 Task: Add an event with the title Sales Team Strategy Discussion, date '2023/11/20', time 9:15 AM to 11:15 AMand add a description: The quality assurance team will review project documentation such as project plans, requirements specifications, design documents, and test plans. They will ensure that the documentation is complete, accurate, and aligns with the project objectives and stakeholder expectations.Select event color  Tangerine . Add location for the event as: 321 Galata Tower, Istanbul, Turkey, logged in from the account softage.2@softage.netand send the event invitation to softage.6@softage.net and softage.7@softage.net. Set a reminder for the event Weekly on Sunday
Action: Key pressed <Key.caps_lock>S<Key.caps_lock>al
Screenshot: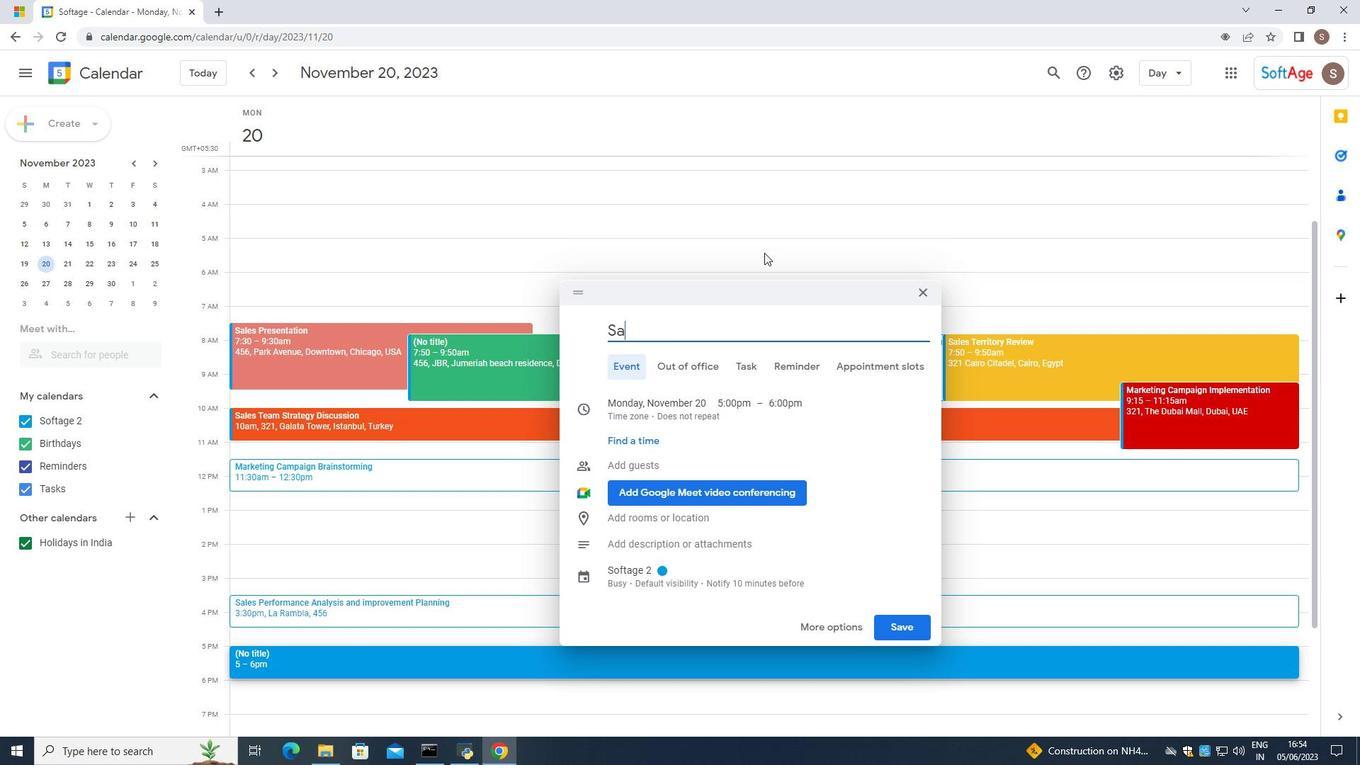 
Action: Mouse moved to (765, 252)
Screenshot: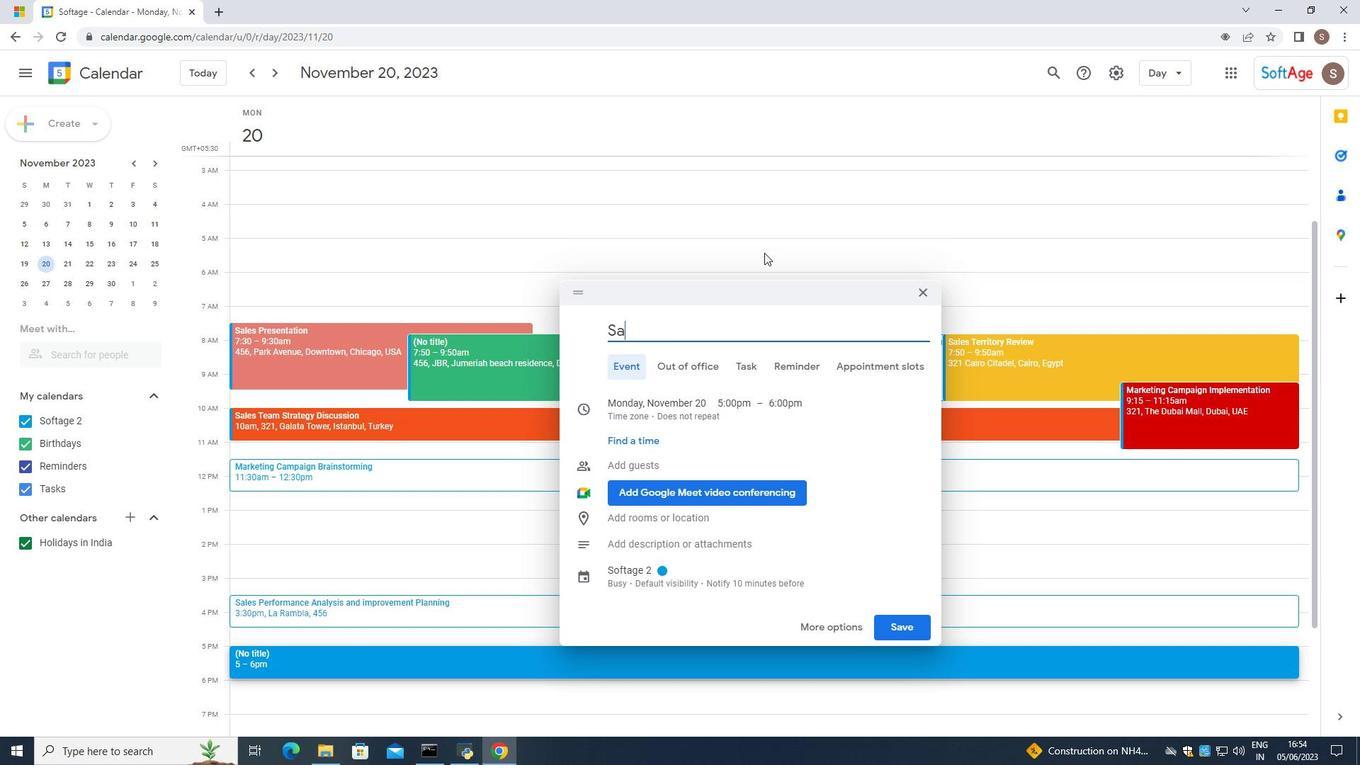 
Action: Key pressed es<Key.space><Key.caps_lock>T<Key.caps_lock>eam<Key.space><Key.caps_lock>S<Key.caps_lock>trategy<Key.space><Key.caps_lock>D<Key.caps_lock>i
Screenshot: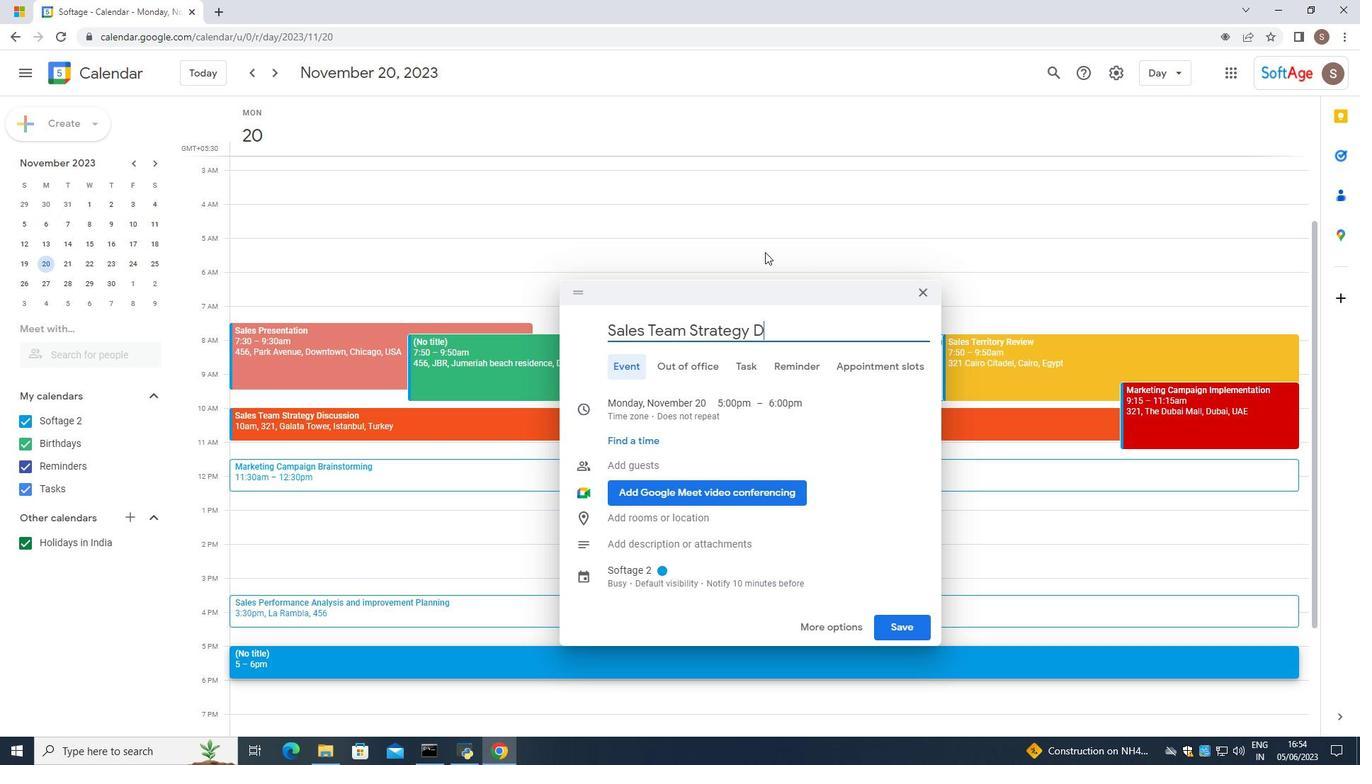 
Action: Mouse moved to (778, 248)
Screenshot: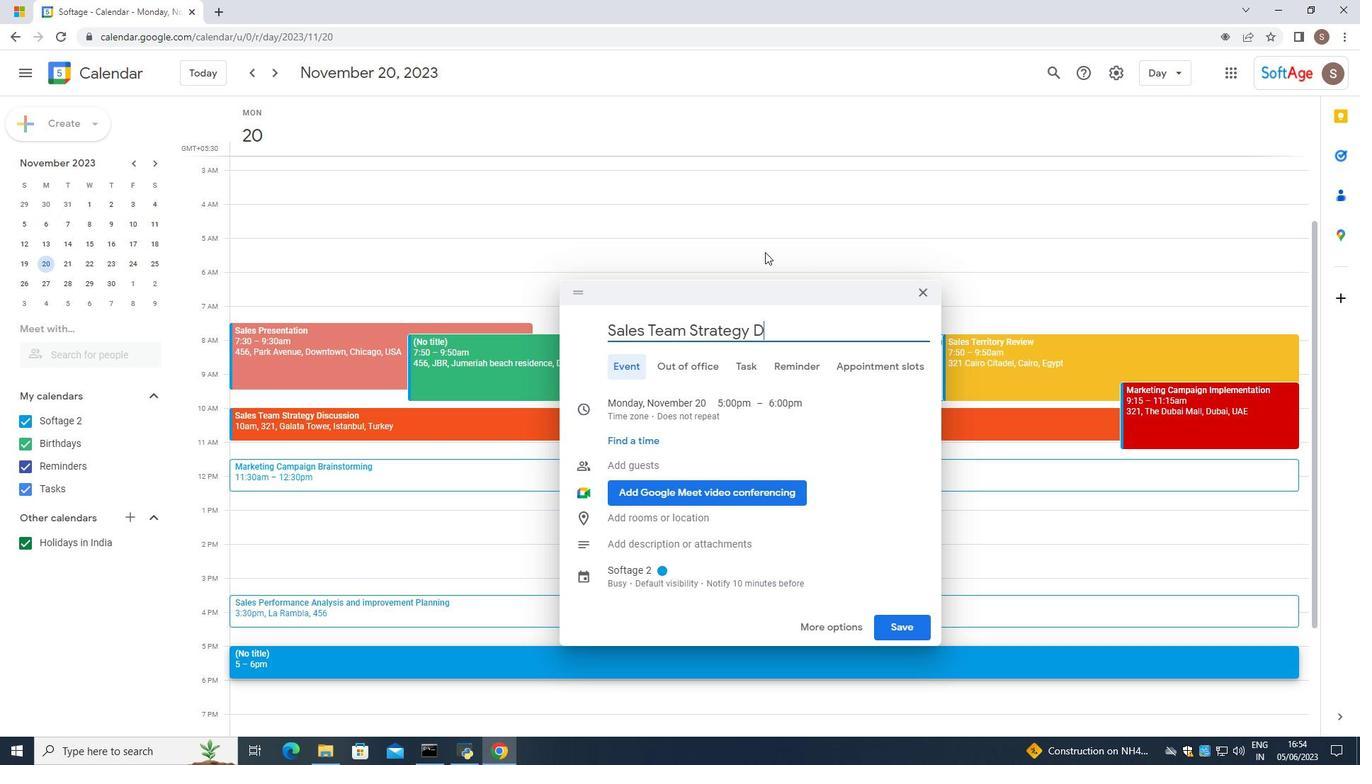 
Action: Key pressed scussion
Screenshot: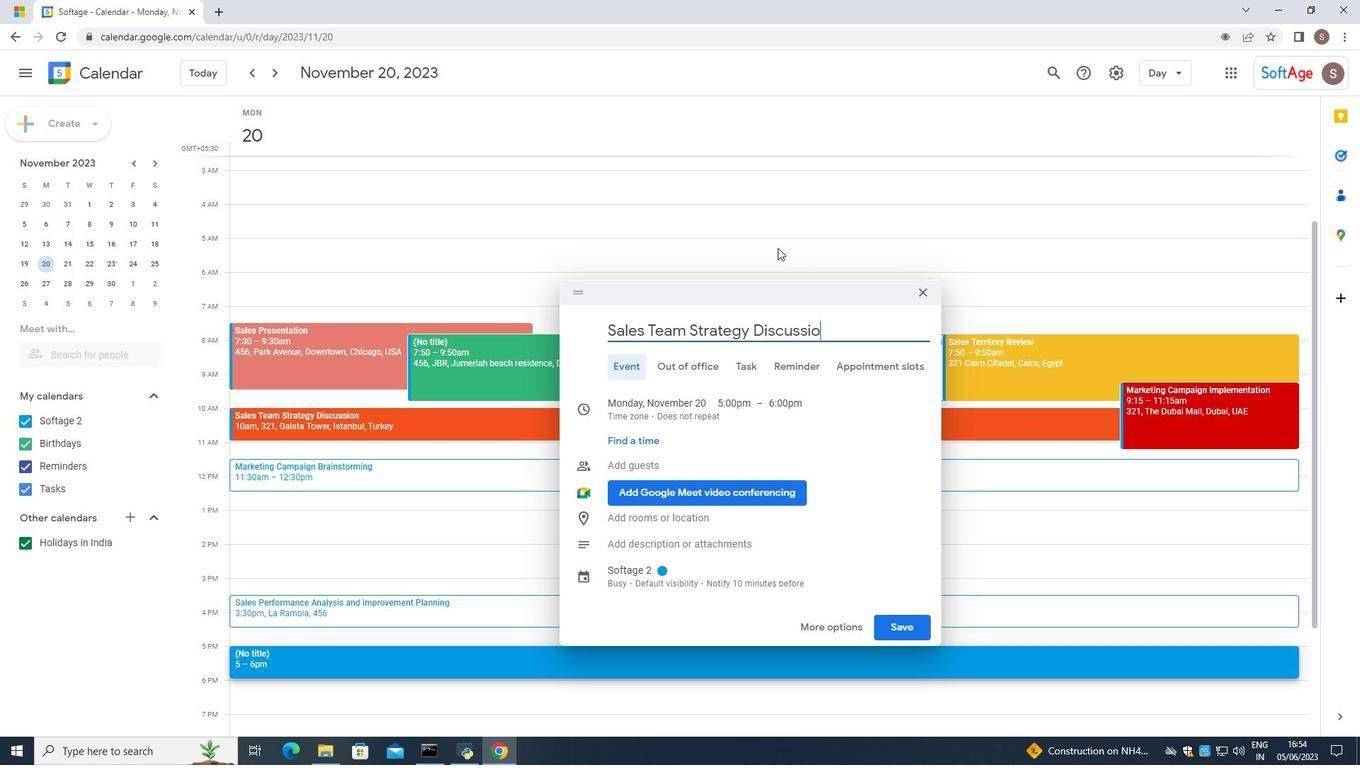 
Action: Mouse moved to (702, 401)
Screenshot: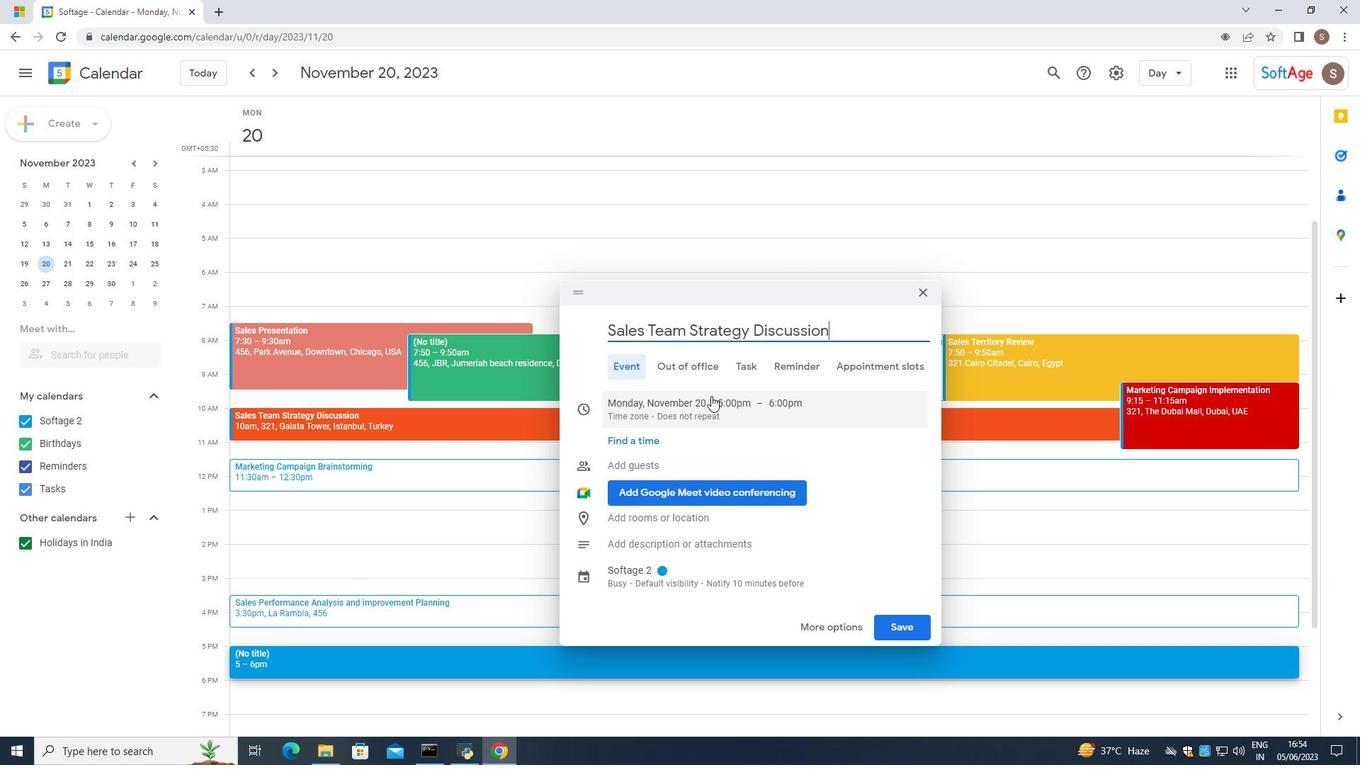 
Action: Mouse pressed left at (702, 401)
Screenshot: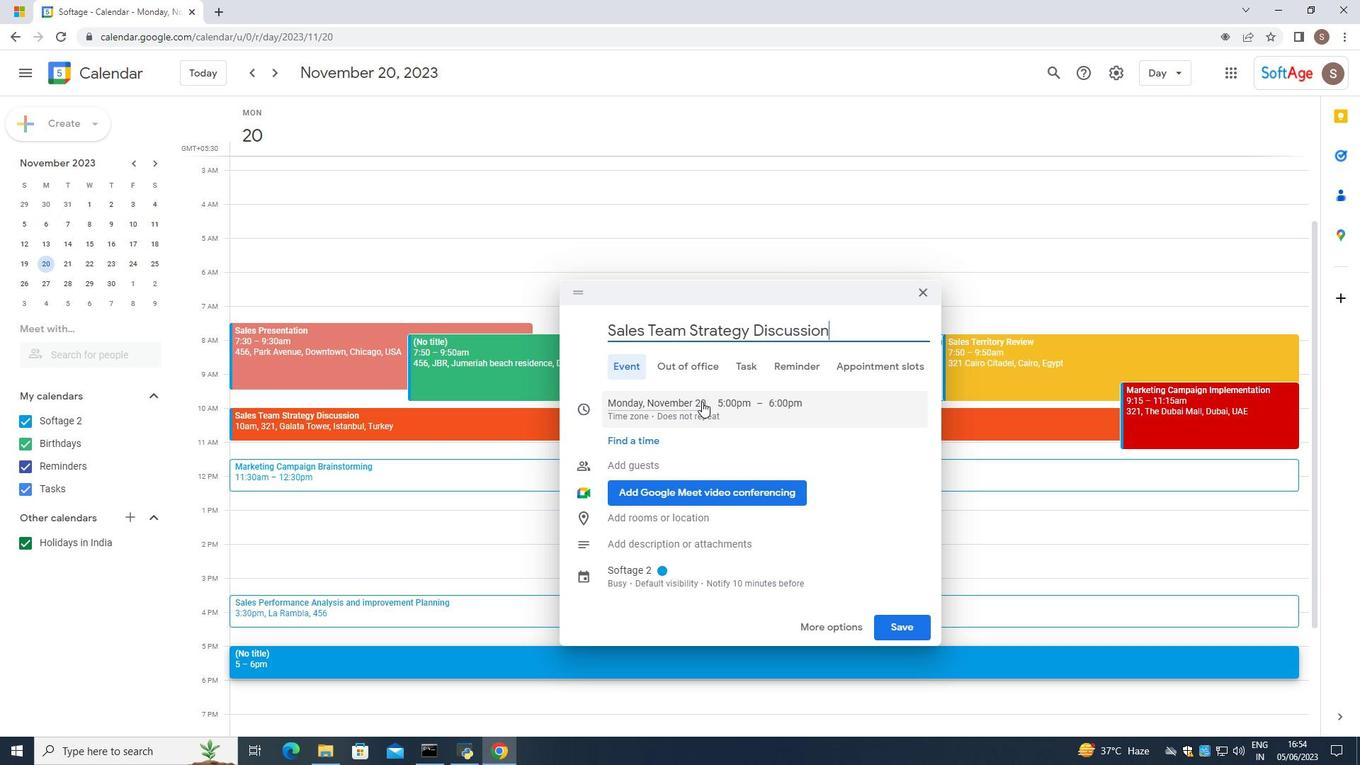 
Action: Mouse moved to (727, 400)
Screenshot: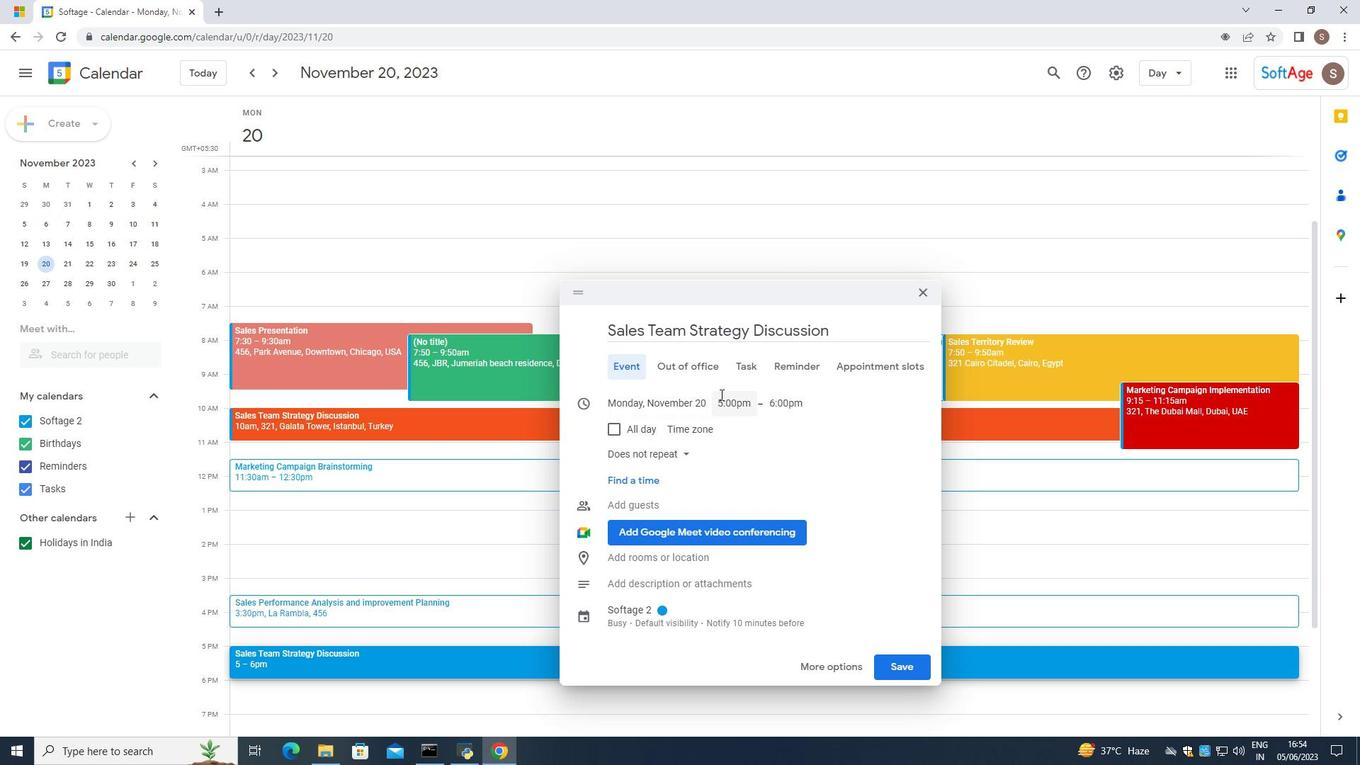 
Action: Mouse pressed left at (727, 400)
Screenshot: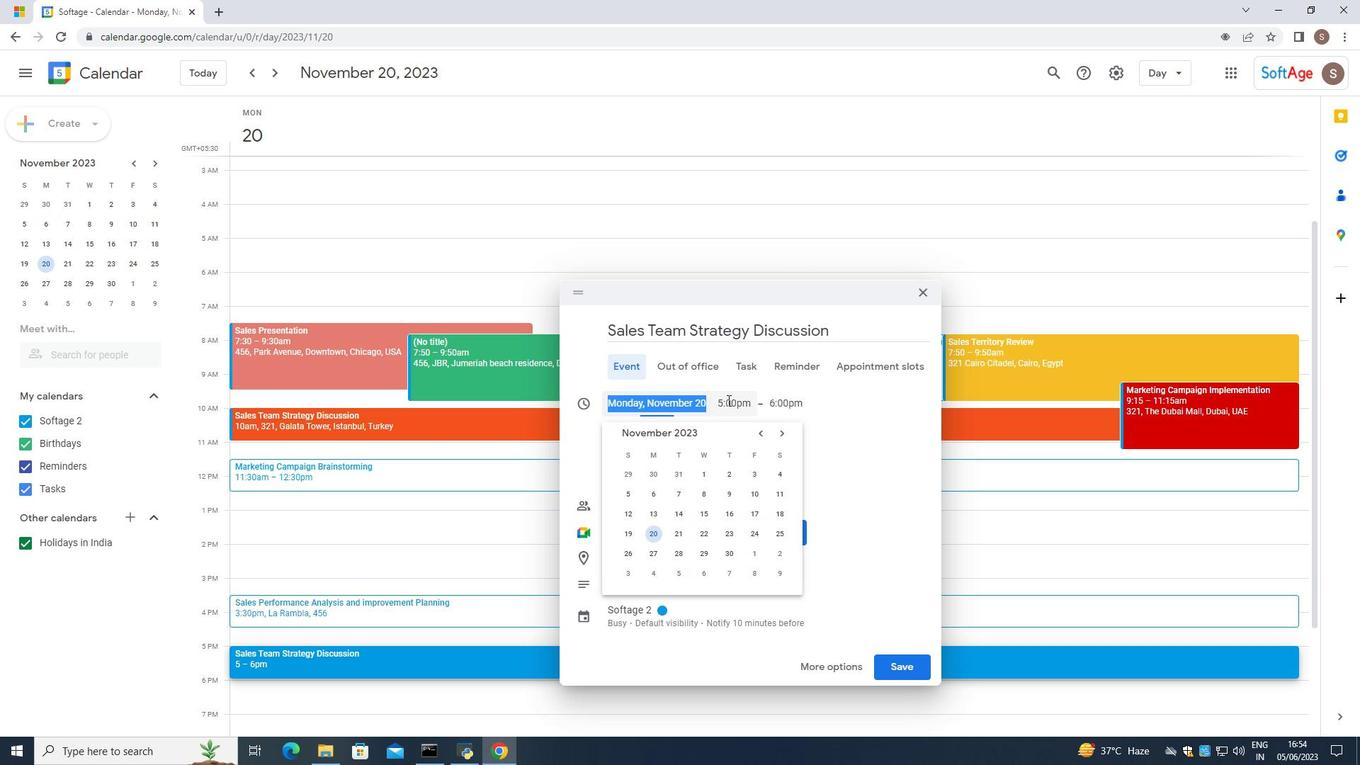 
Action: Mouse moved to (730, 476)
Screenshot: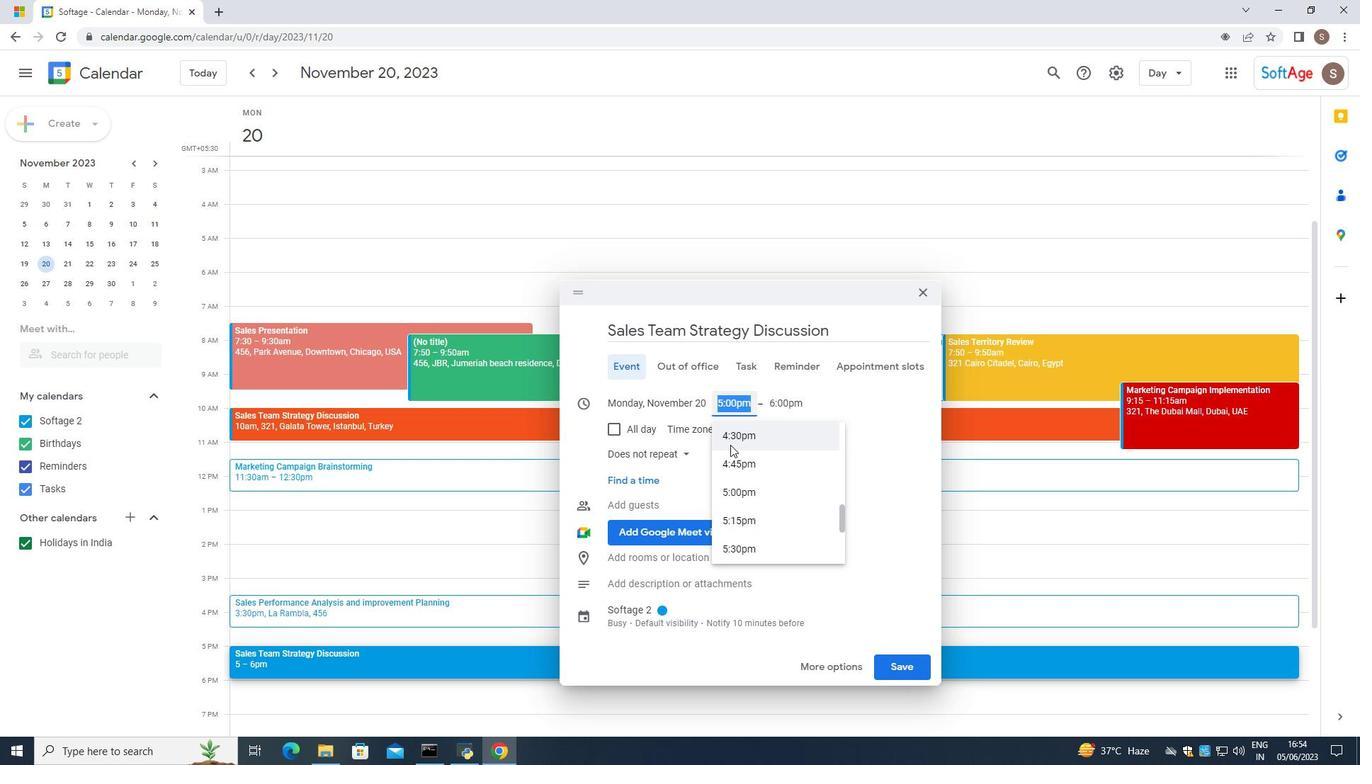 
Action: Mouse scrolled (730, 475) with delta (0, 0)
Screenshot: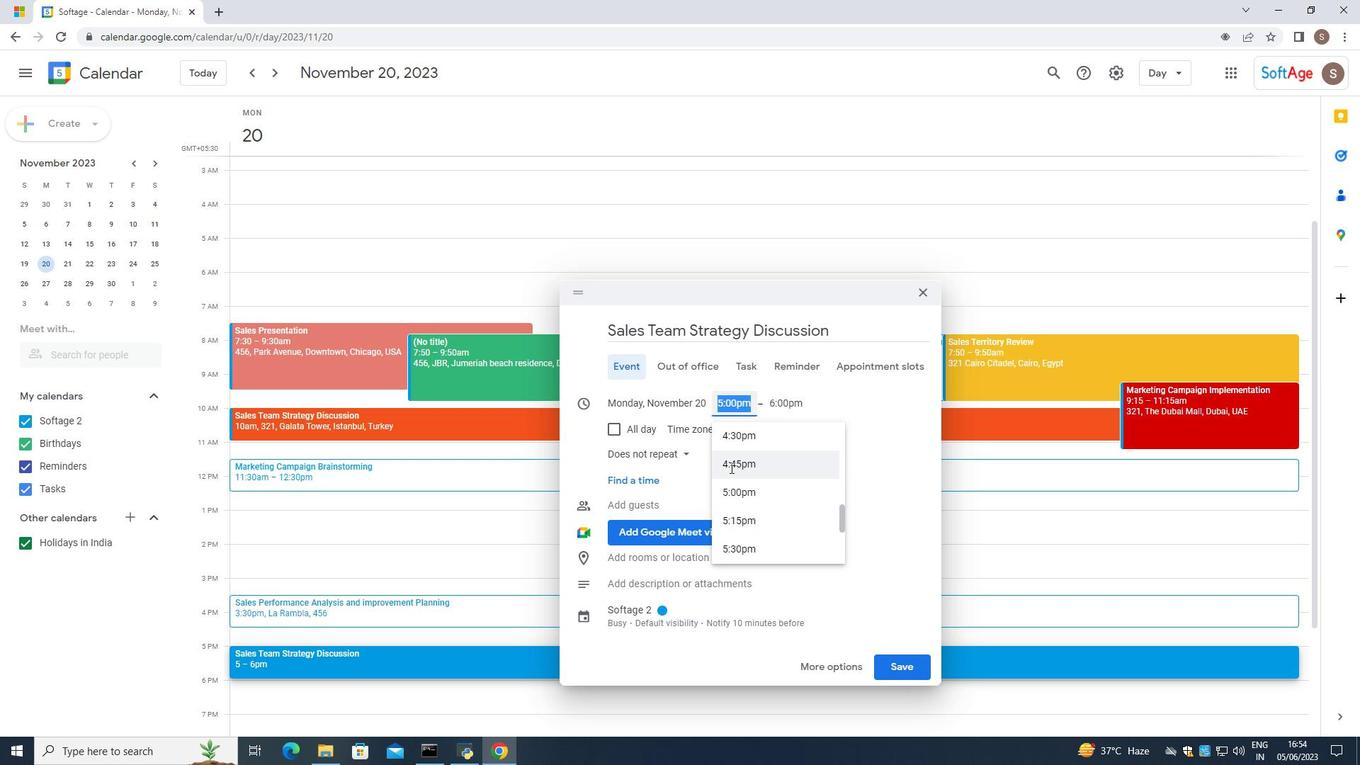 
Action: Mouse moved to (730, 476)
Screenshot: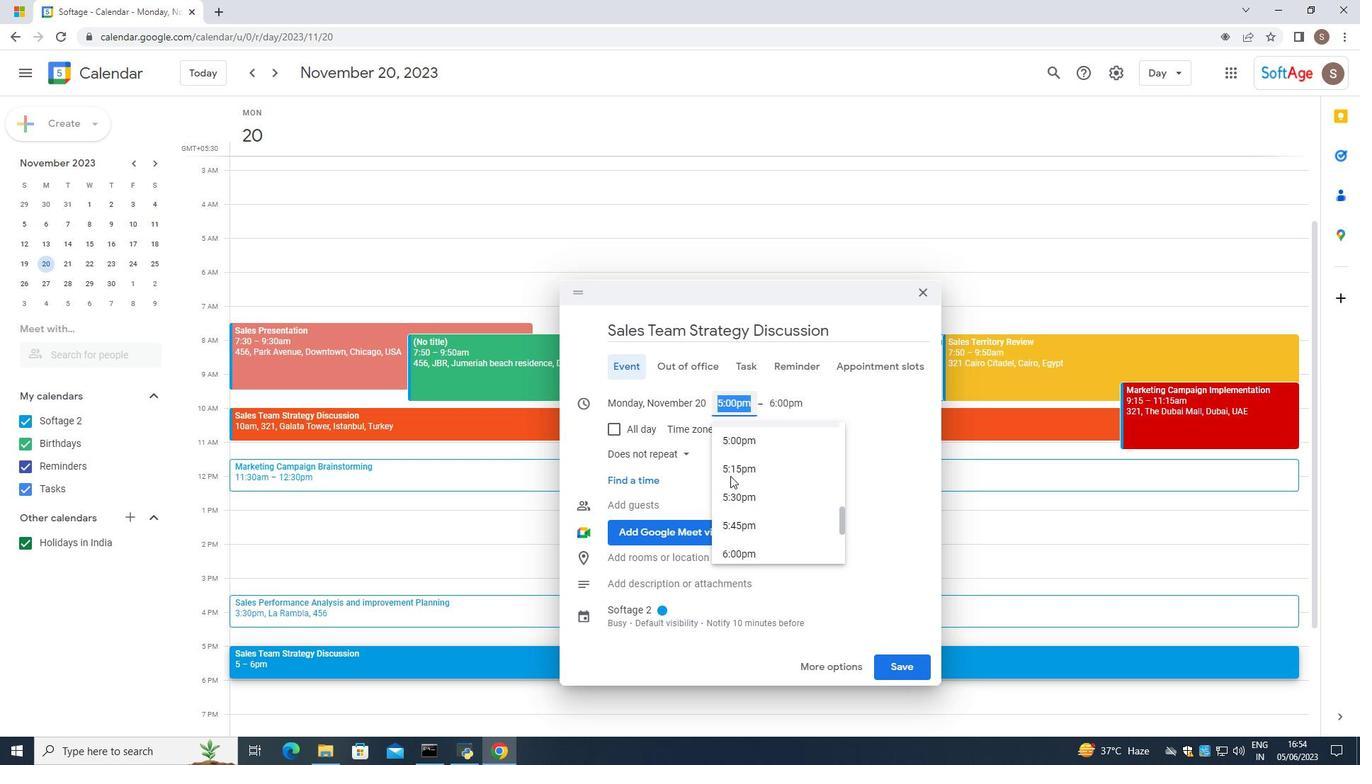 
Action: Mouse scrolled (730, 477) with delta (0, 0)
Screenshot: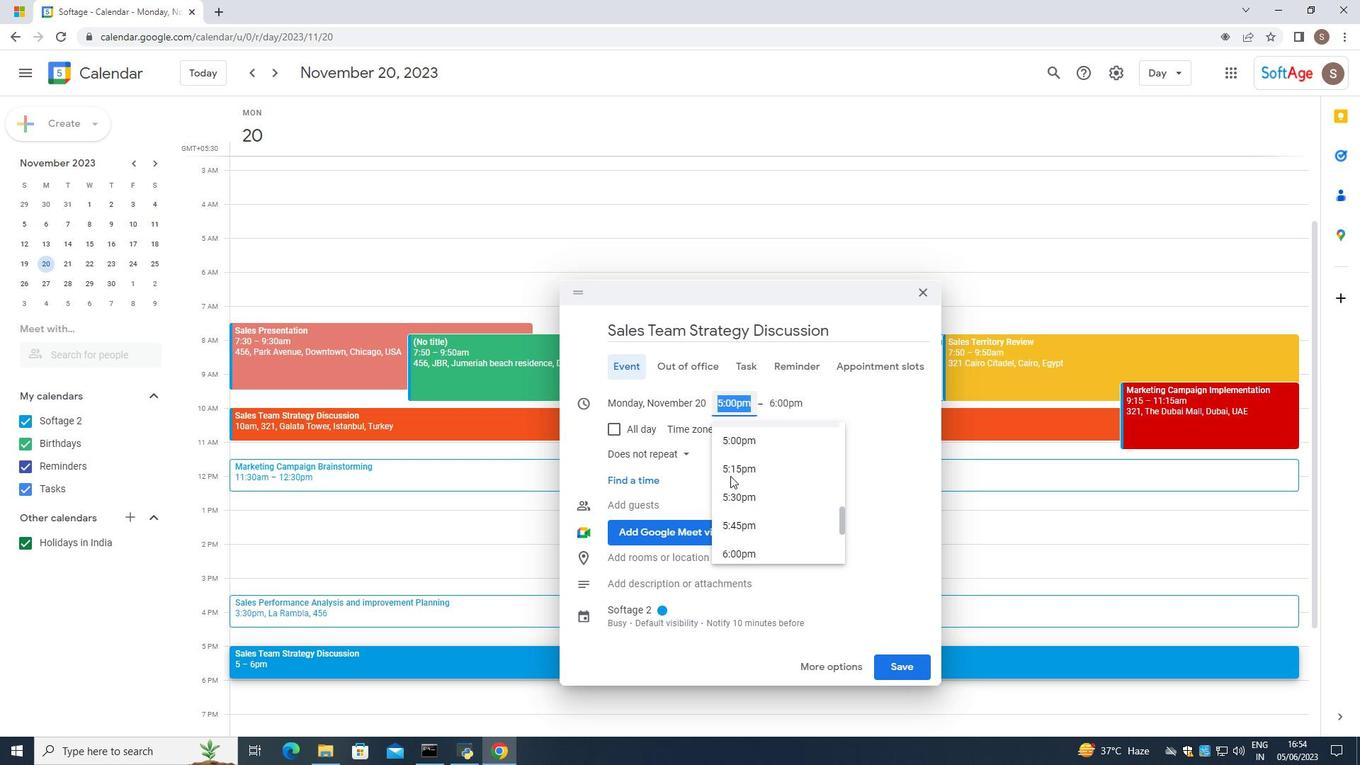 
Action: Mouse moved to (730, 476)
Screenshot: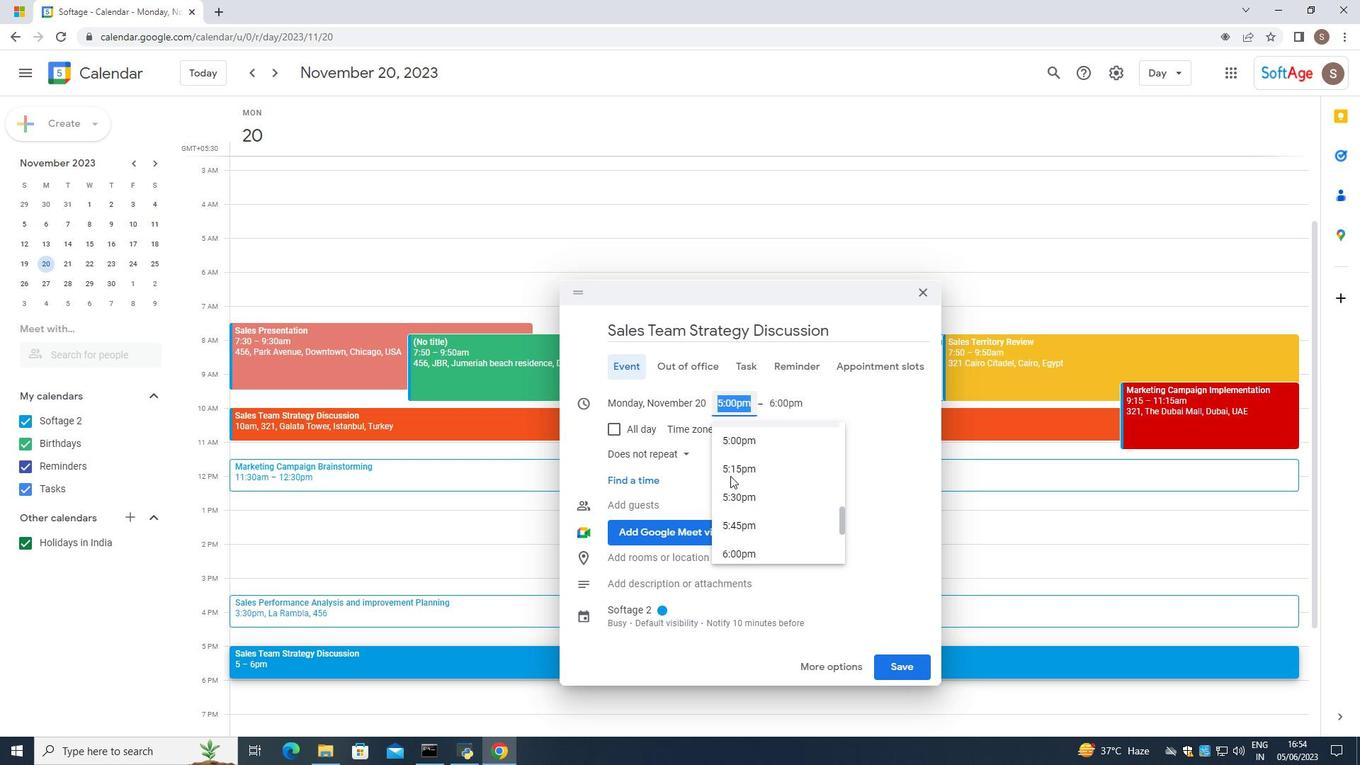 
Action: Mouse scrolled (730, 477) with delta (0, 0)
Screenshot: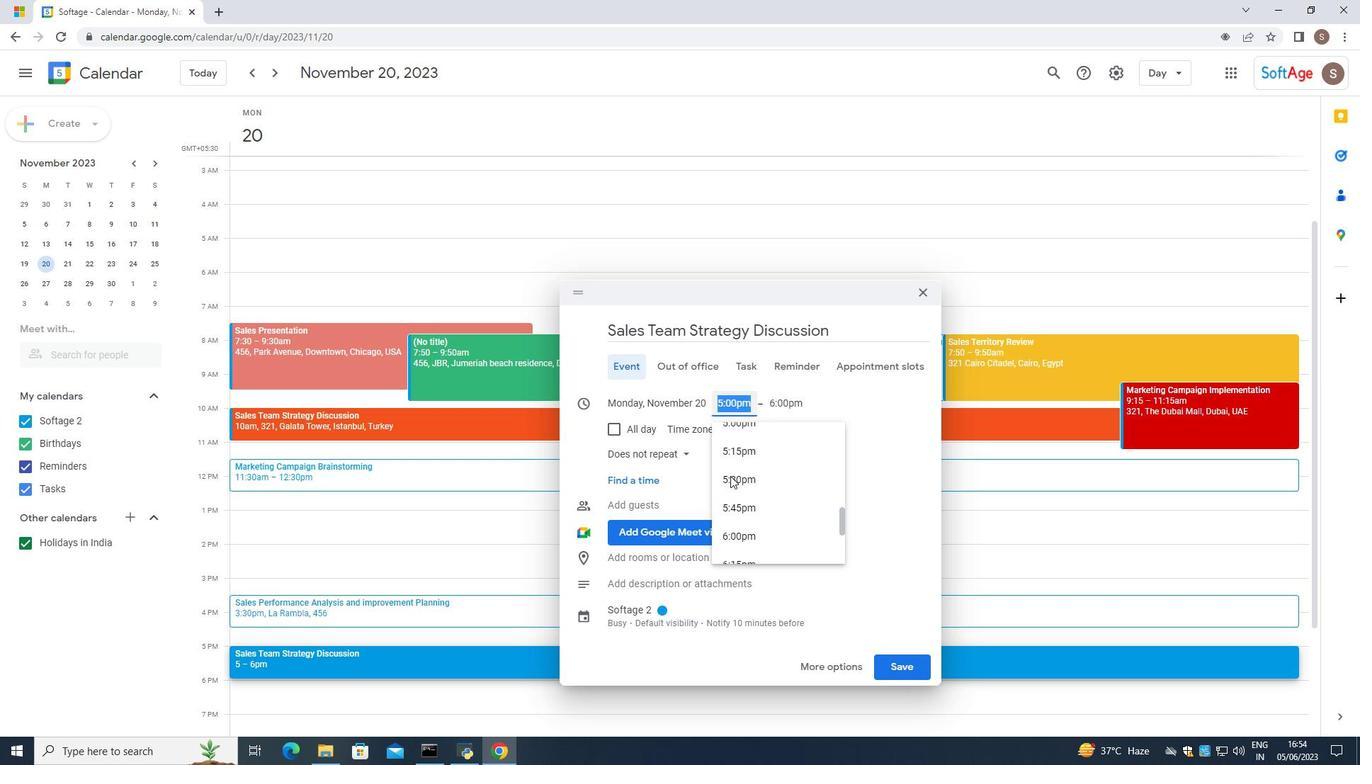 
Action: Mouse scrolled (730, 477) with delta (0, 0)
Screenshot: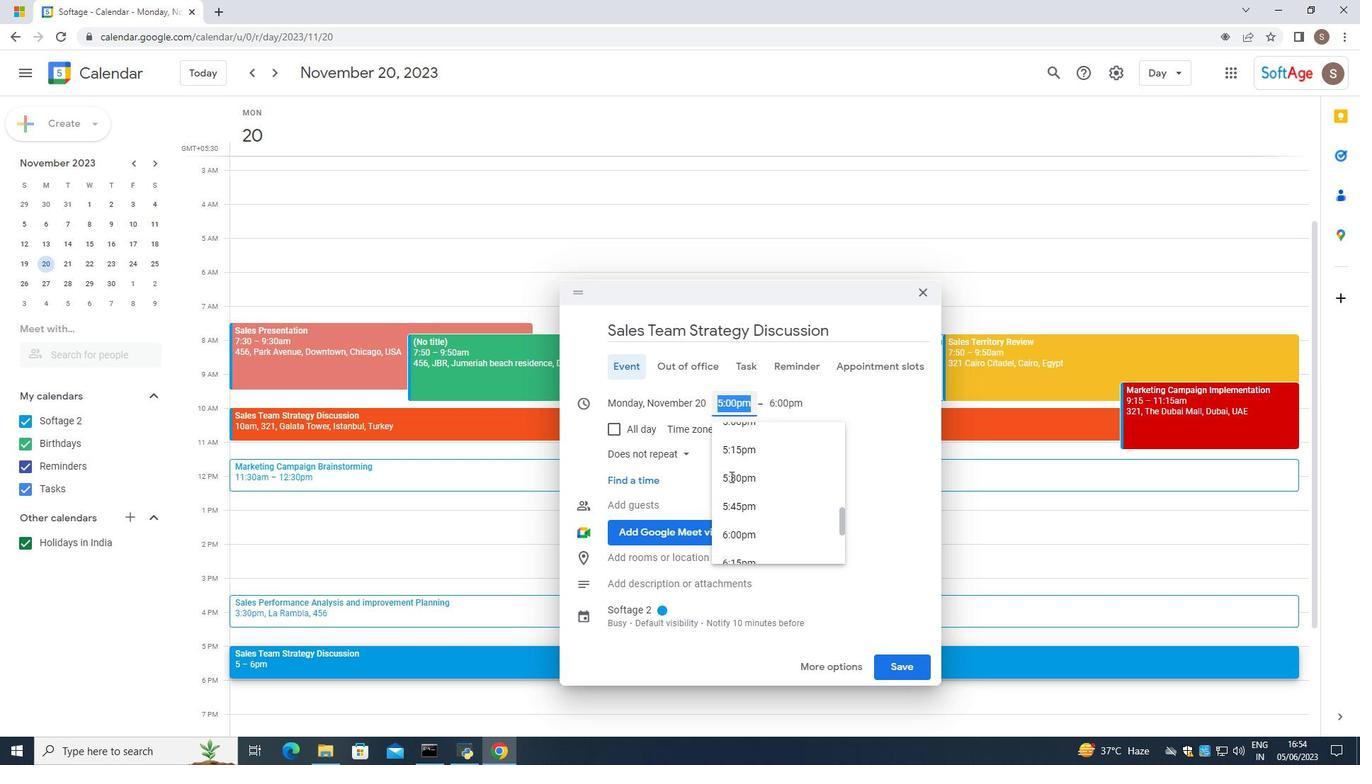 
Action: Mouse scrolled (730, 477) with delta (0, 0)
Screenshot: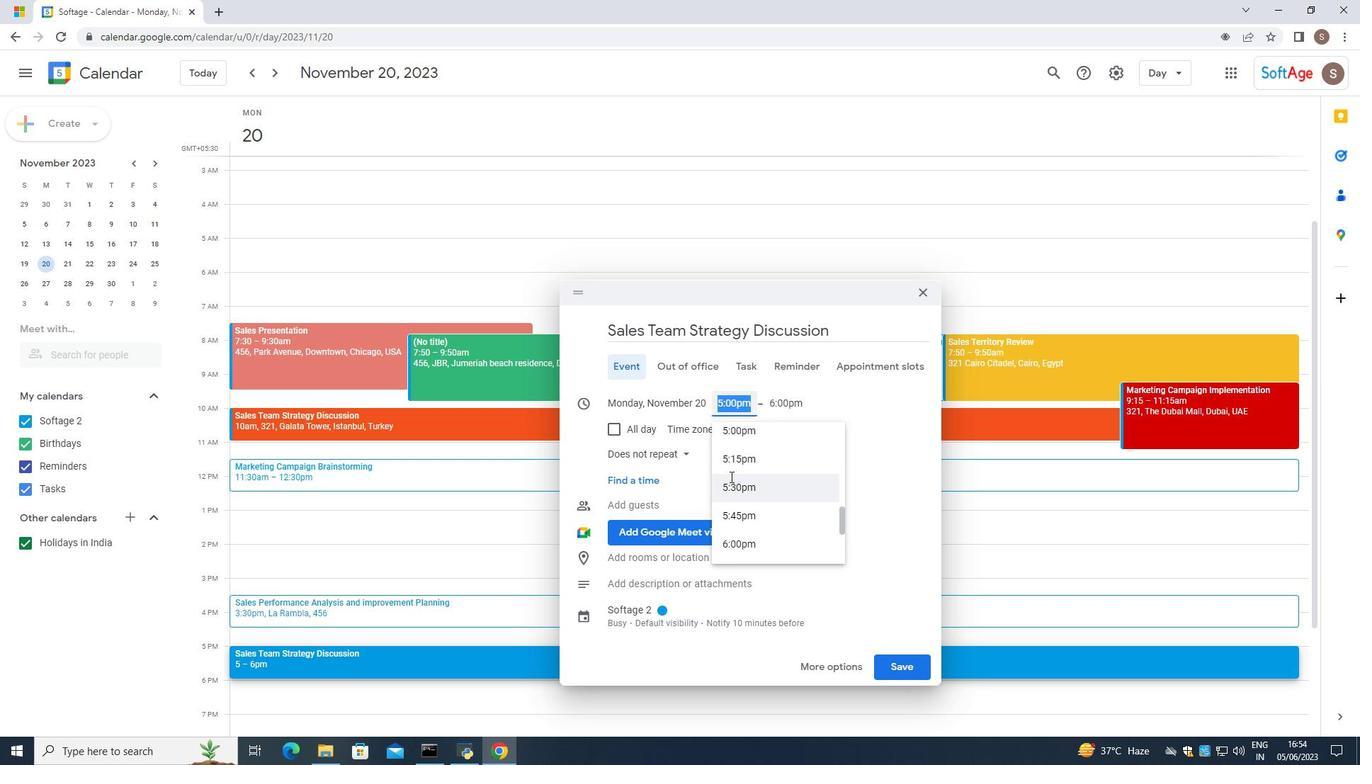 
Action: Mouse moved to (729, 476)
Screenshot: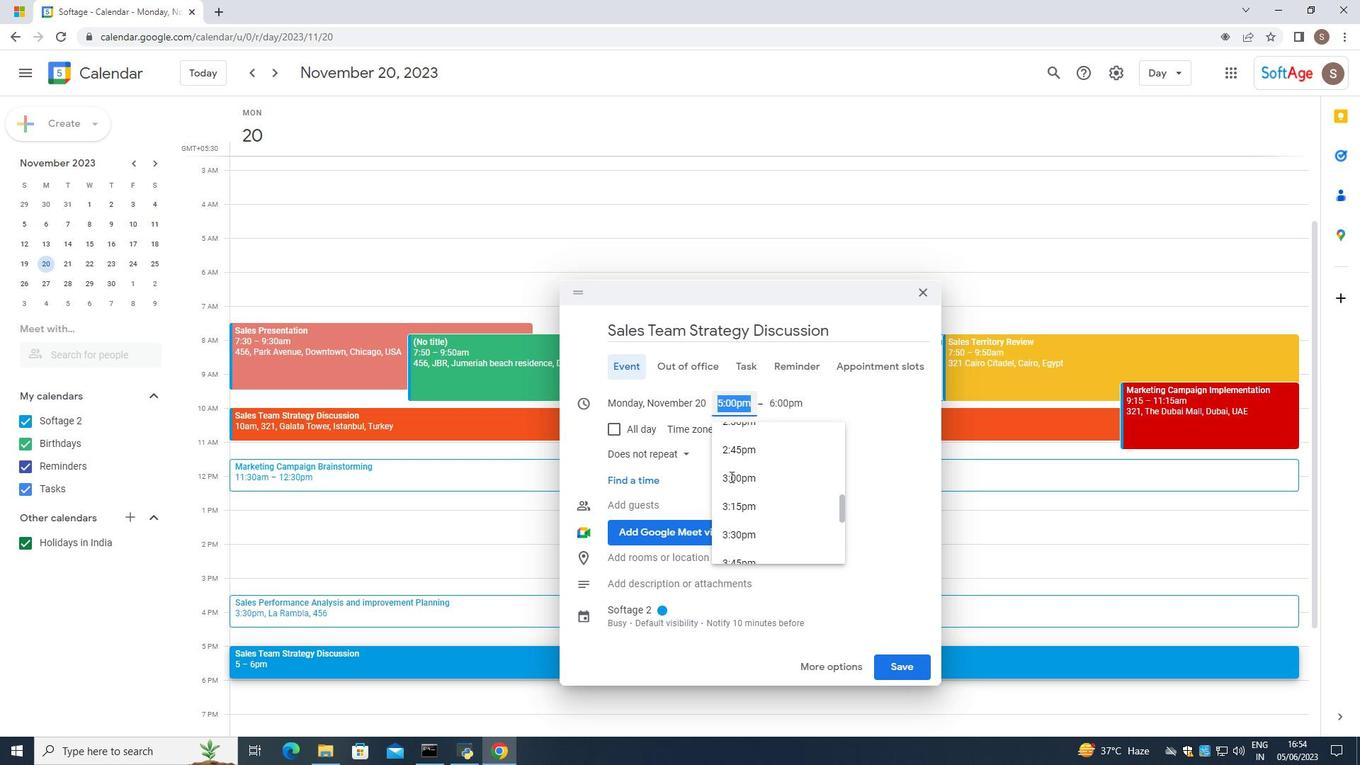 
Action: Mouse scrolled (729, 477) with delta (0, 0)
Screenshot: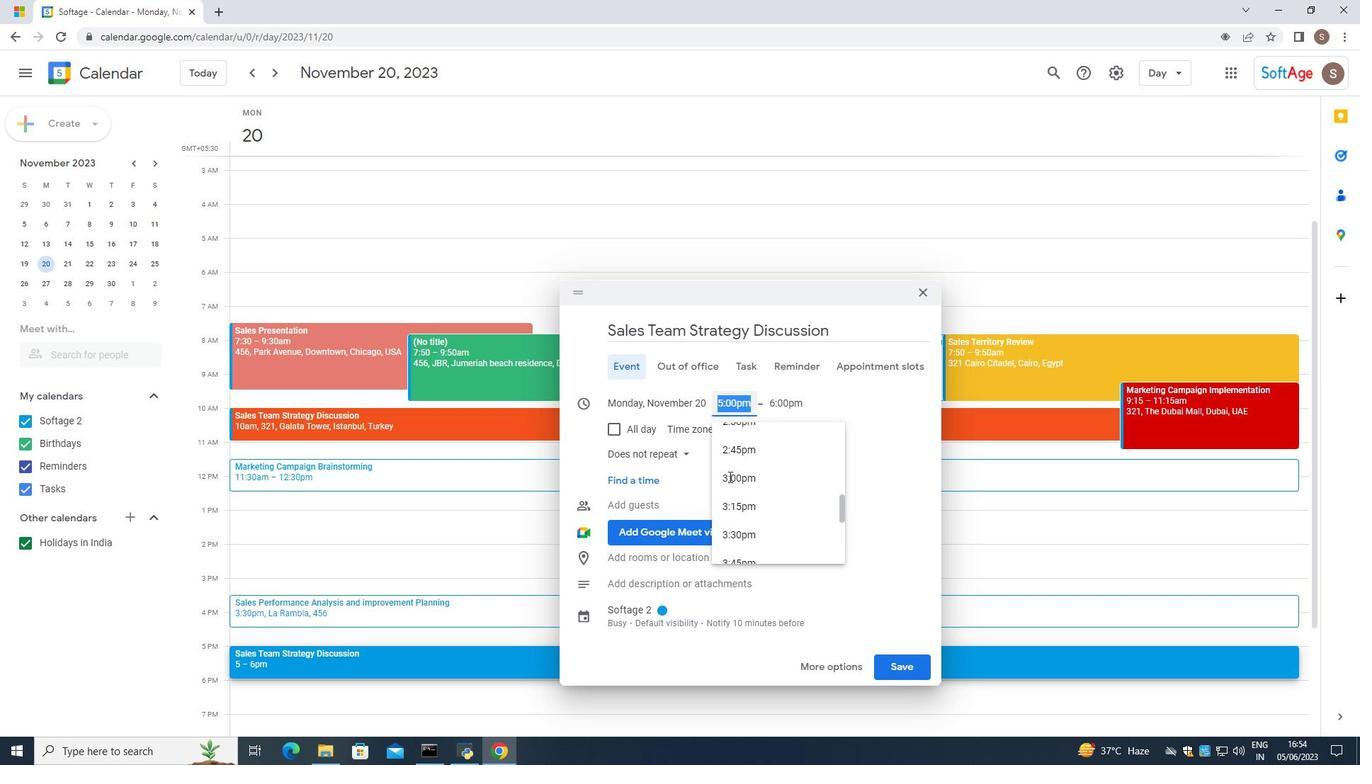 
Action: Mouse moved to (730, 474)
Screenshot: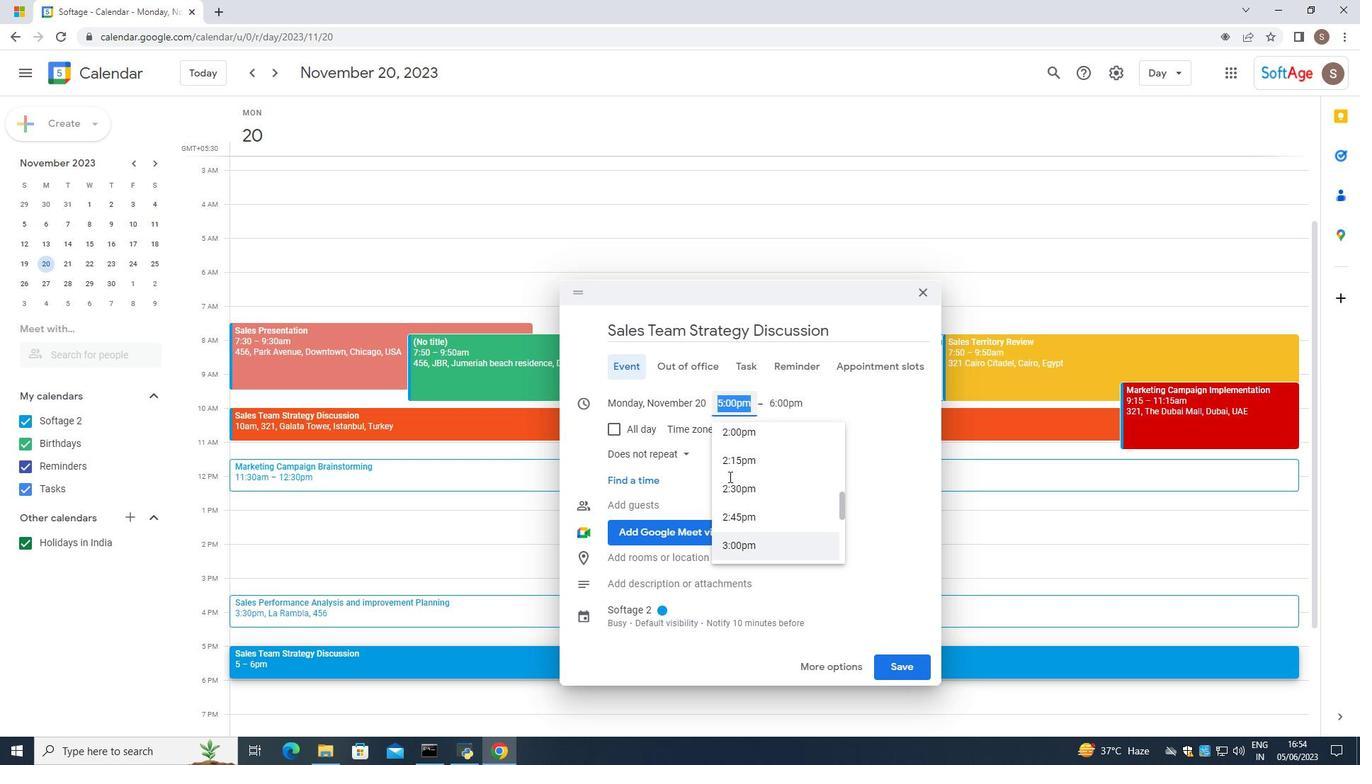 
Action: Mouse scrolled (730, 474) with delta (0, 0)
Screenshot: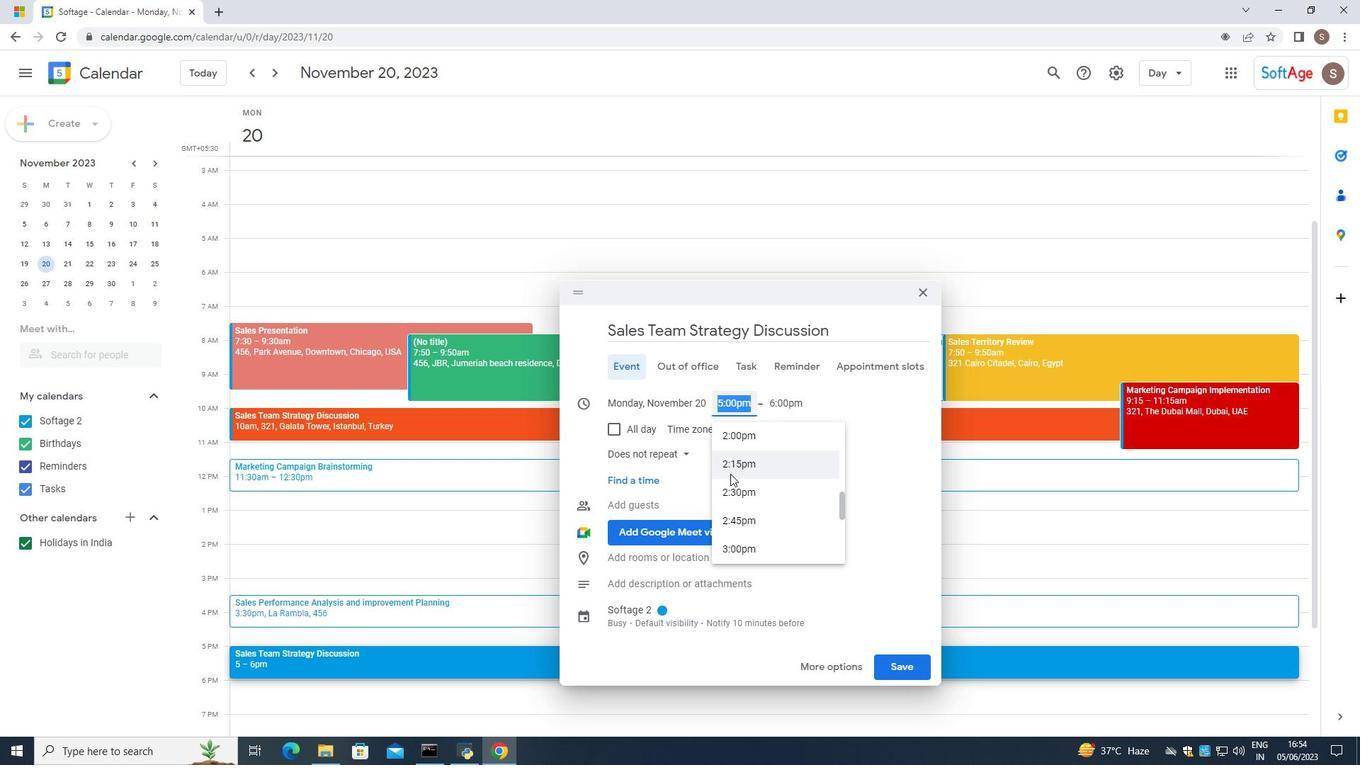 
Action: Mouse scrolled (730, 474) with delta (0, 0)
Screenshot: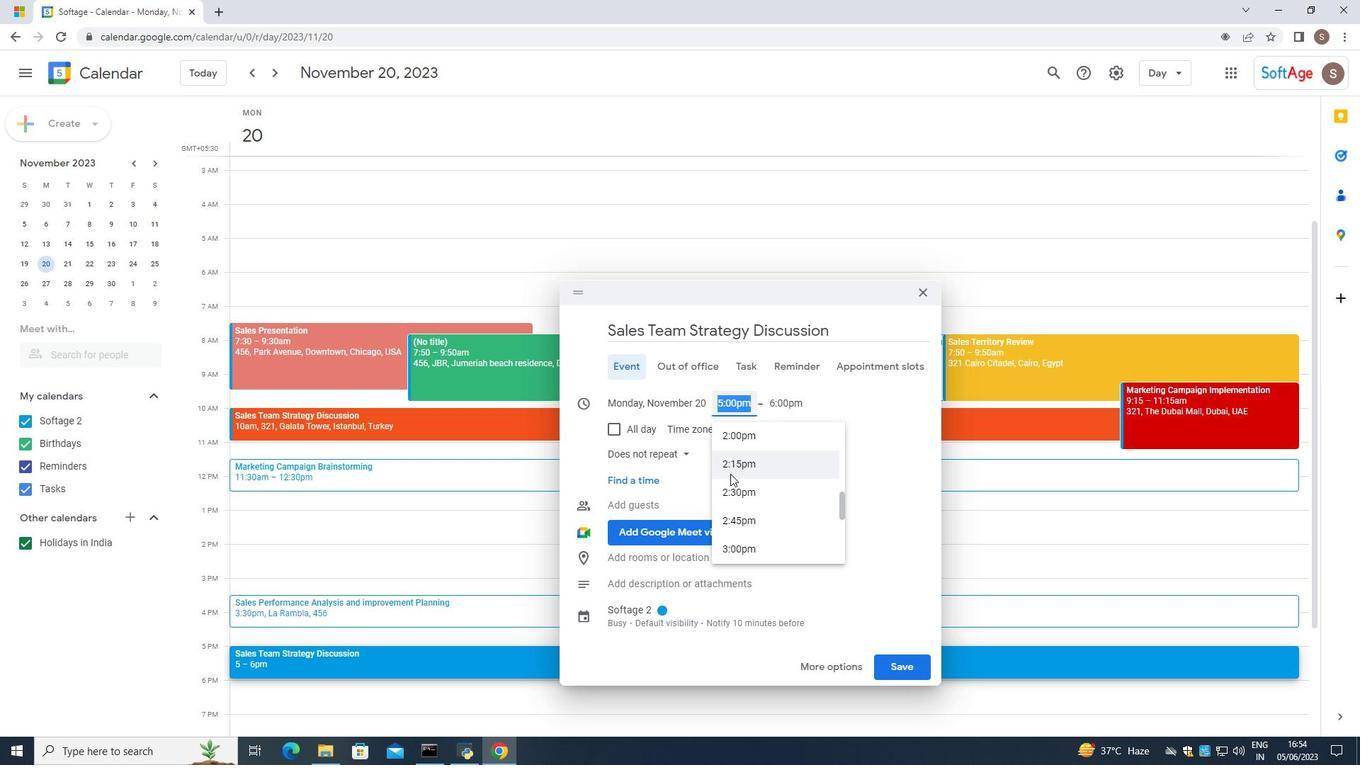 
Action: Mouse scrolled (730, 474) with delta (0, 0)
Screenshot: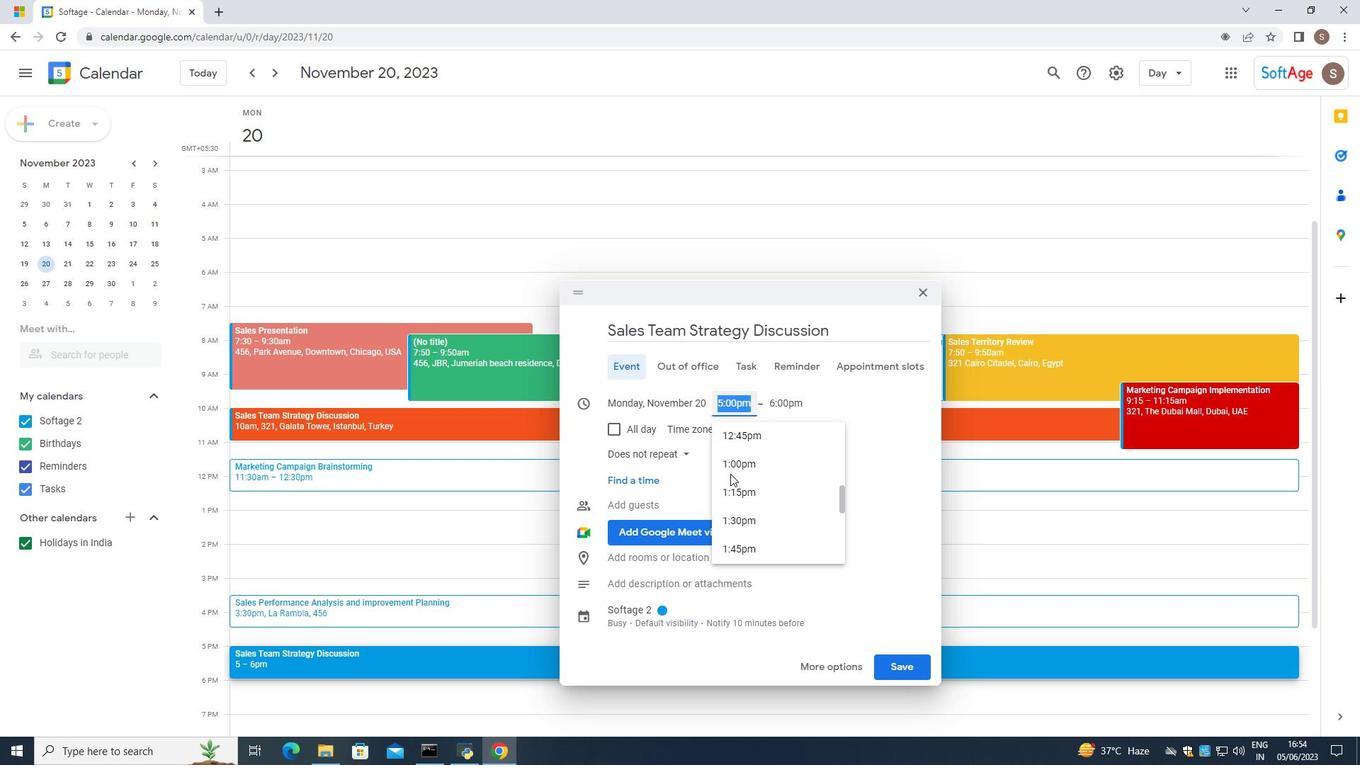 
Action: Mouse scrolled (730, 474) with delta (0, 0)
Screenshot: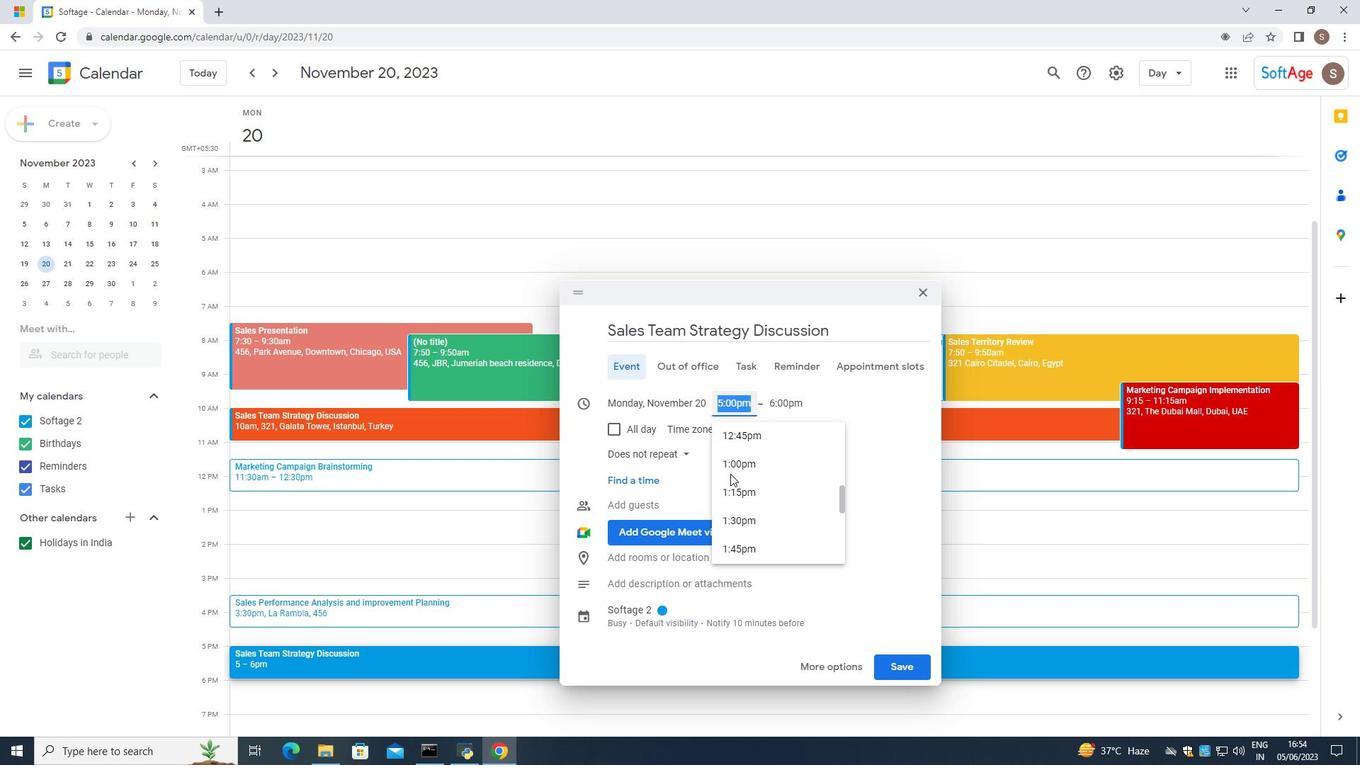 
Action: Mouse scrolled (730, 474) with delta (0, 0)
Screenshot: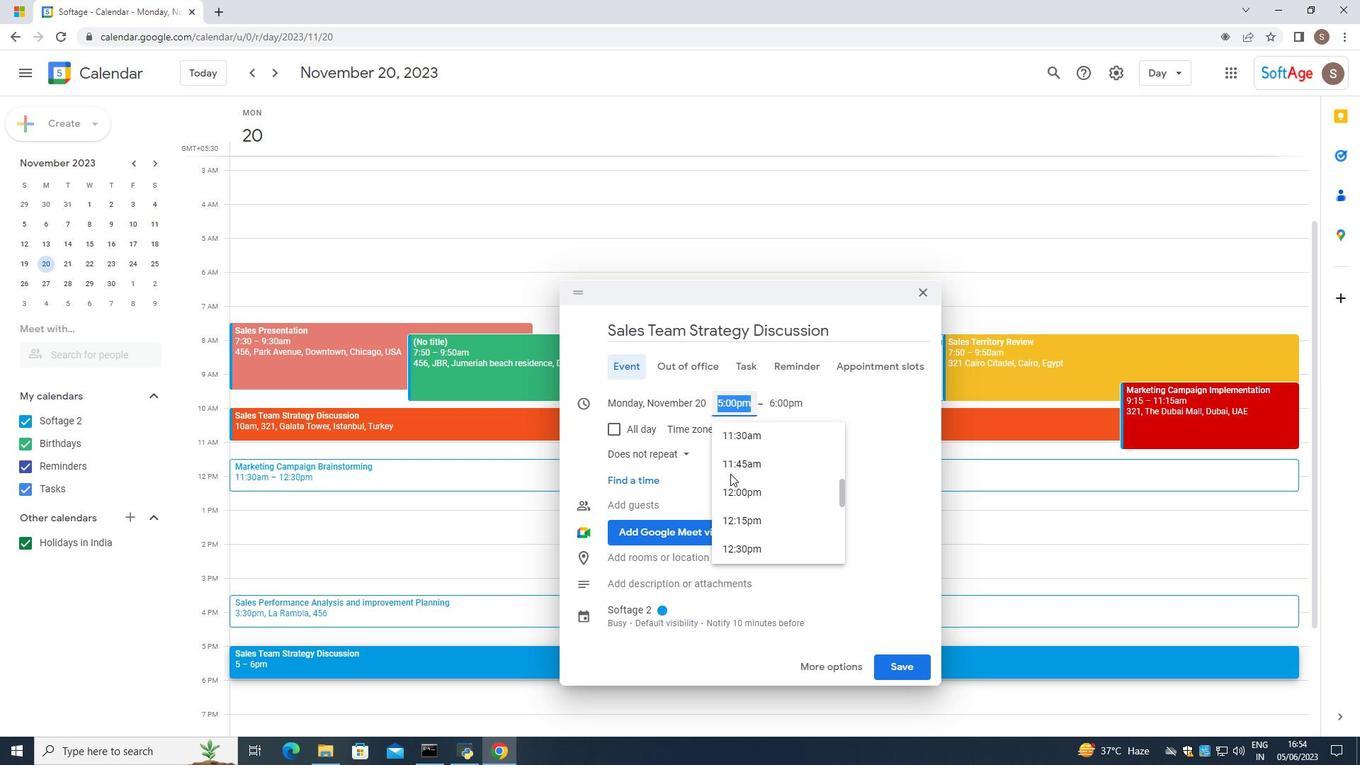 
Action: Mouse scrolled (730, 474) with delta (0, 0)
Screenshot: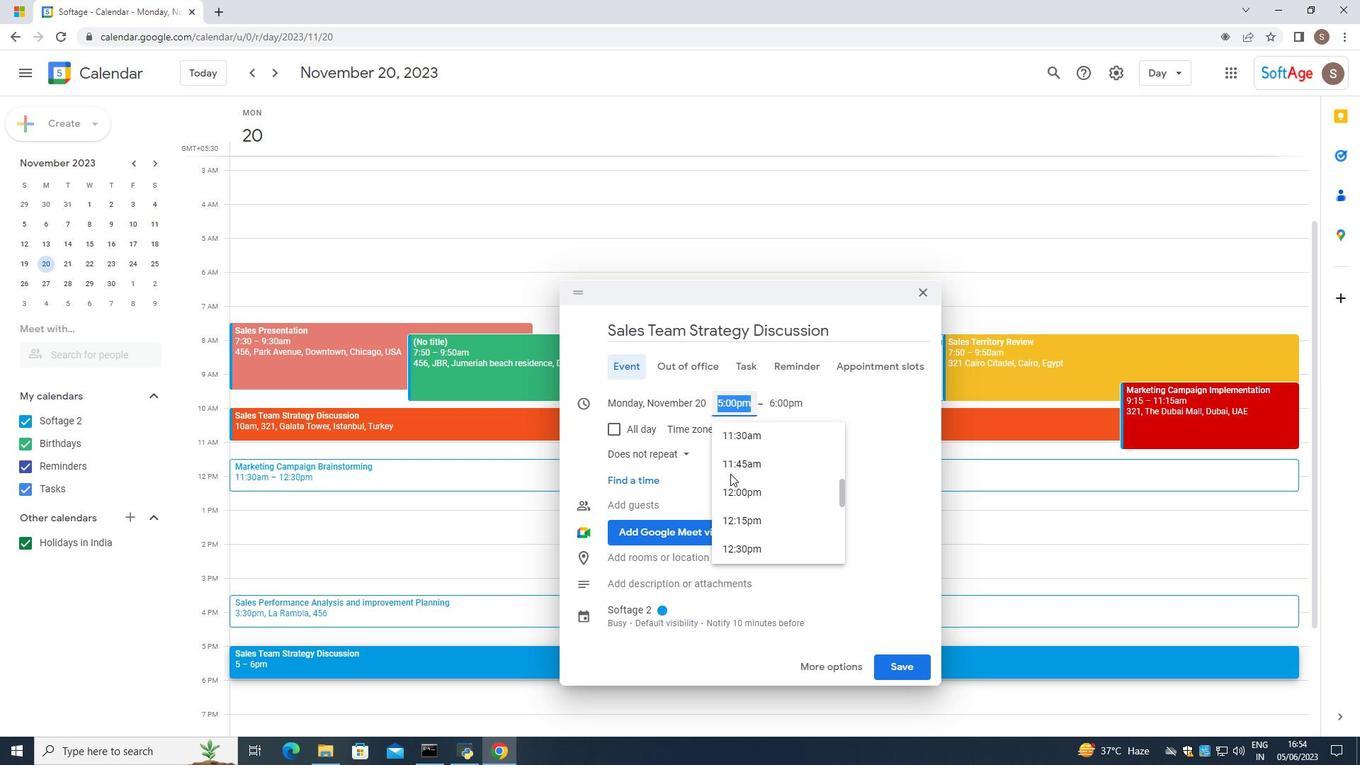 
Action: Mouse scrolled (730, 474) with delta (0, 0)
Screenshot: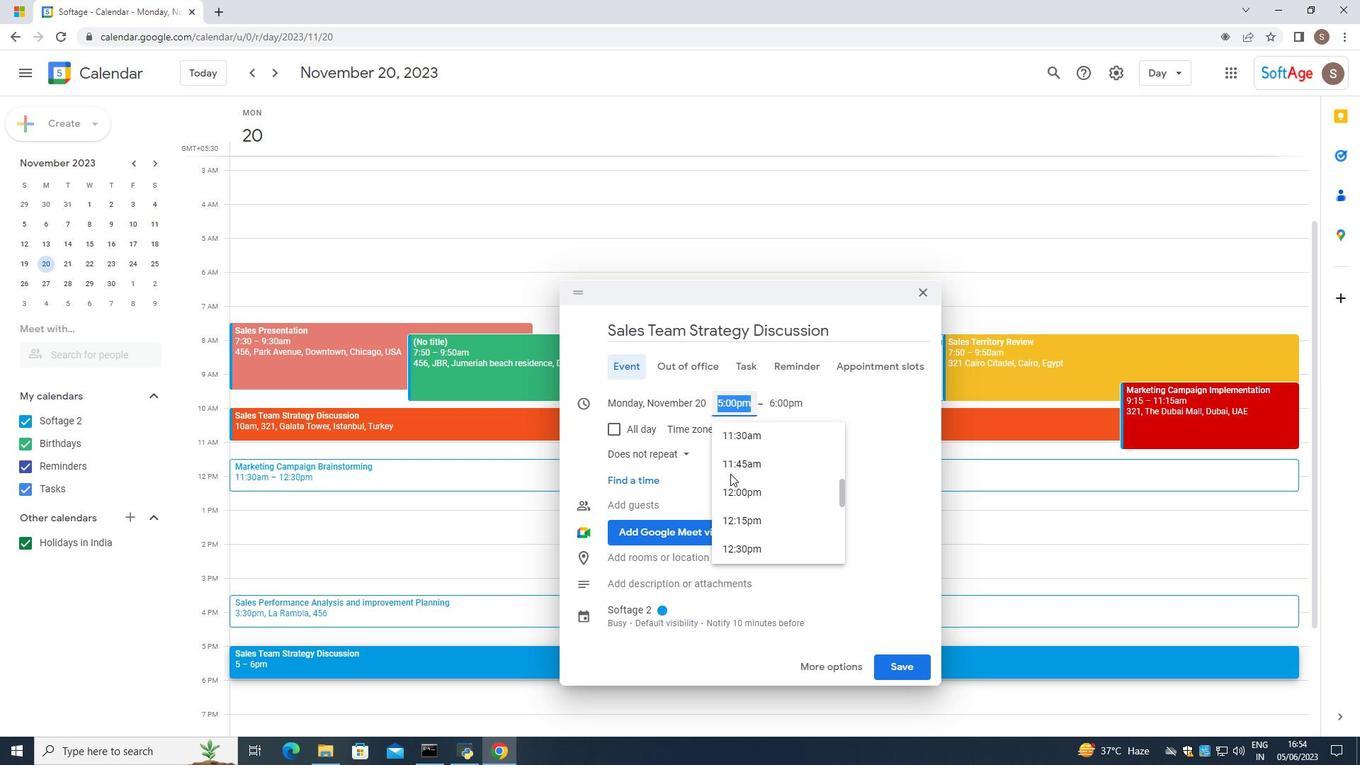 
Action: Mouse scrolled (730, 474) with delta (0, 0)
Screenshot: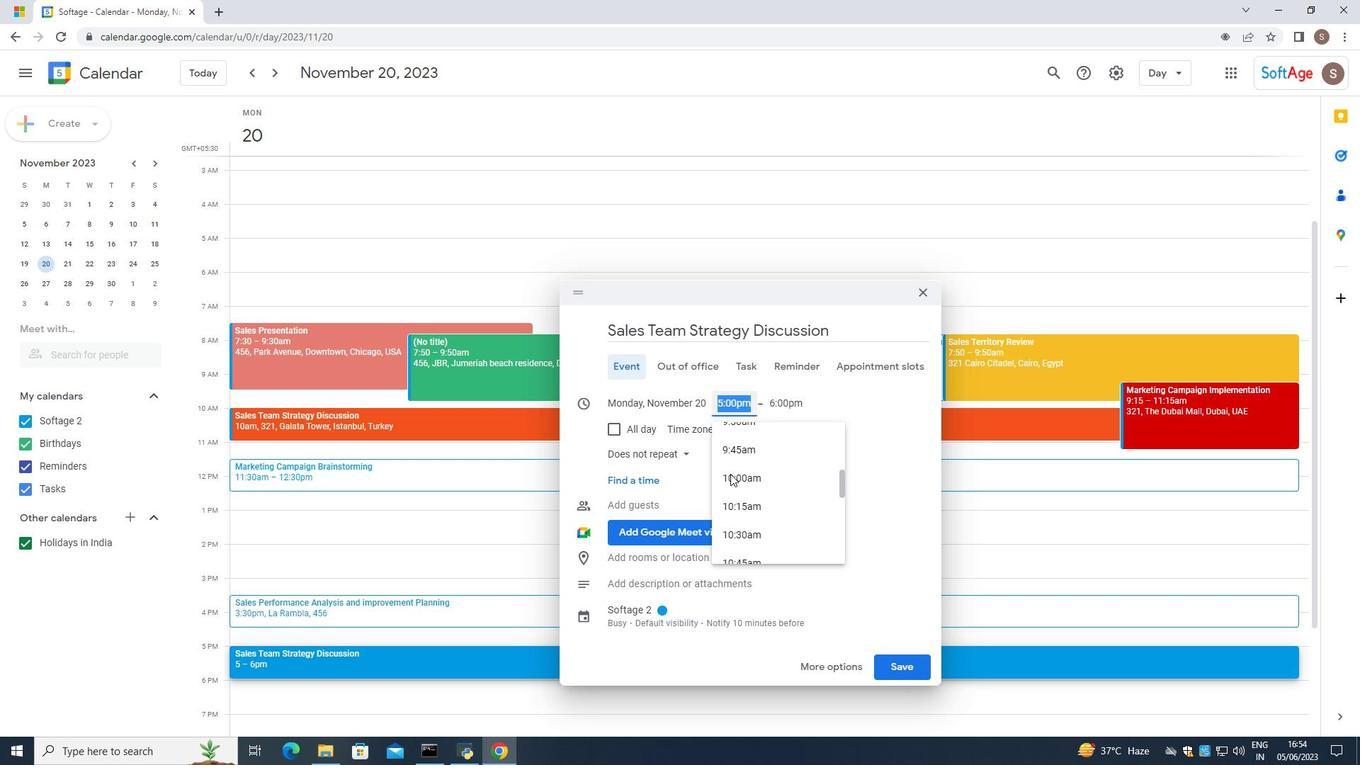 
Action: Mouse scrolled (730, 474) with delta (0, 0)
Screenshot: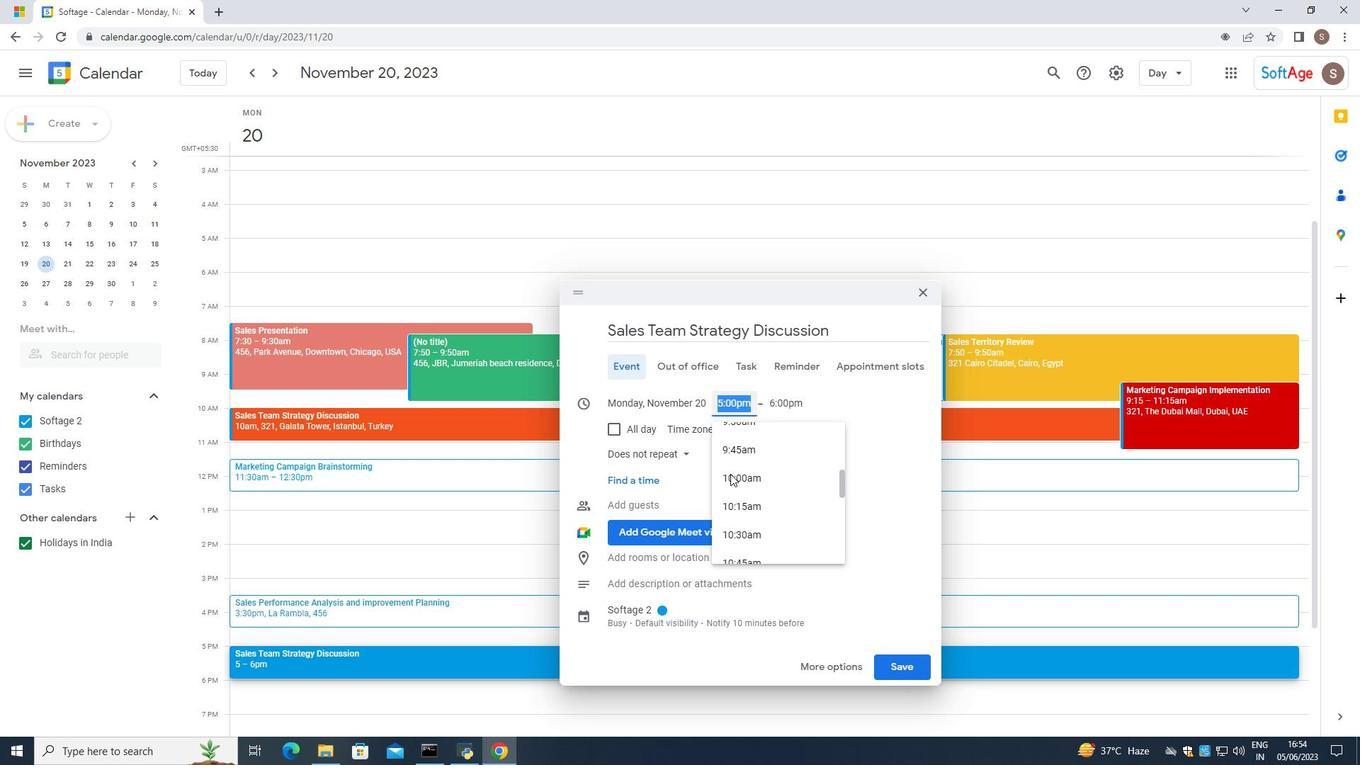 
Action: Mouse moved to (749, 540)
Screenshot: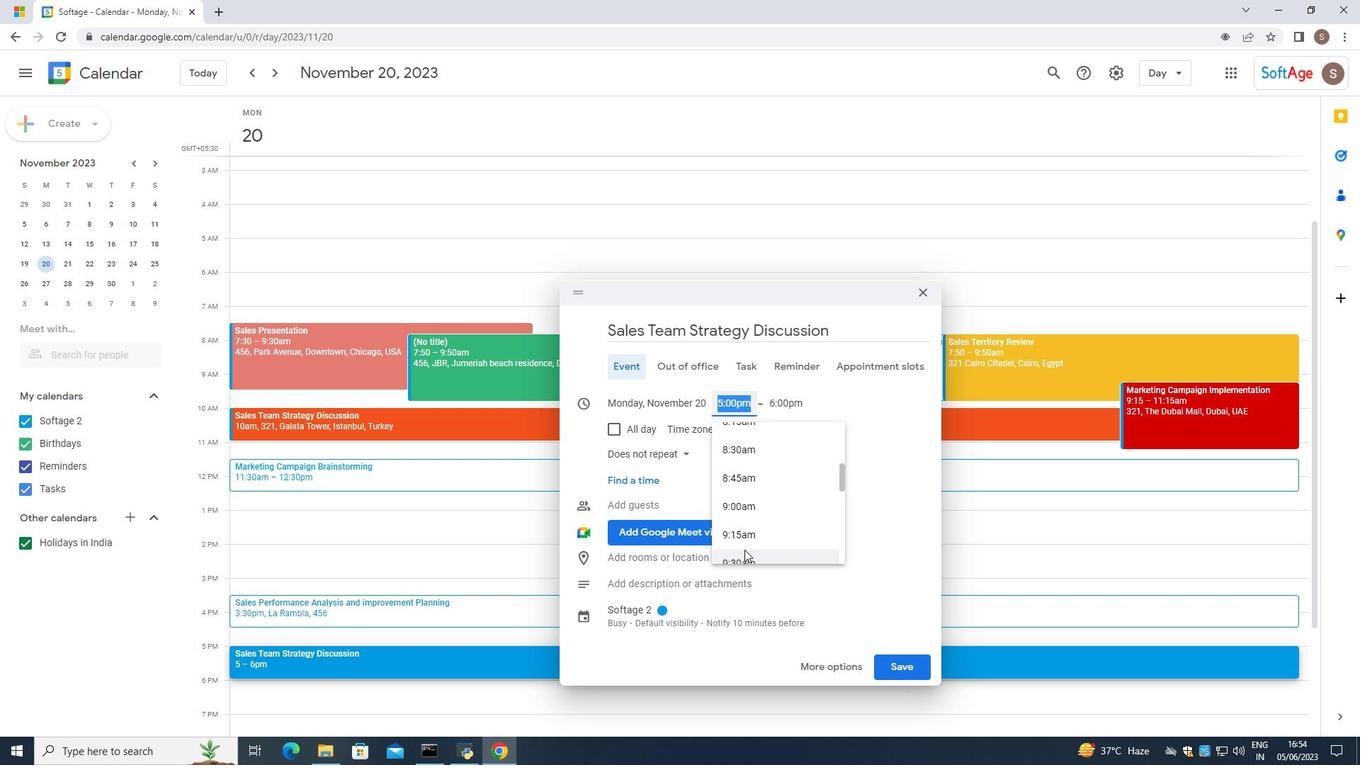 
Action: Mouse pressed left at (749, 540)
Screenshot: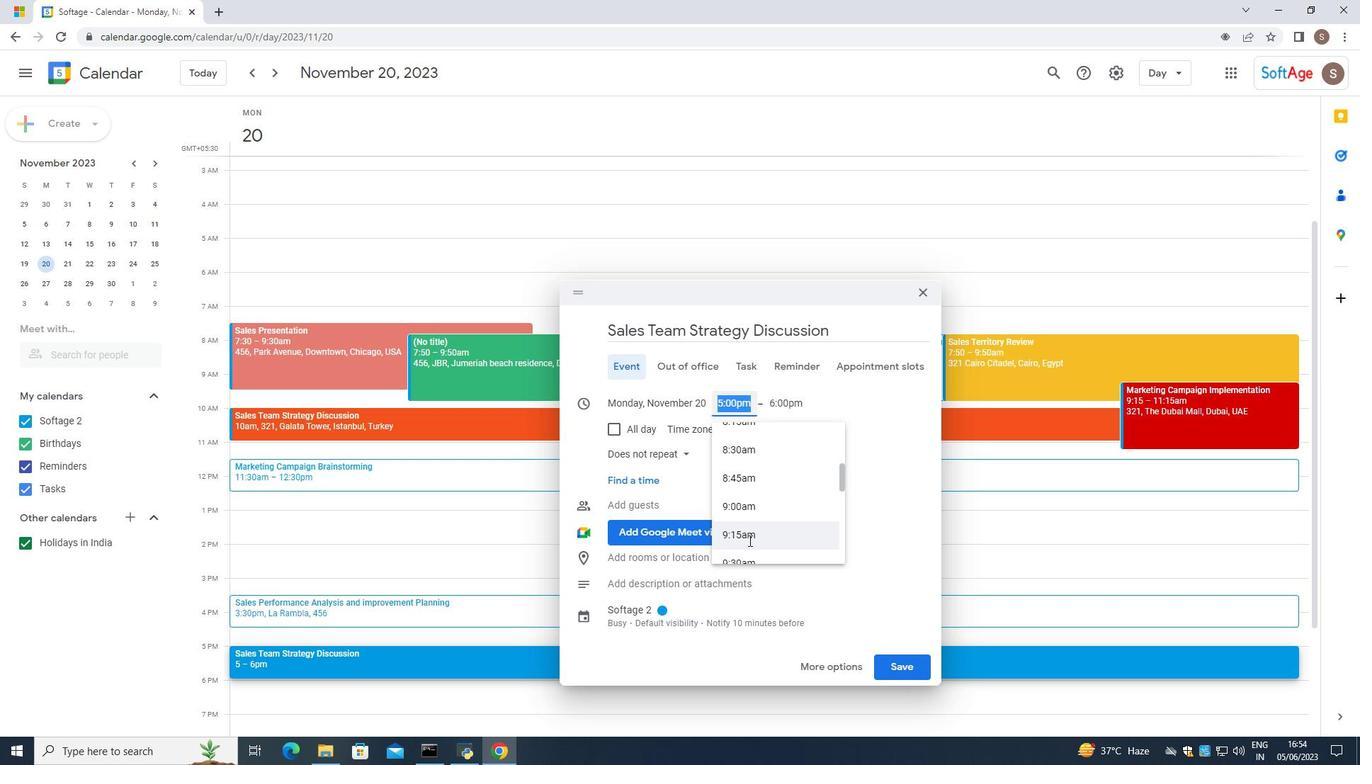 
Action: Mouse moved to (788, 332)
Screenshot: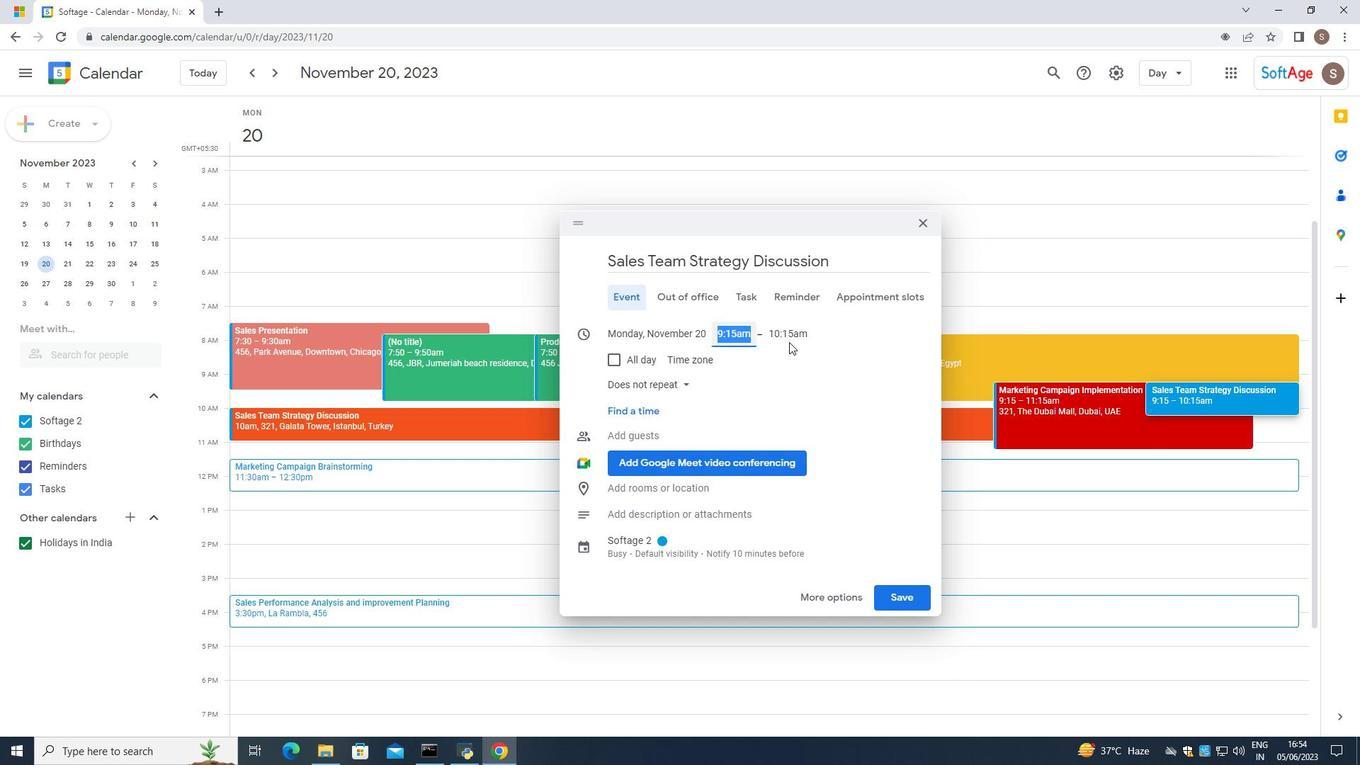 
Action: Mouse pressed left at (788, 332)
Screenshot: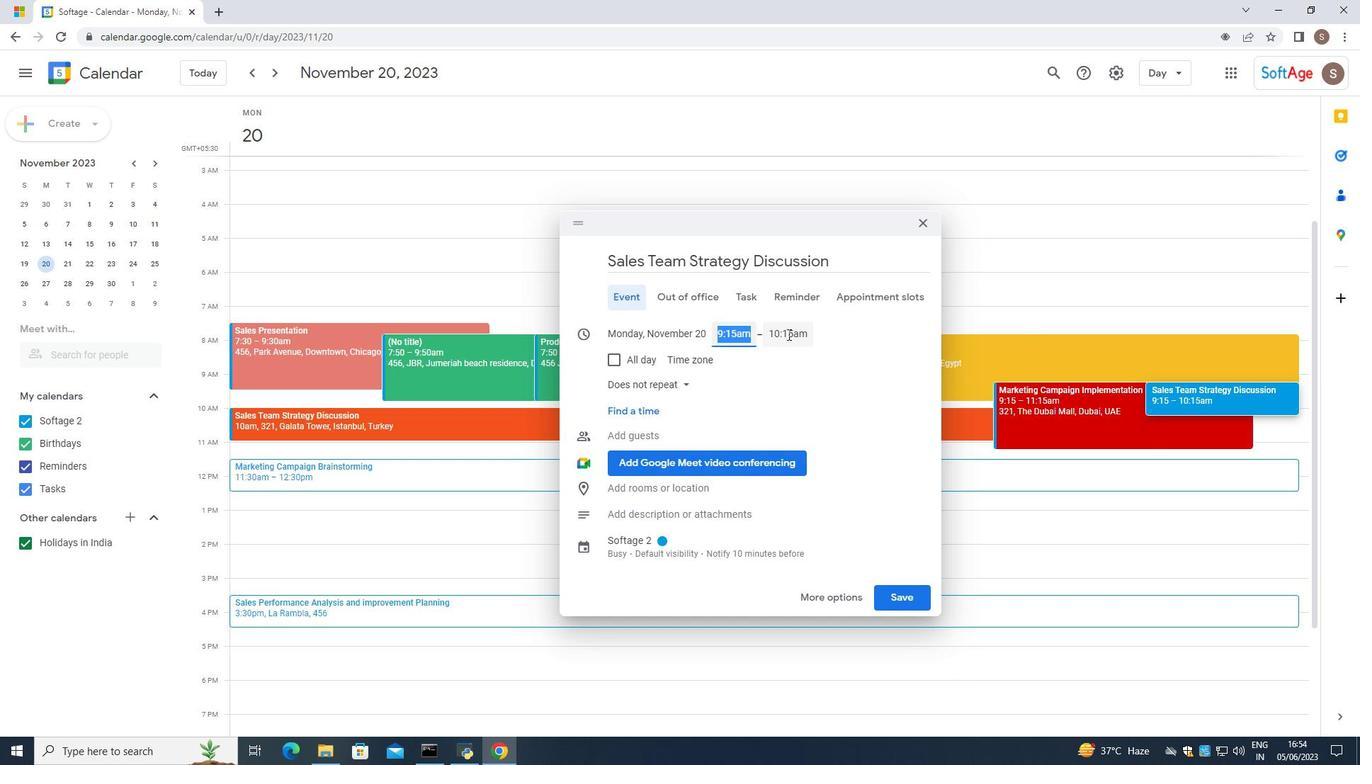 
Action: Mouse moved to (788, 476)
Screenshot: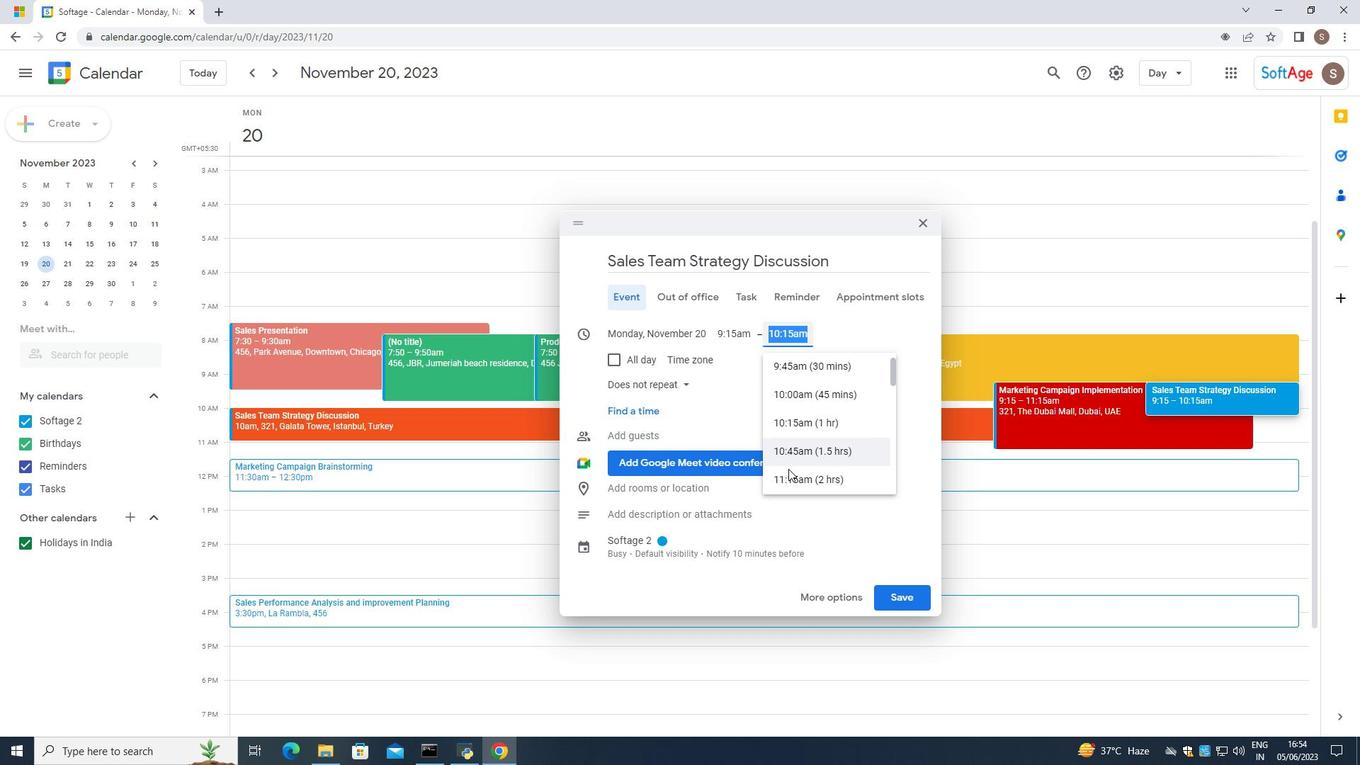 
Action: Mouse pressed left at (788, 476)
Screenshot: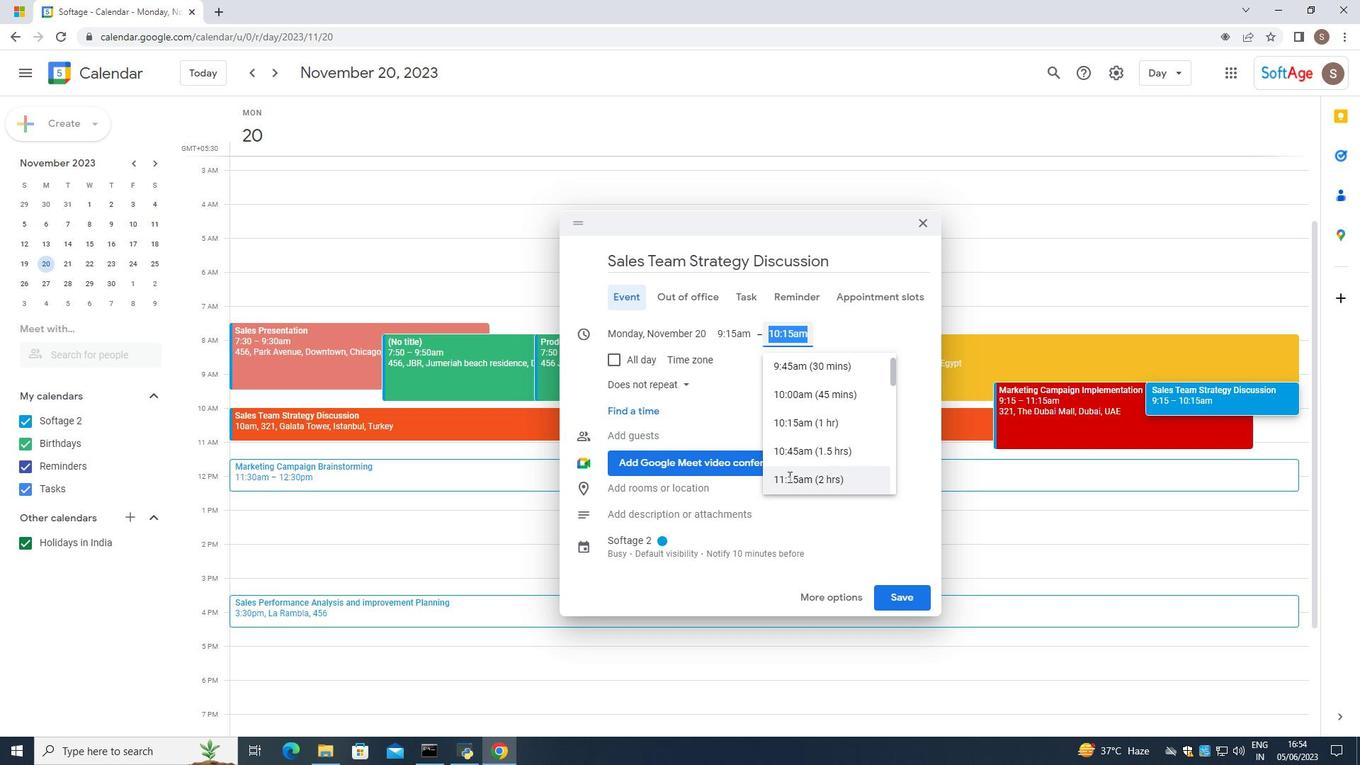 
Action: Mouse moved to (649, 542)
Screenshot: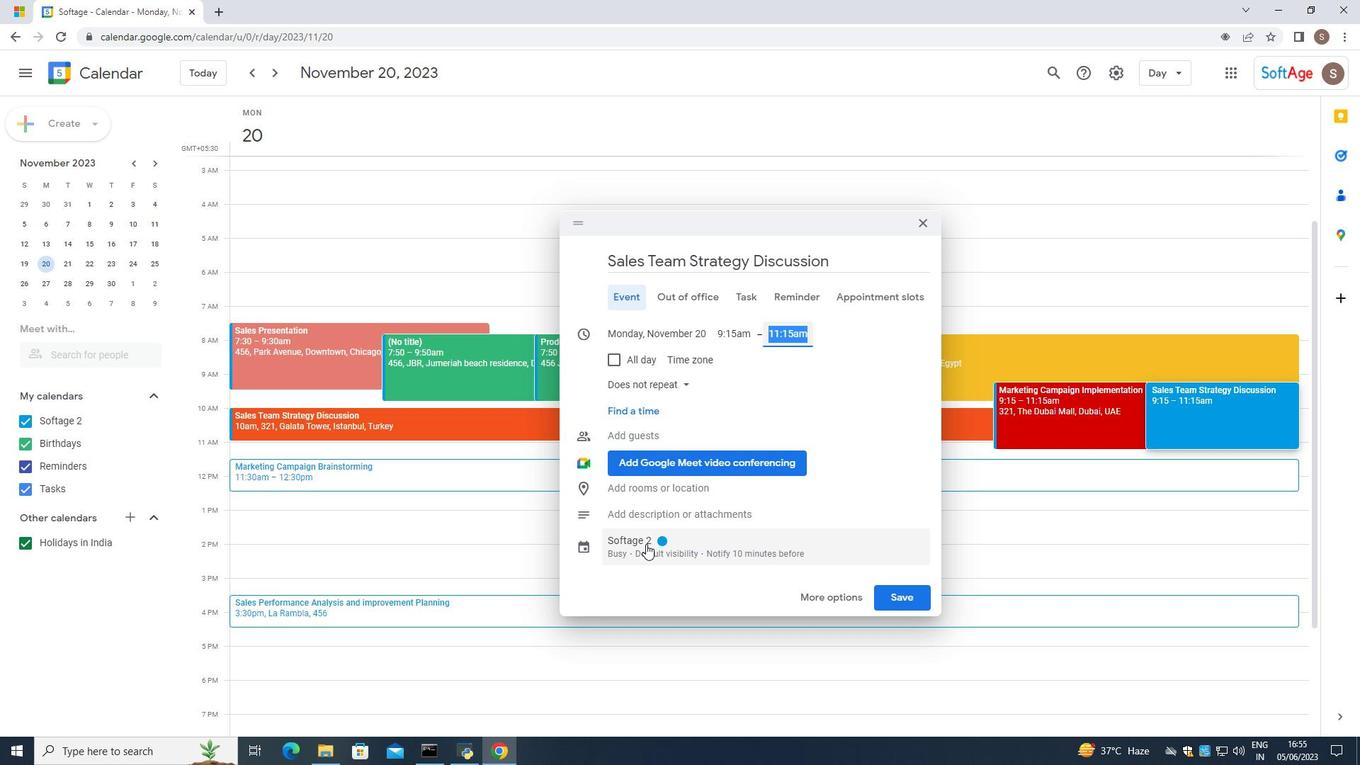 
Action: Mouse pressed left at (649, 542)
Screenshot: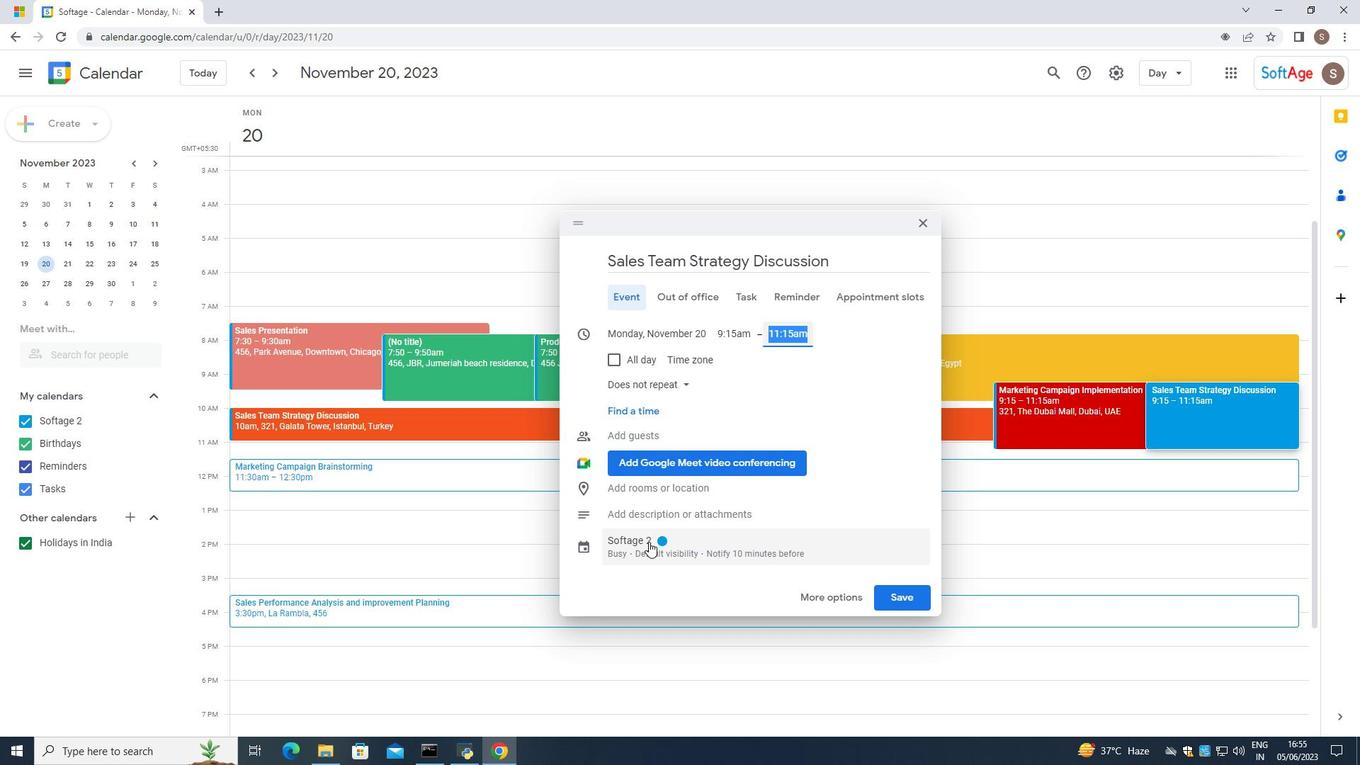 
Action: Mouse moved to (676, 523)
Screenshot: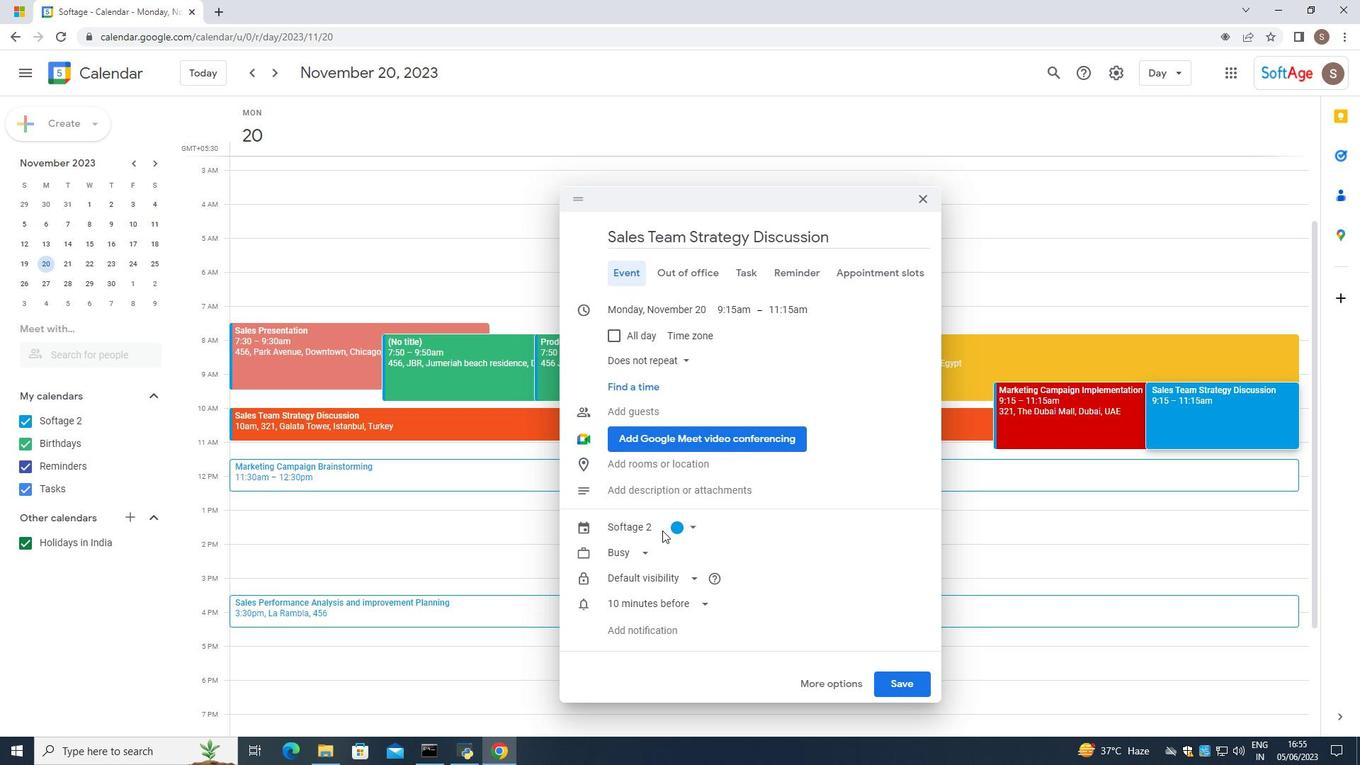 
Action: Mouse pressed left at (676, 523)
Screenshot: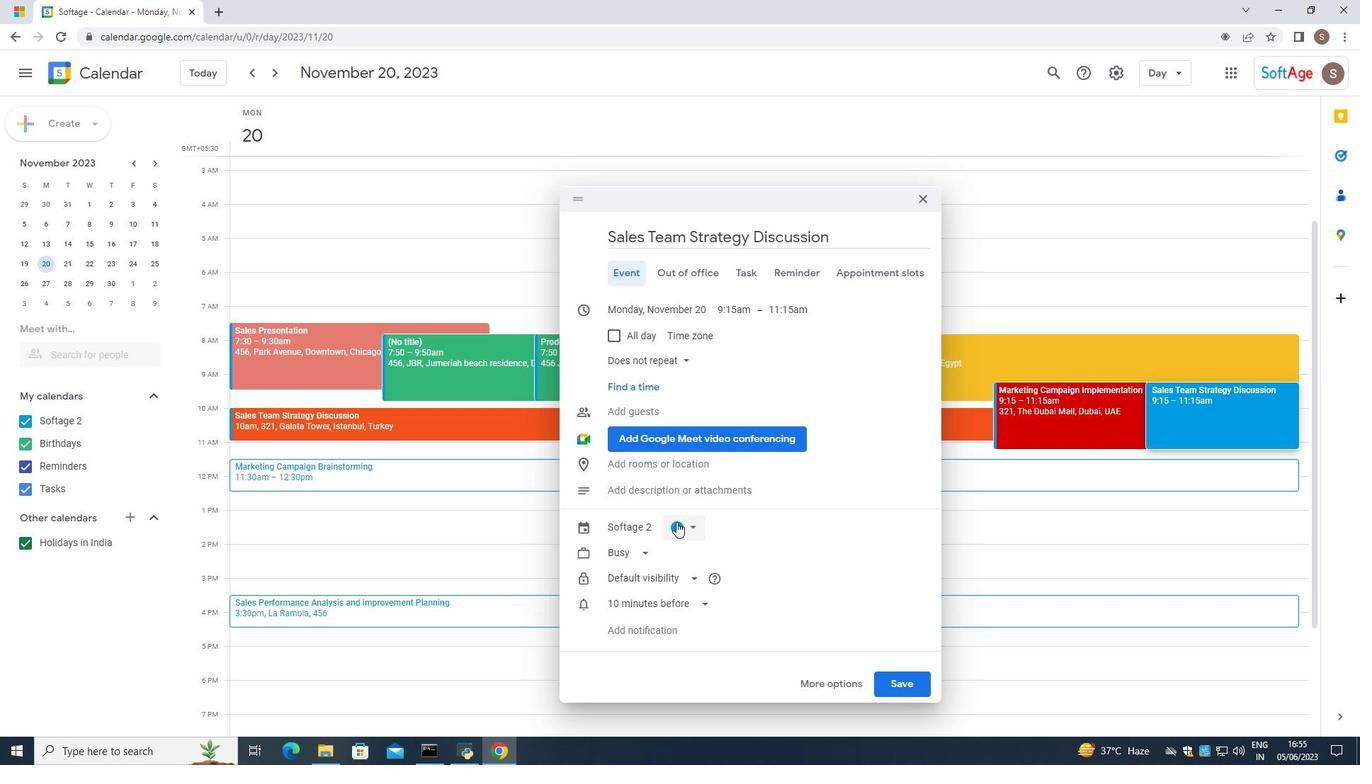 
Action: Mouse moved to (674, 544)
Screenshot: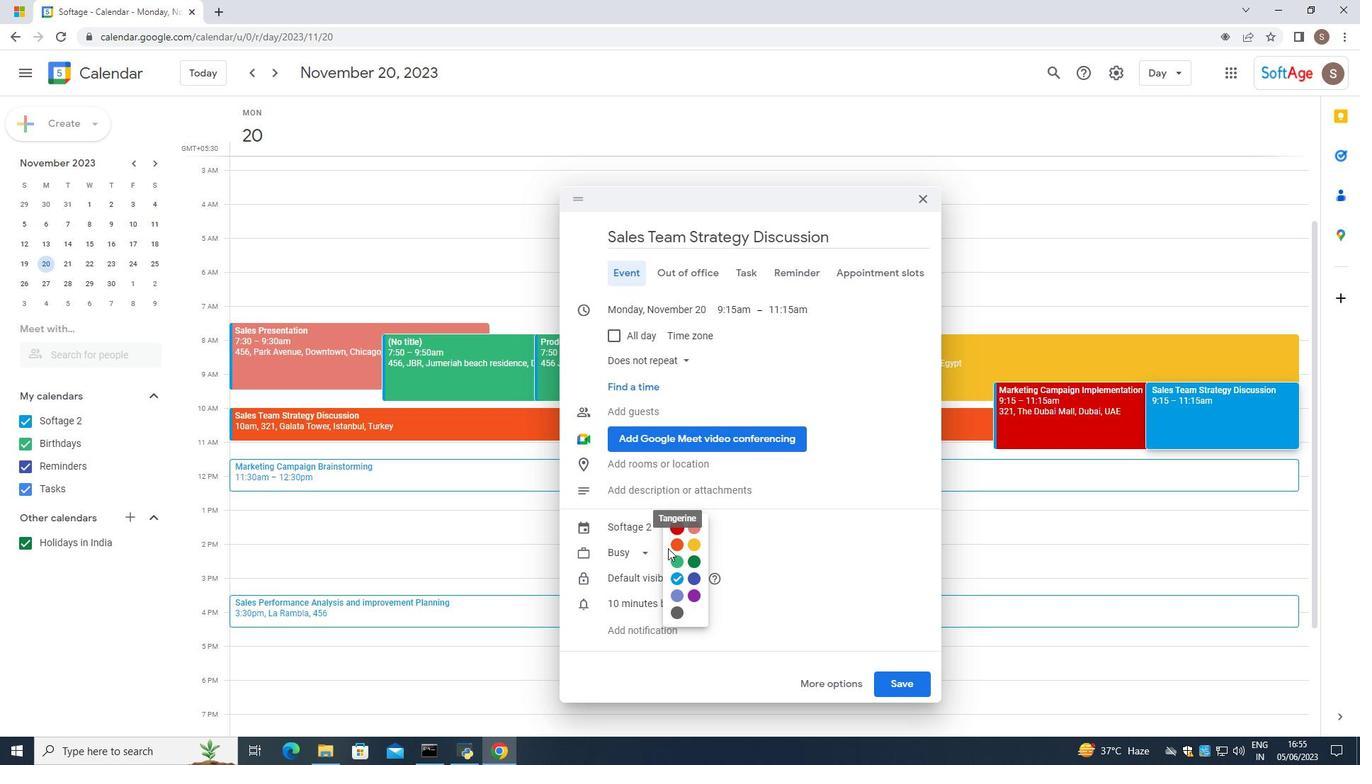 
Action: Mouse pressed left at (674, 544)
Screenshot: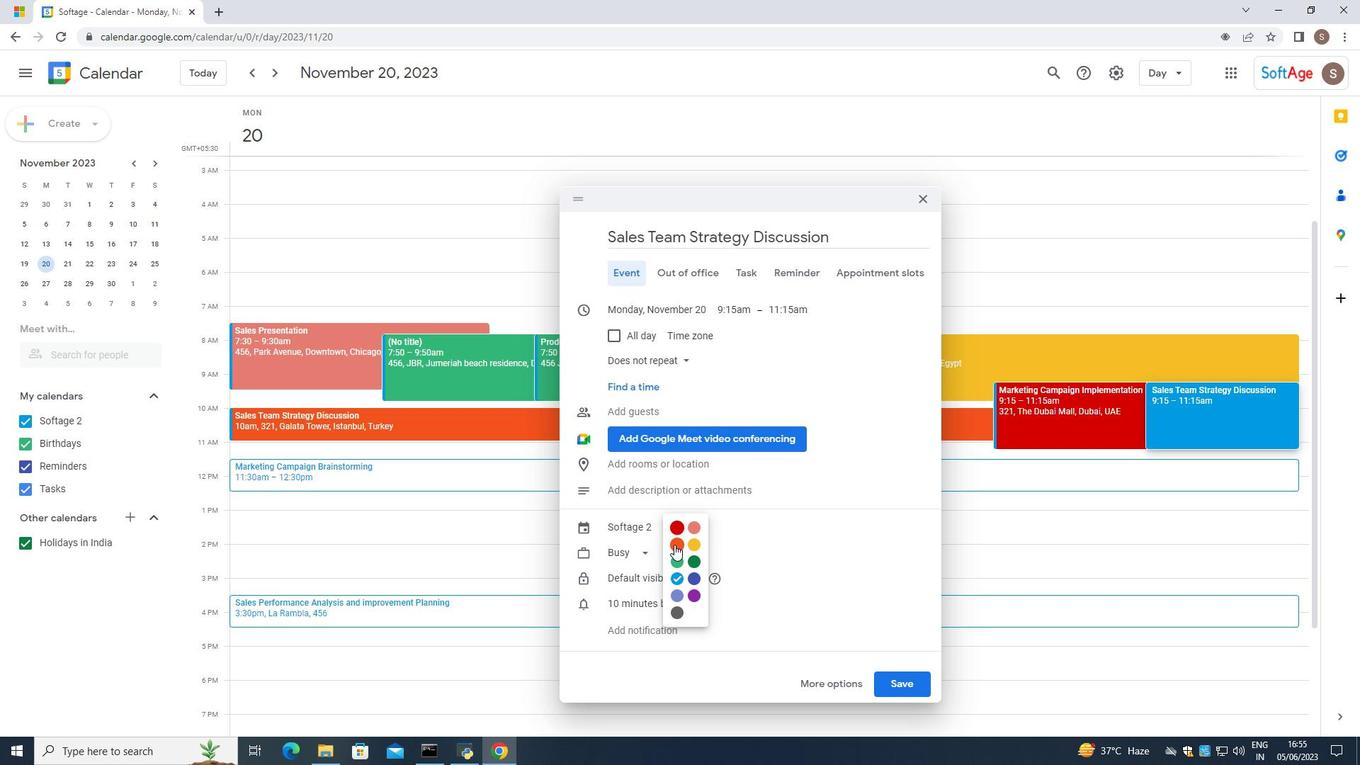 
Action: Mouse moved to (683, 521)
Screenshot: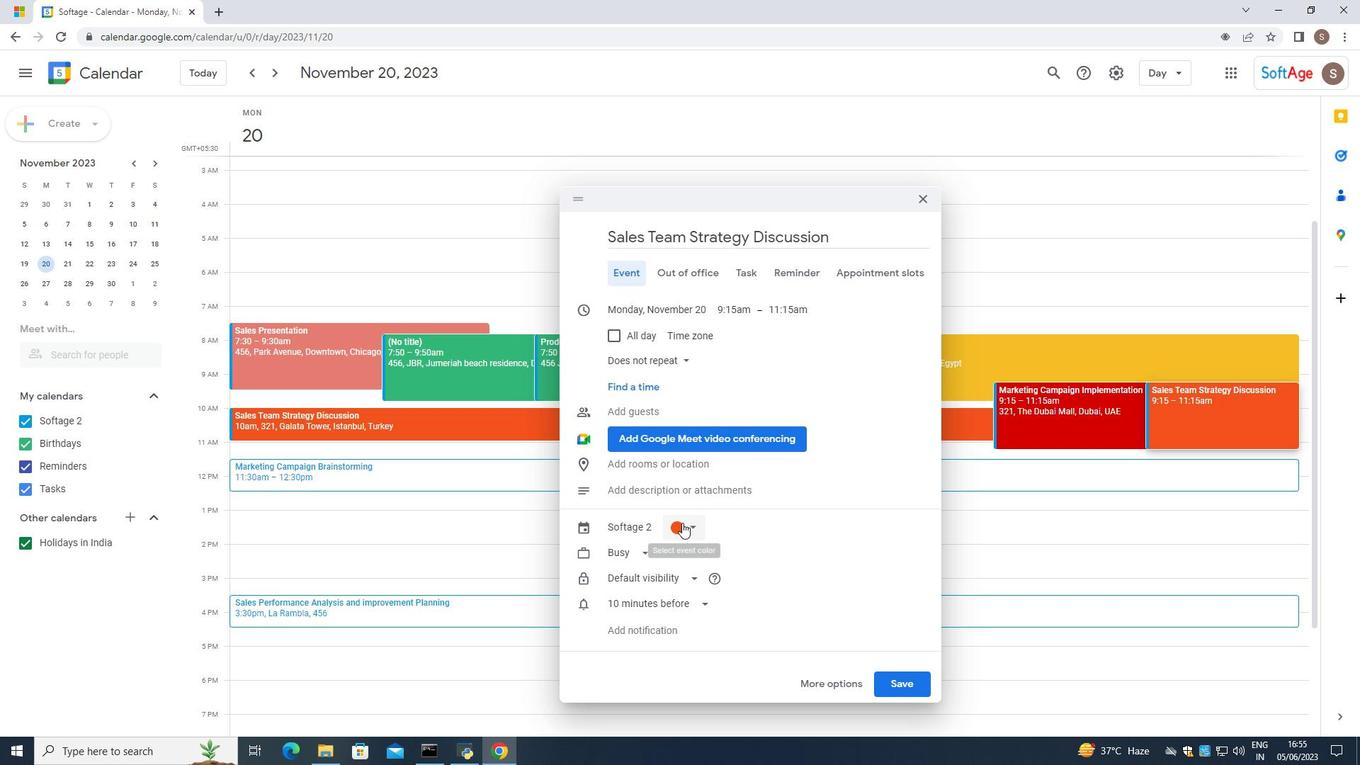 
Action: Mouse pressed left at (683, 521)
Screenshot: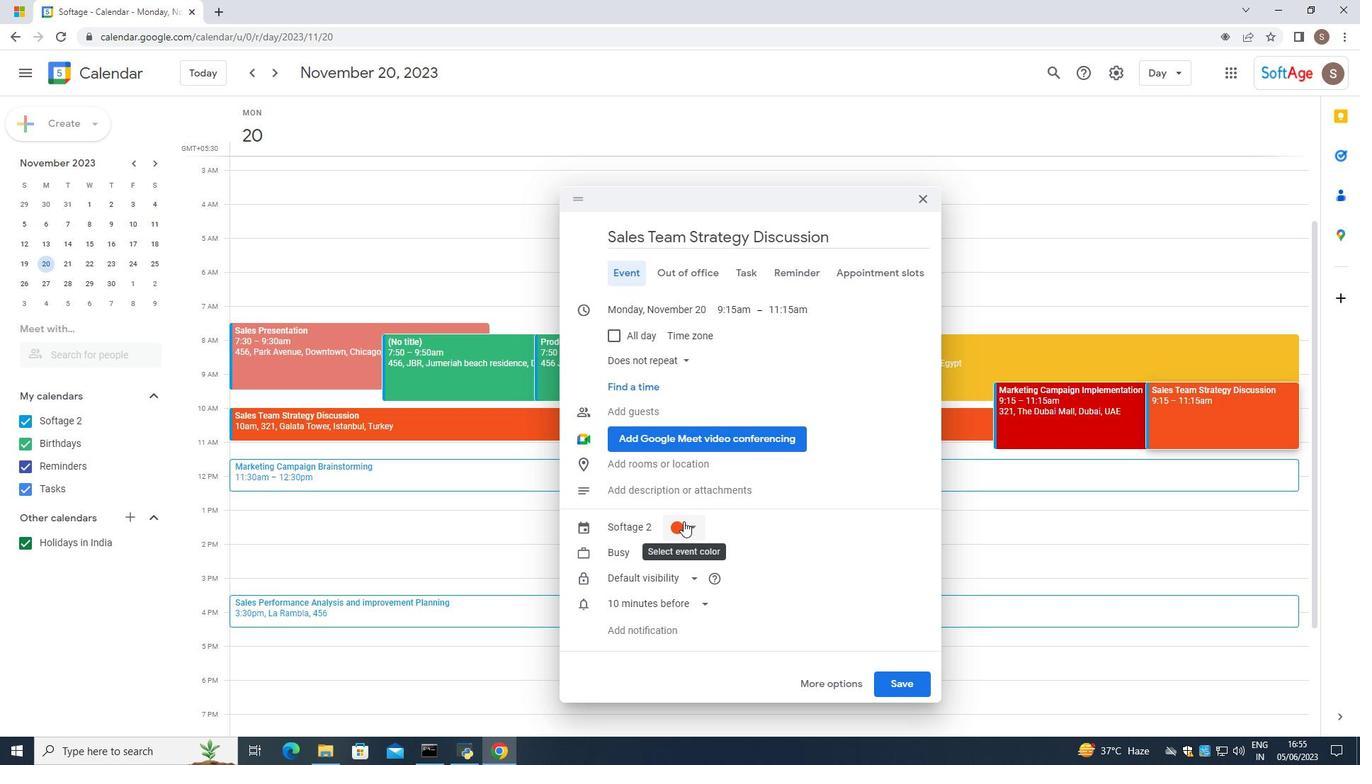 
Action: Mouse moved to (678, 547)
Screenshot: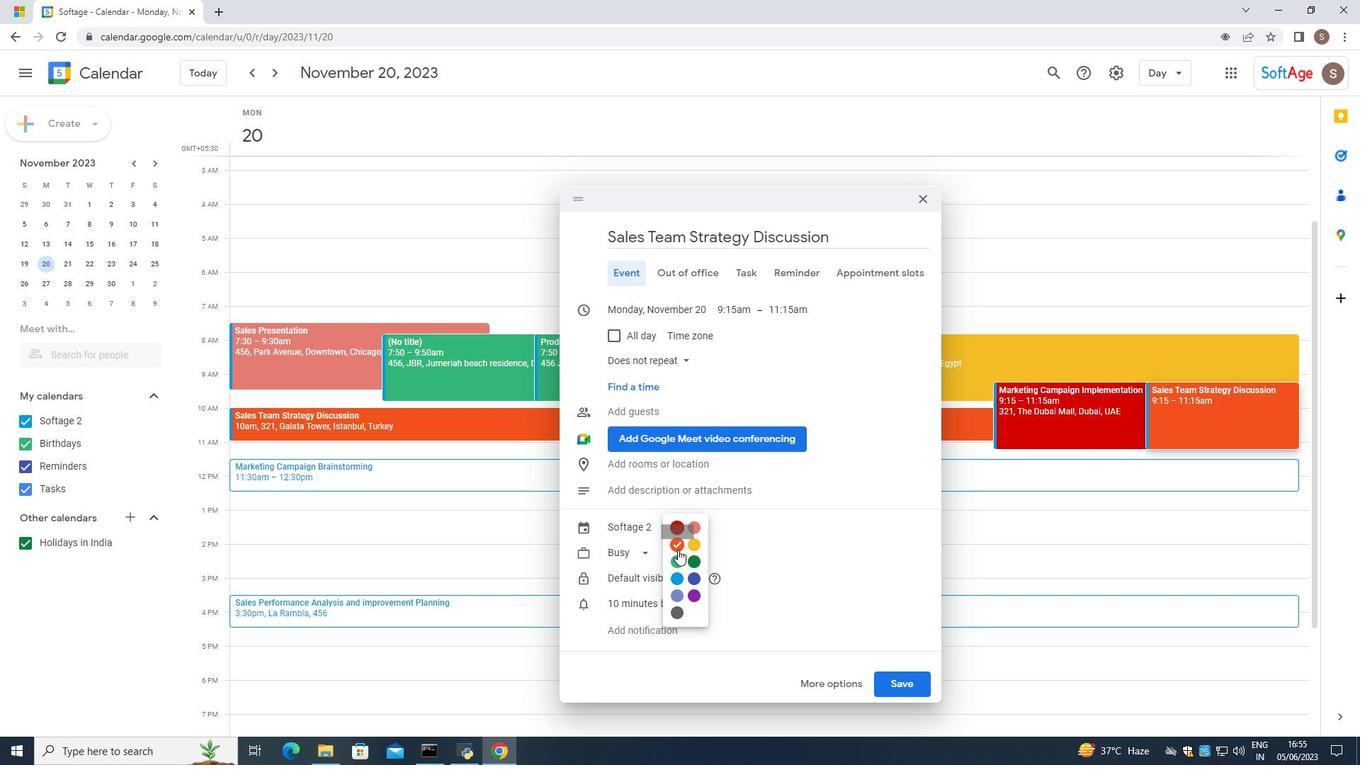 
Action: Mouse pressed left at (678, 547)
Screenshot: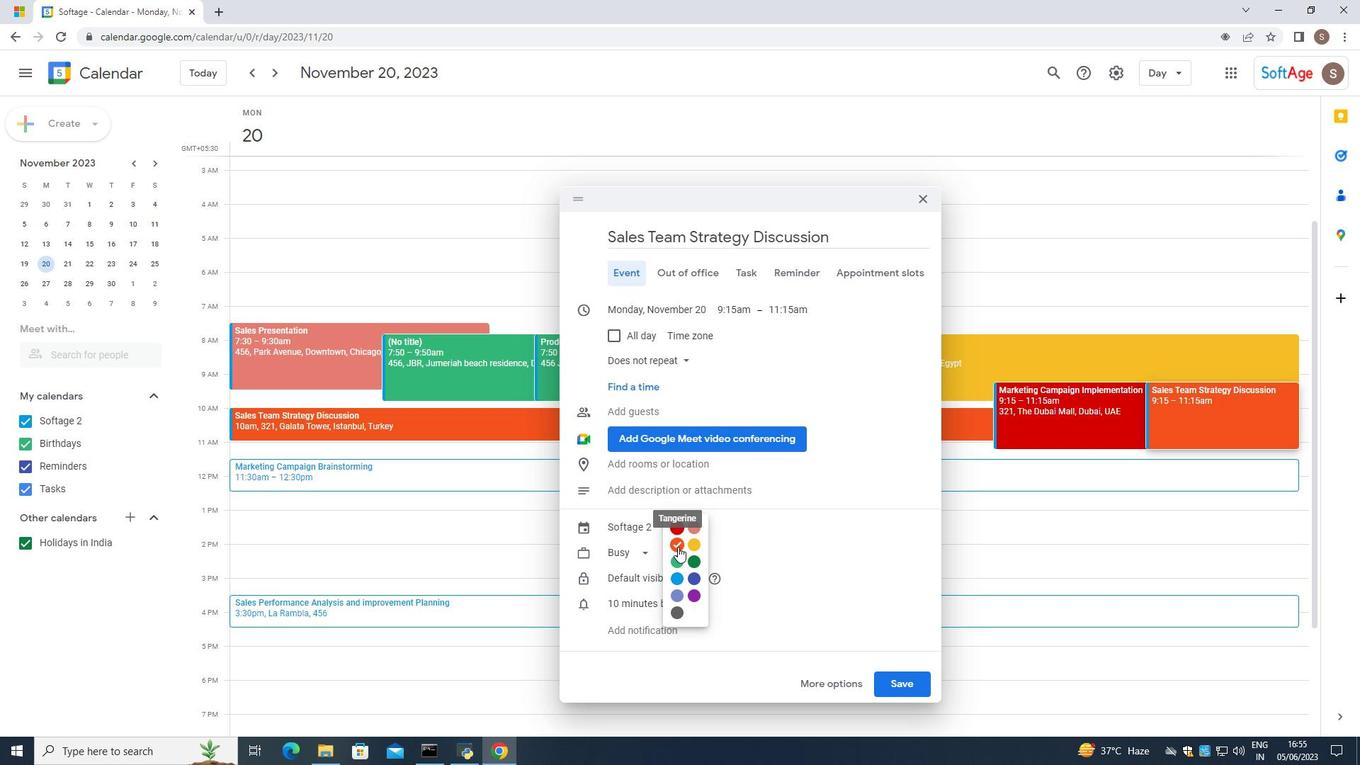 
Action: Mouse moved to (662, 486)
Screenshot: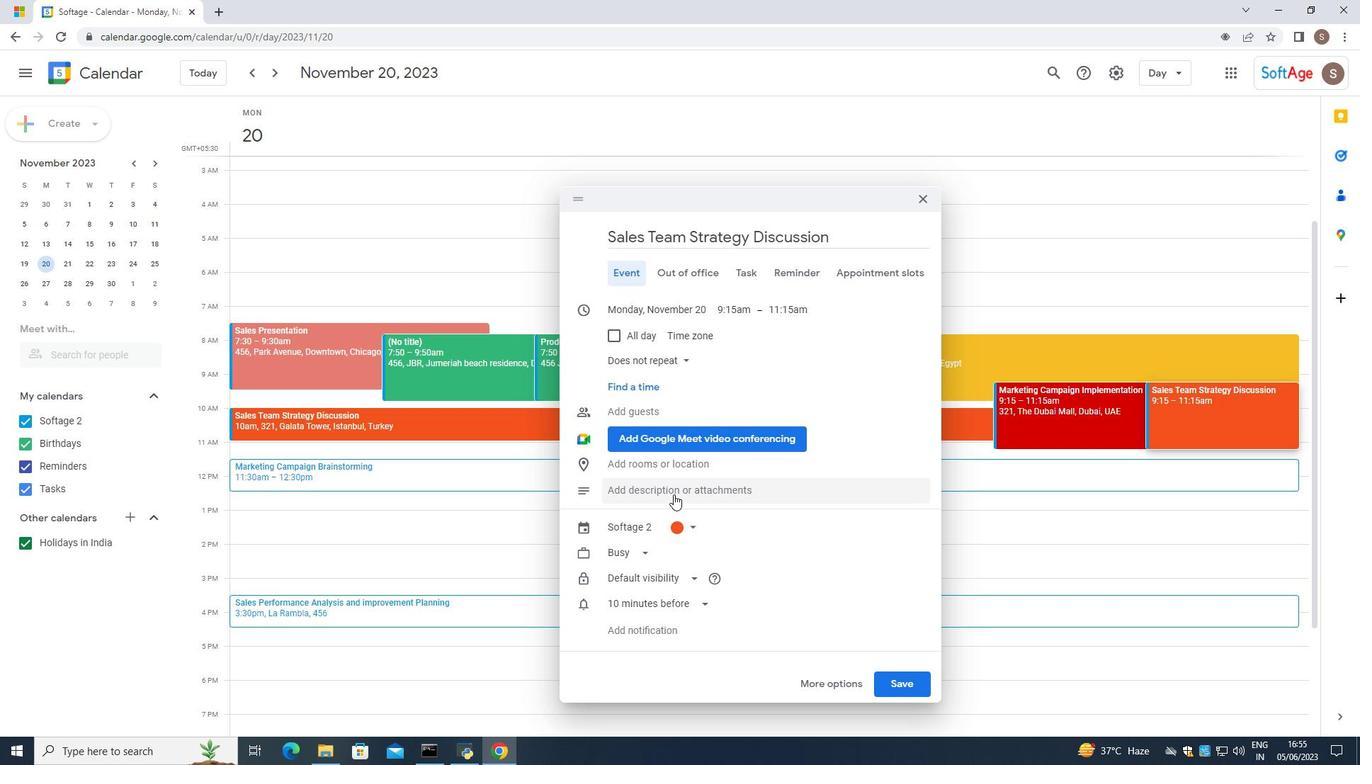 
Action: Mouse pressed left at (662, 486)
Screenshot: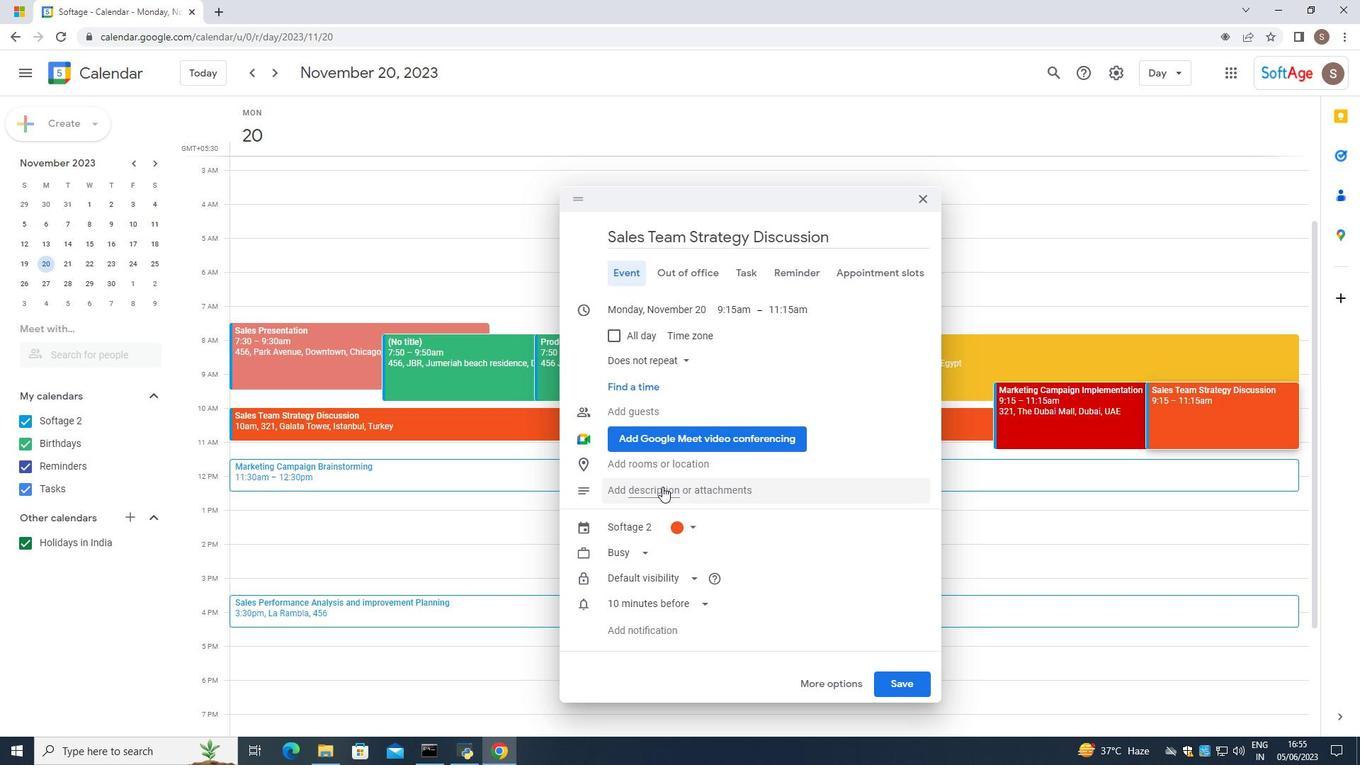 
Action: Mouse moved to (672, 384)
Screenshot: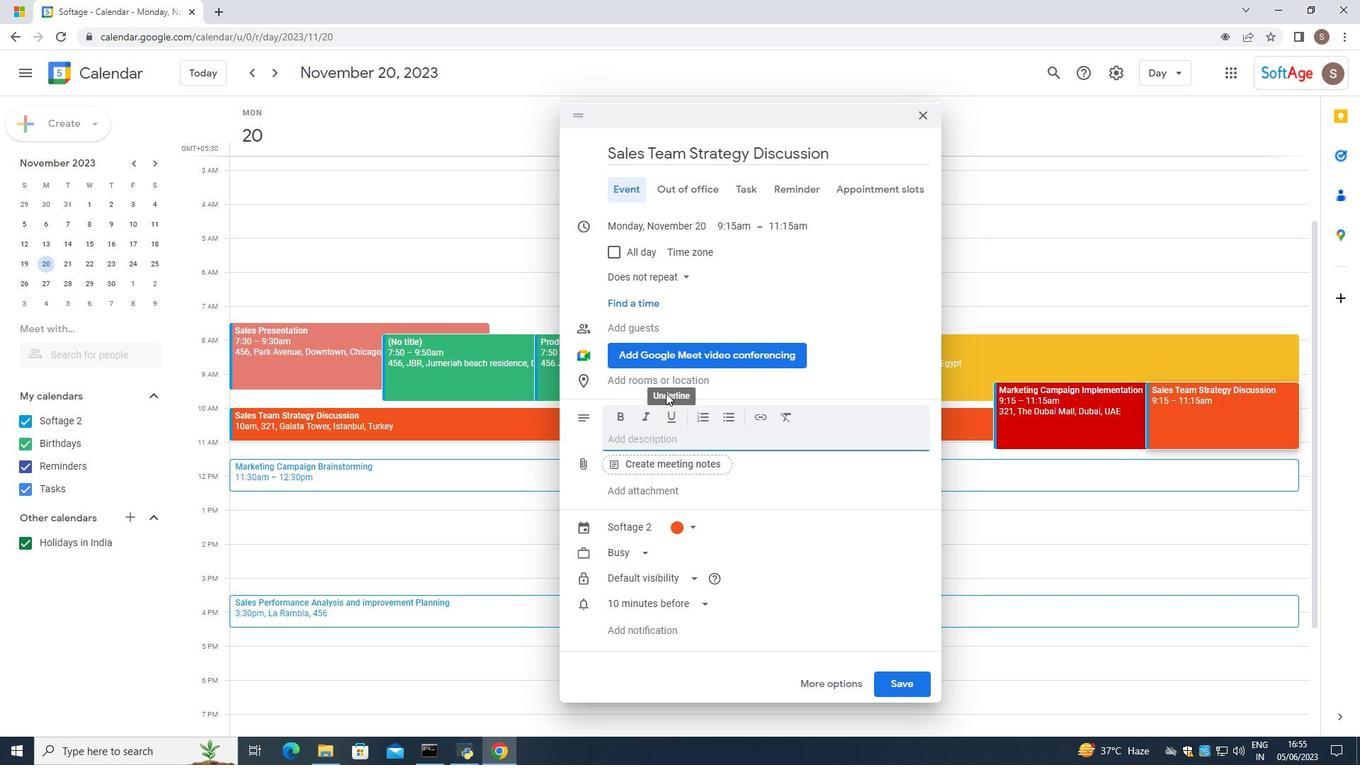 
Action: Mouse pressed left at (672, 384)
Screenshot: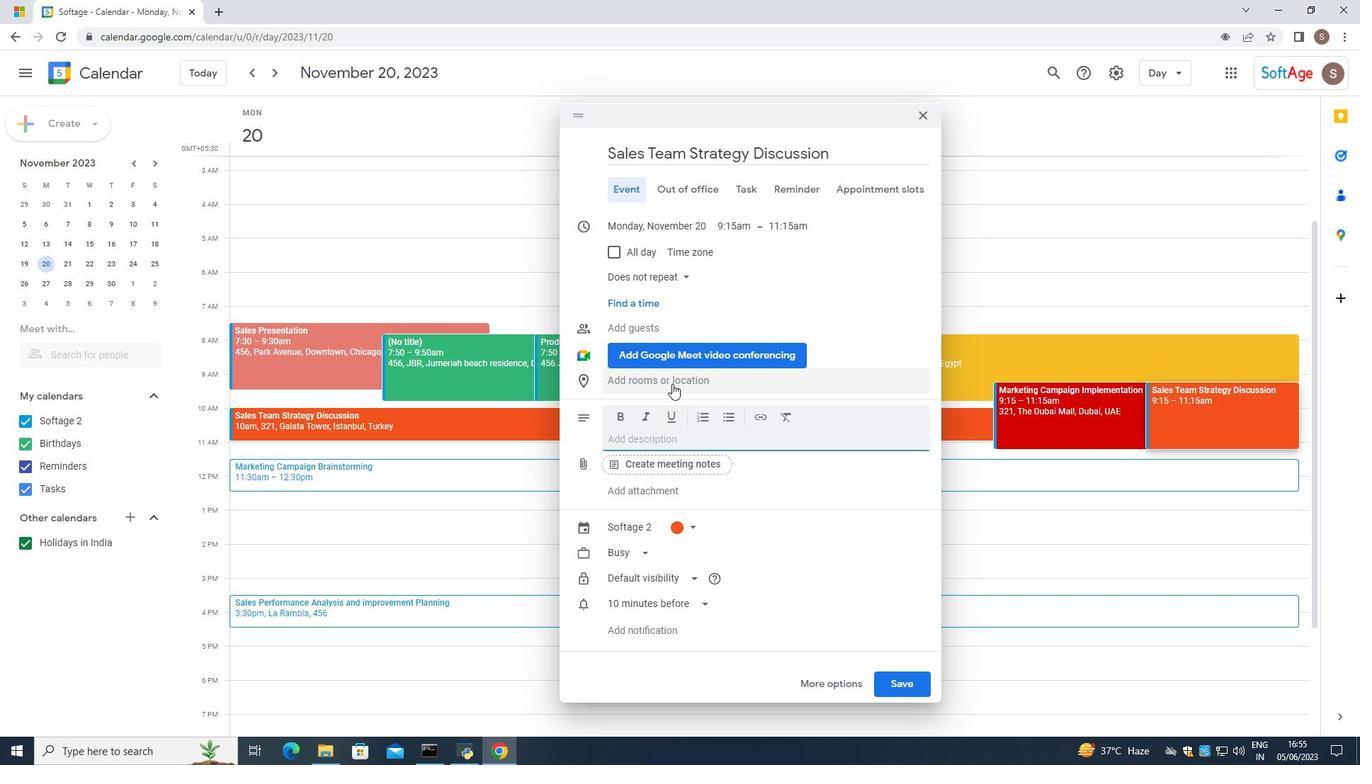 
Action: Mouse moved to (706, 358)
Screenshot: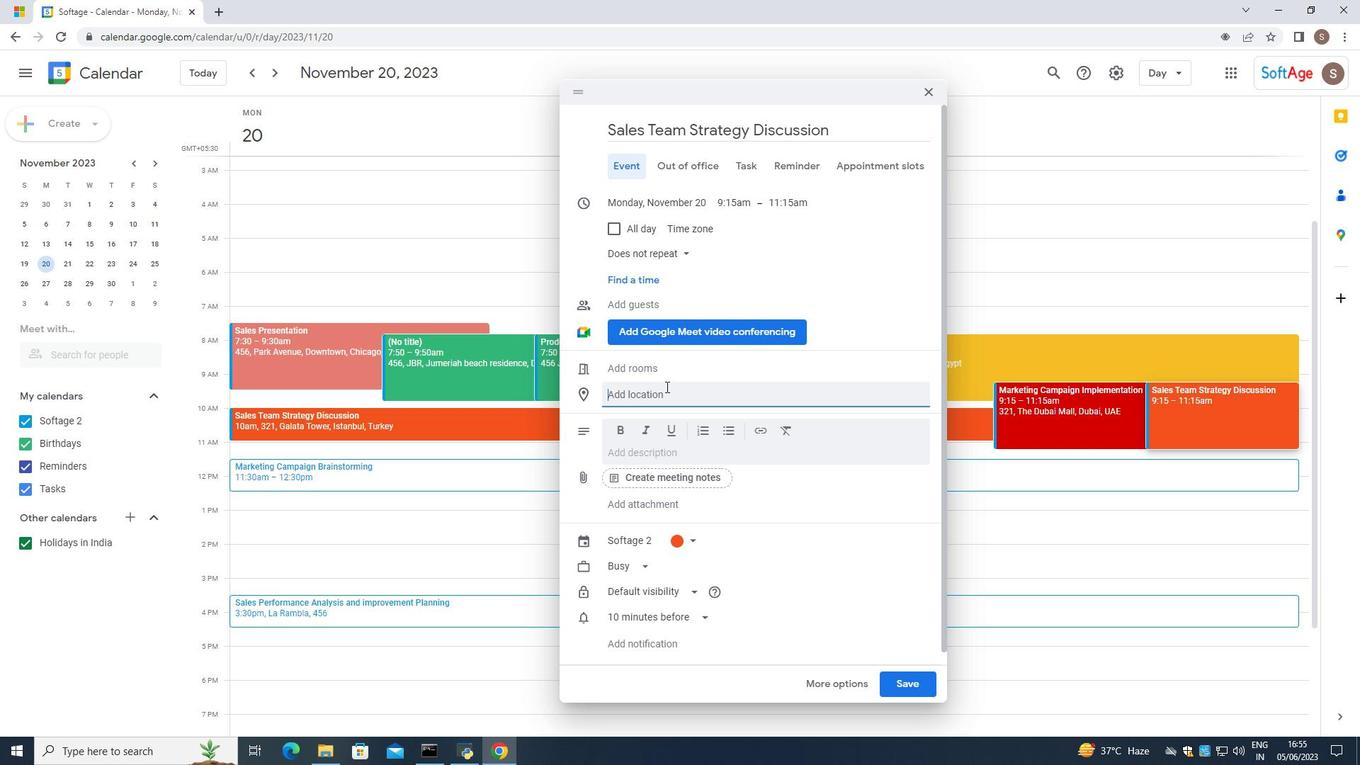 
Action: Key pressed 321,<Key.space><Key.caps_lock>G<Key.caps_lock>lata<Key.space><Key.caps_lock>T<Key.caps_lock>owers
Screenshot: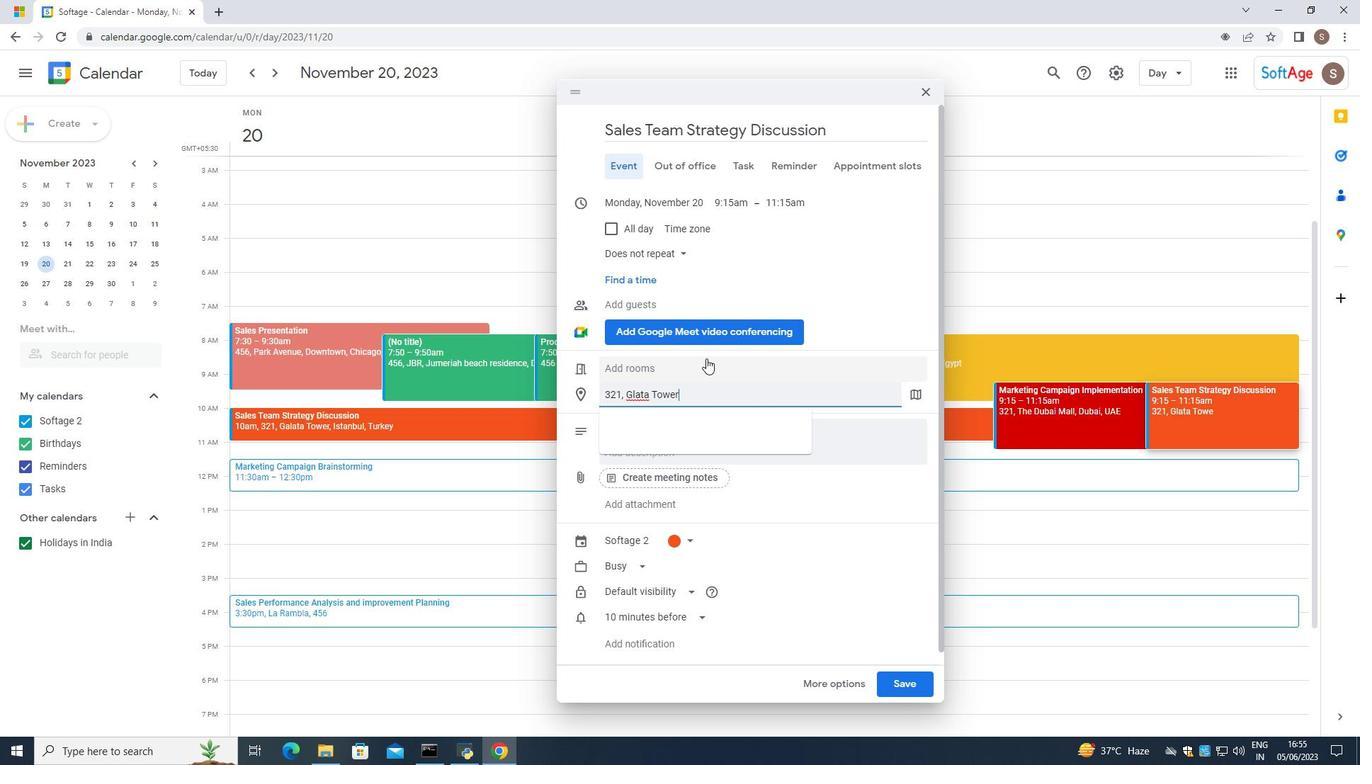 
Action: Mouse moved to (630, 397)
Screenshot: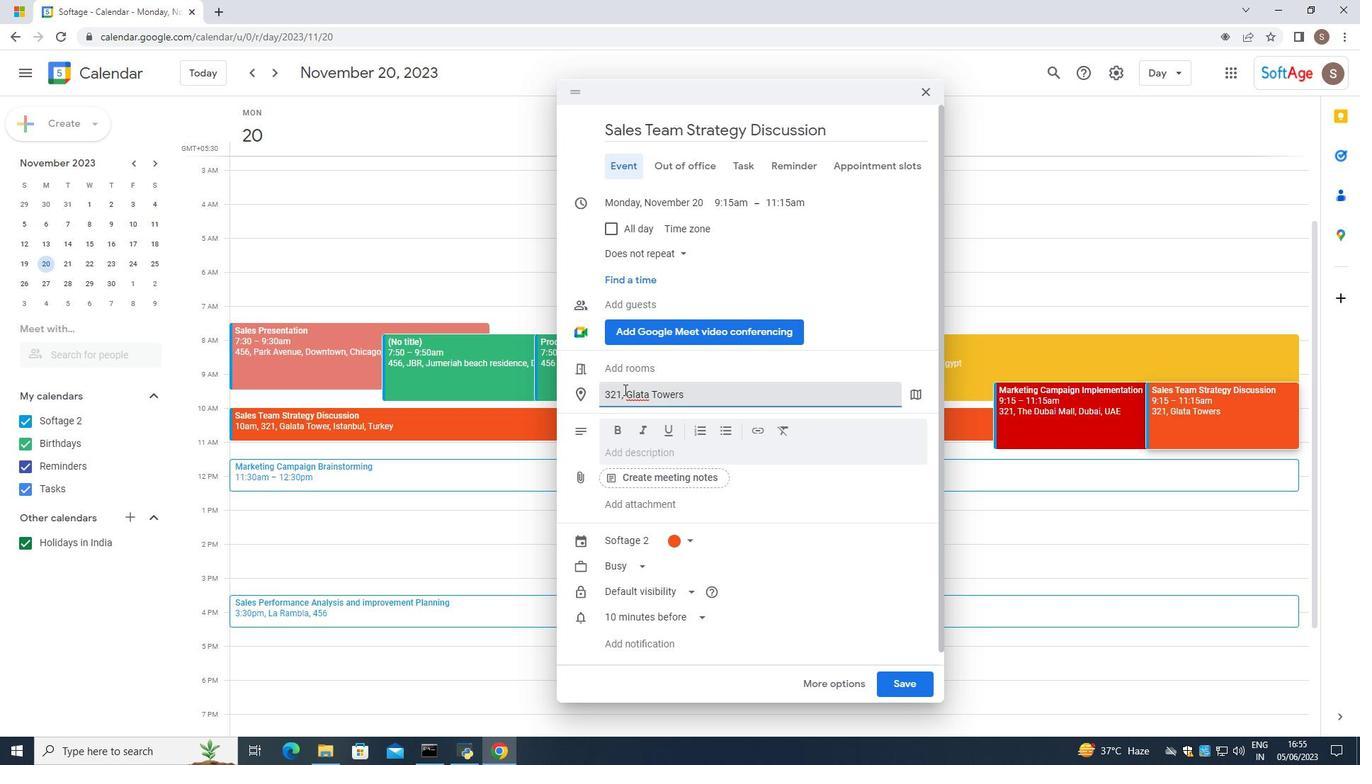 
Action: Mouse pressed left at (630, 397)
Screenshot: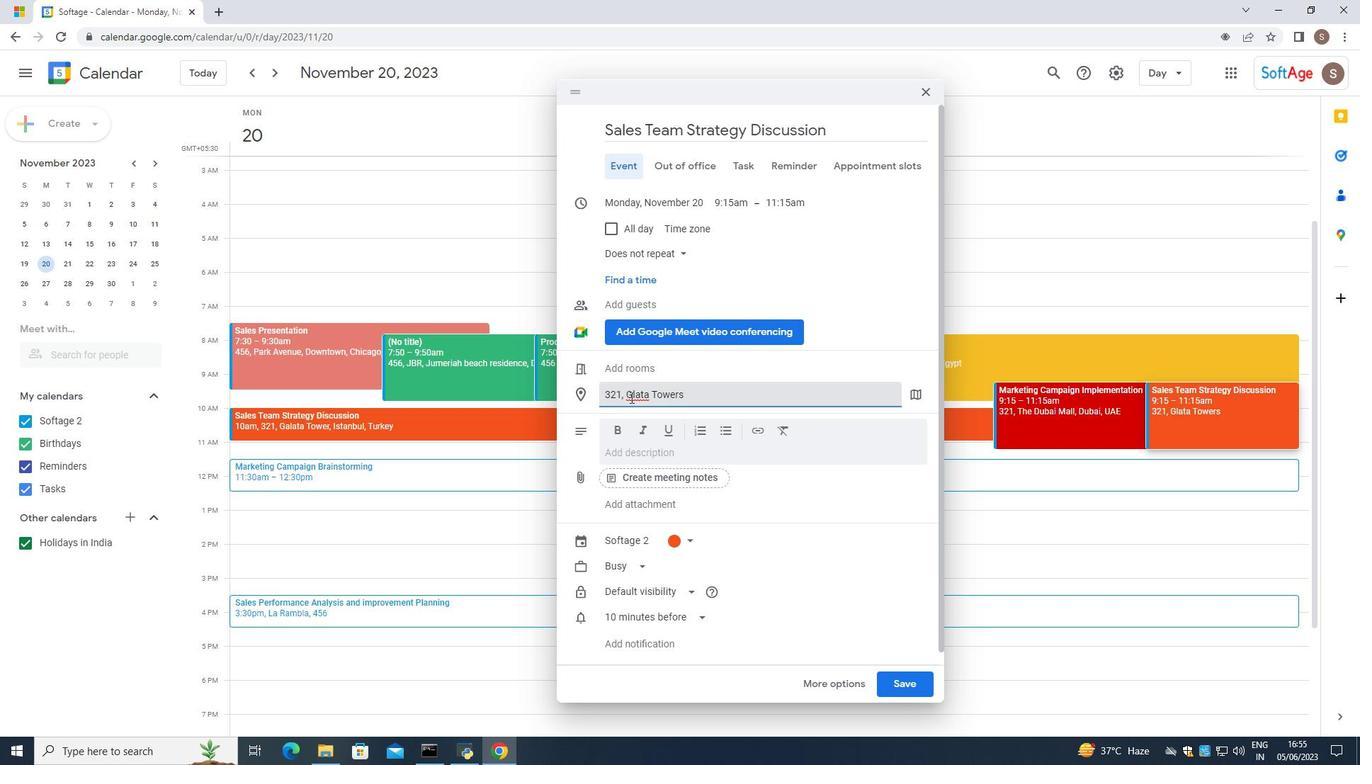 
Action: Key pressed s
Screenshot: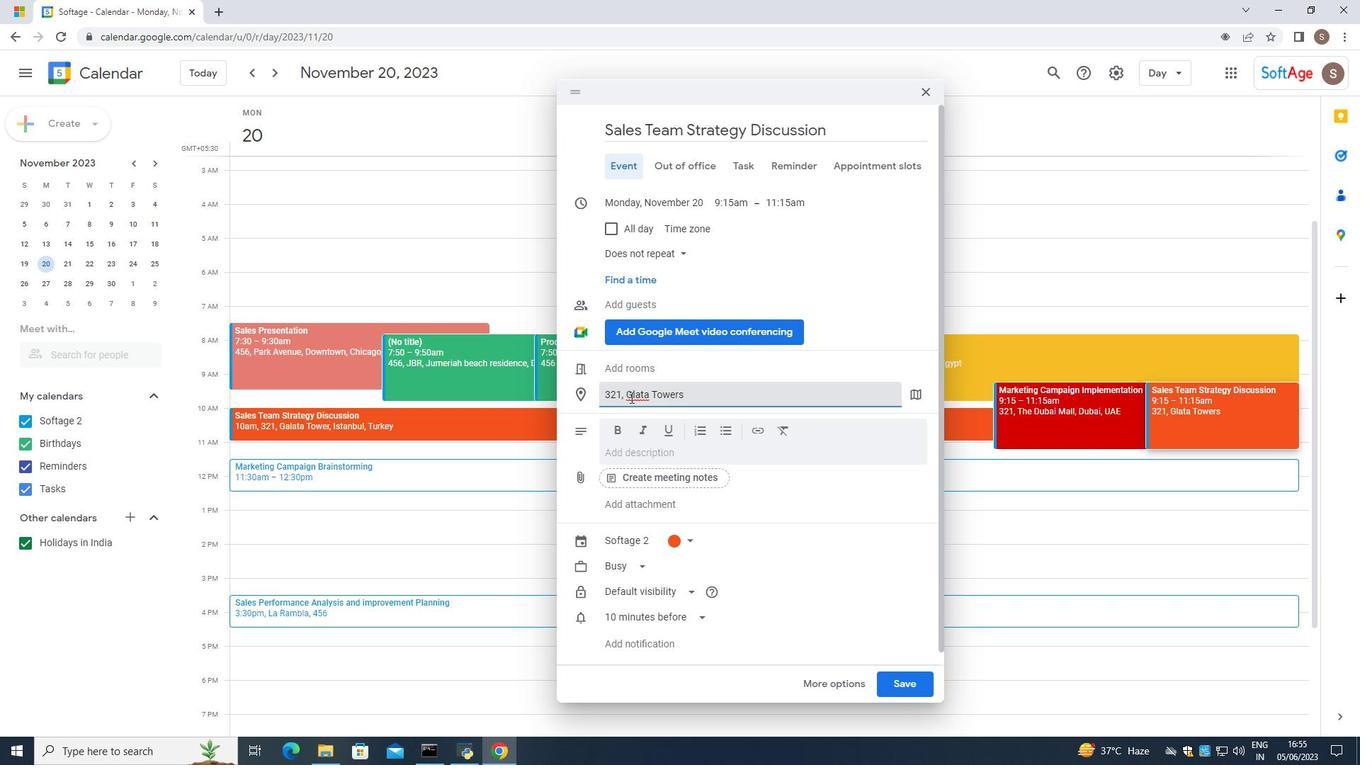 
Action: Mouse moved to (685, 384)
Screenshot: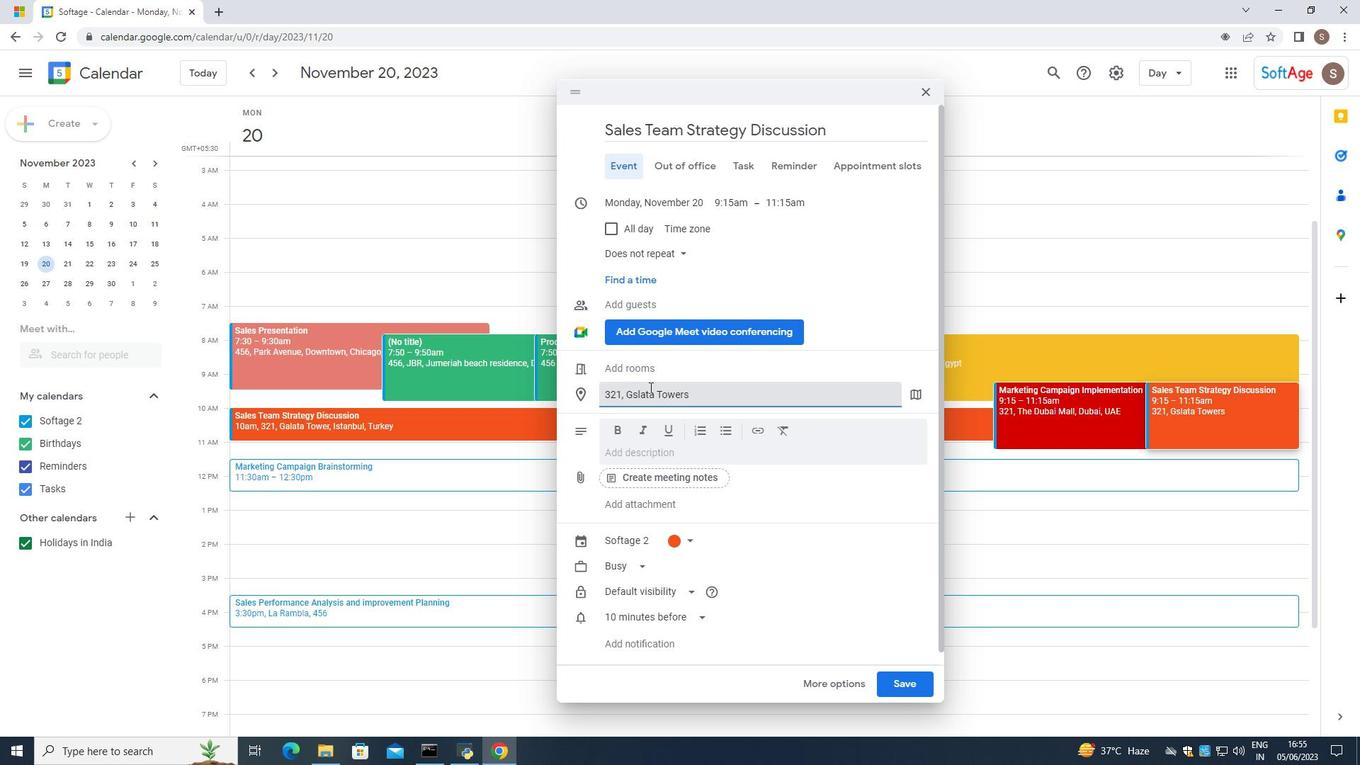 
Action: Key pressed <Key.backspace>a
Screenshot: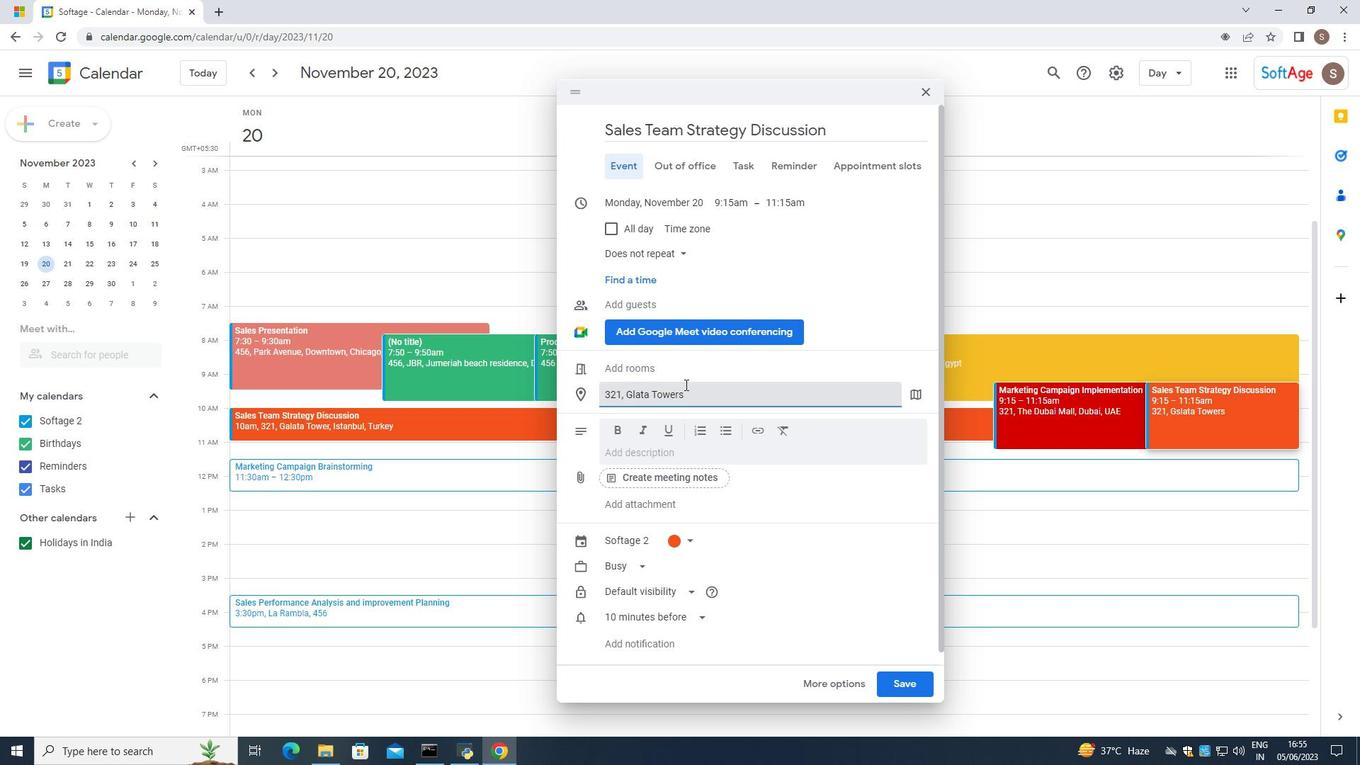 
Action: Mouse moved to (696, 392)
Screenshot: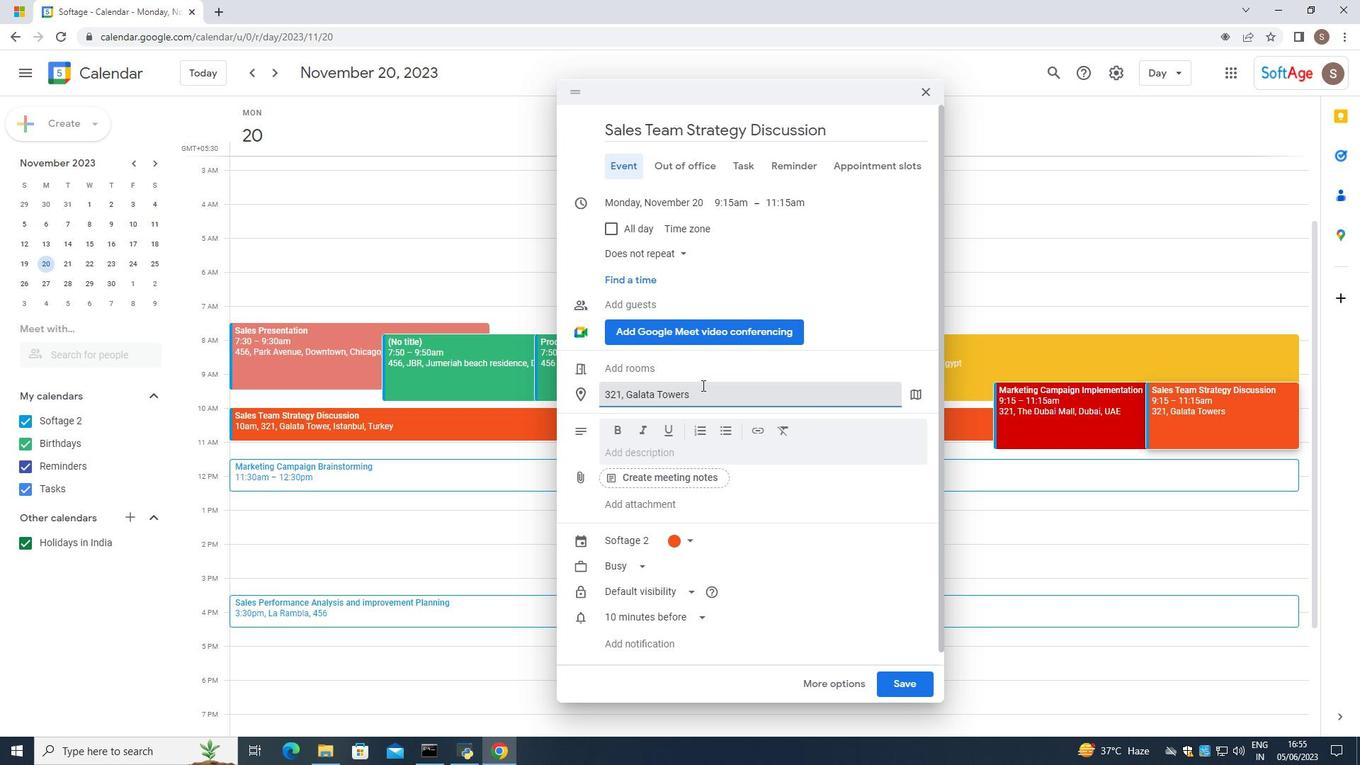 
Action: Mouse pressed left at (696, 392)
Screenshot: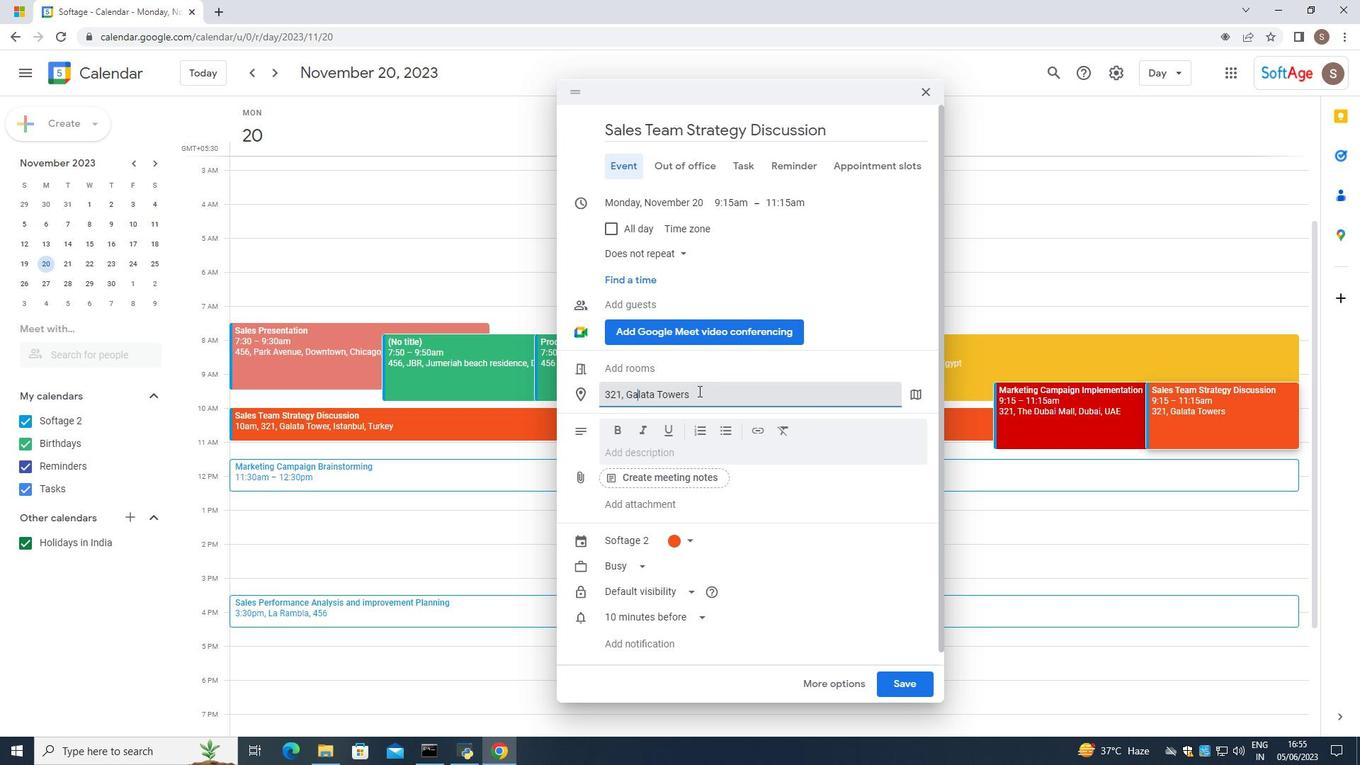 
Action: Key pressed ,<Key.space><Key.caps_lock>I<Key.caps_lock>stanv<Key.backspace>bul.<Key.backspace>,<Key.space><Key.caps_lock>T<Key.caps_lock>urkjey<Key.backspace><Key.backspace><Key.backspace>ey<Key.enter>
Screenshot: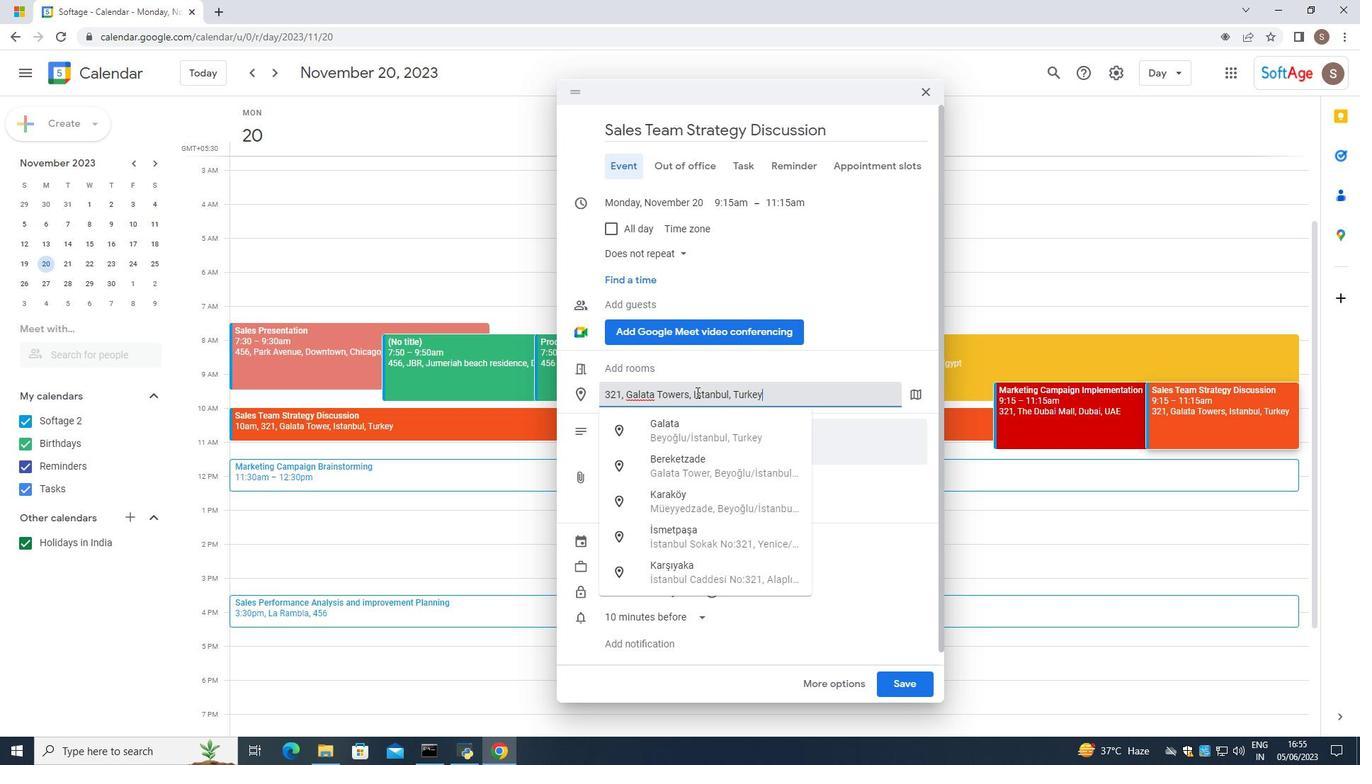 
Action: Mouse moved to (630, 444)
Screenshot: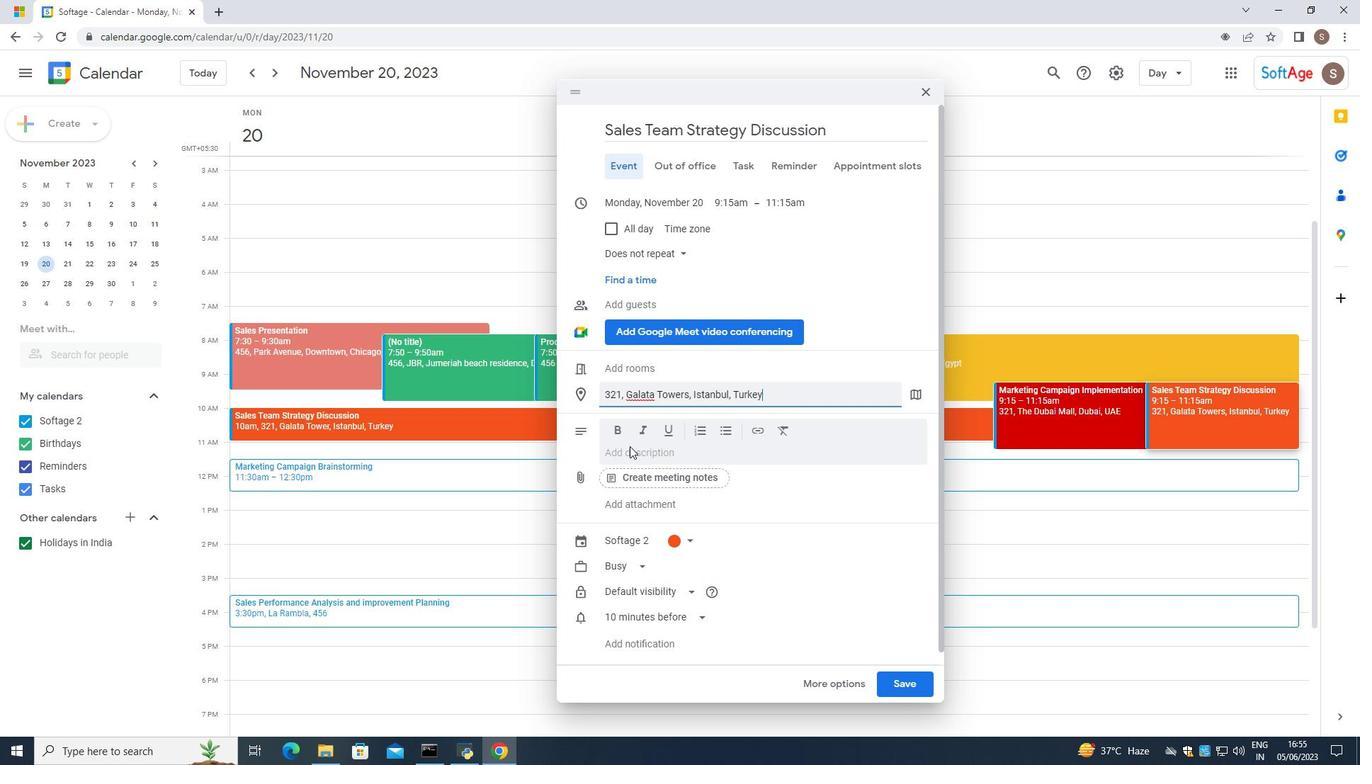 
Action: Mouse pressed left at (630, 444)
Screenshot: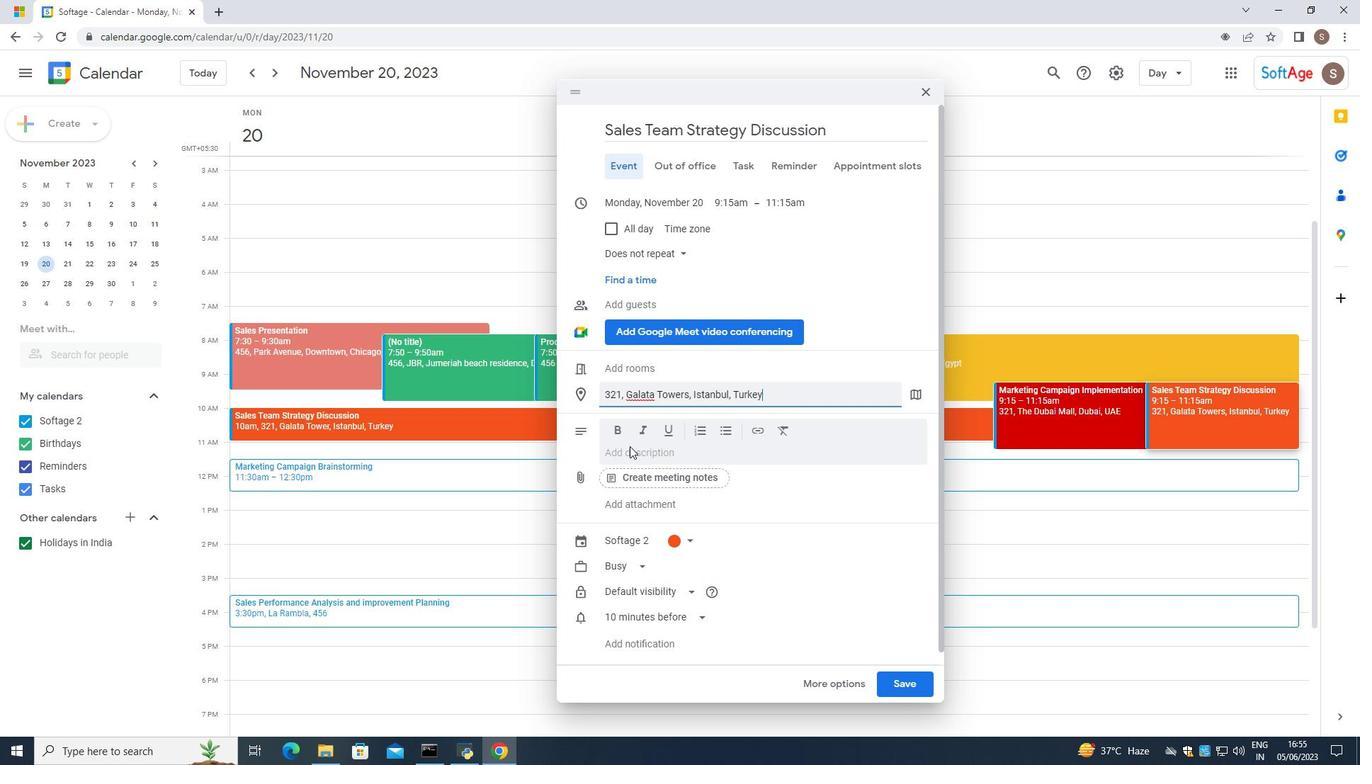 
Action: Mouse moved to (639, 428)
Screenshot: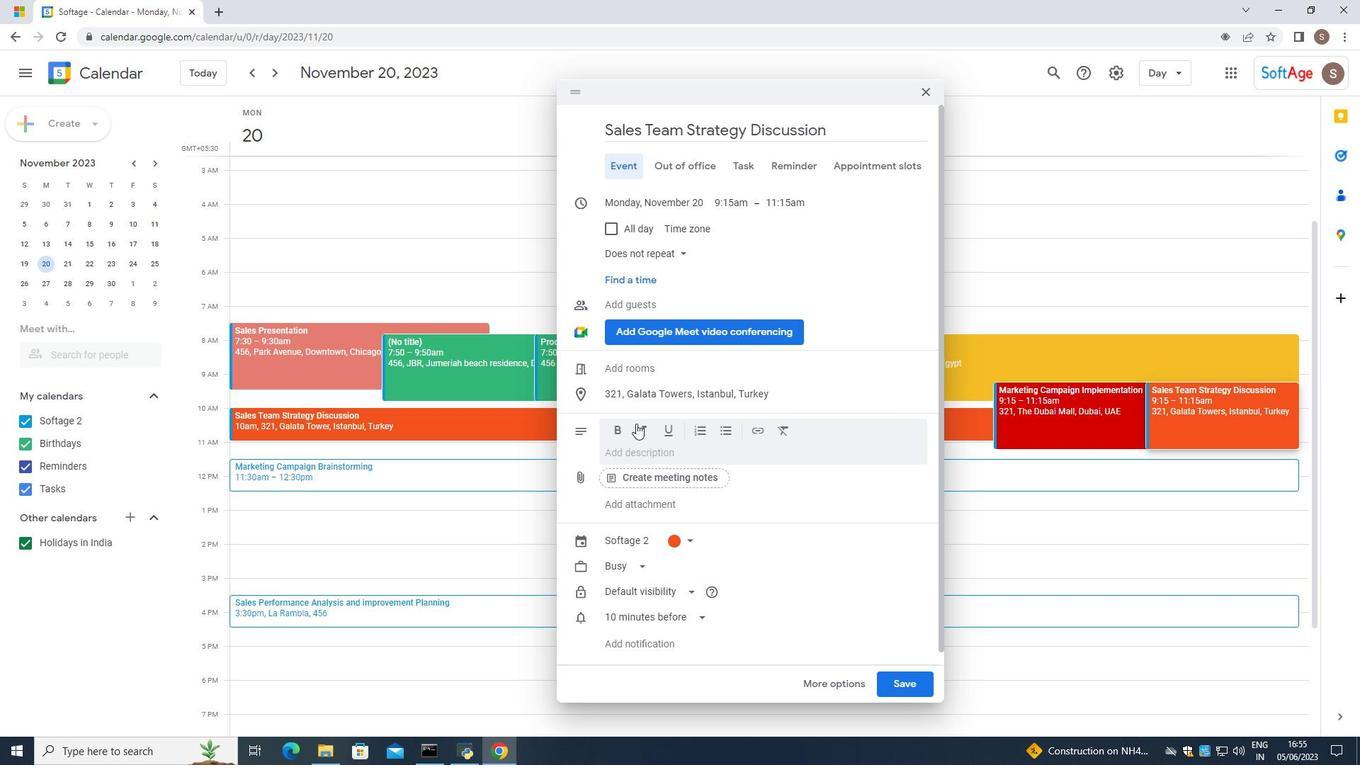 
Action: Mouse pressed left at (639, 428)
Screenshot: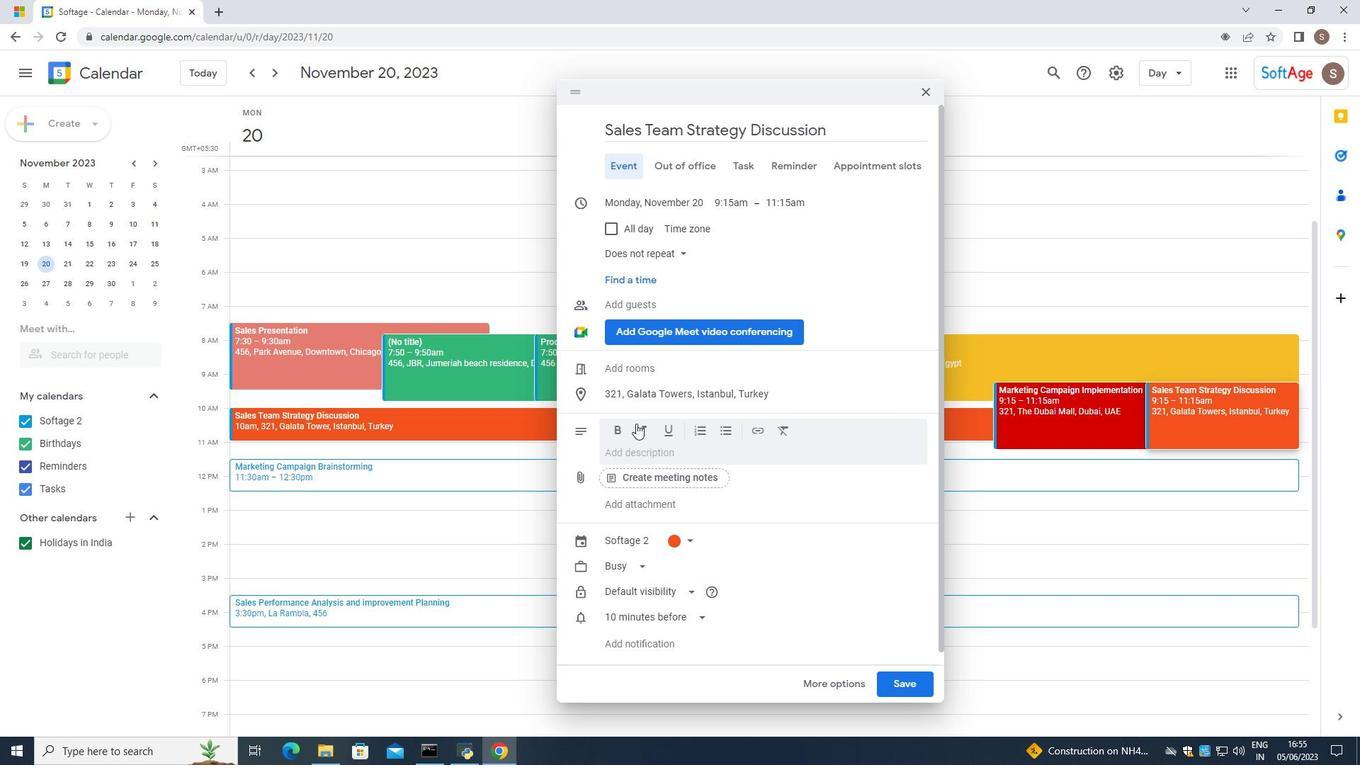
Action: Mouse moved to (631, 450)
Screenshot: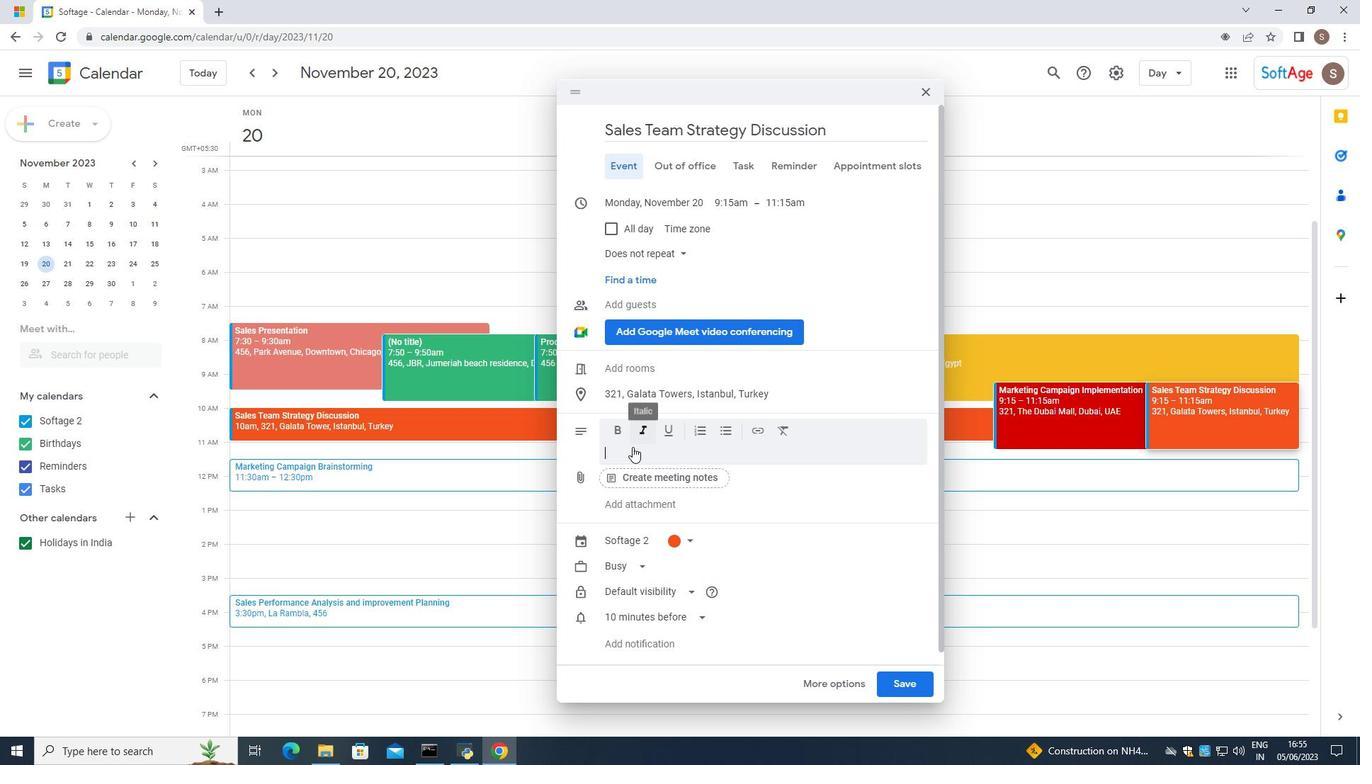 
Action: Mouse pressed left at (631, 450)
Screenshot: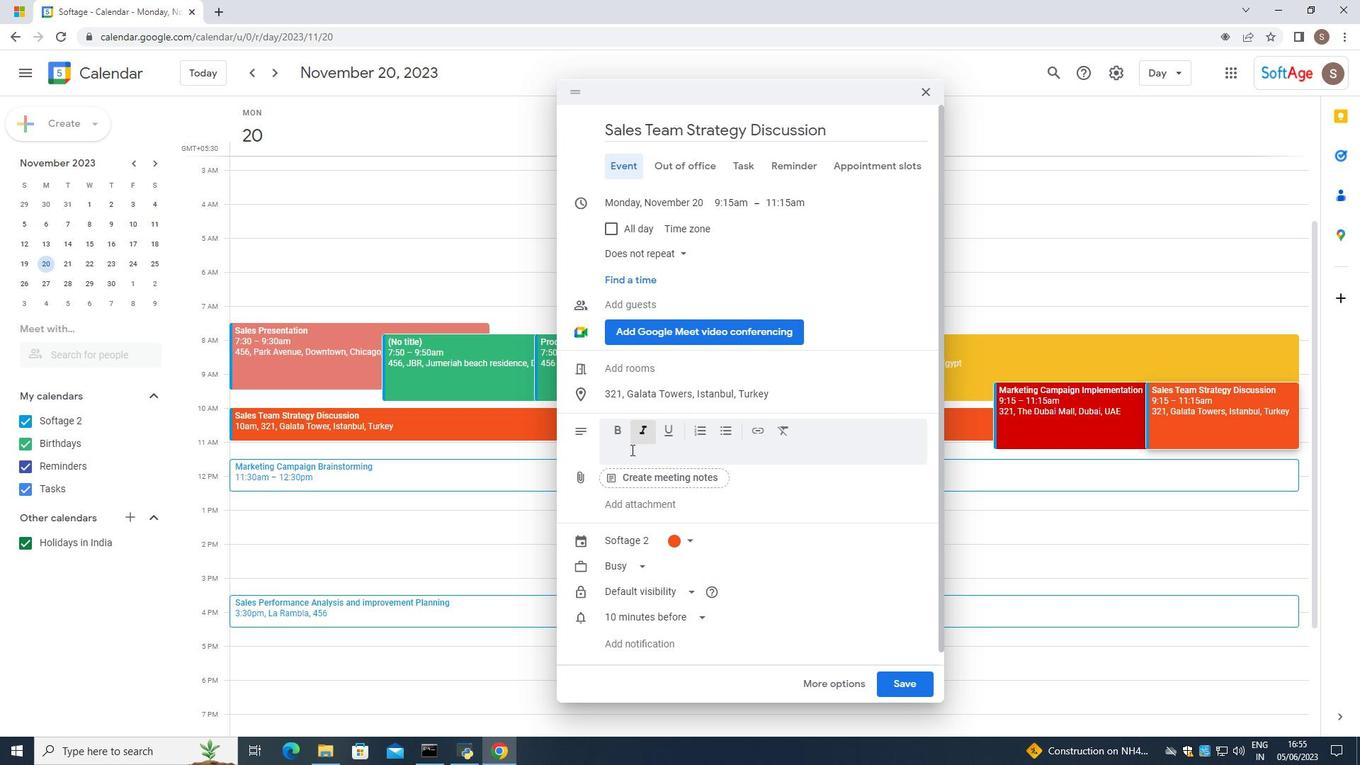 
Action: Mouse moved to (643, 440)
Screenshot: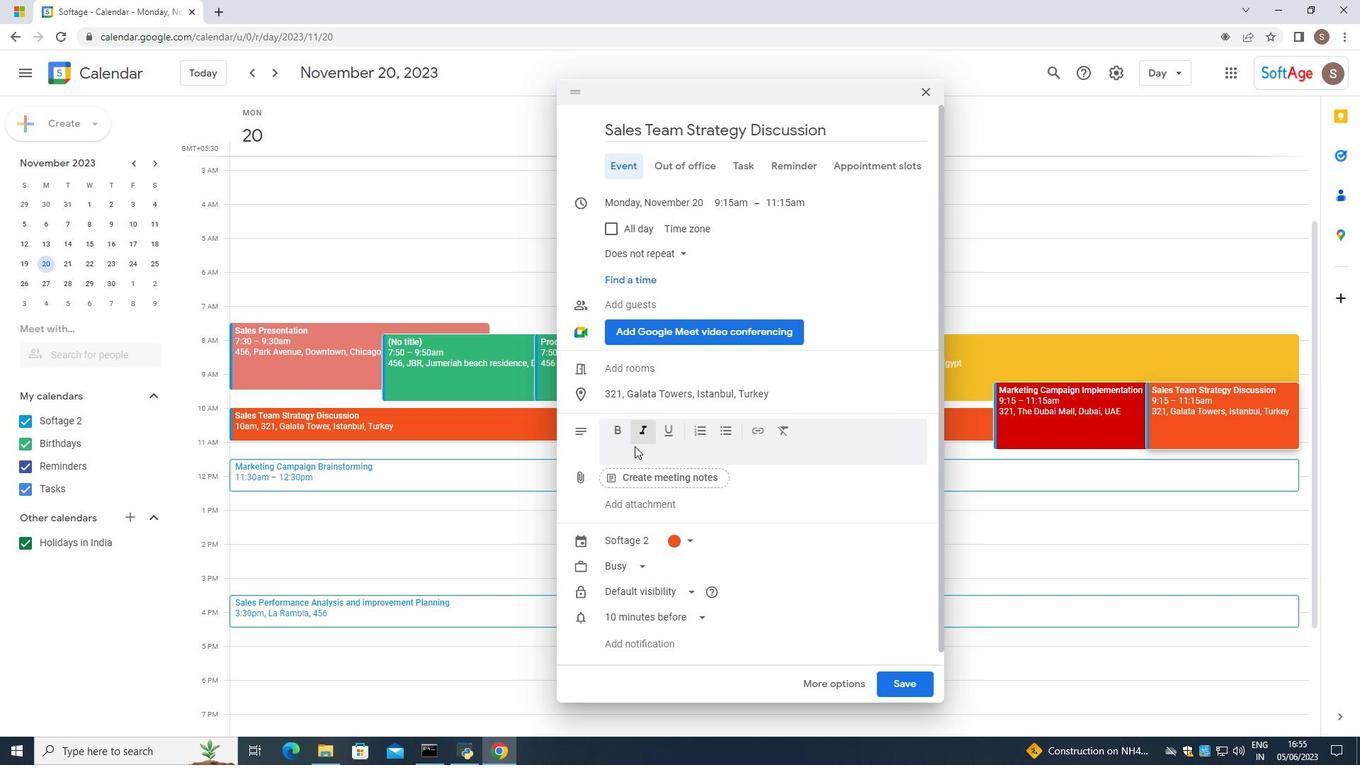 
Action: Key pressed <Key.caps_lock>T<Key.caps_lock>her<Key.space>quality<Key.space>assurance<Key.space>team<Key.space>will<Key.space>review<Key.space>project<Key.space>dovcumentation<Key.space>such<Key.space>as<Key.space>proh<Key.backspace>ject<Key.space>plasns<Key.space>
Screenshot: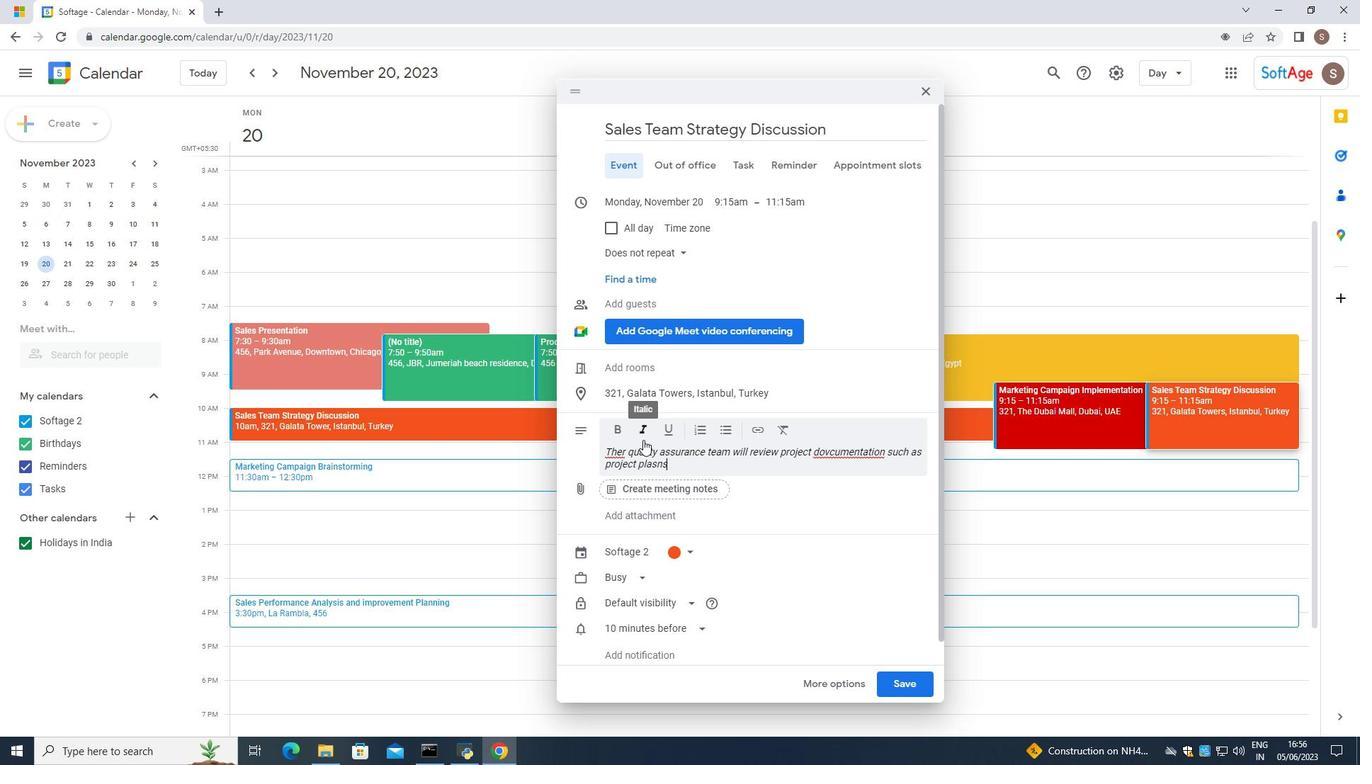 
Action: Mouse moved to (620, 445)
Screenshot: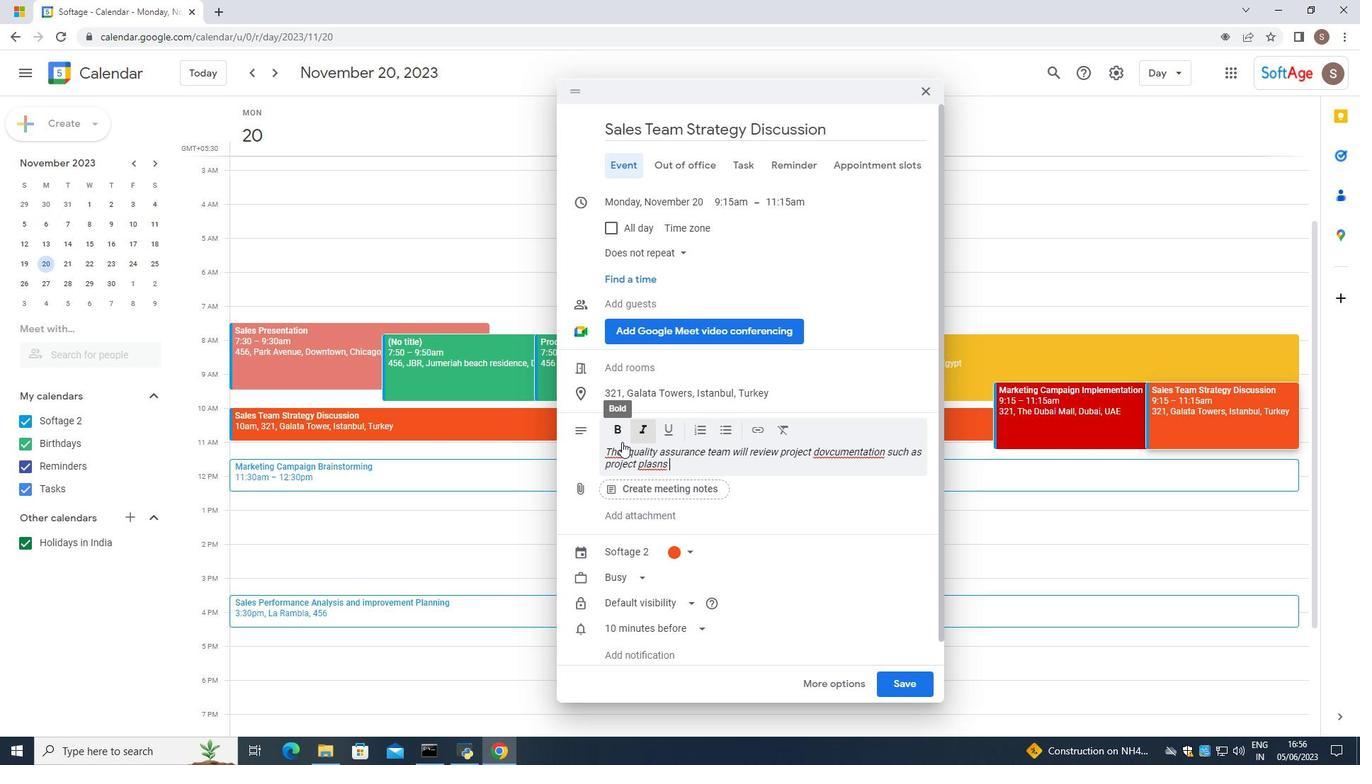 
Action: Mouse pressed left at (620, 445)
Screenshot: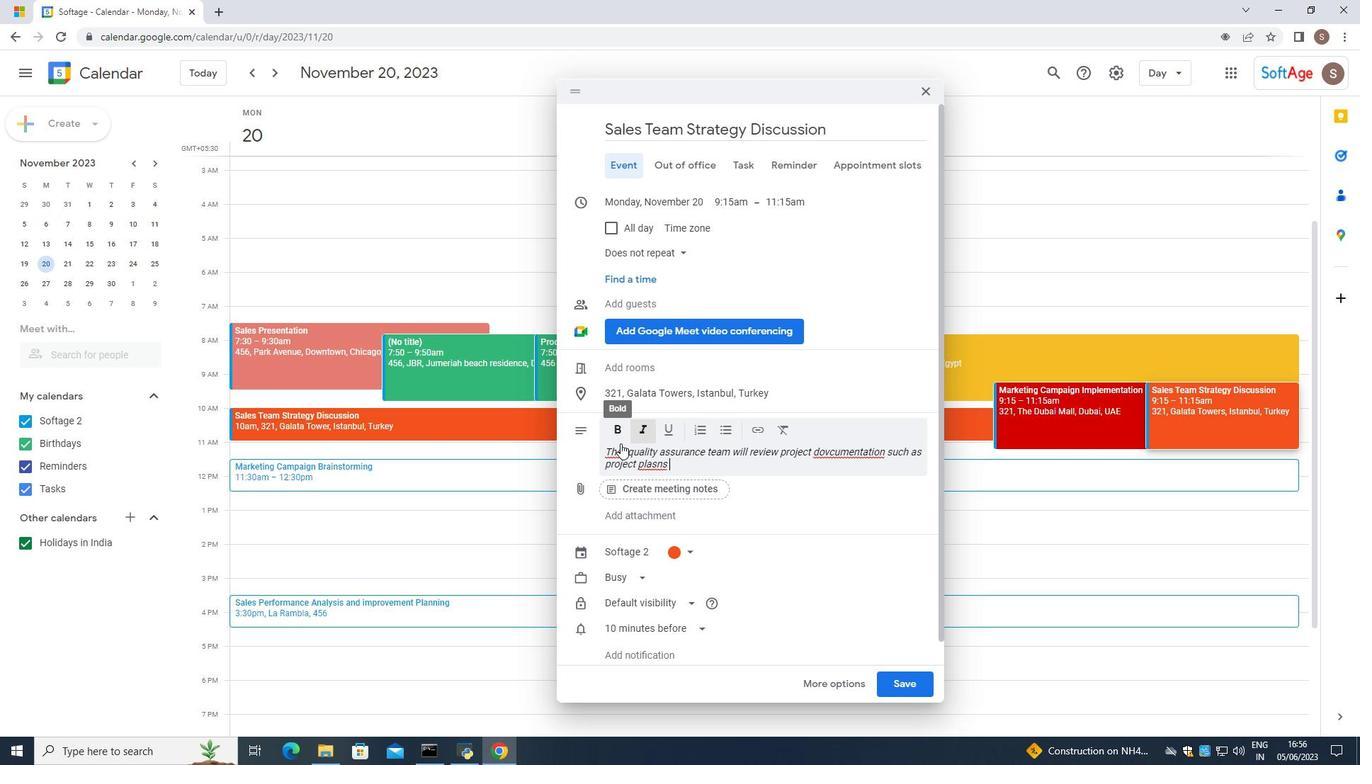 
Action: Mouse moved to (617, 449)
Screenshot: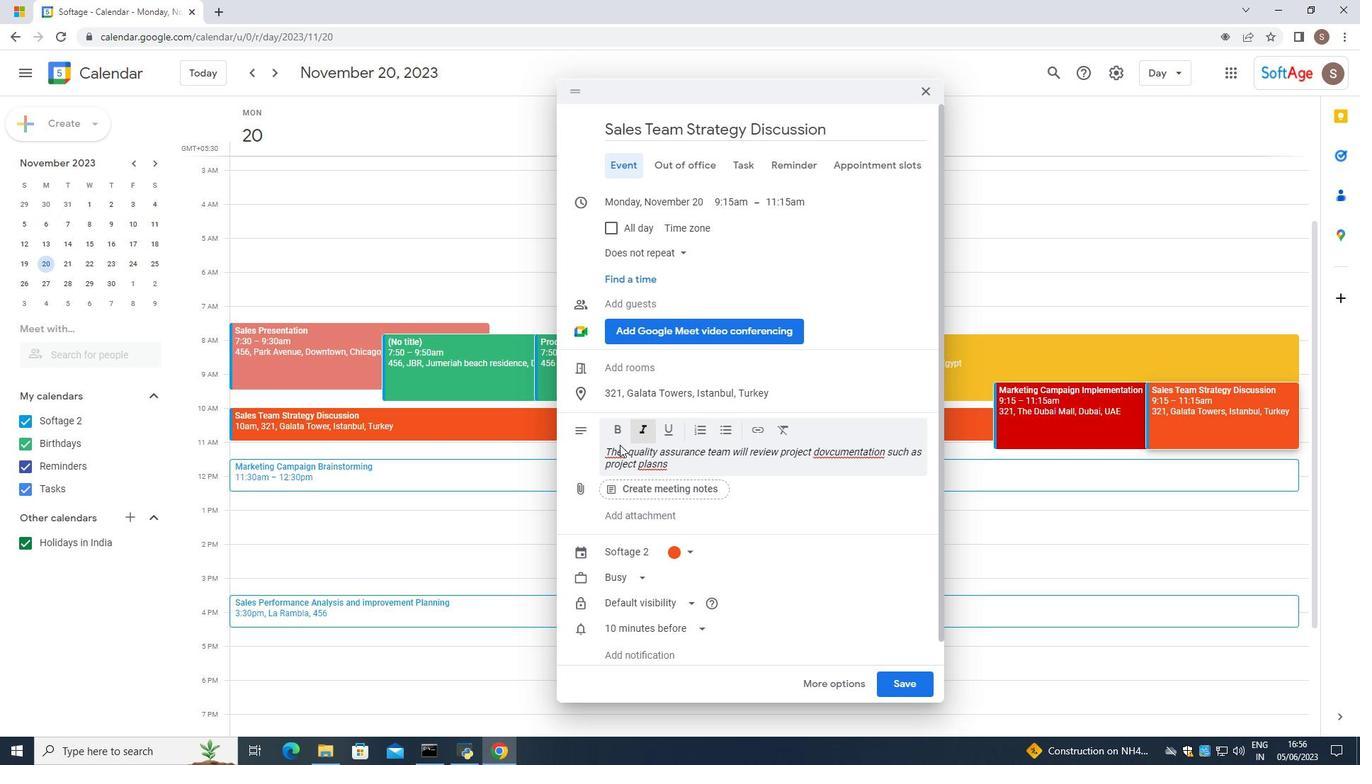 
Action: Mouse pressed left at (617, 449)
Screenshot: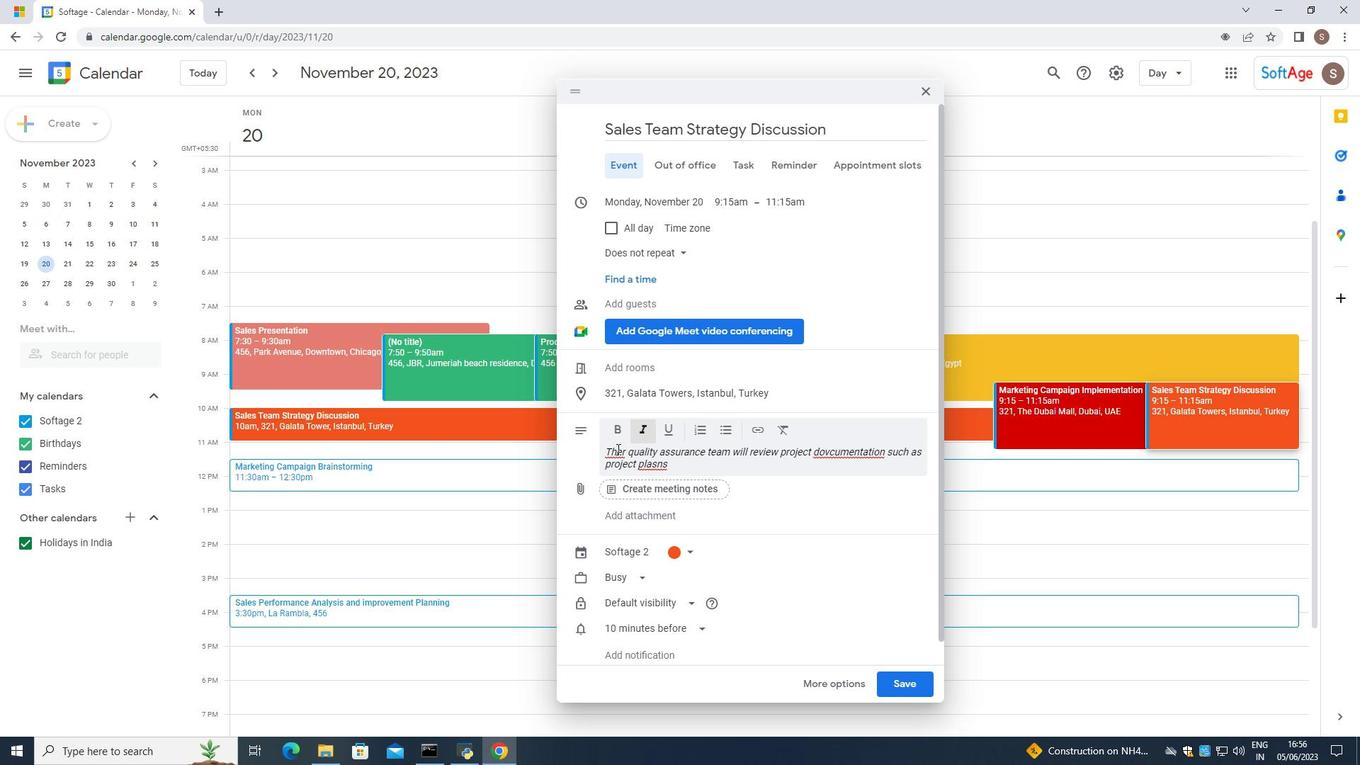 
Action: Mouse pressed right at (617, 449)
Screenshot: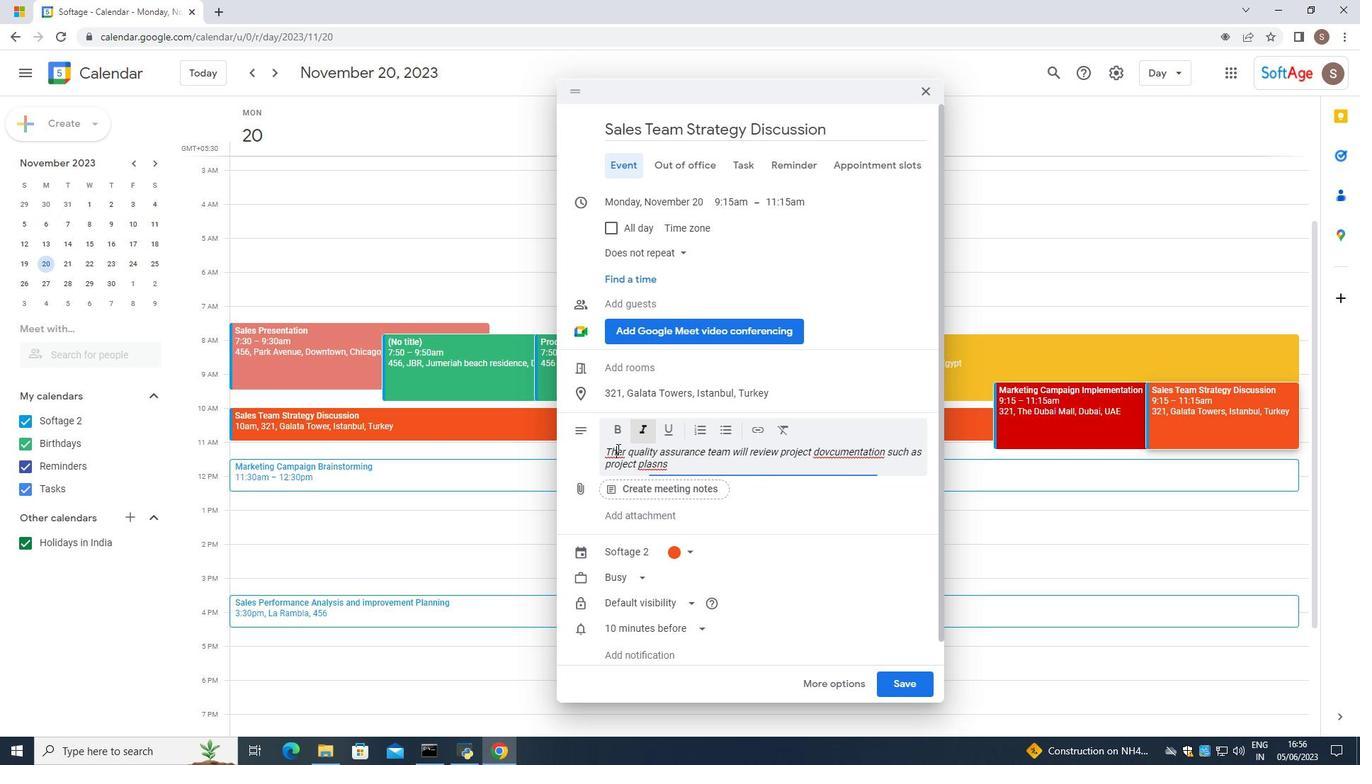 
Action: Mouse moved to (616, 457)
Screenshot: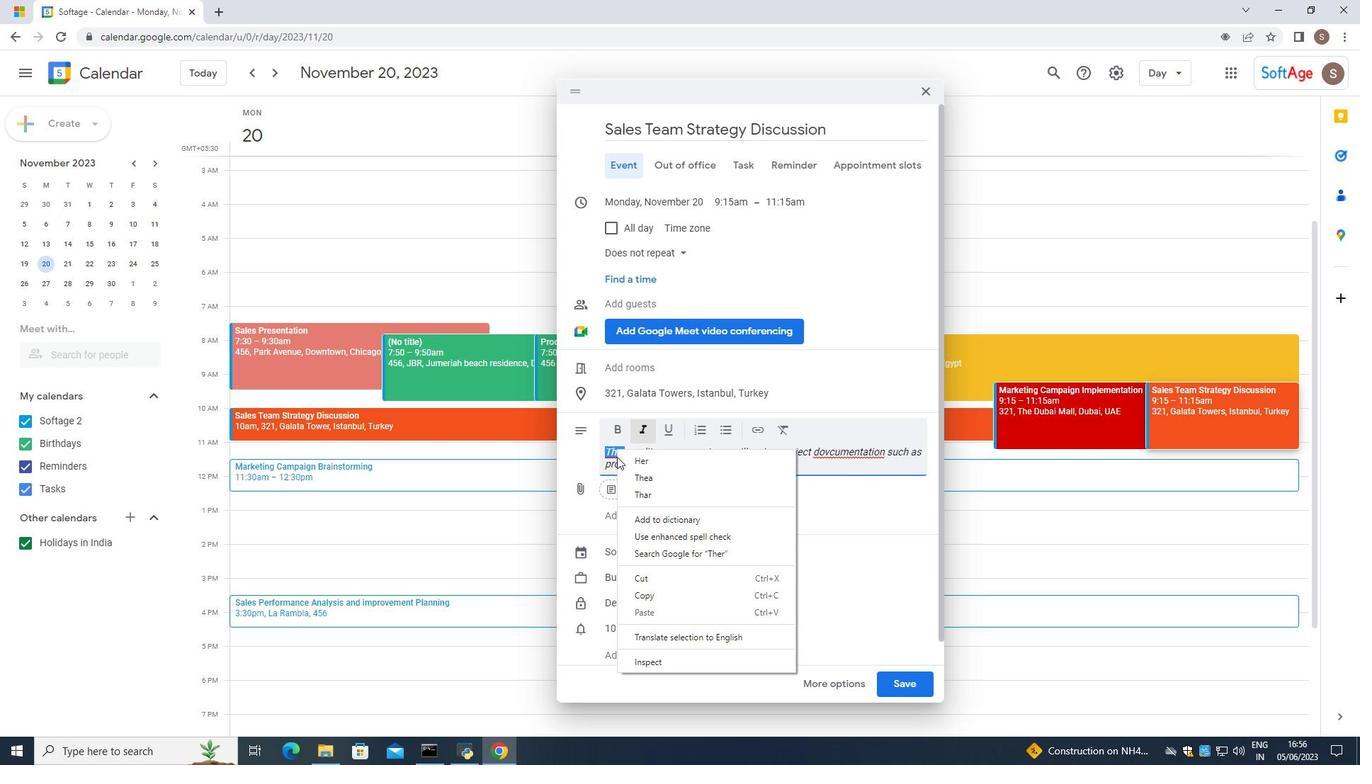 
Action: Mouse pressed left at (616, 457)
Screenshot: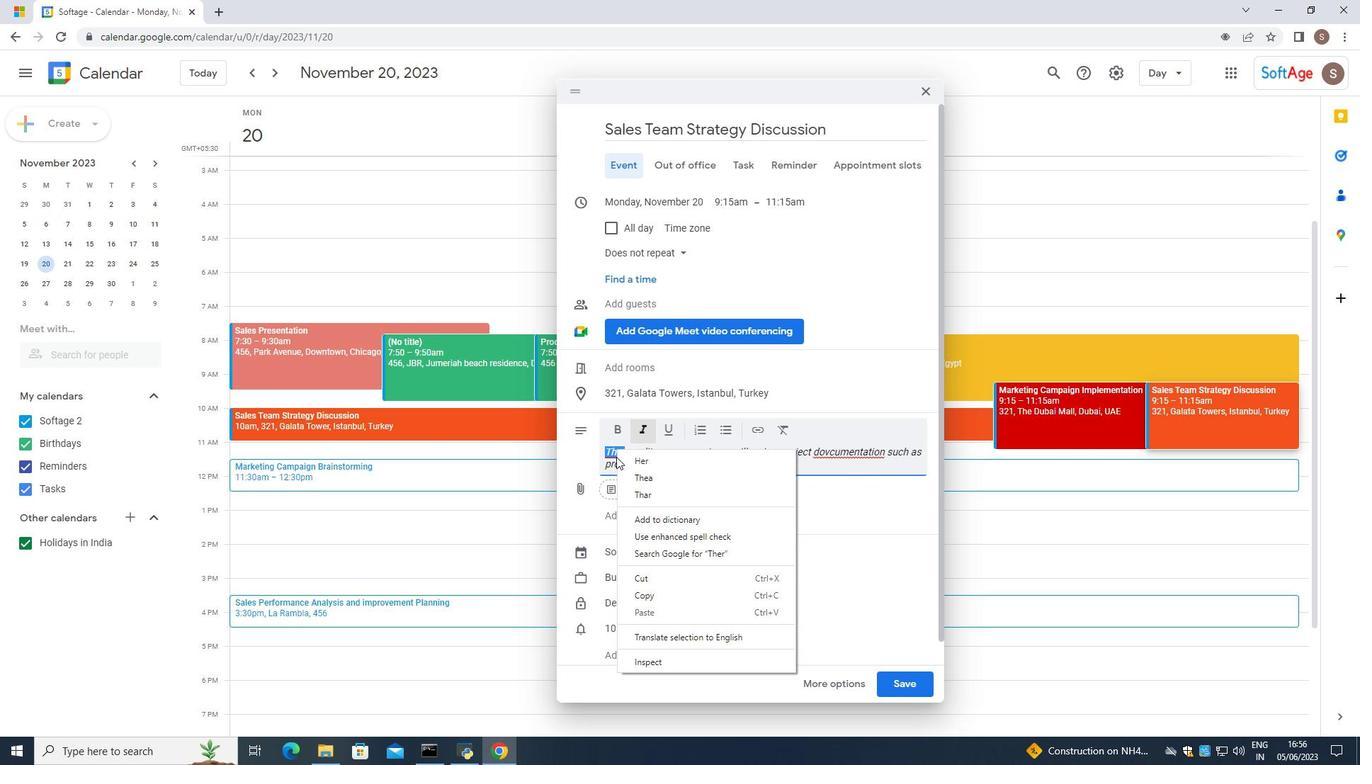 
Action: Mouse moved to (626, 450)
Screenshot: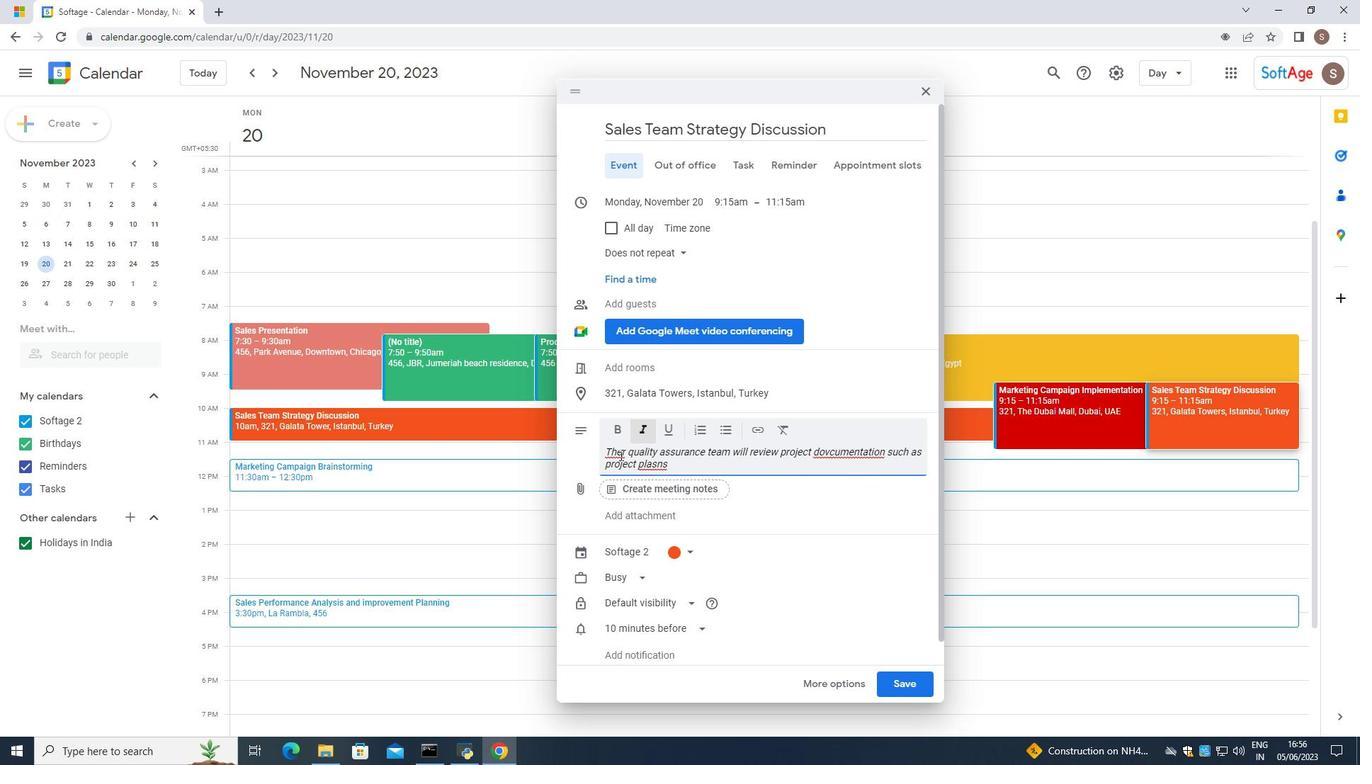
Action: Mouse pressed left at (626, 450)
Screenshot: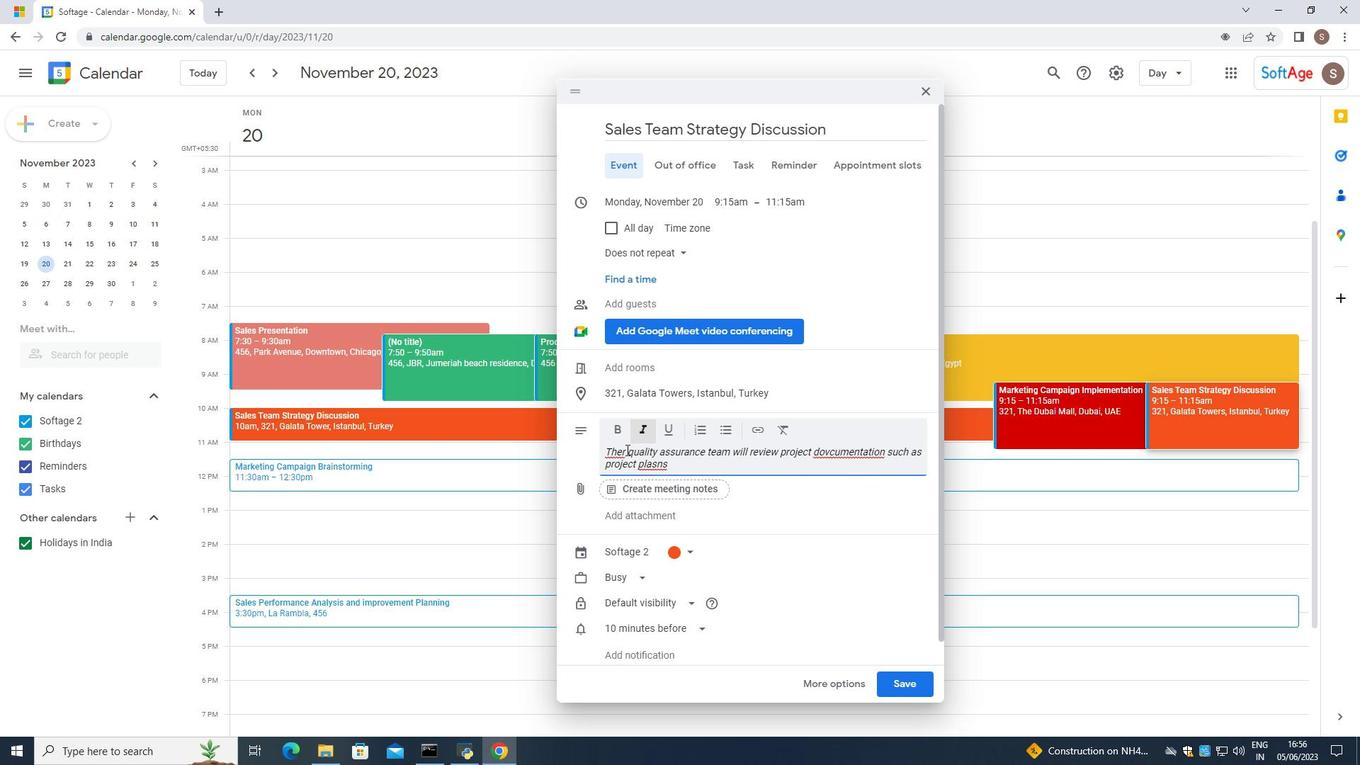 
Action: Mouse moved to (703, 393)
Screenshot: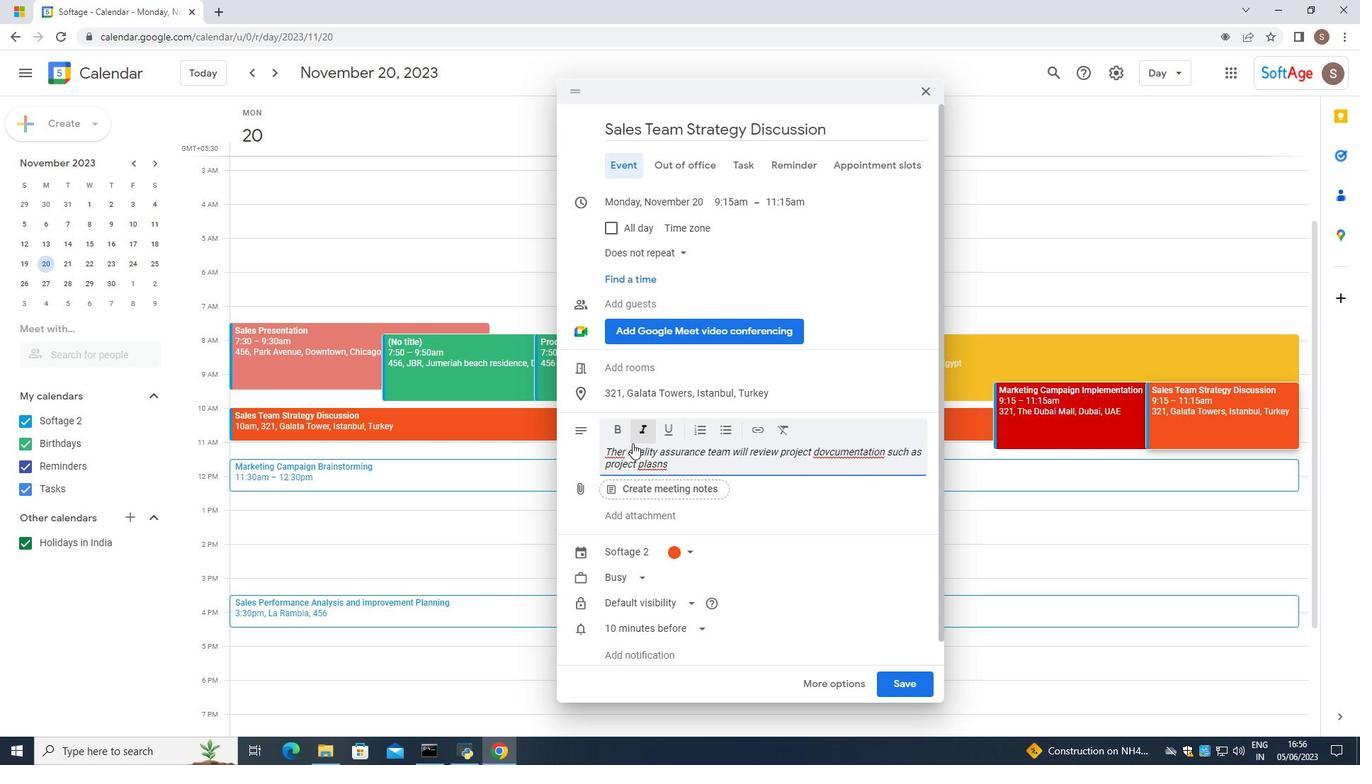 
Action: Key pressed <Key.backspace>
Screenshot: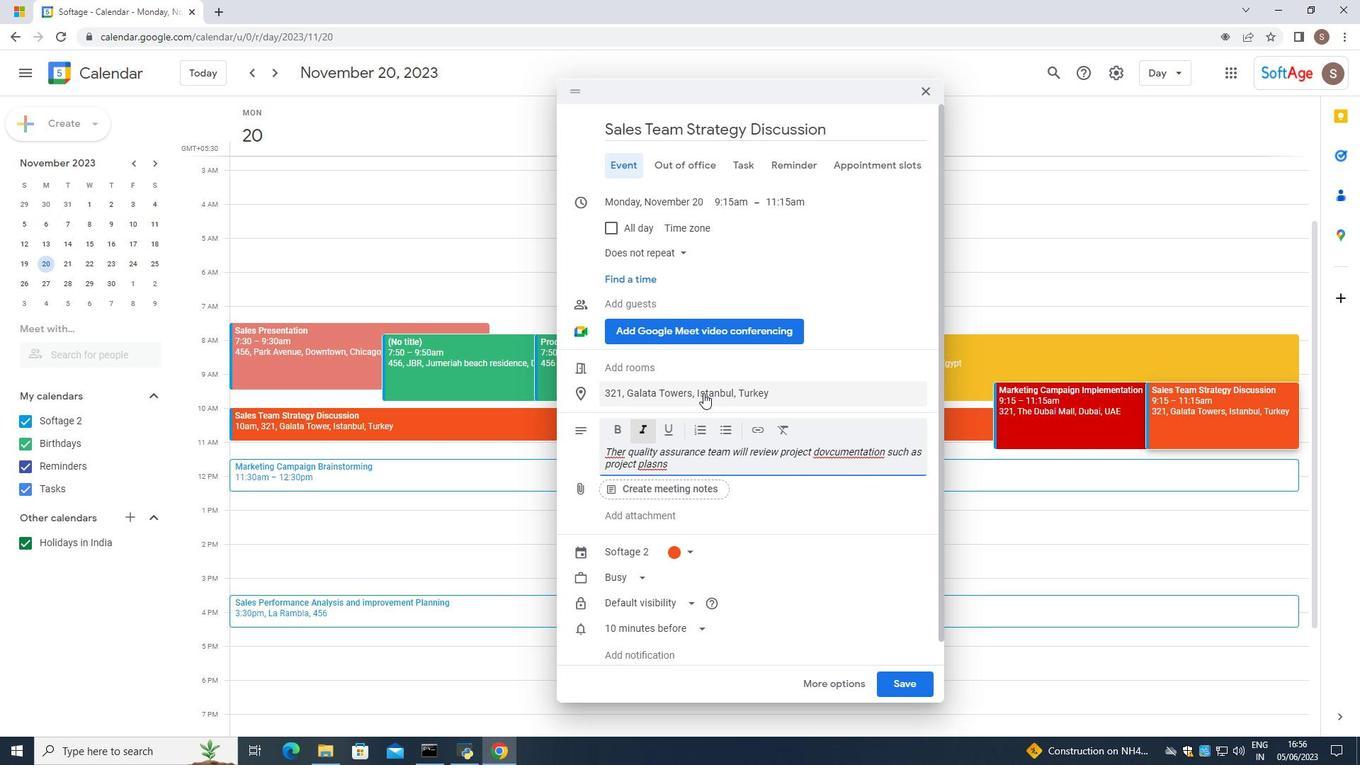 
Action: Mouse moved to (705, 391)
Screenshot: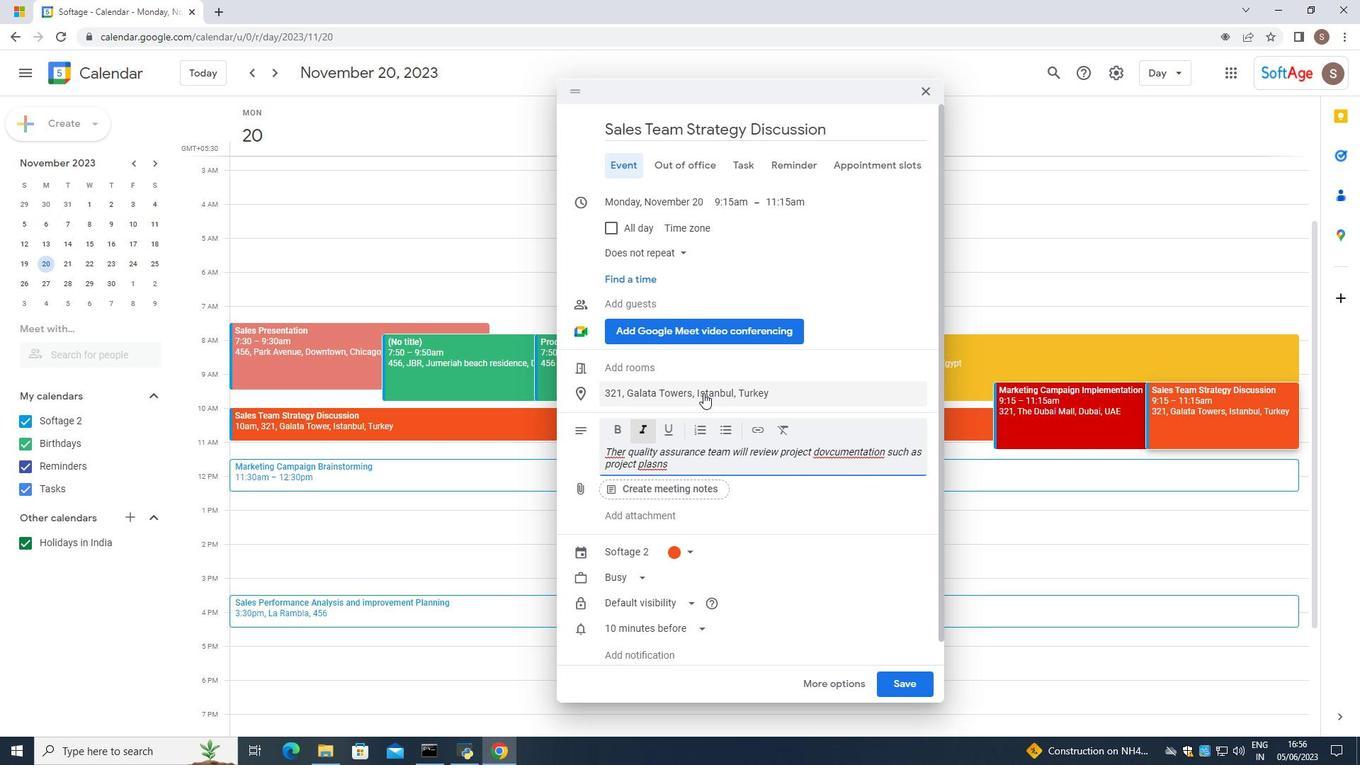 
Action: Key pressed <Key.space>
Screenshot: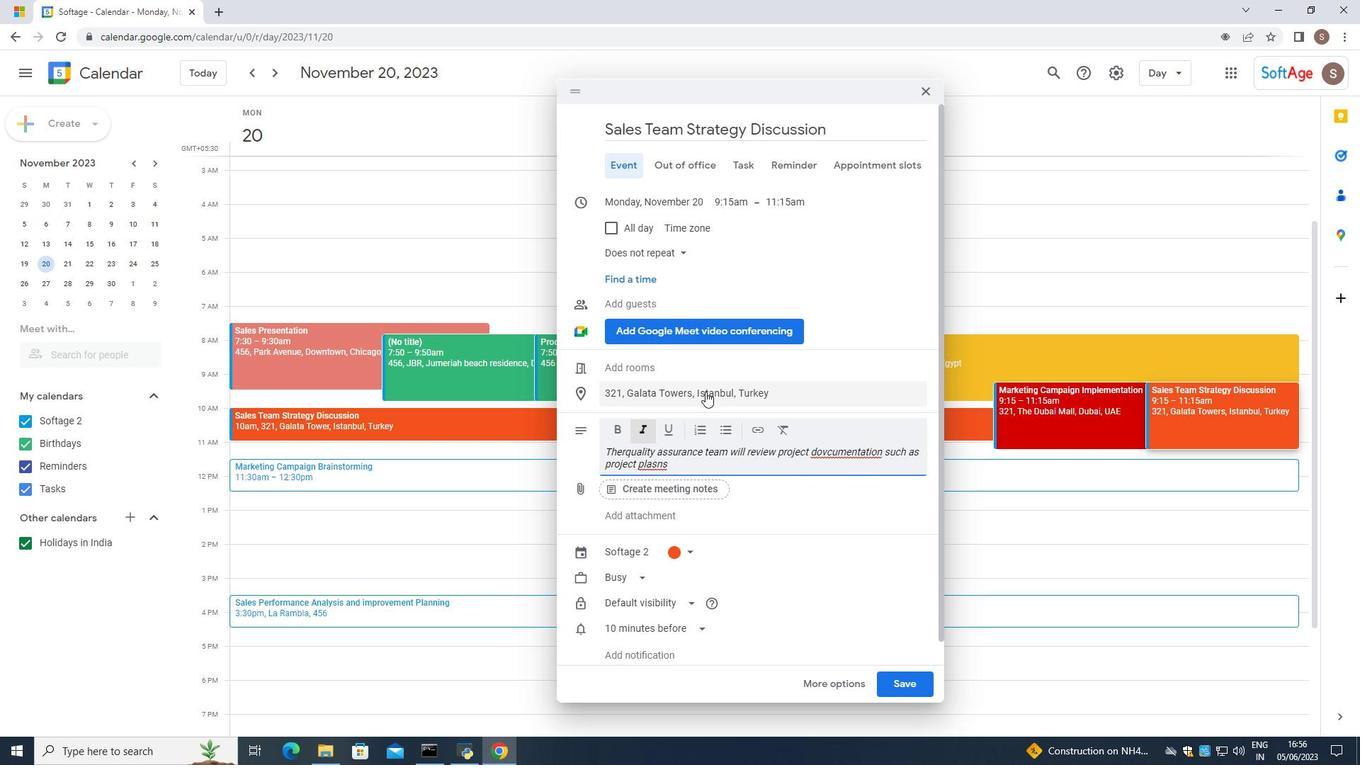 
Action: Mouse moved to (679, 372)
Screenshot: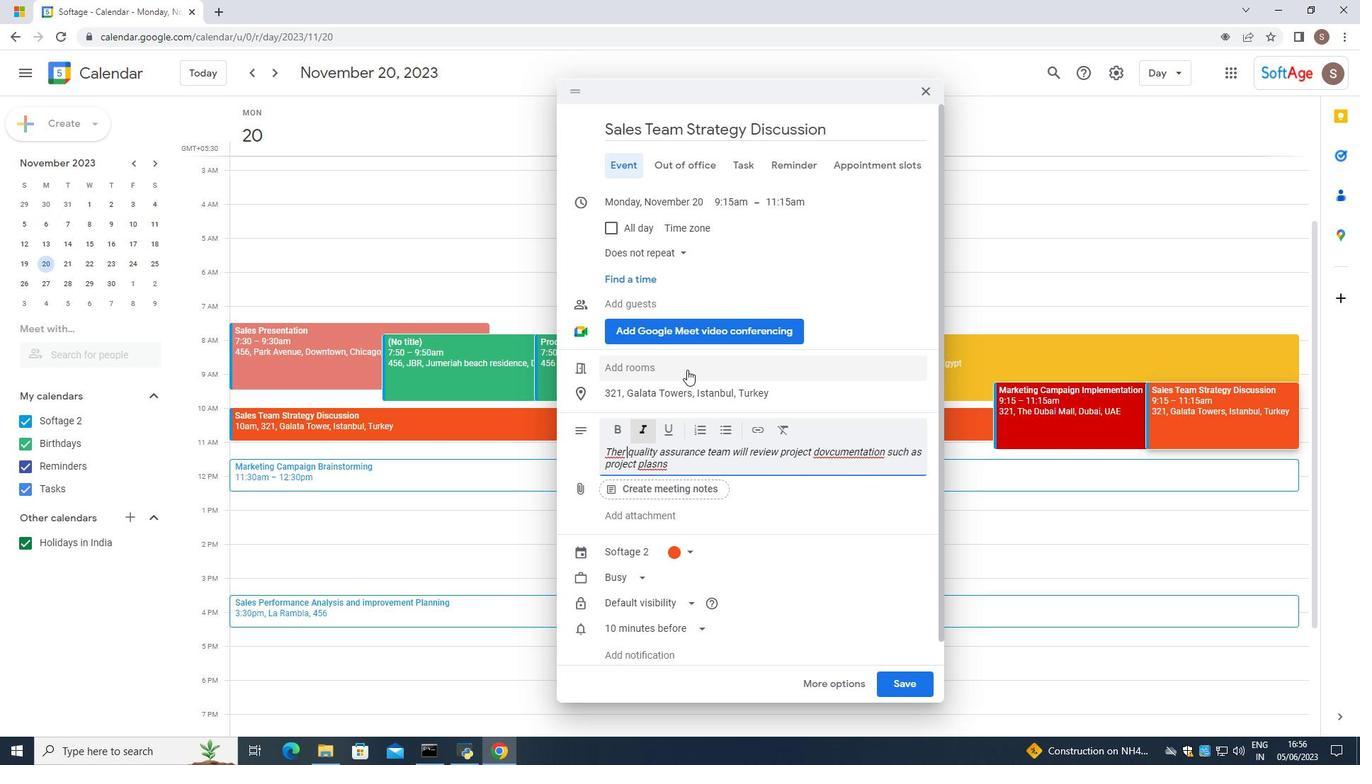 
Action: Key pressed \<Key.backspace>
Screenshot: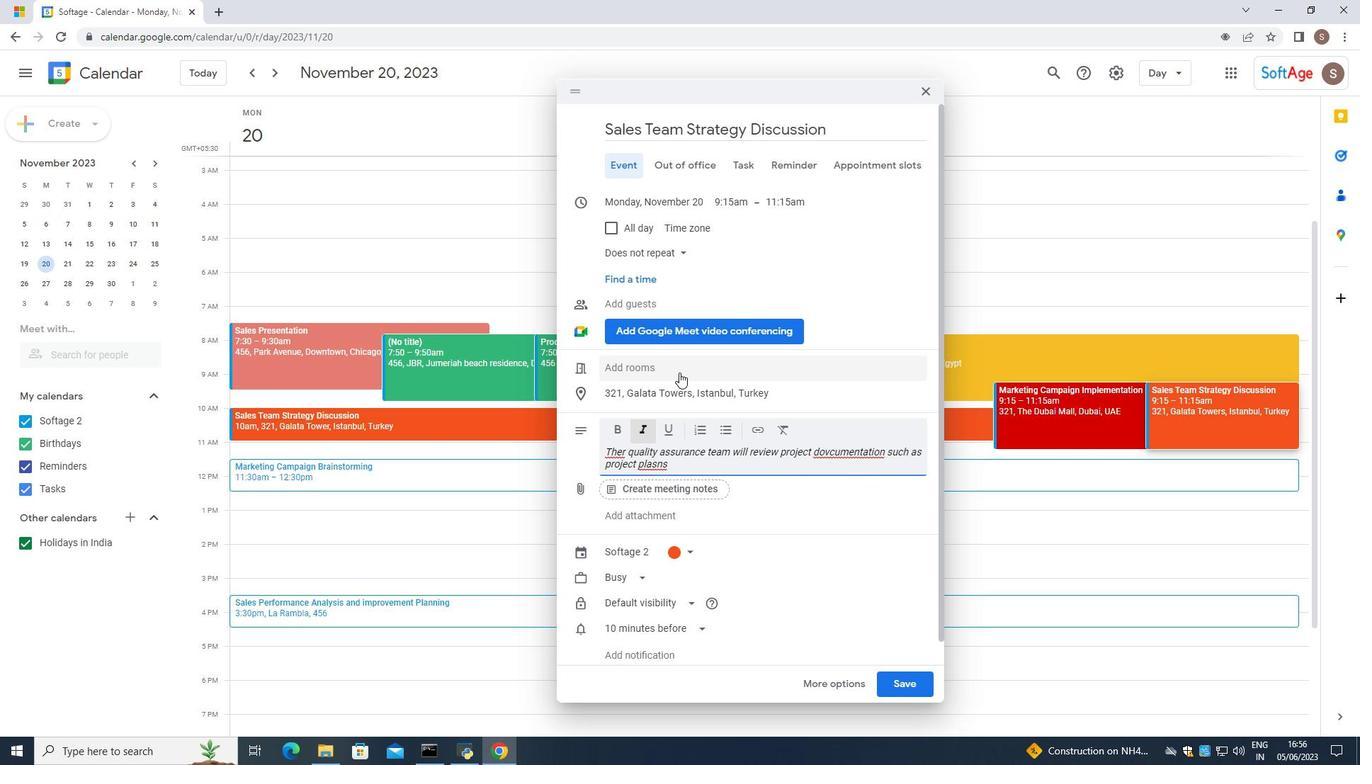 
Action: Mouse moved to (678, 371)
Screenshot: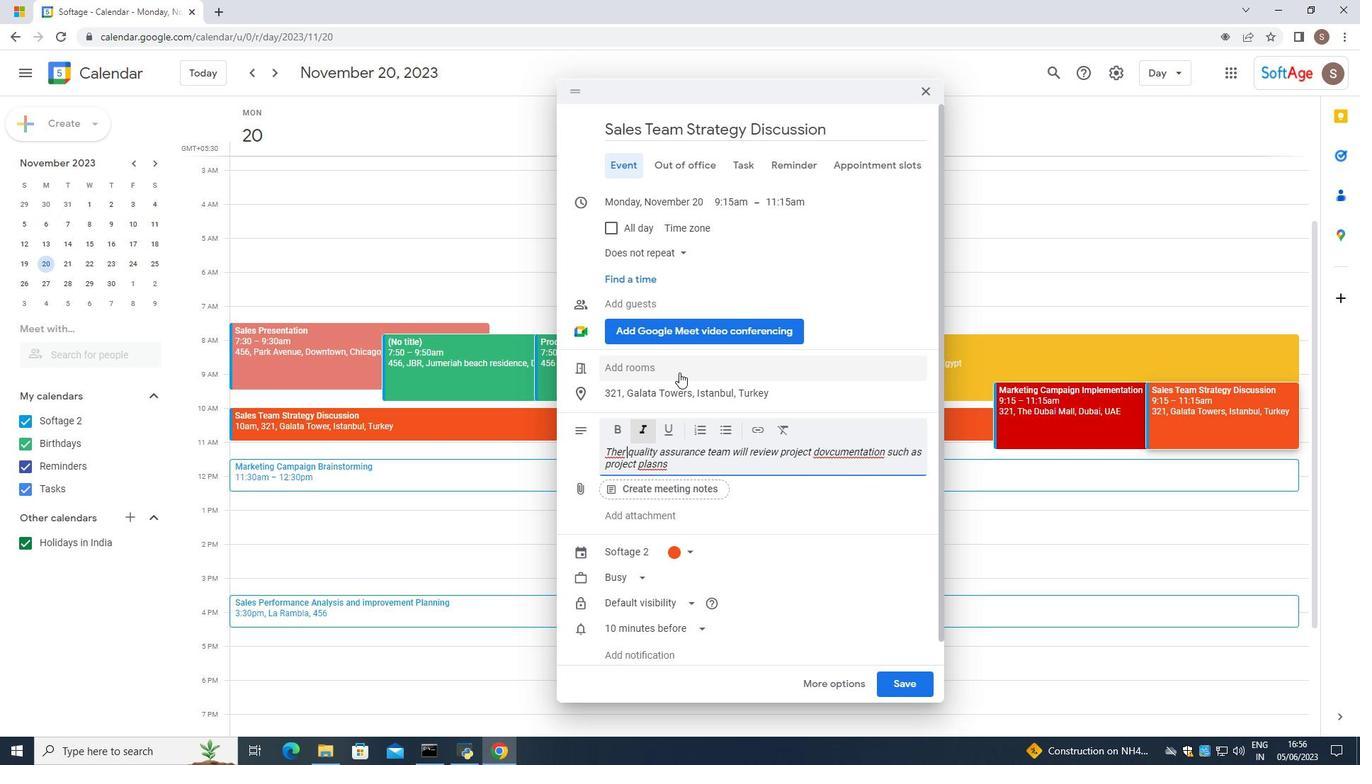 
Action: Key pressed <Key.backspace>
Screenshot: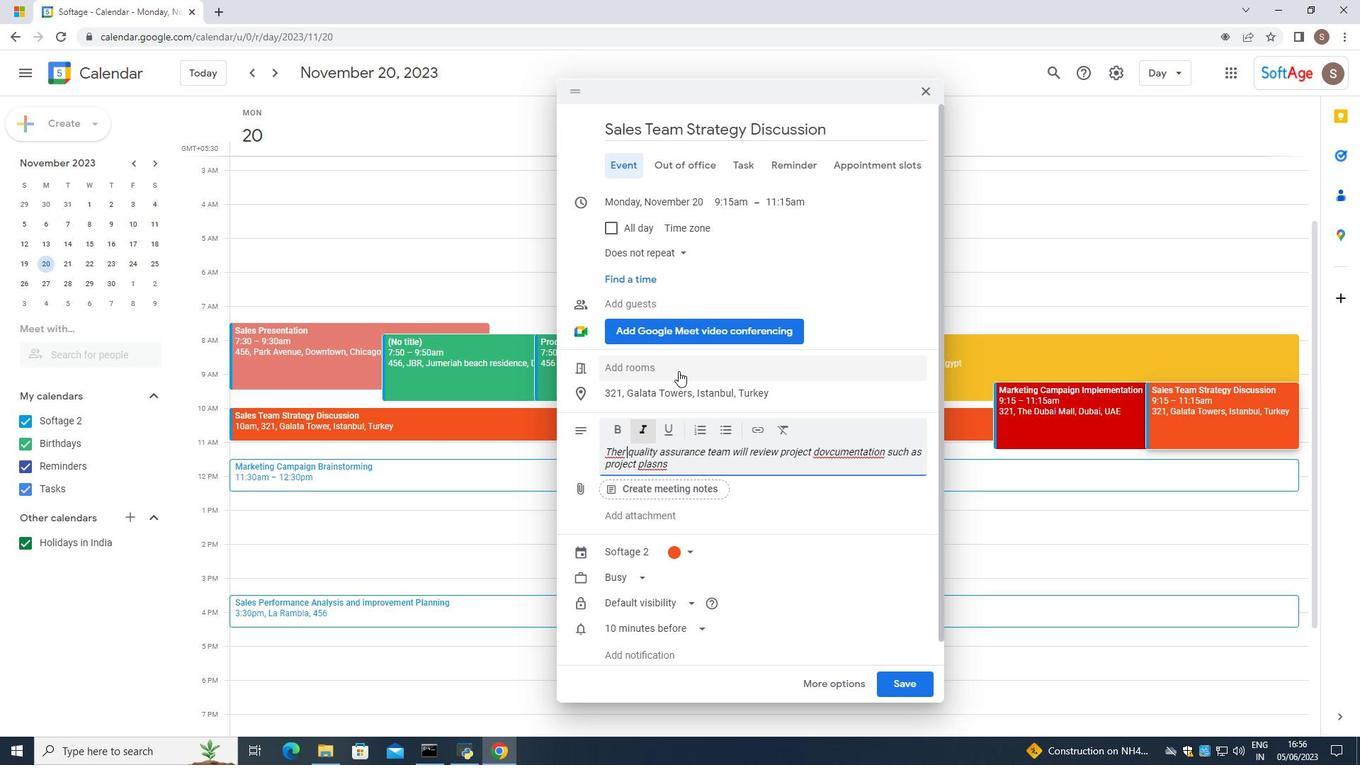 
Action: Mouse moved to (688, 366)
Screenshot: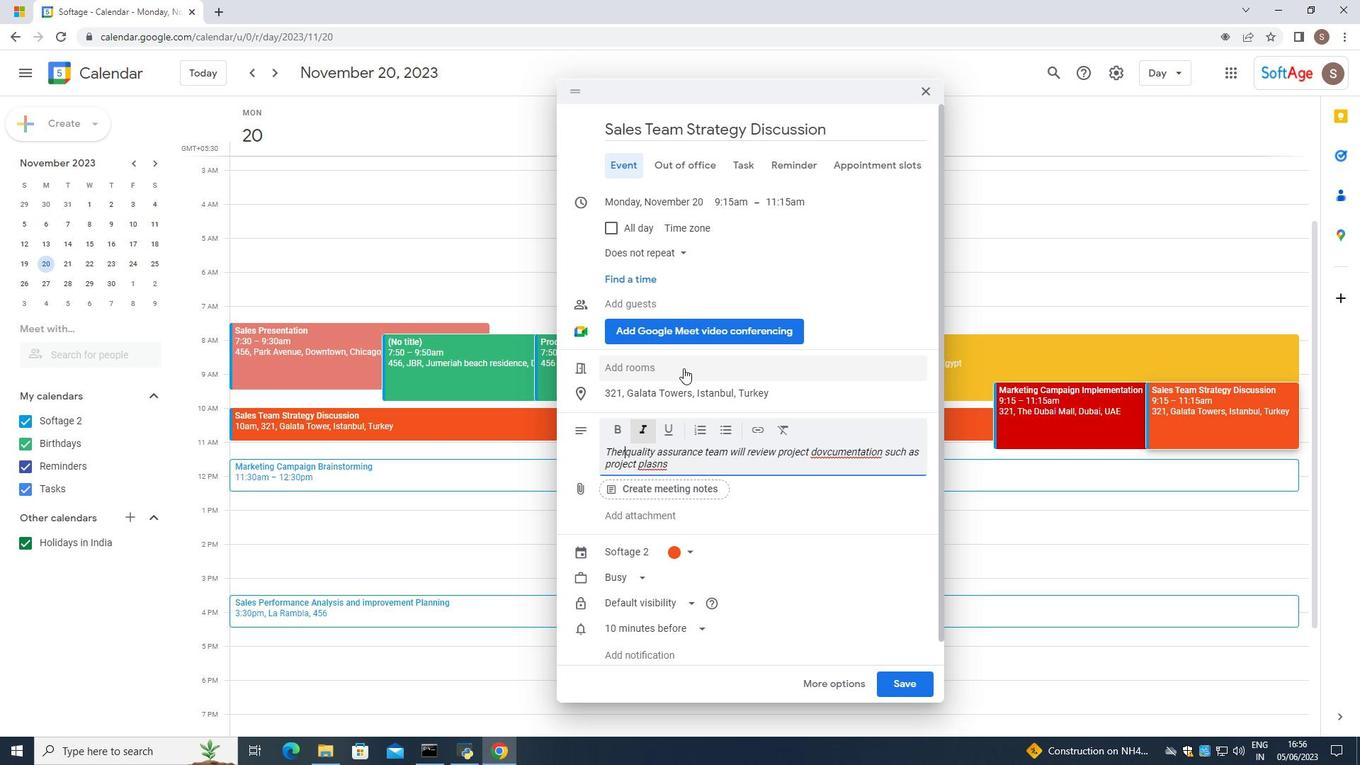 
Action: Key pressed <Key.backspace>
Screenshot: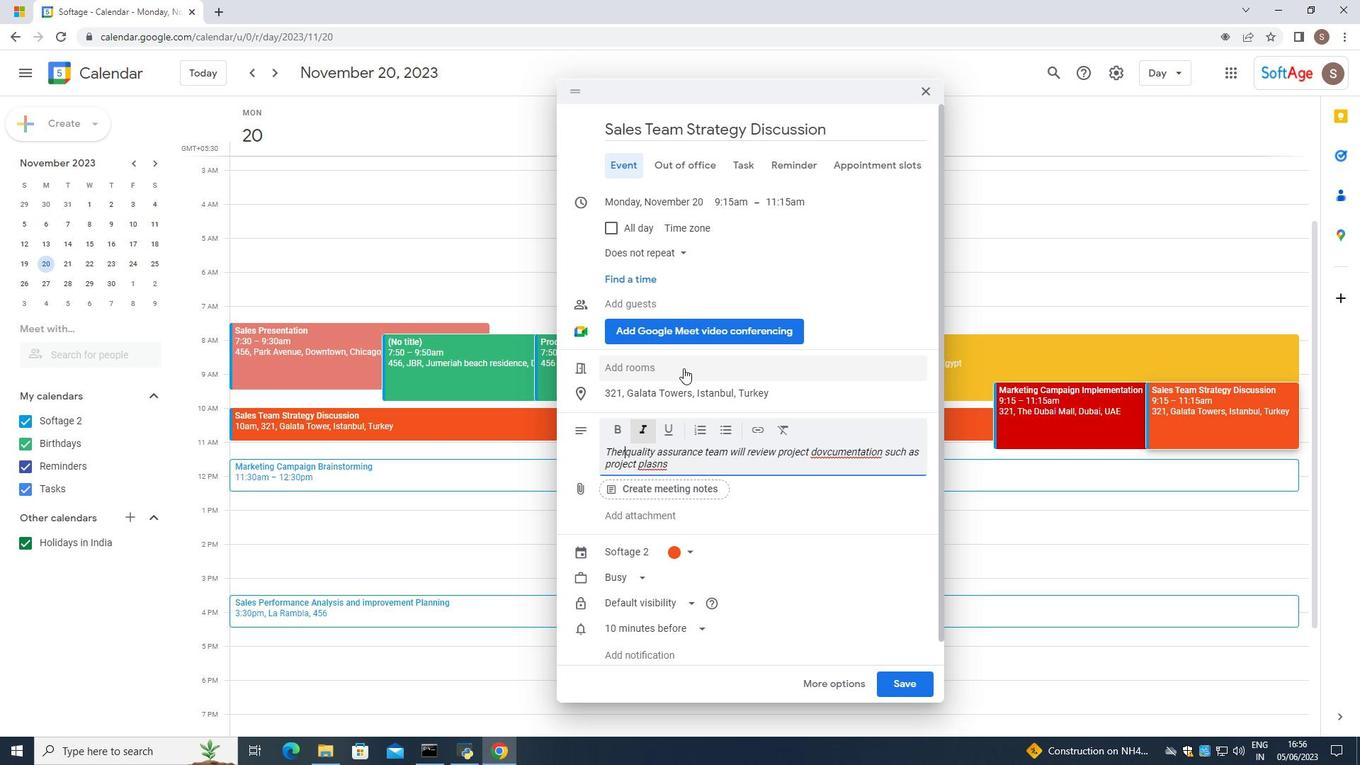 
Action: Mouse moved to (659, 387)
Screenshot: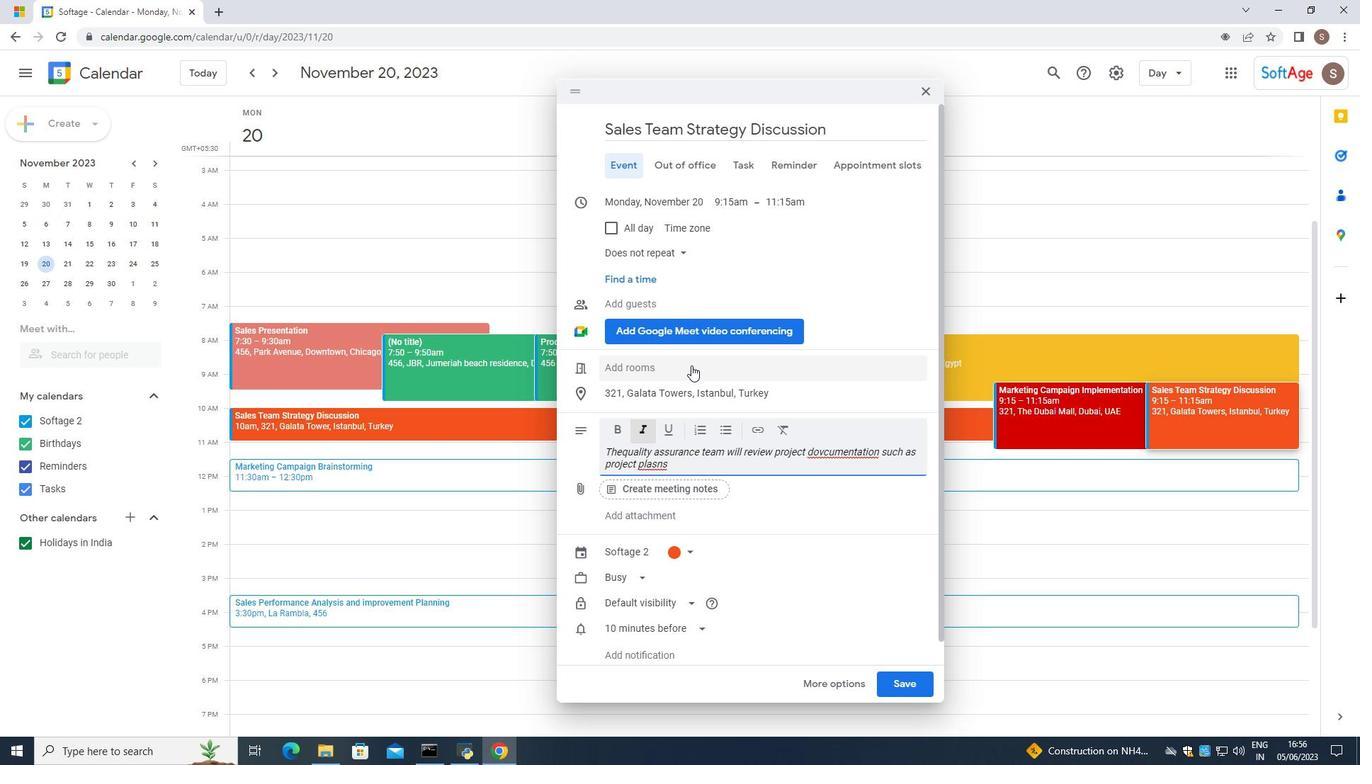 
Action: Key pressed <Key.space>
Screenshot: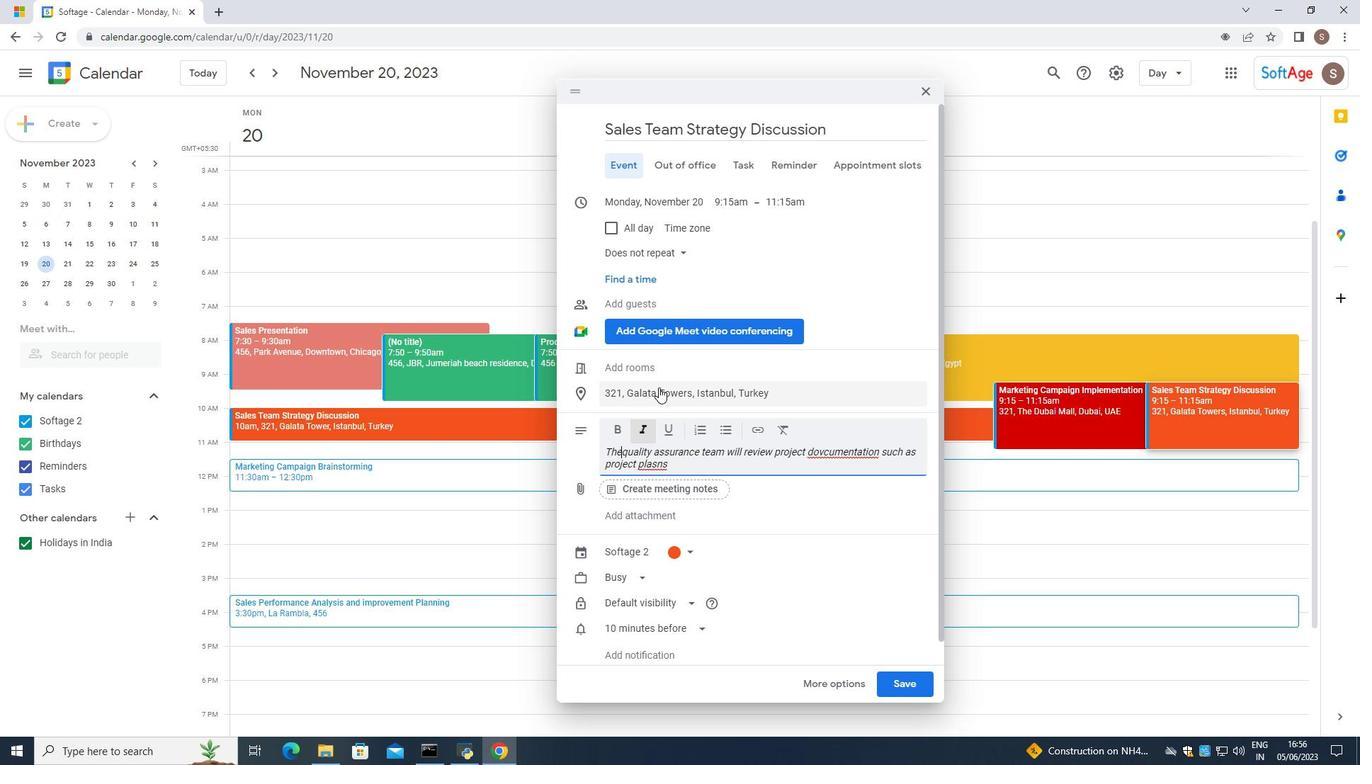 
Action: Mouse moved to (844, 448)
Screenshot: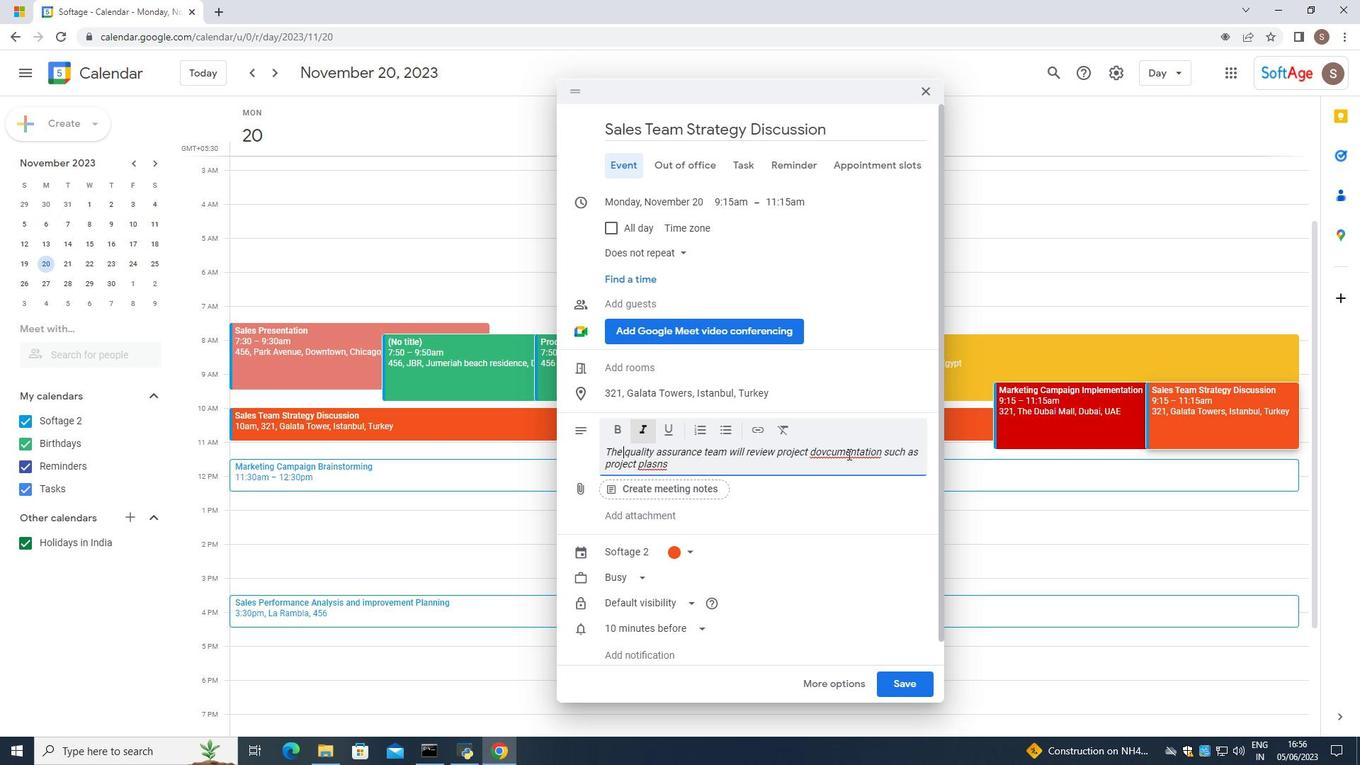 
Action: Mouse pressed left at (844, 448)
Screenshot: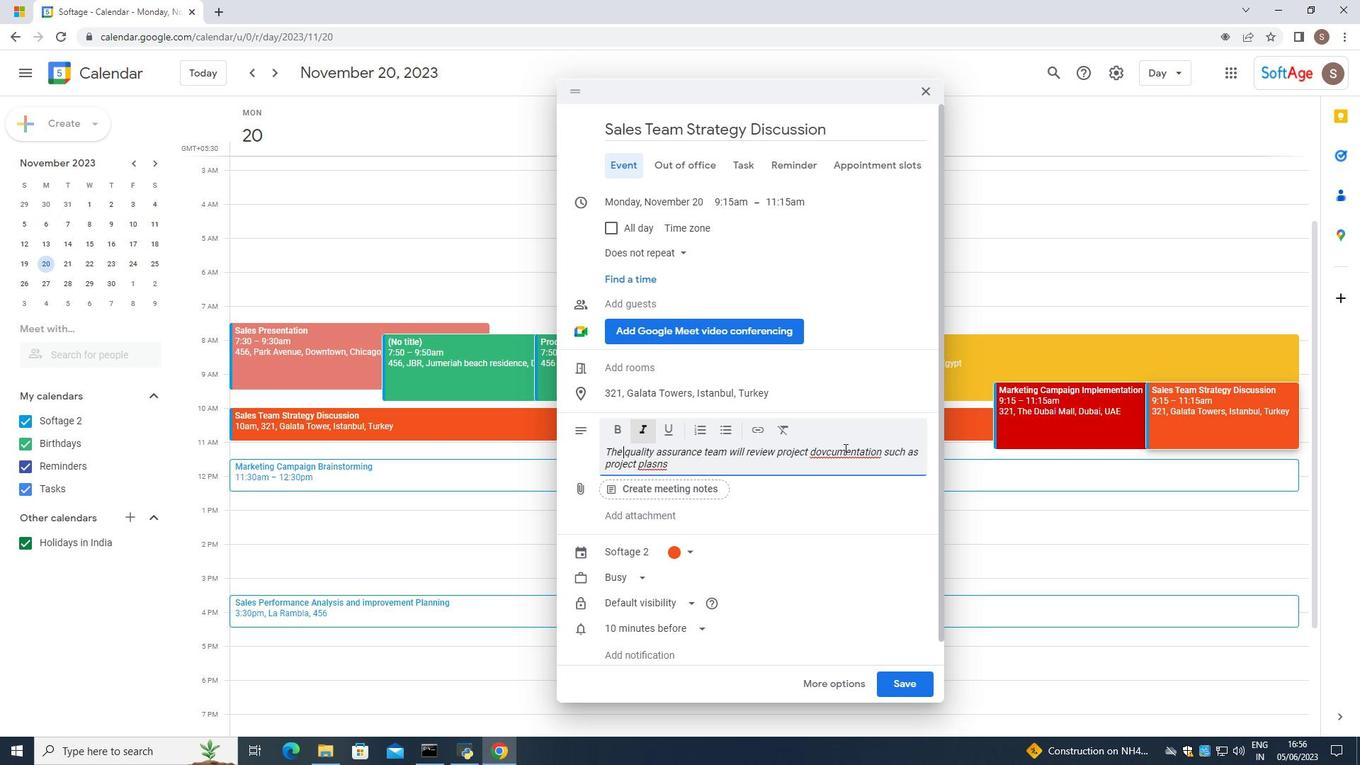
Action: Mouse moved to (840, 452)
Screenshot: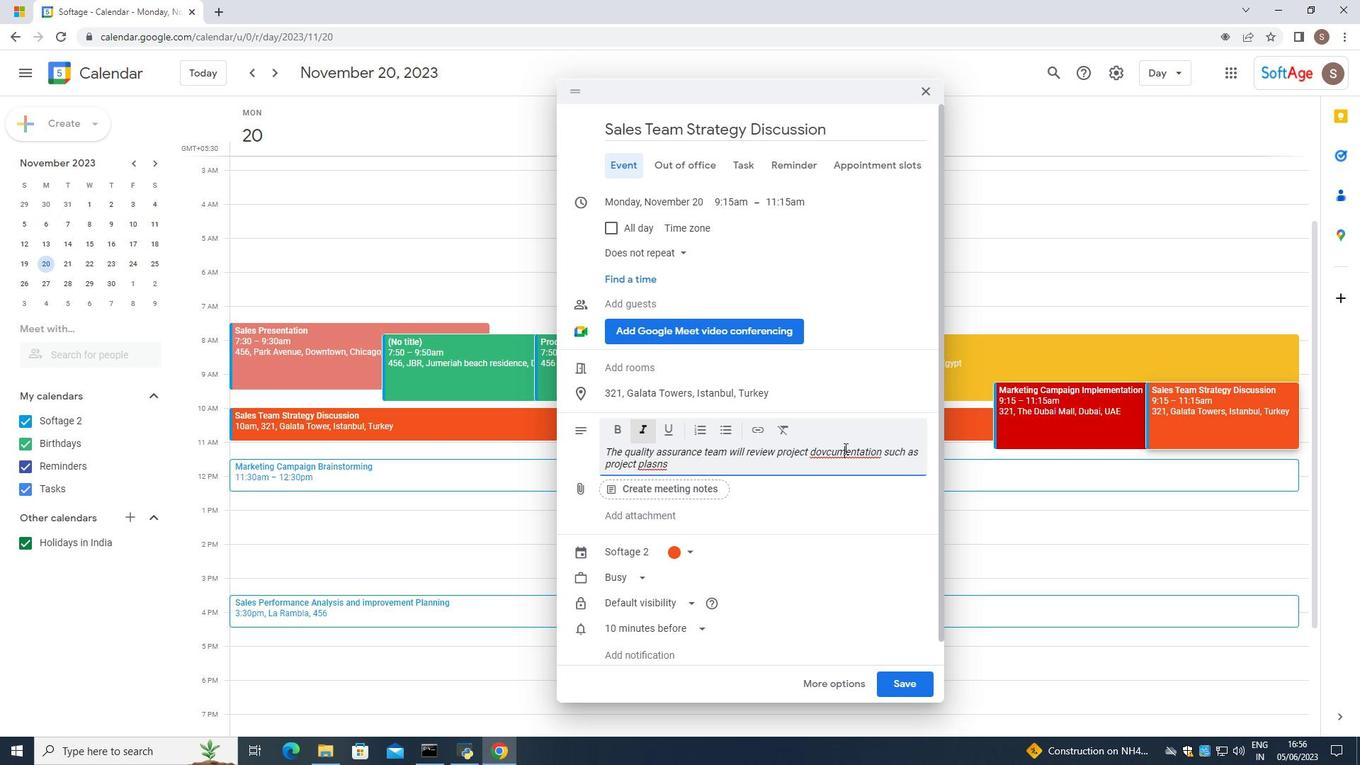
Action: Mouse pressed left at (840, 452)
Screenshot: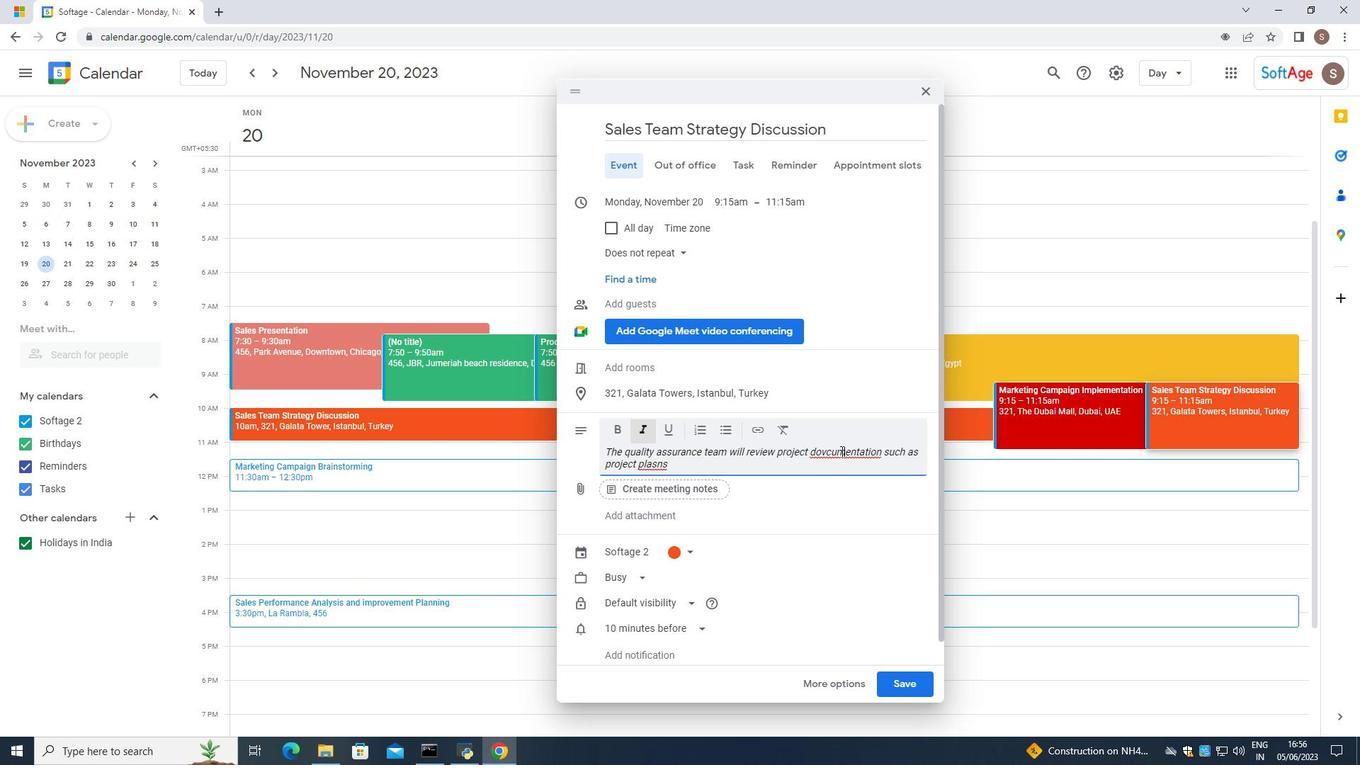 
Action: Mouse moved to (845, 450)
Screenshot: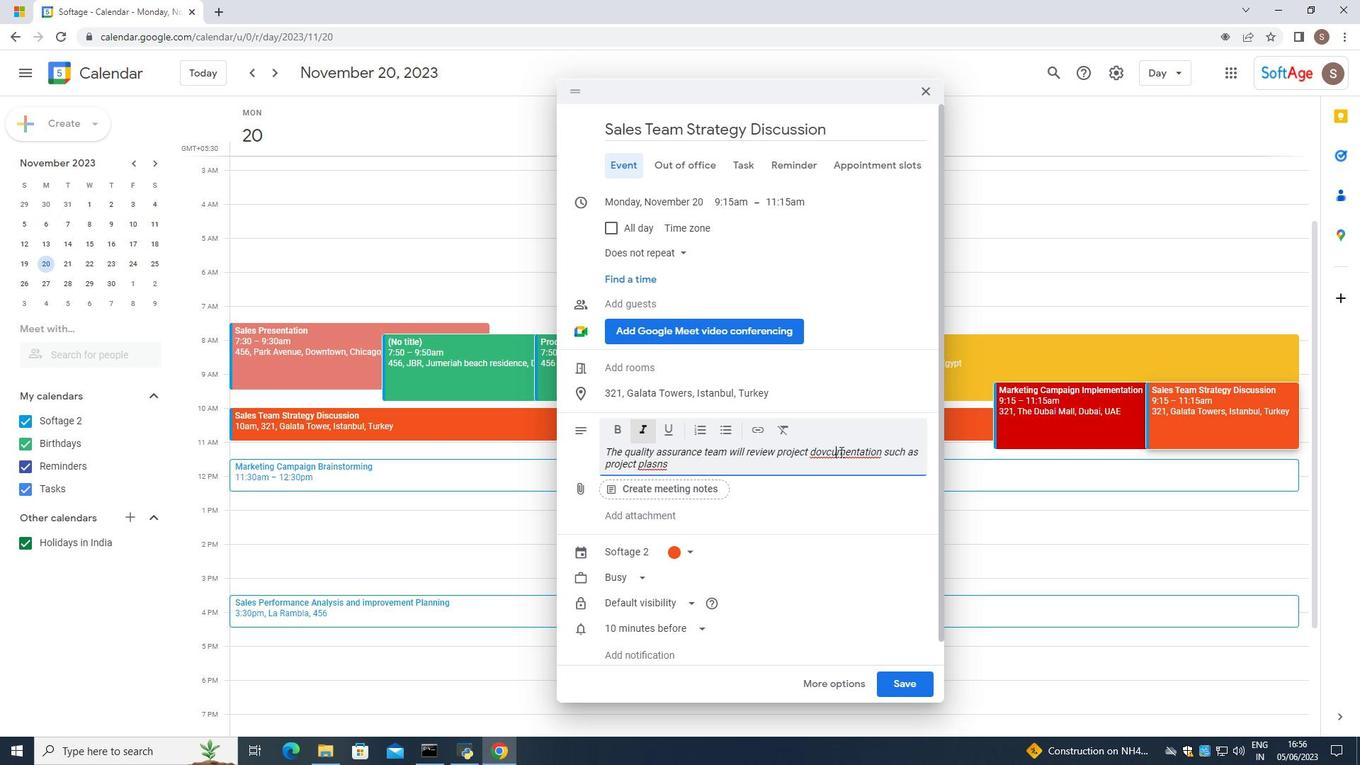 
Action: Mouse pressed right at (845, 450)
Screenshot: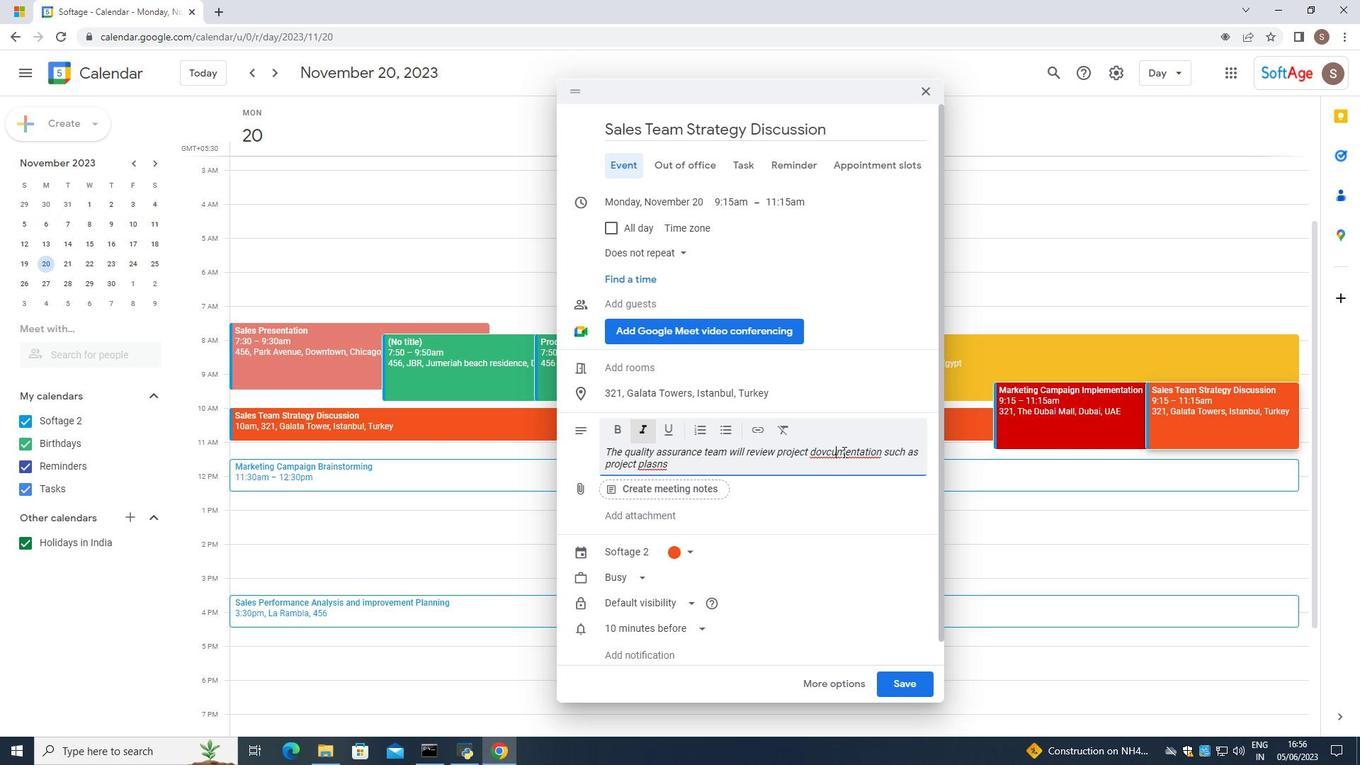 
Action: Mouse moved to (856, 459)
Screenshot: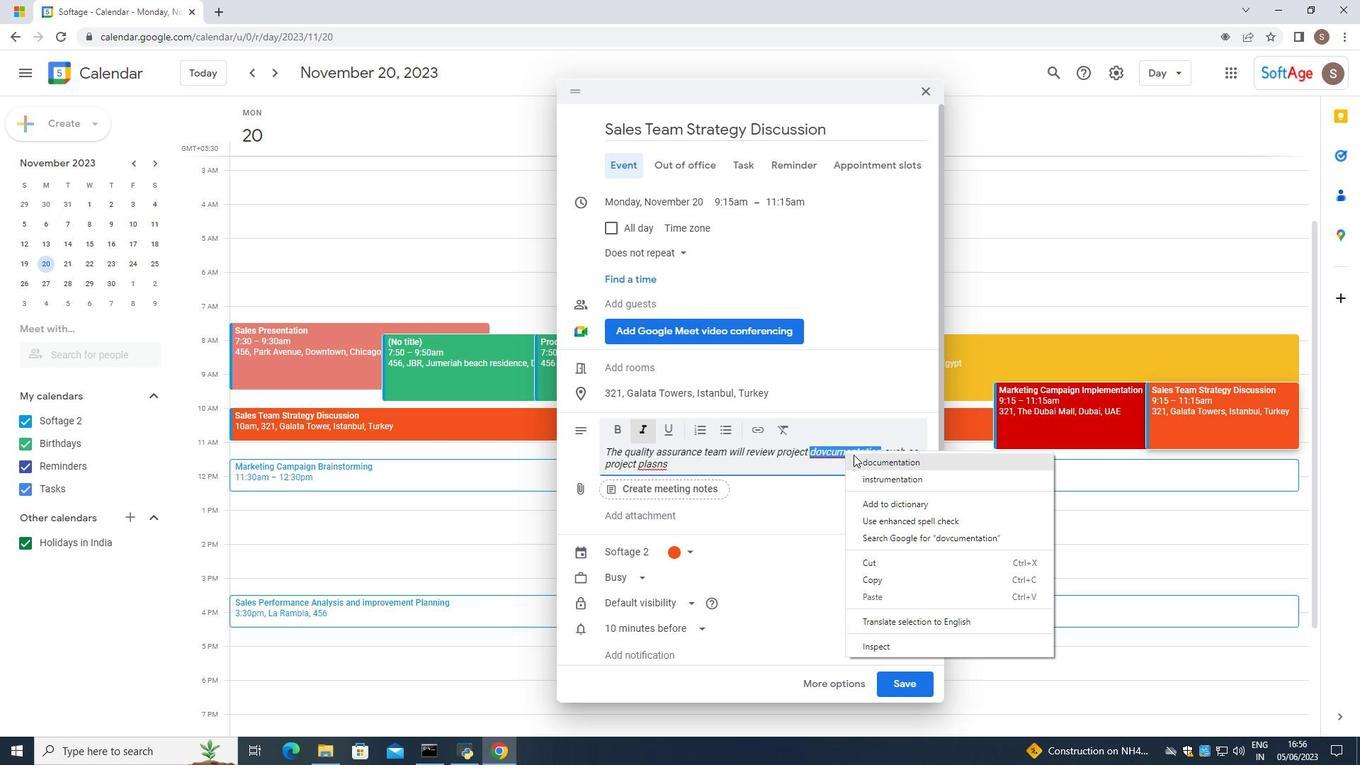 
Action: Mouse pressed left at (856, 459)
Screenshot: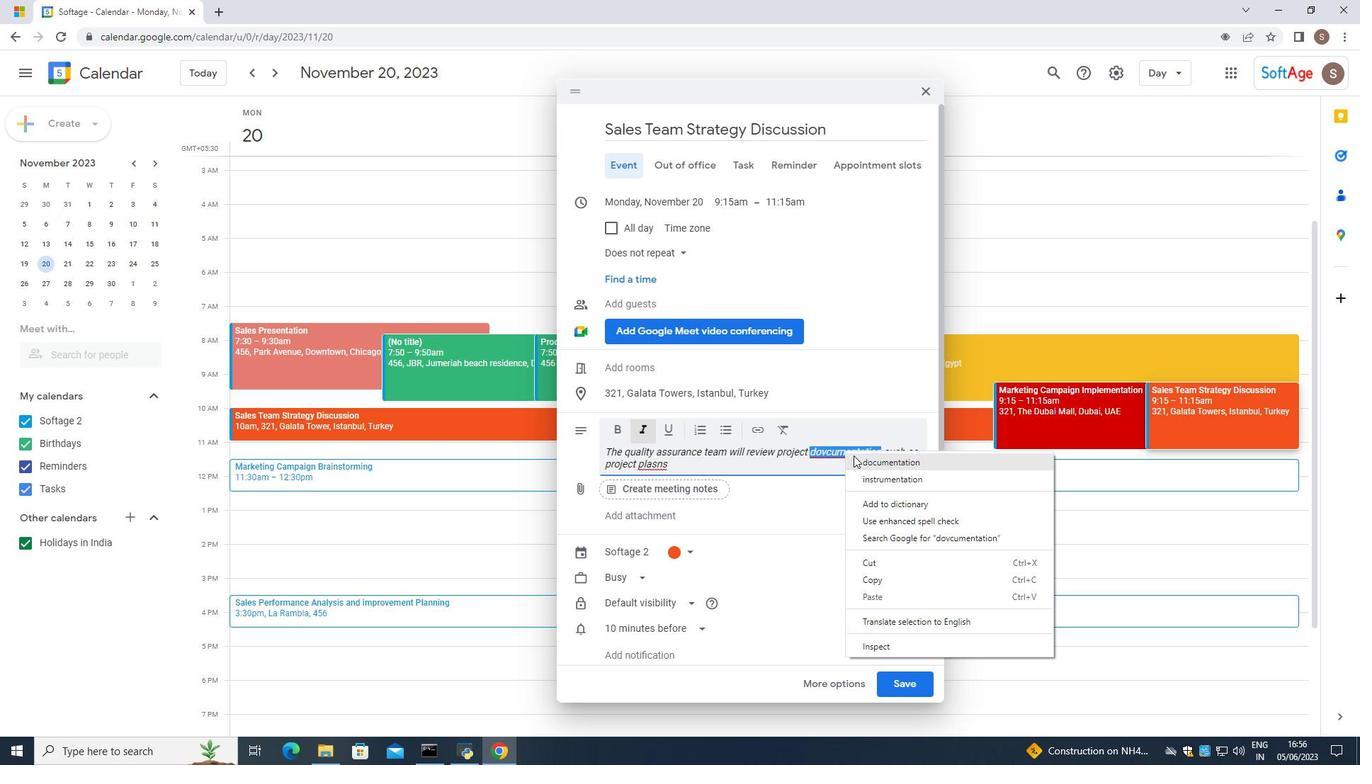 
Action: Mouse moved to (649, 462)
Screenshot: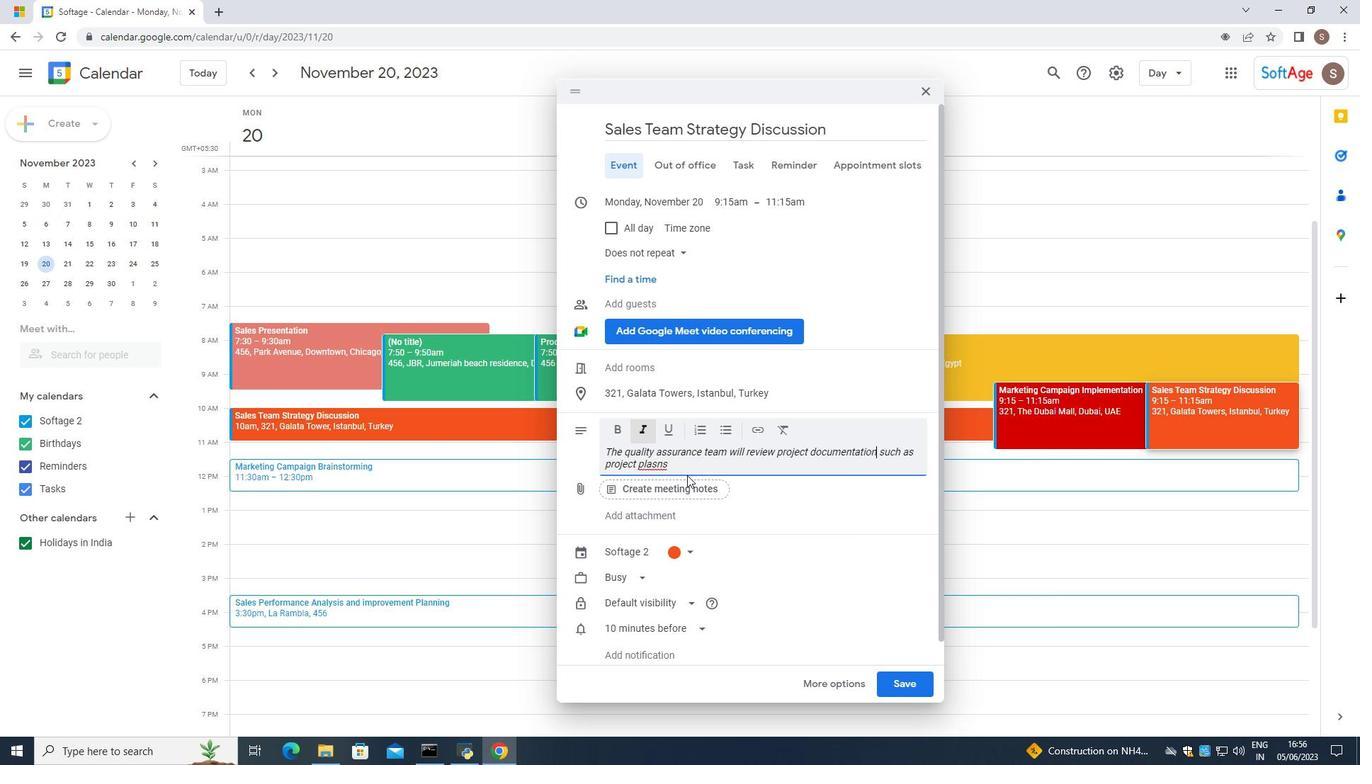 
Action: Mouse pressed left at (649, 462)
Screenshot: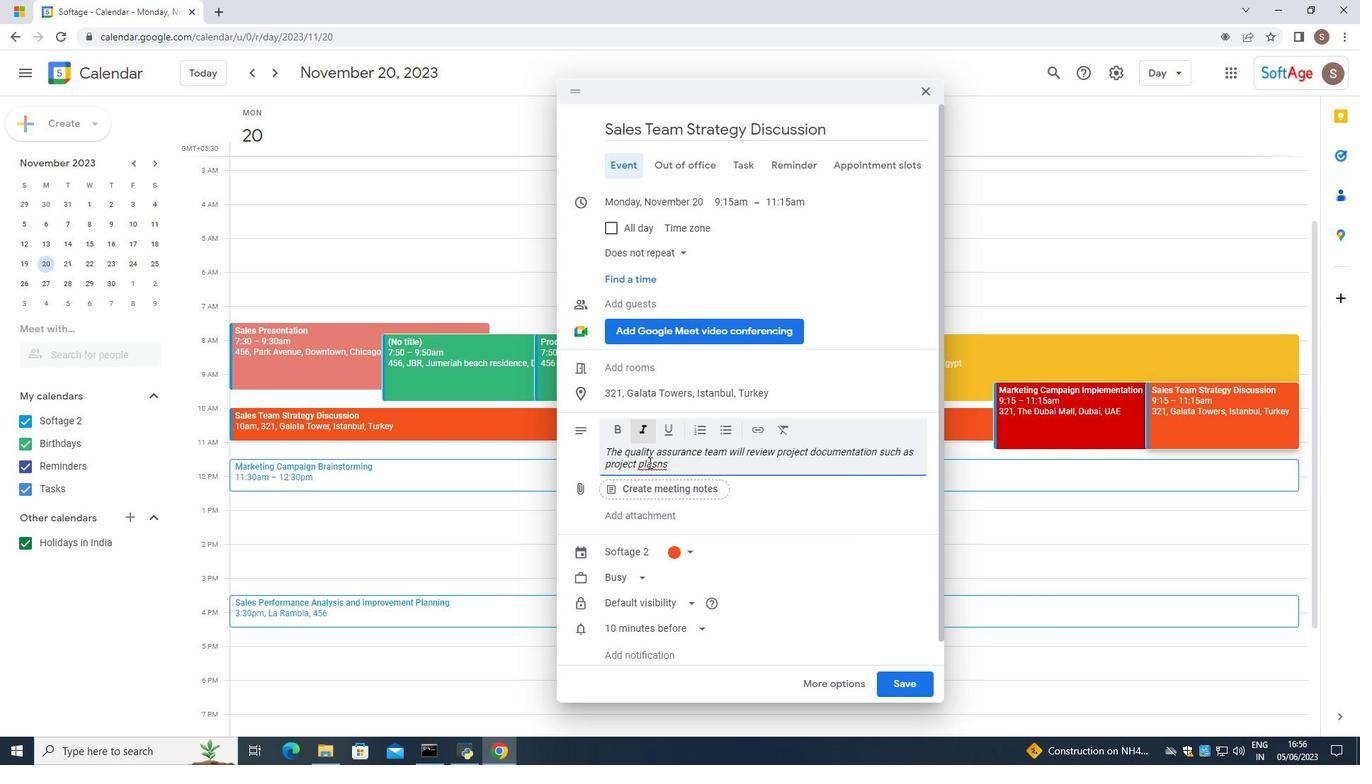 
Action: Mouse pressed right at (649, 462)
Screenshot: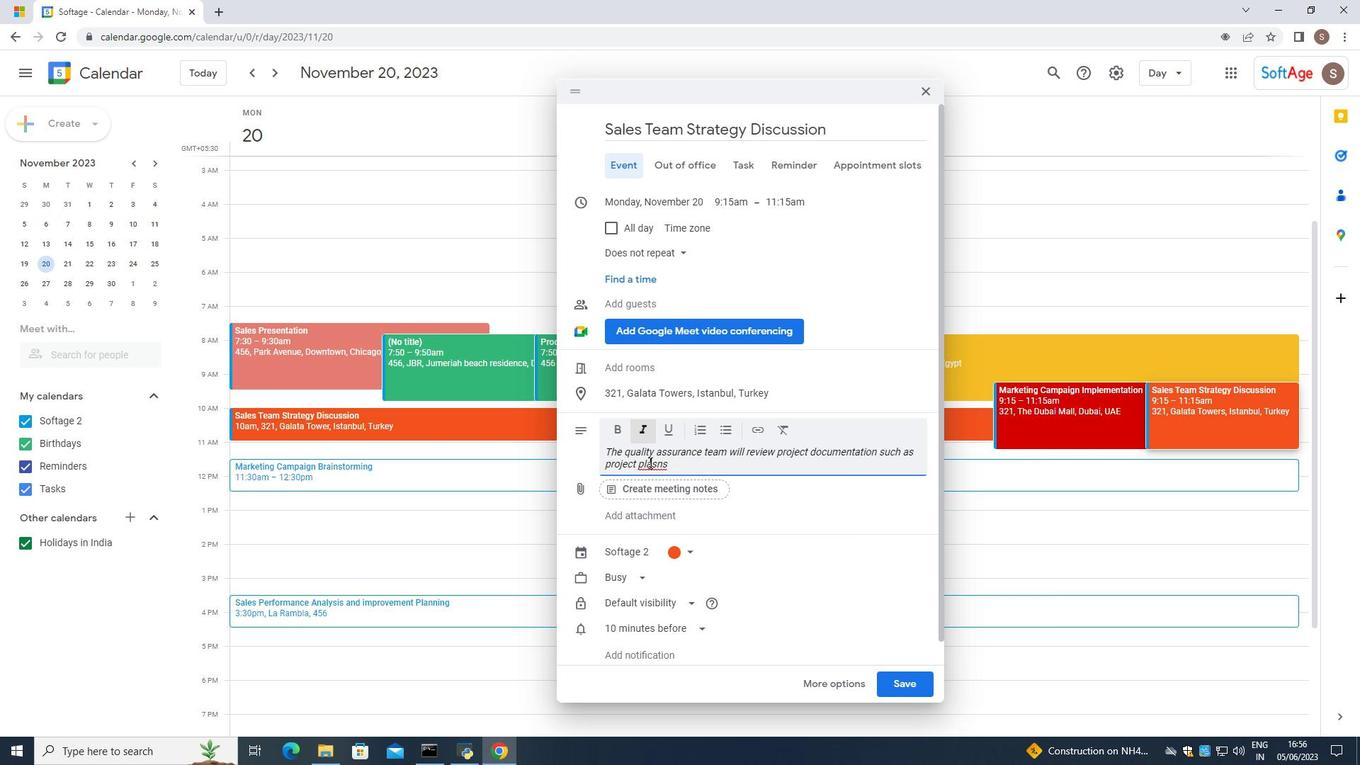 
Action: Mouse moved to (662, 470)
Screenshot: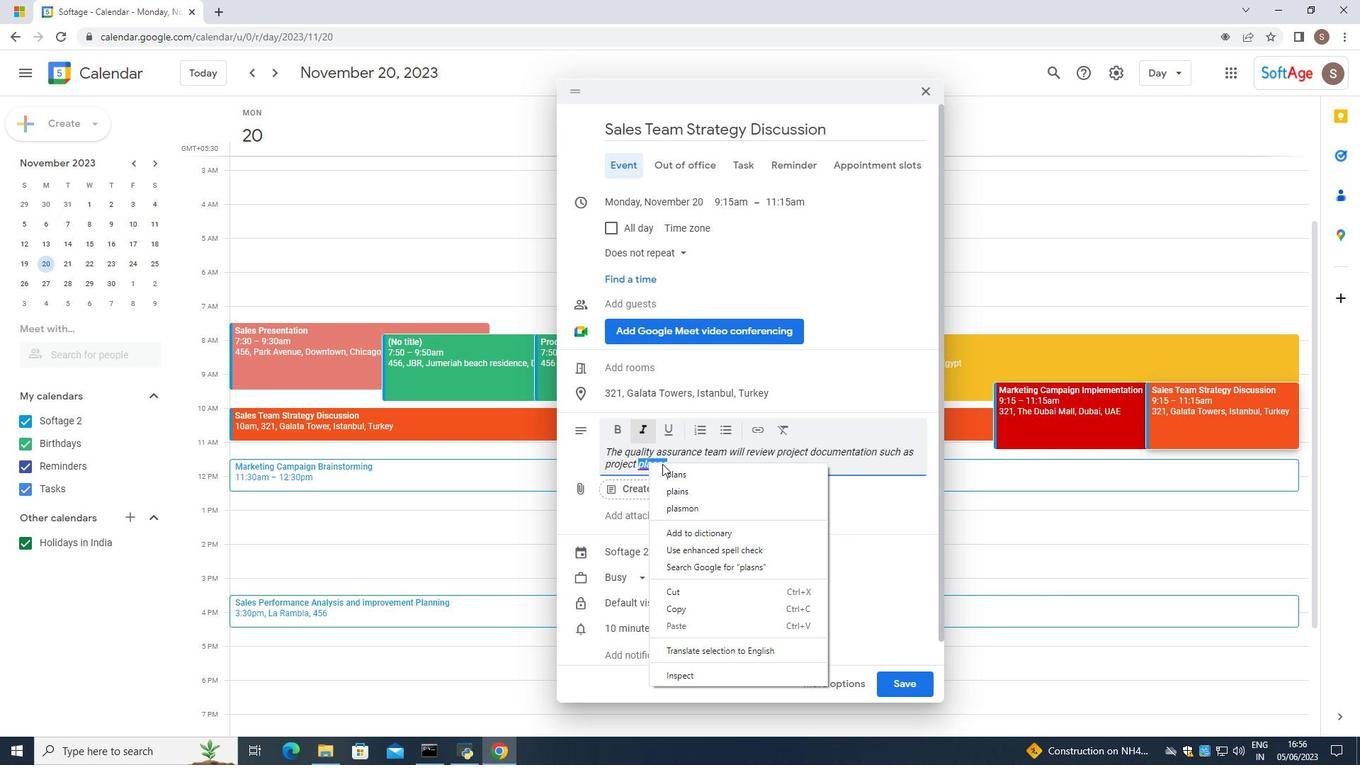 
Action: Mouse pressed left at (662, 470)
Screenshot: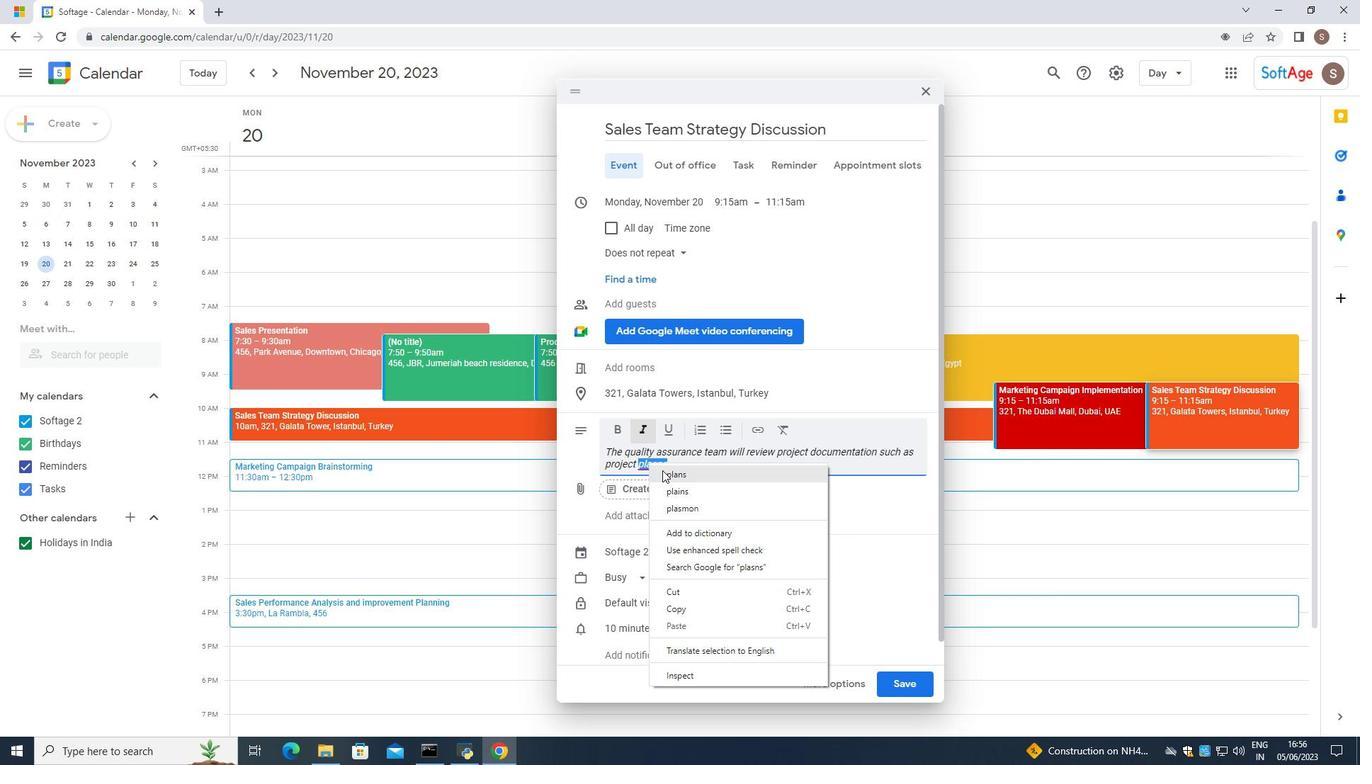 
Action: Mouse moved to (673, 461)
Screenshot: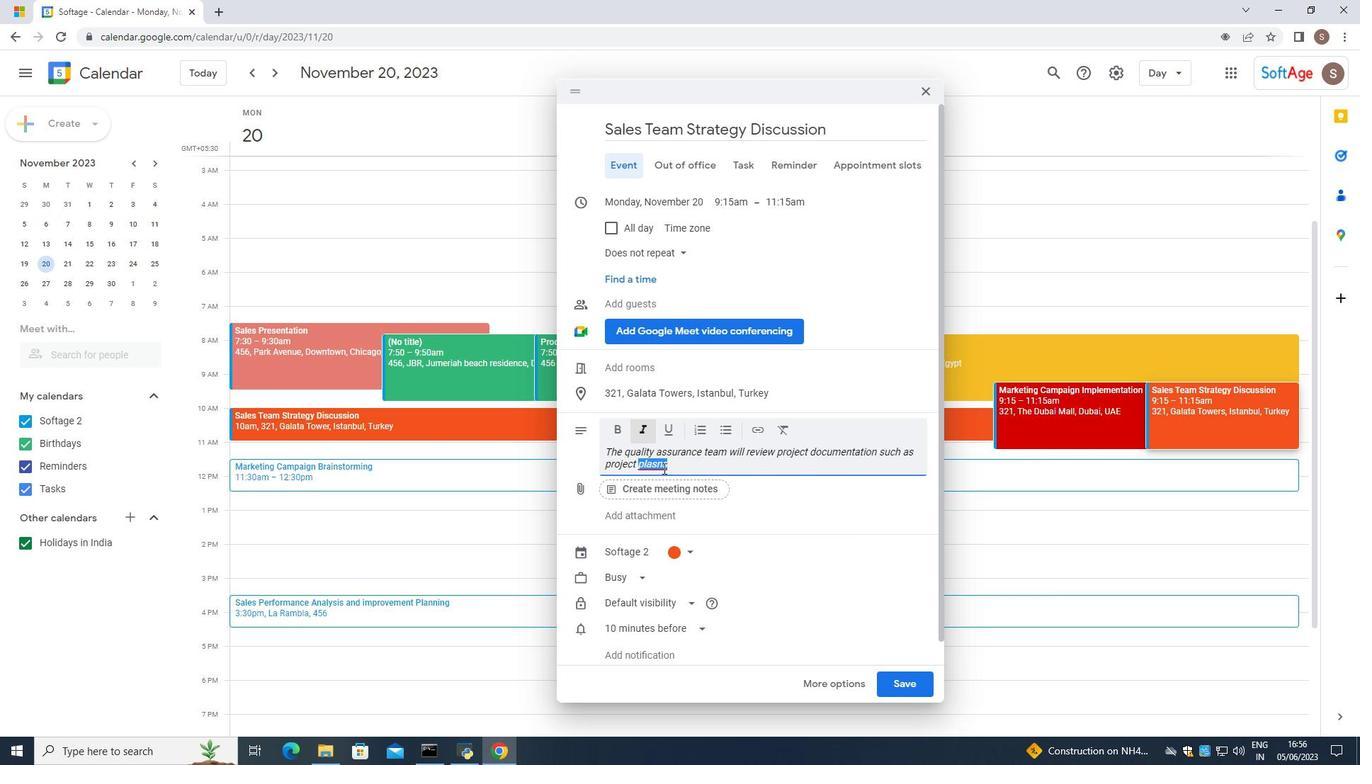 
Action: Mouse pressed left at (673, 461)
Screenshot: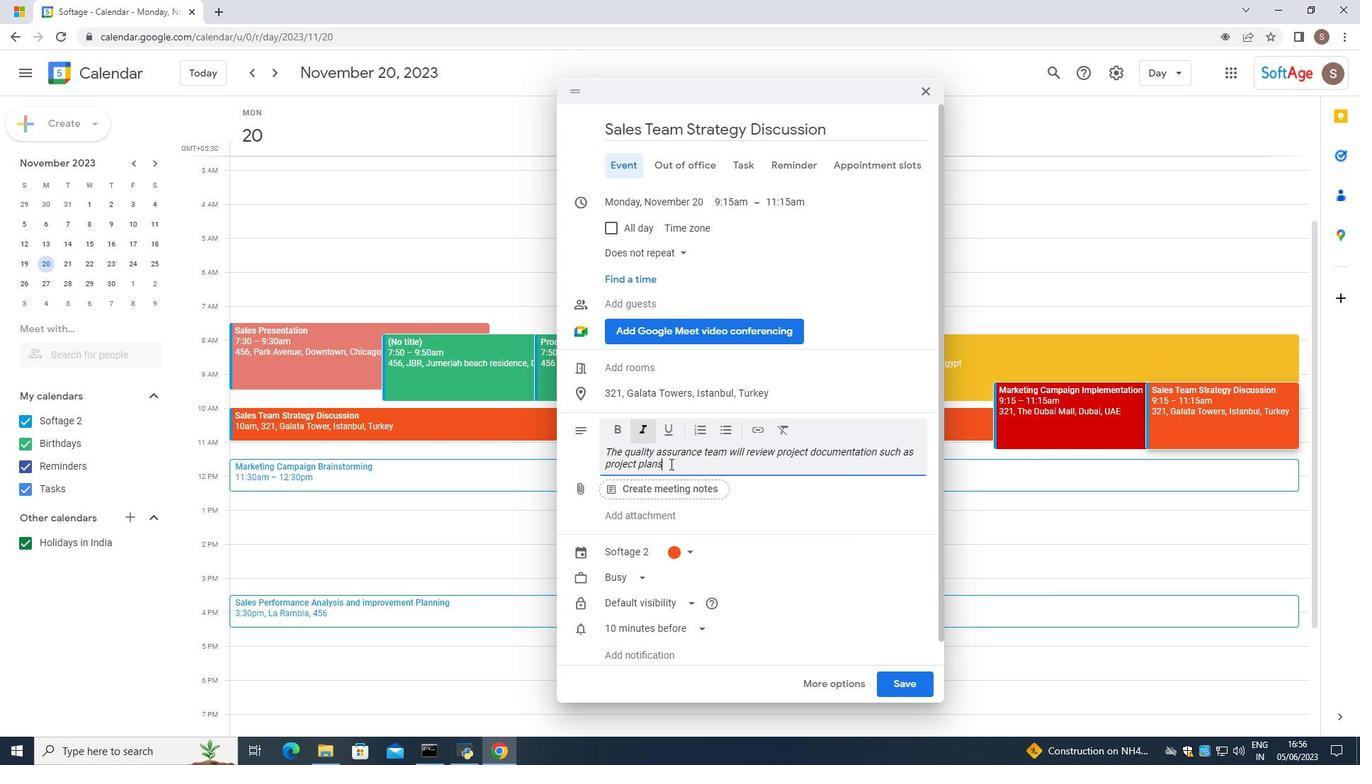 
Action: Mouse moved to (693, 439)
Screenshot: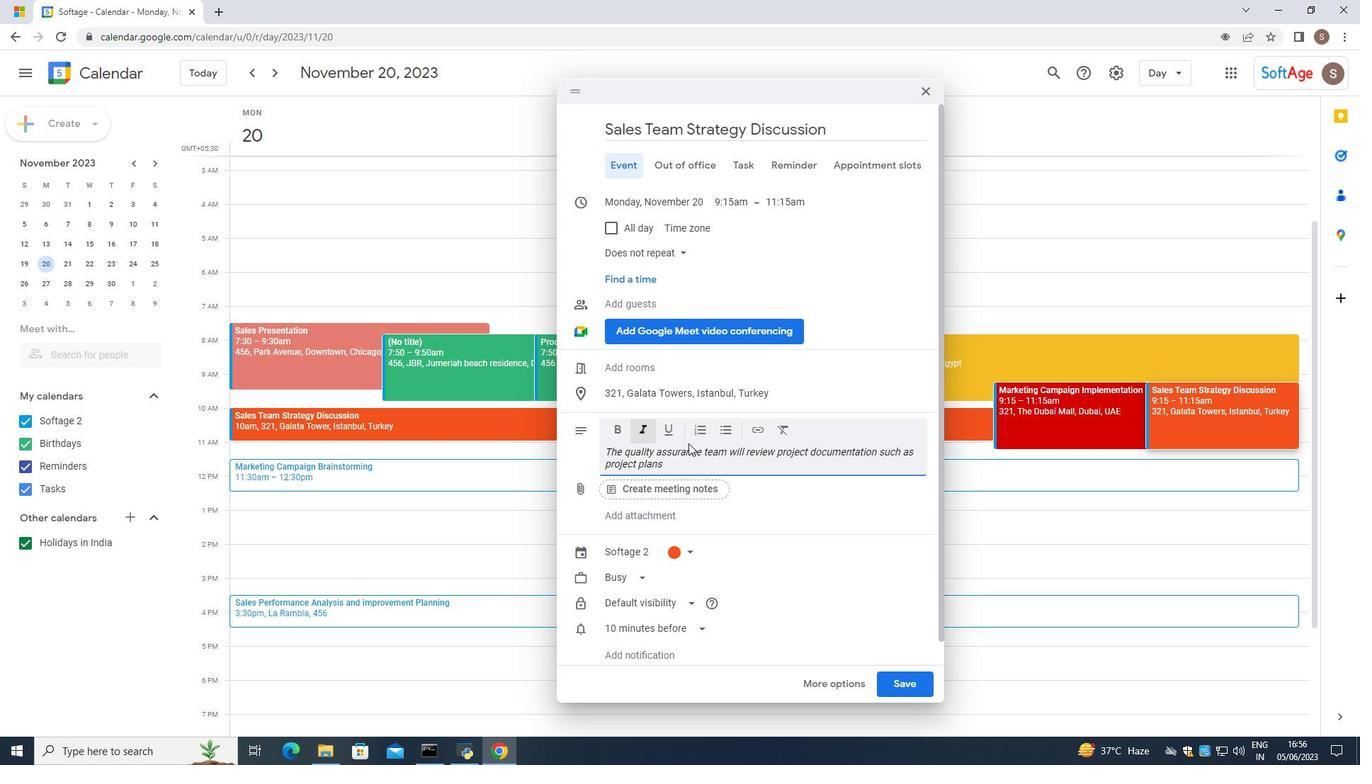 
Action: Key pressed ,<Key.space>
Screenshot: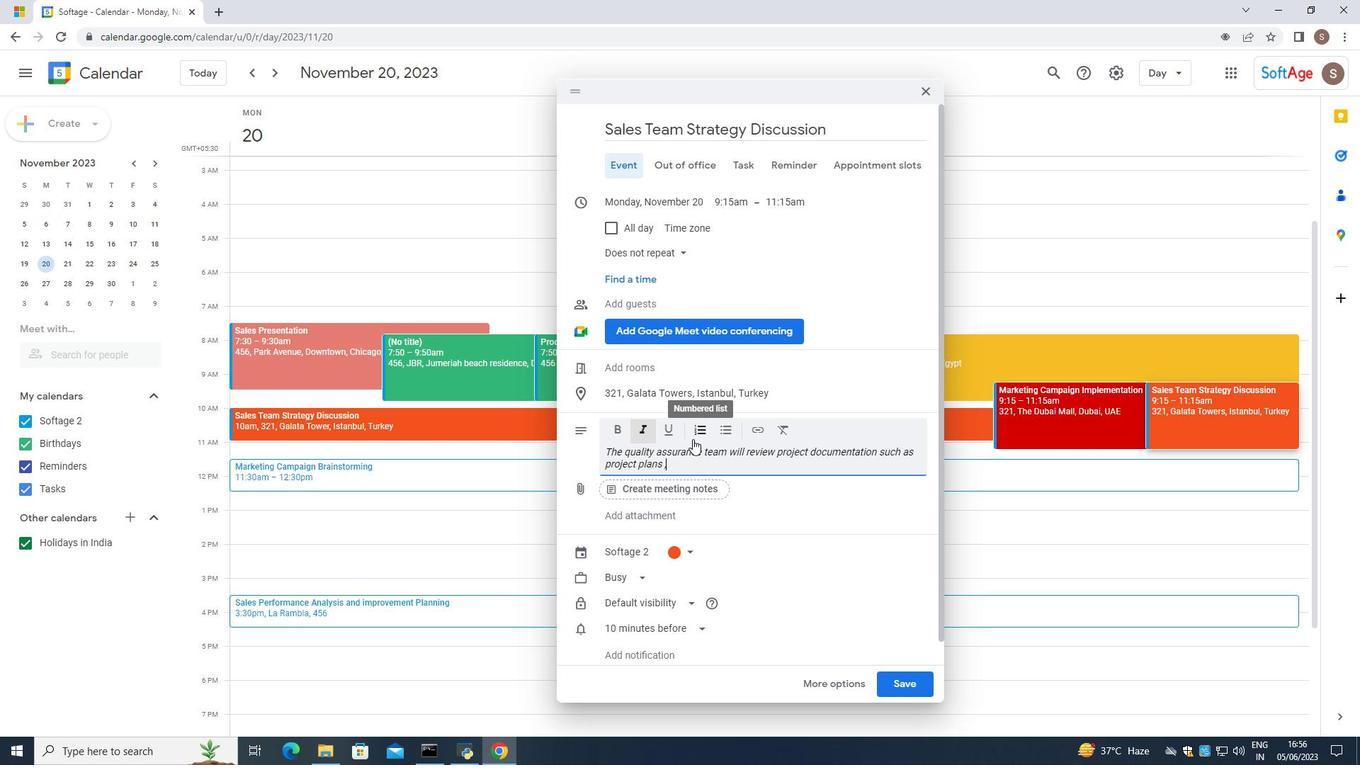 
Action: Mouse moved to (693, 437)
Screenshot: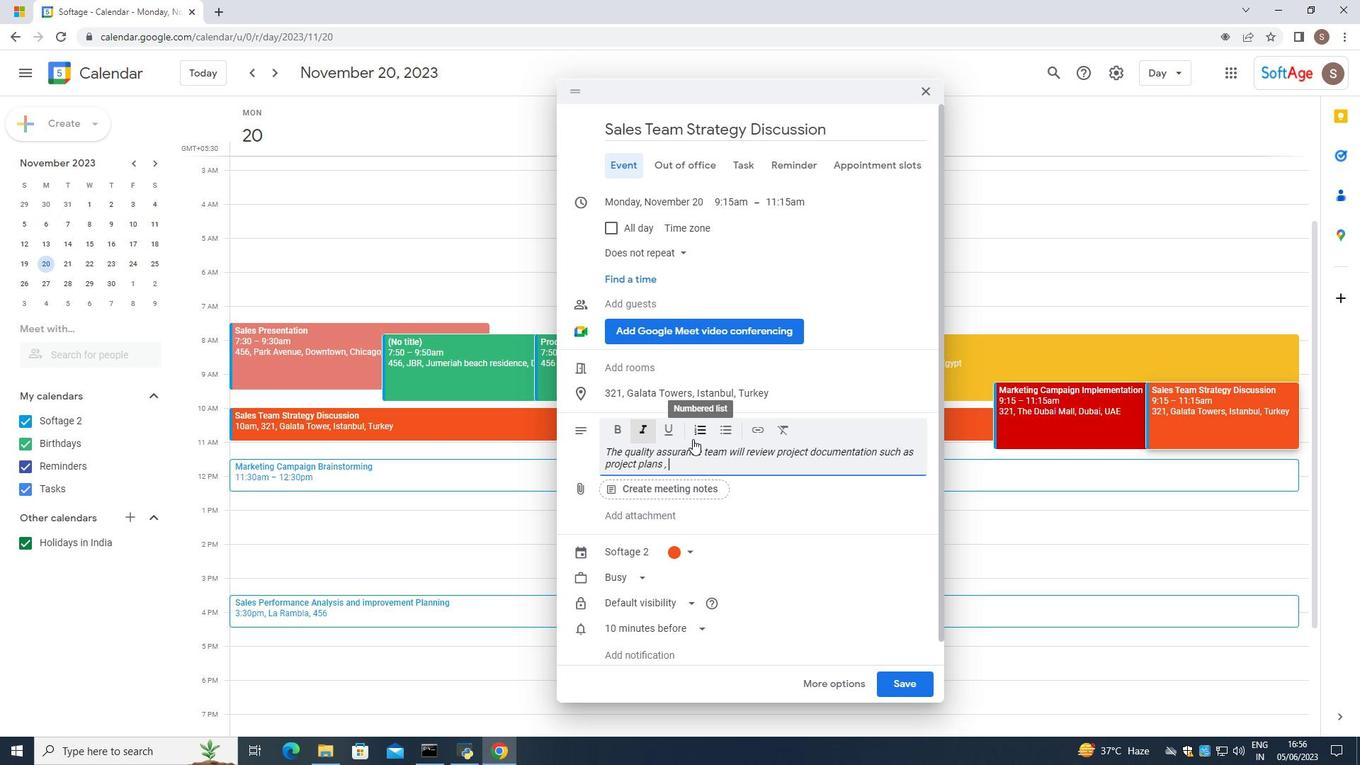 
Action: Key pressed requirements<Key.space>sp<Key.backspace><Key.backspace><Key.backspace>,<Key.space>specifoicsatoions
Screenshot: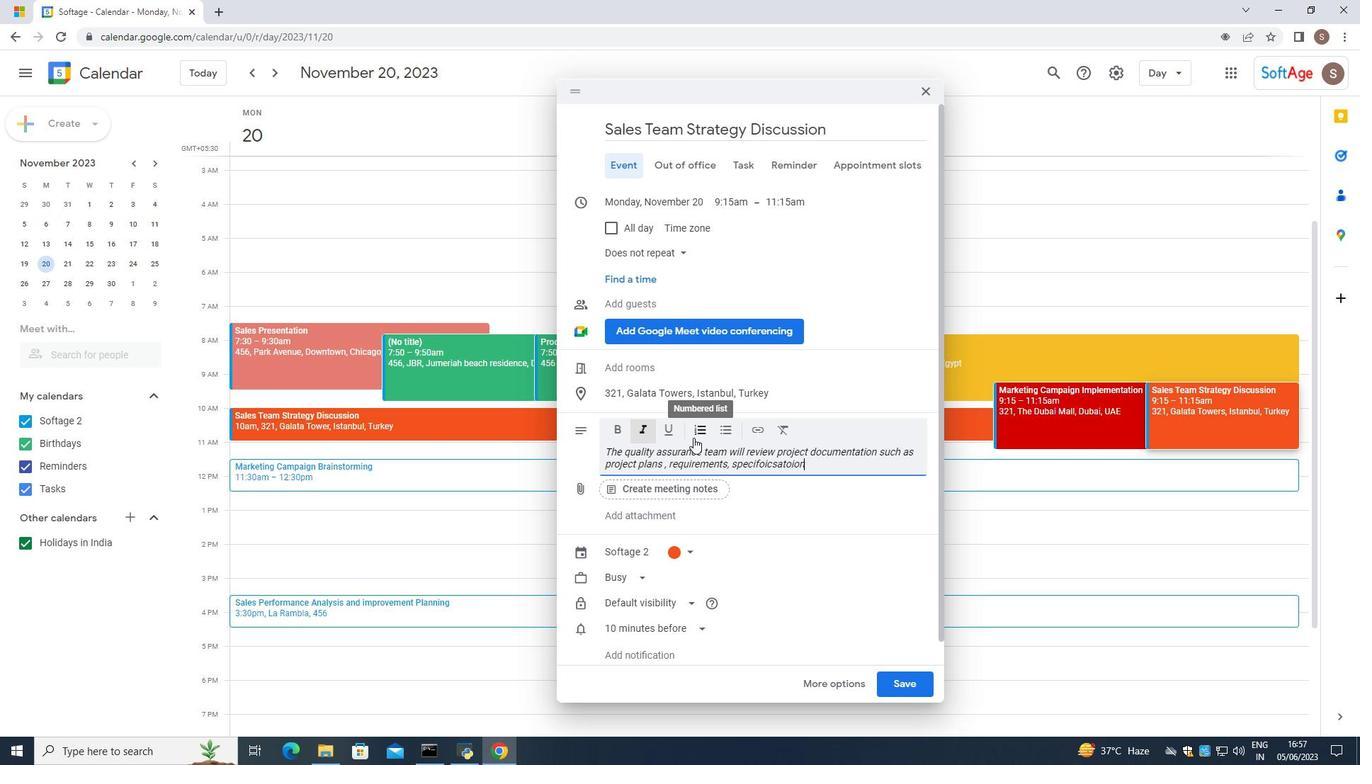 
Action: Mouse moved to (797, 481)
Screenshot: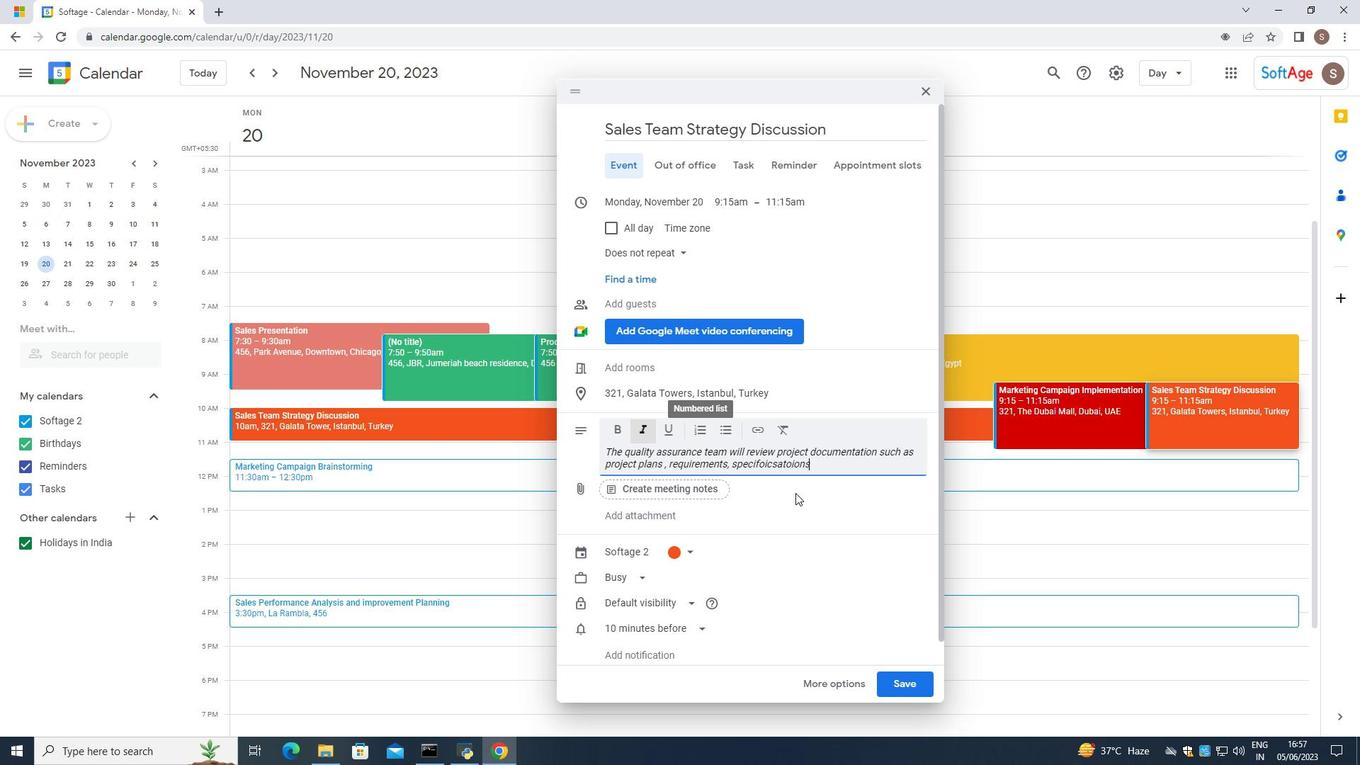 
Action: Key pressed <Key.backspace>
Screenshot: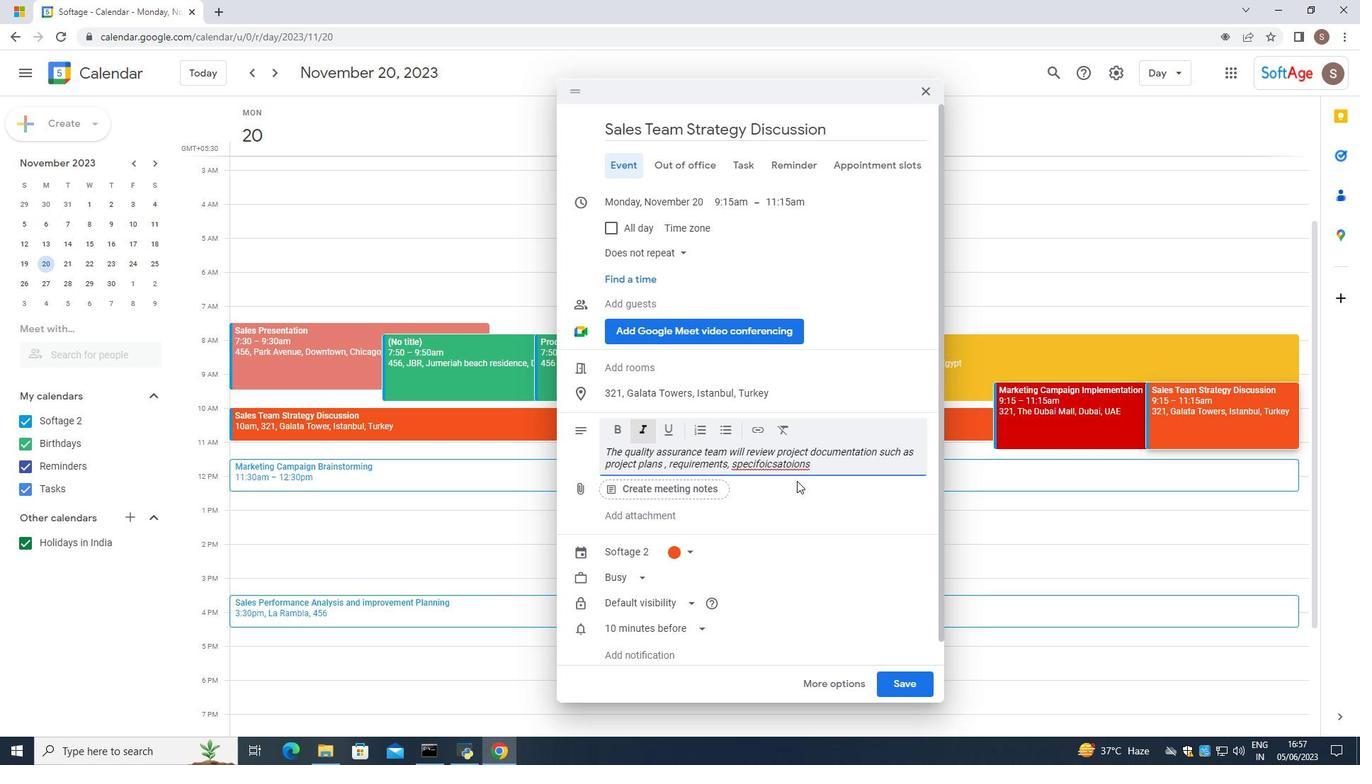 
Action: Mouse moved to (832, 472)
Screenshot: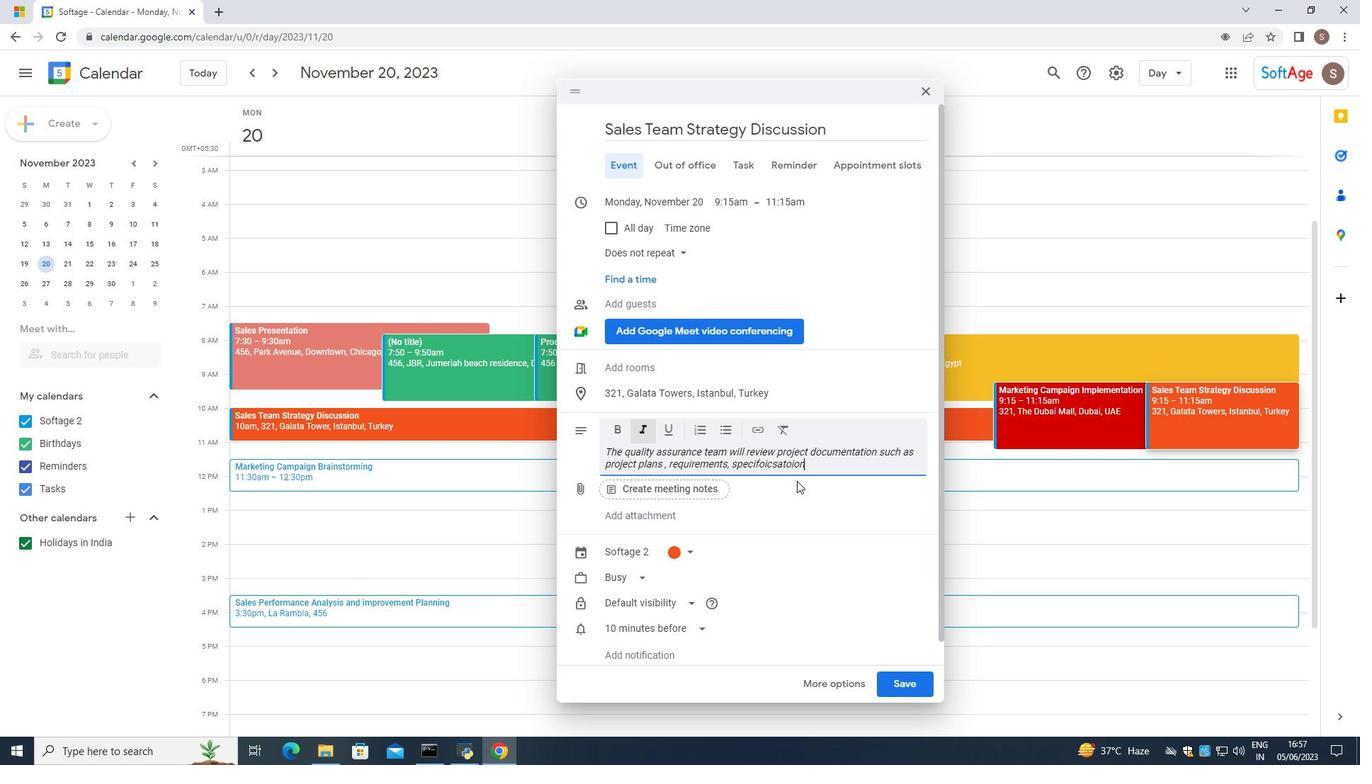 
Action: Key pressed <Key.backspace>
Screenshot: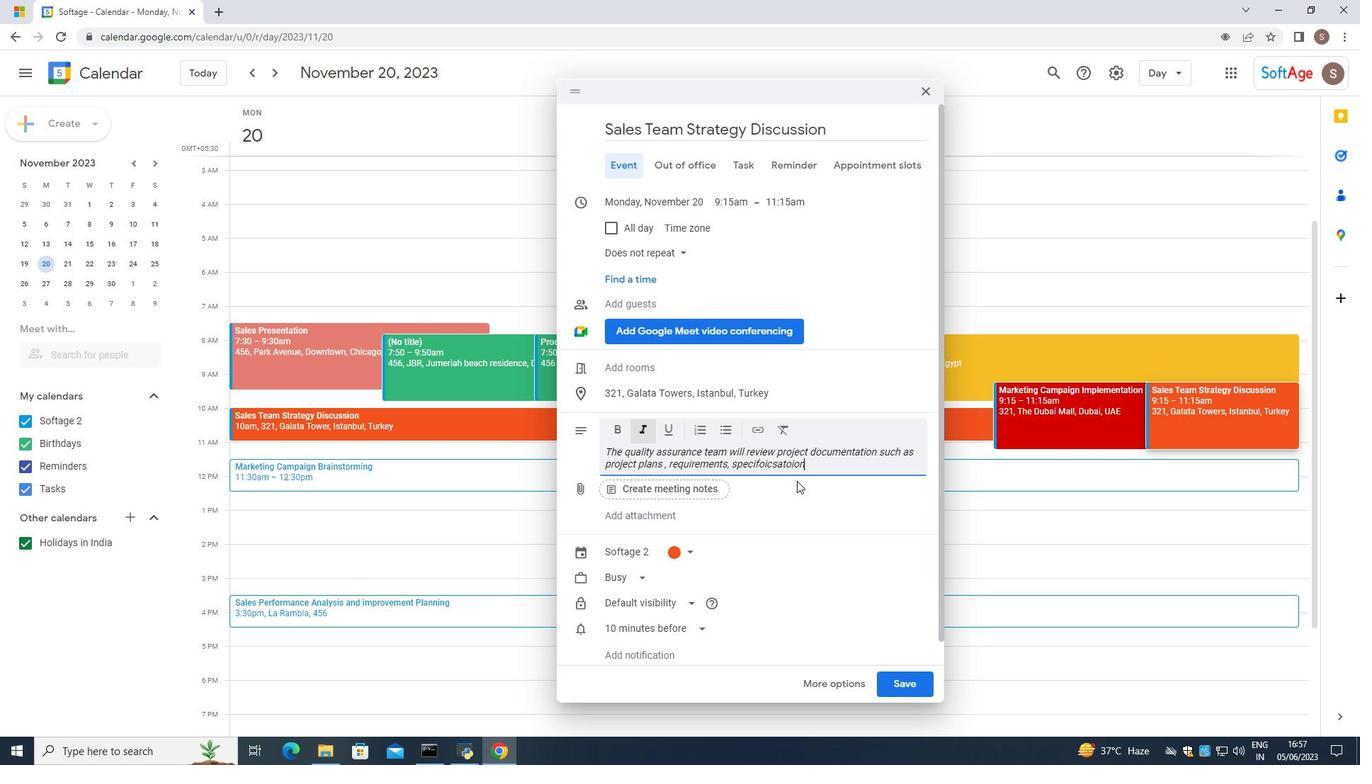 
Action: Mouse moved to (937, 450)
Screenshot: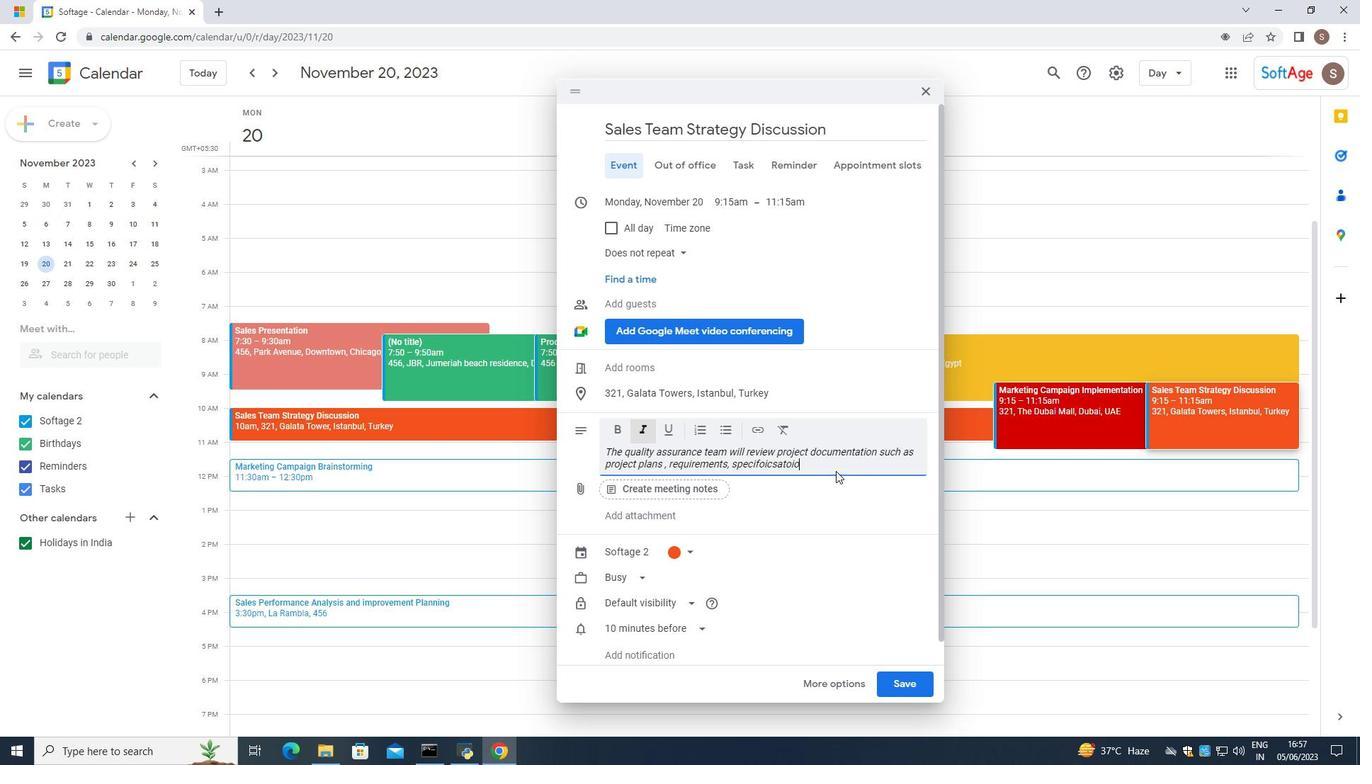 
Action: Key pressed <Key.backspace><Key.backspace>
Screenshot: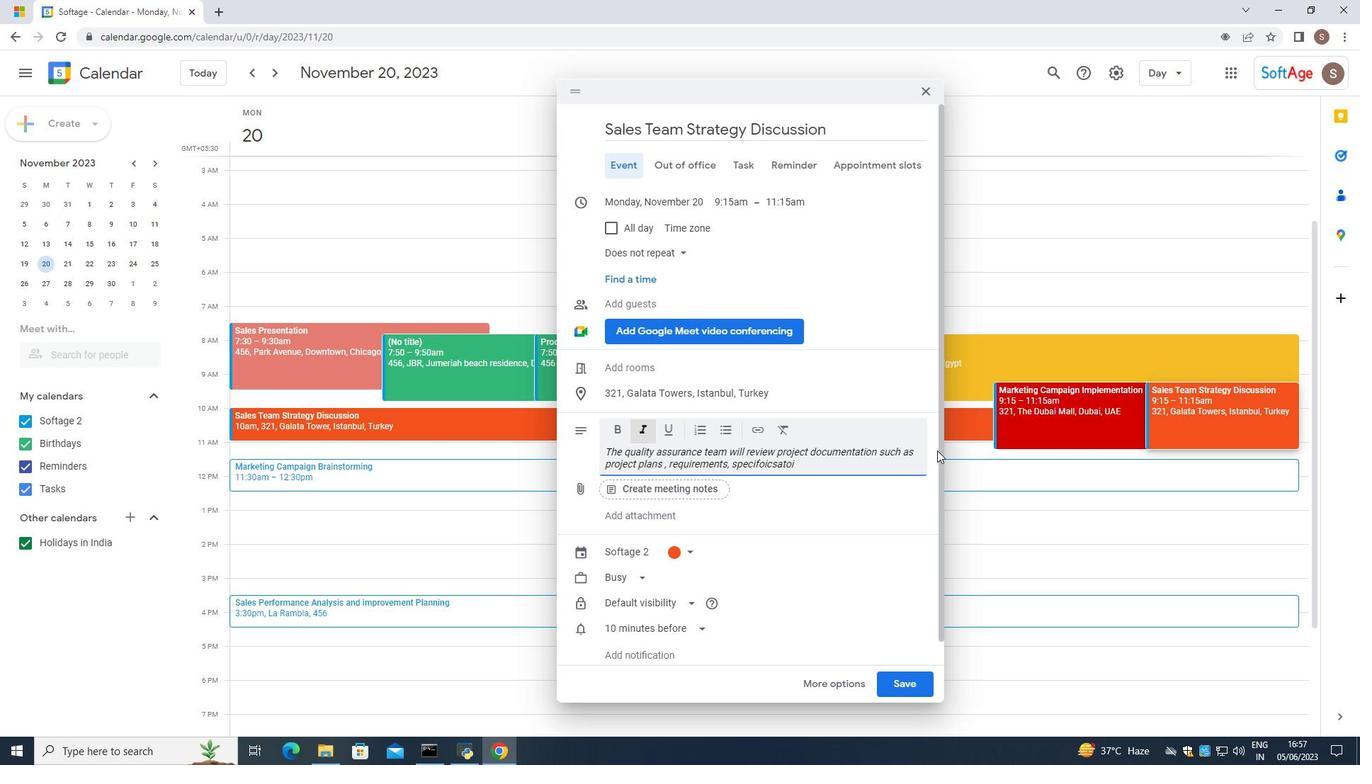 
Action: Mouse moved to (1020, 356)
Screenshot: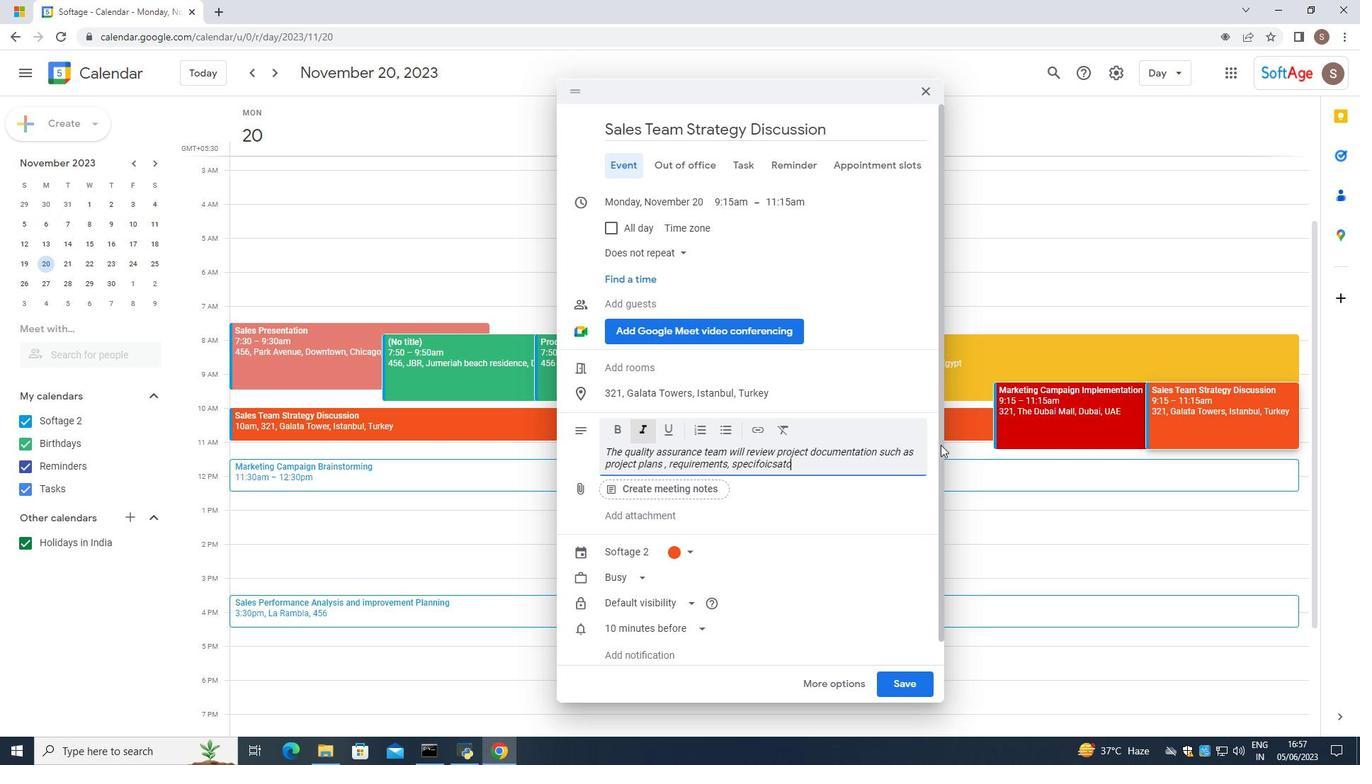 
Action: Key pressed <Key.backspace>
Screenshot: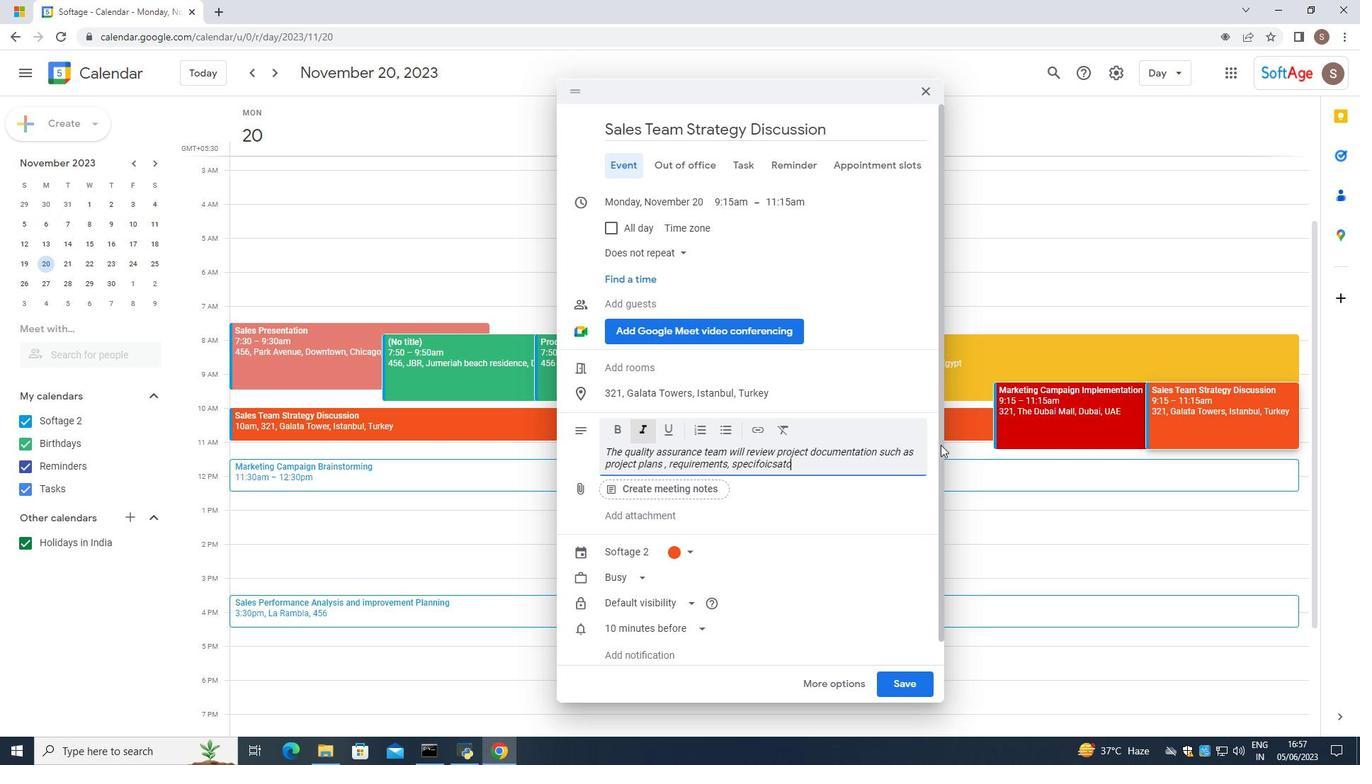 
Action: Mouse moved to (1039, 340)
Screenshot: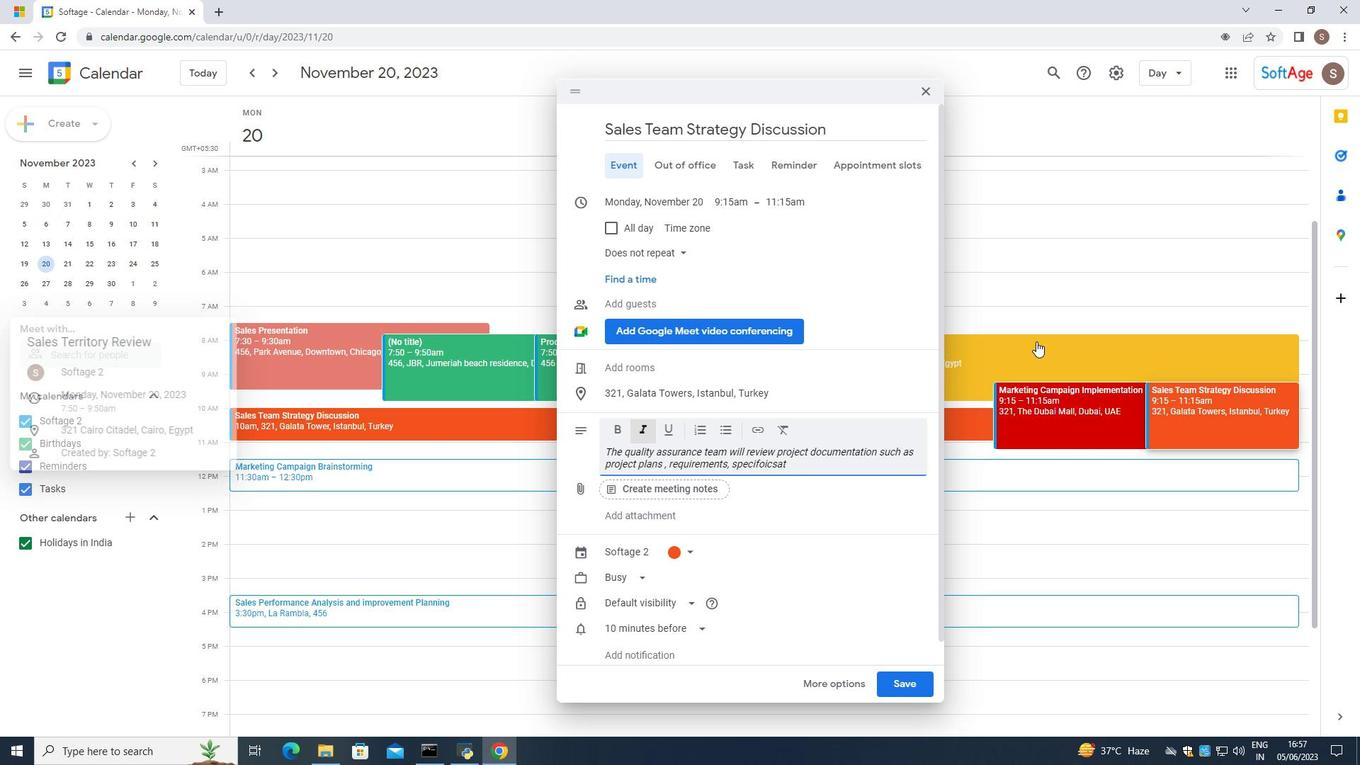 
Action: Key pressed <Key.backspace>
Screenshot: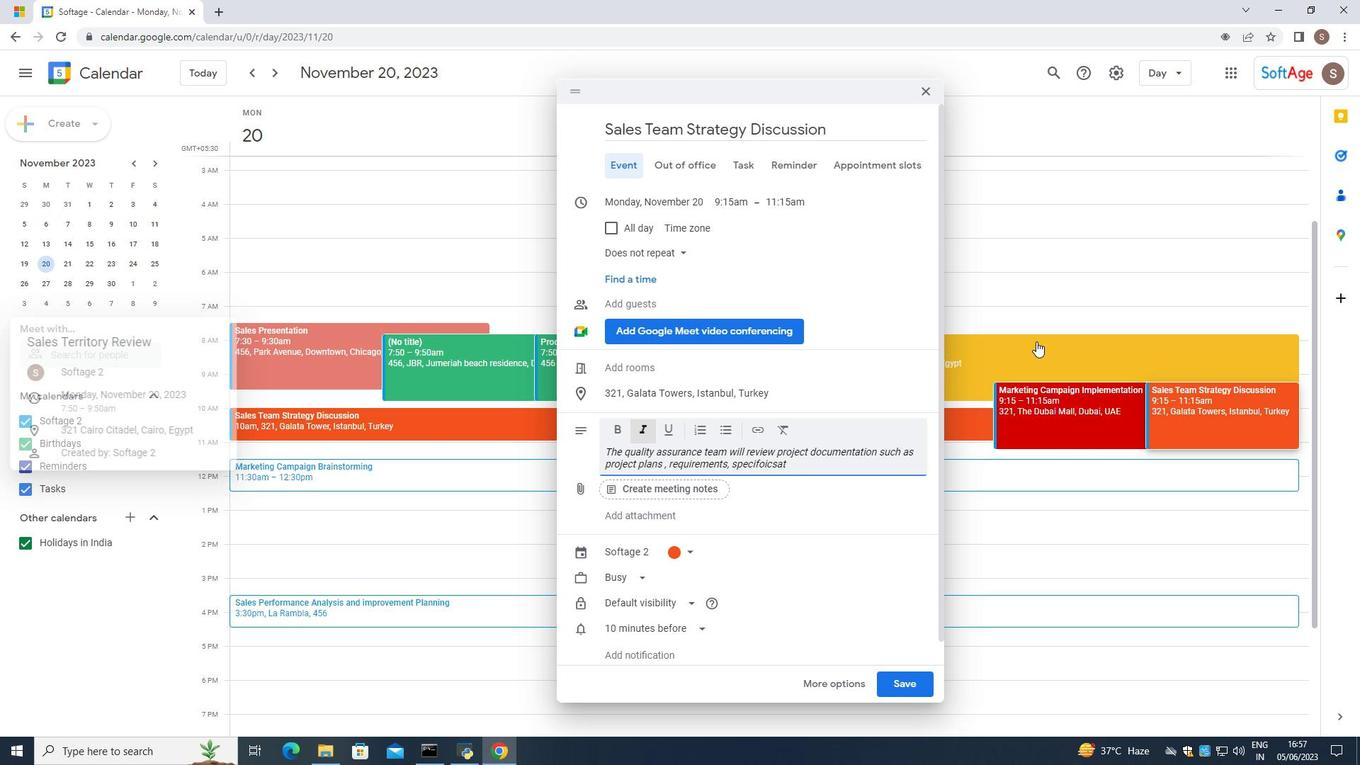 
Action: Mouse moved to (1049, 333)
Screenshot: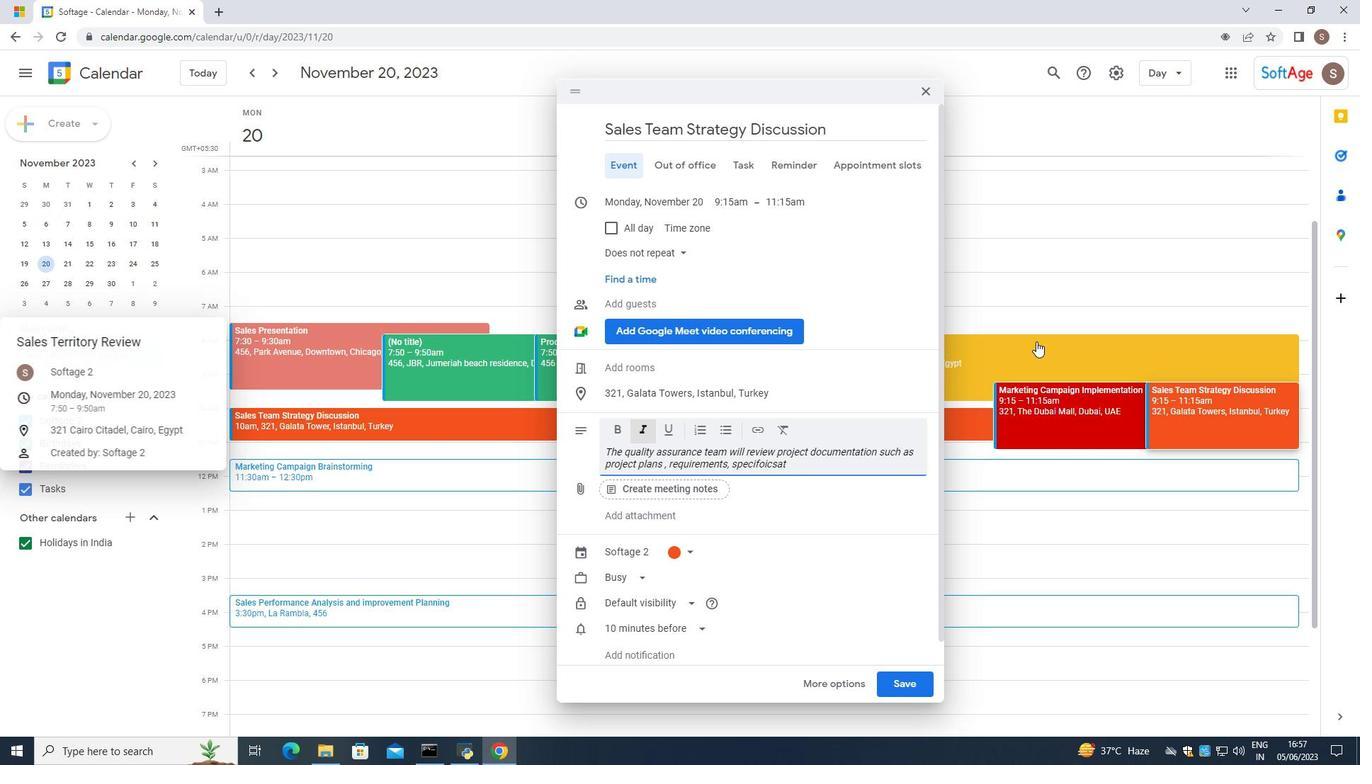 
Action: Key pressed <Key.backspace><Key.backspace>
Screenshot: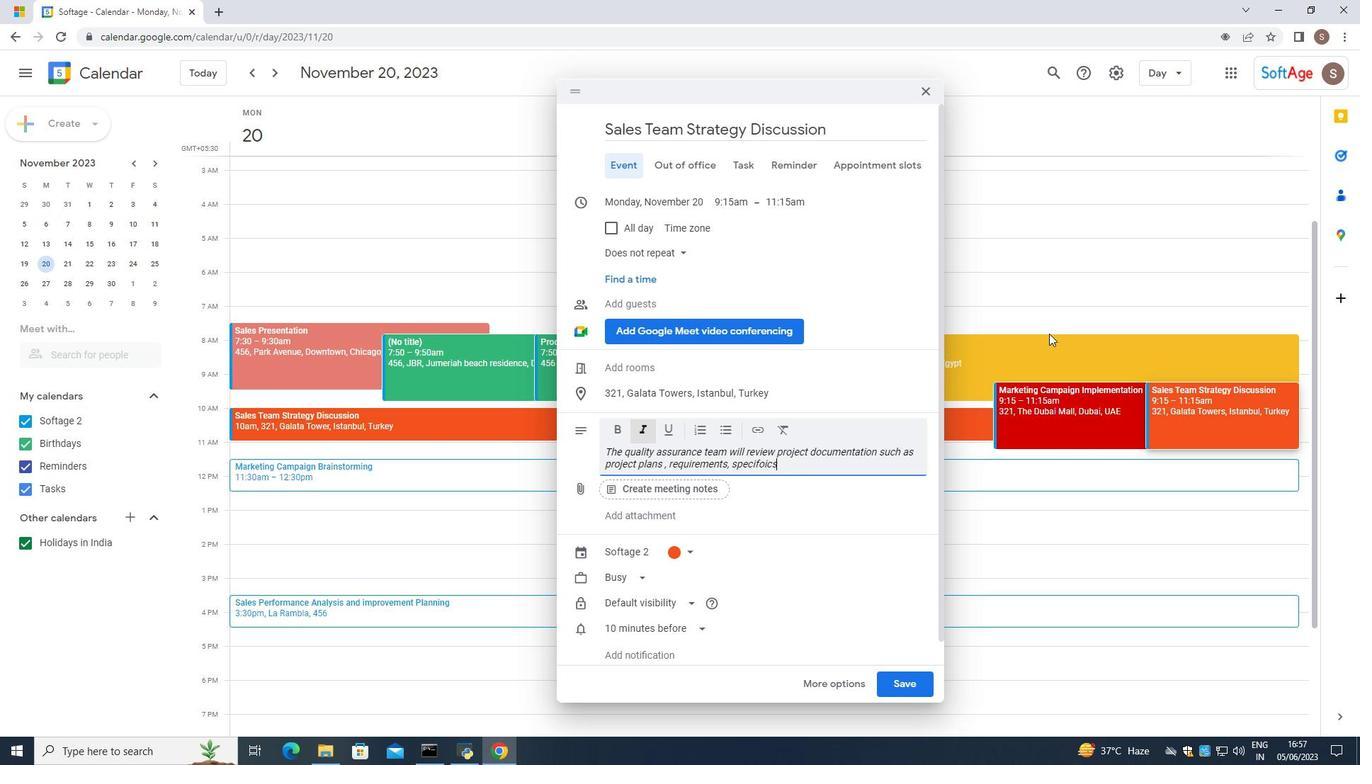 
Action: Mouse moved to (1050, 333)
Screenshot: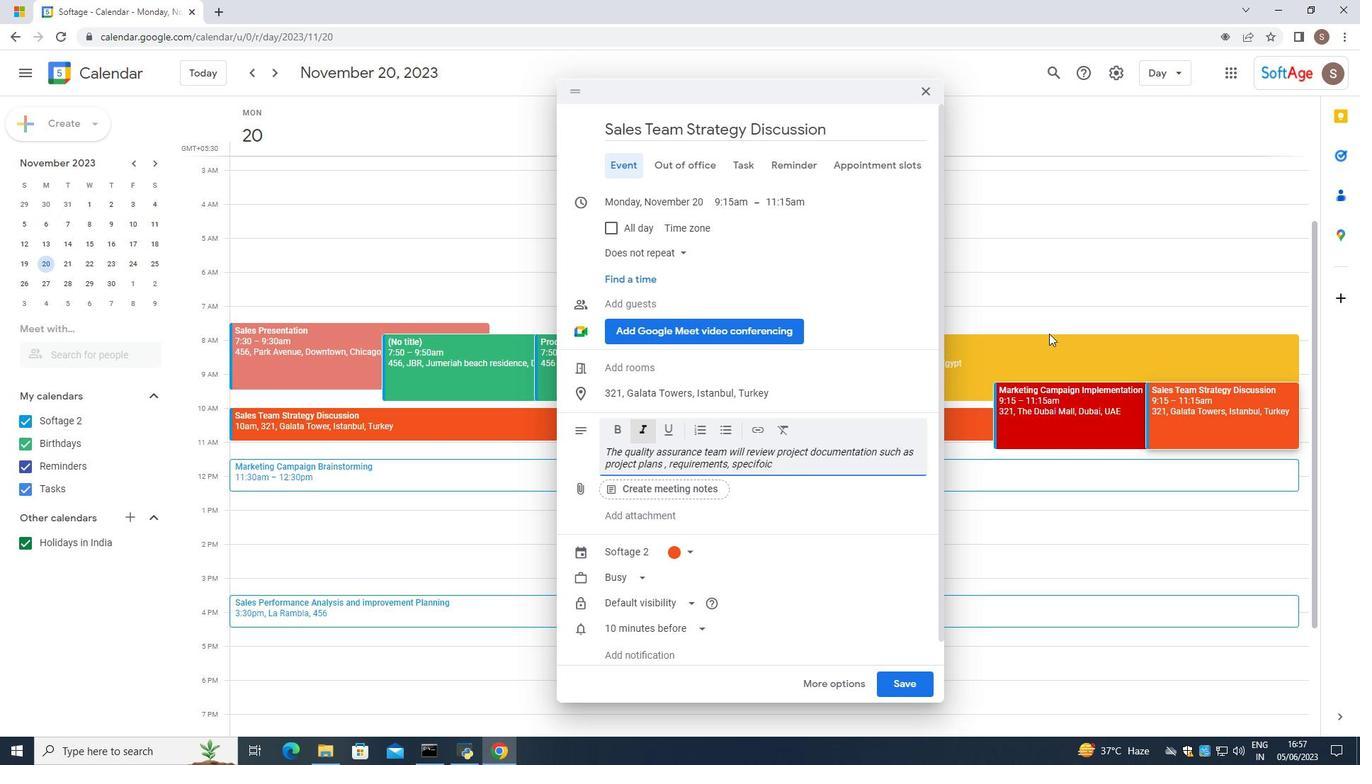 
Action: Key pressed <Key.backspace>
Screenshot: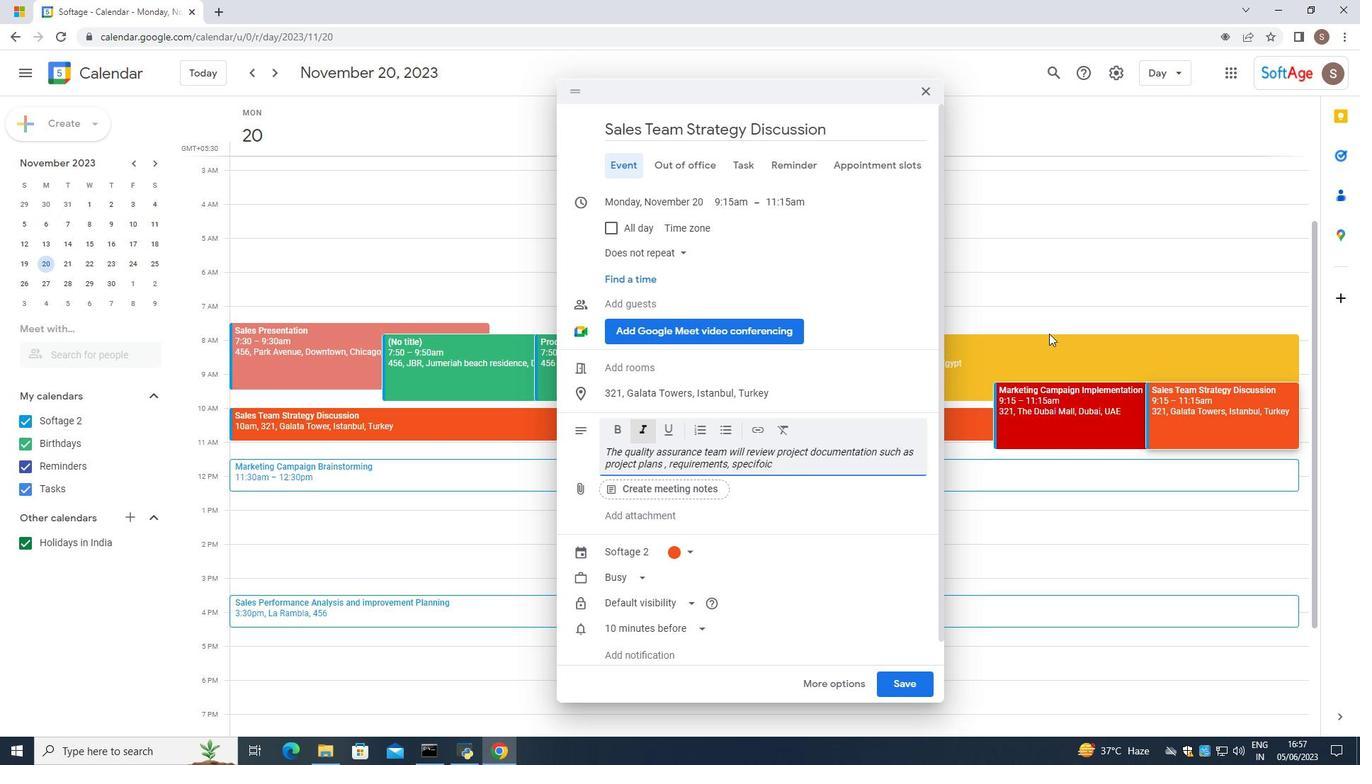 
Action: Mouse moved to (1054, 332)
Screenshot: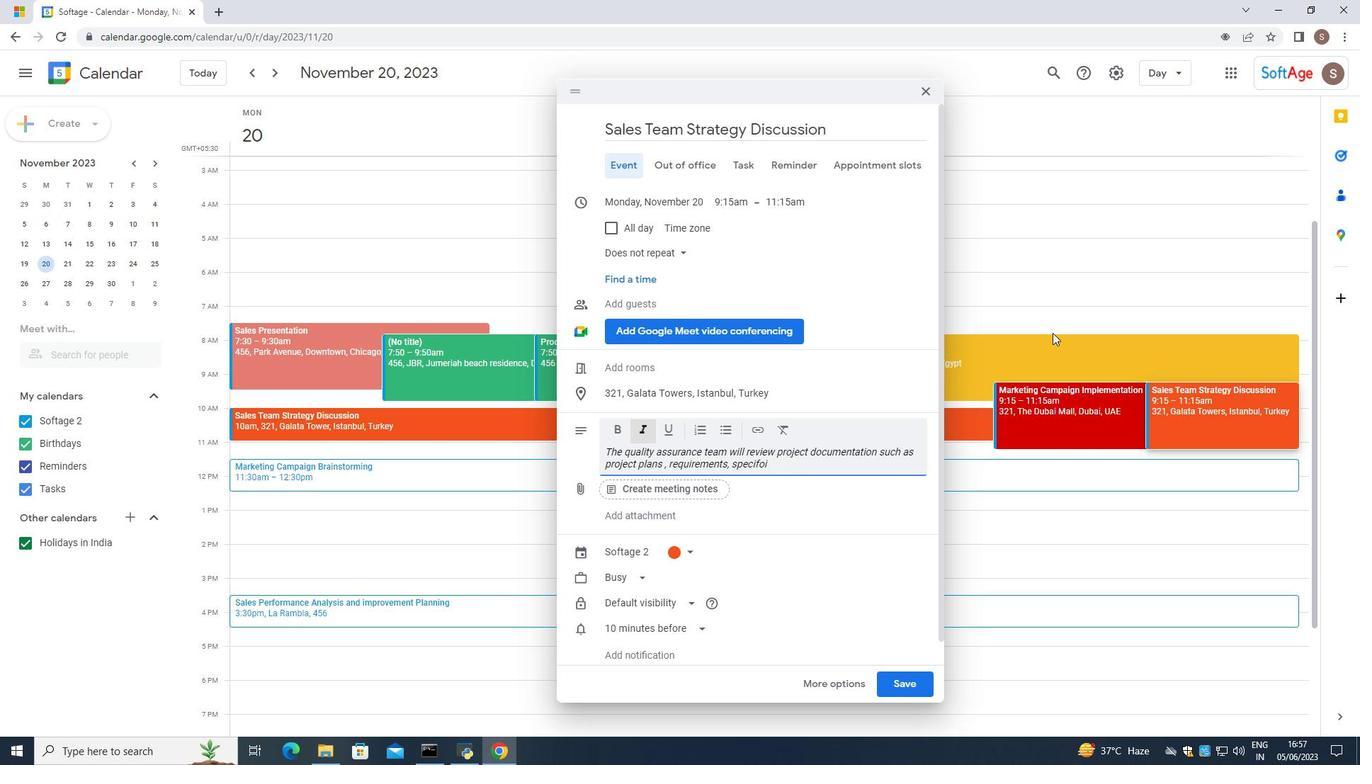 
Action: Key pressed <Key.backspace>
Screenshot: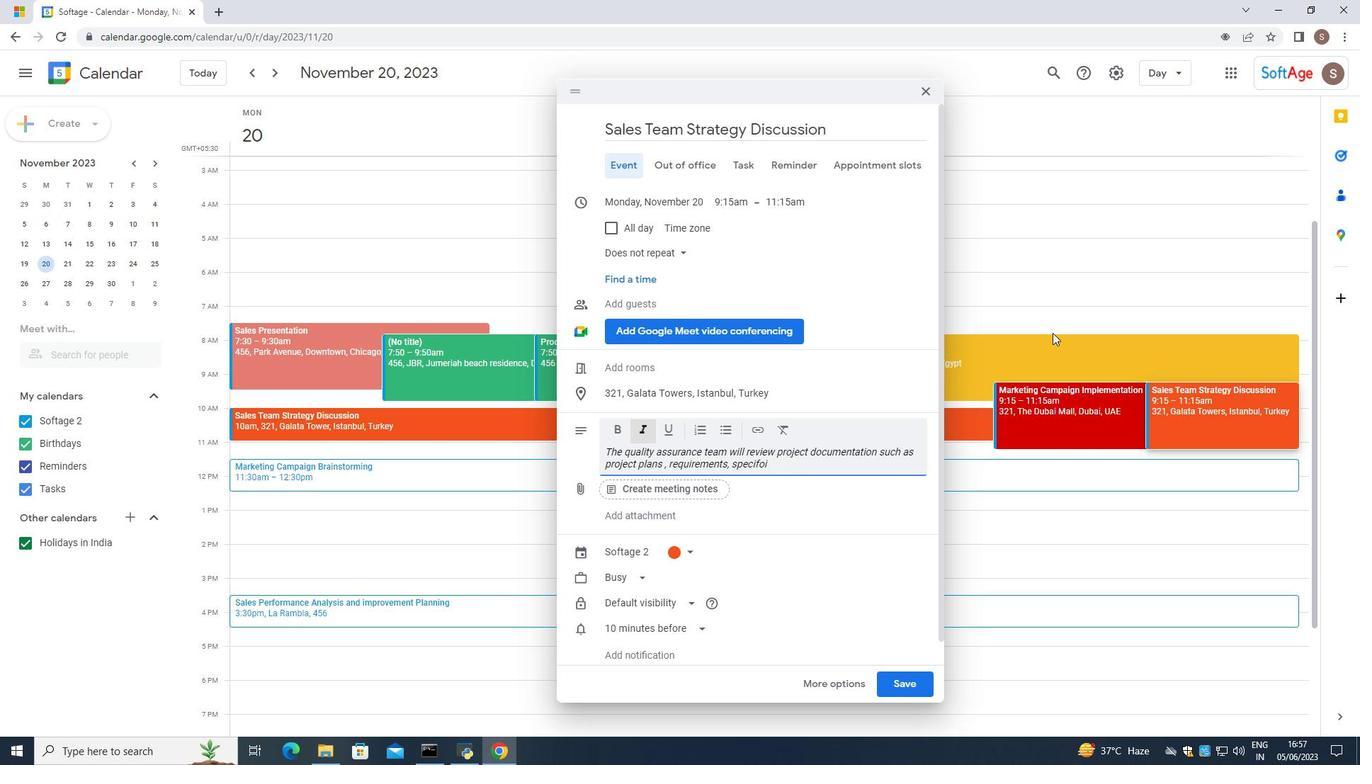 
Action: Mouse moved to (1055, 331)
Screenshot: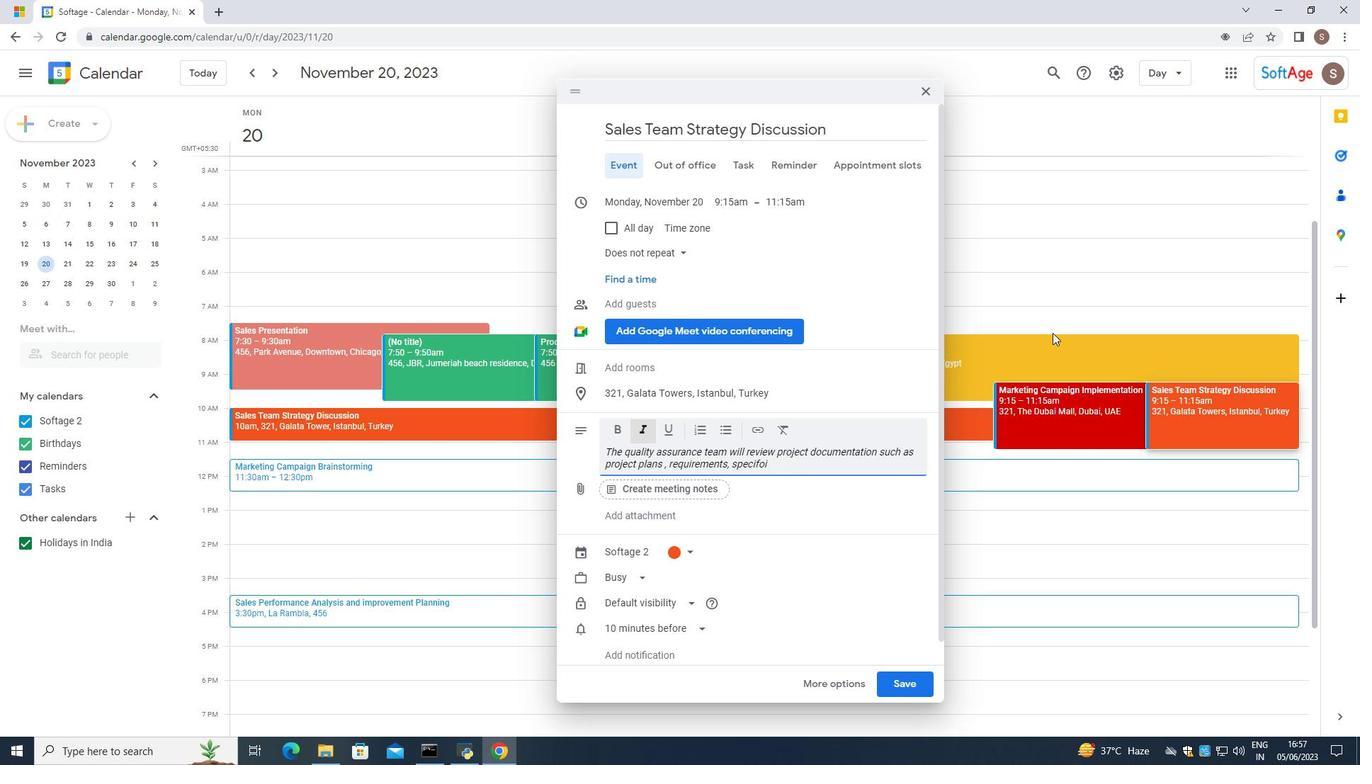 
Action: Key pressed <Key.backspace>ications,<Key.space>design<Key.space>documents<Key.space><Key.space>and<Key.space>test<Key.space>pol]<Key.backspace><Key.backspace>
Screenshot: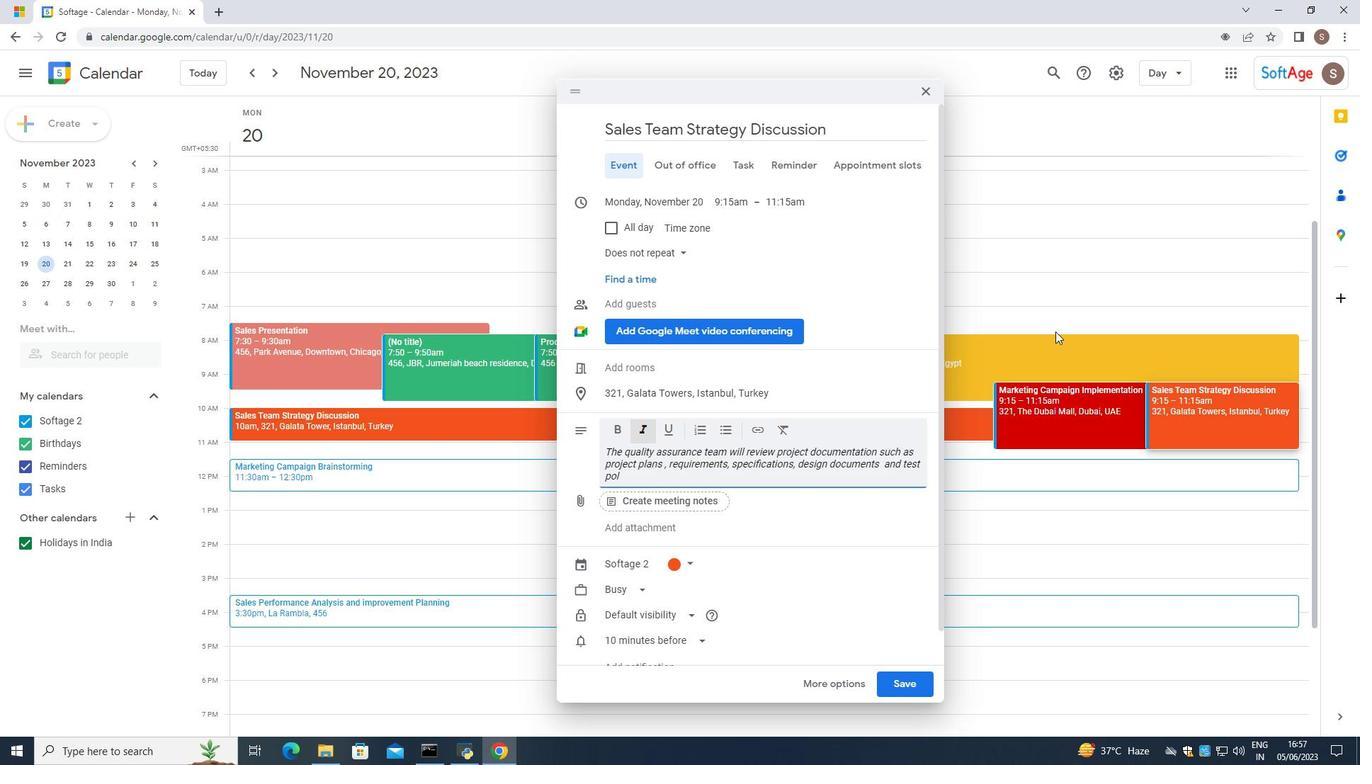 
Action: Mouse moved to (1059, 330)
Screenshot: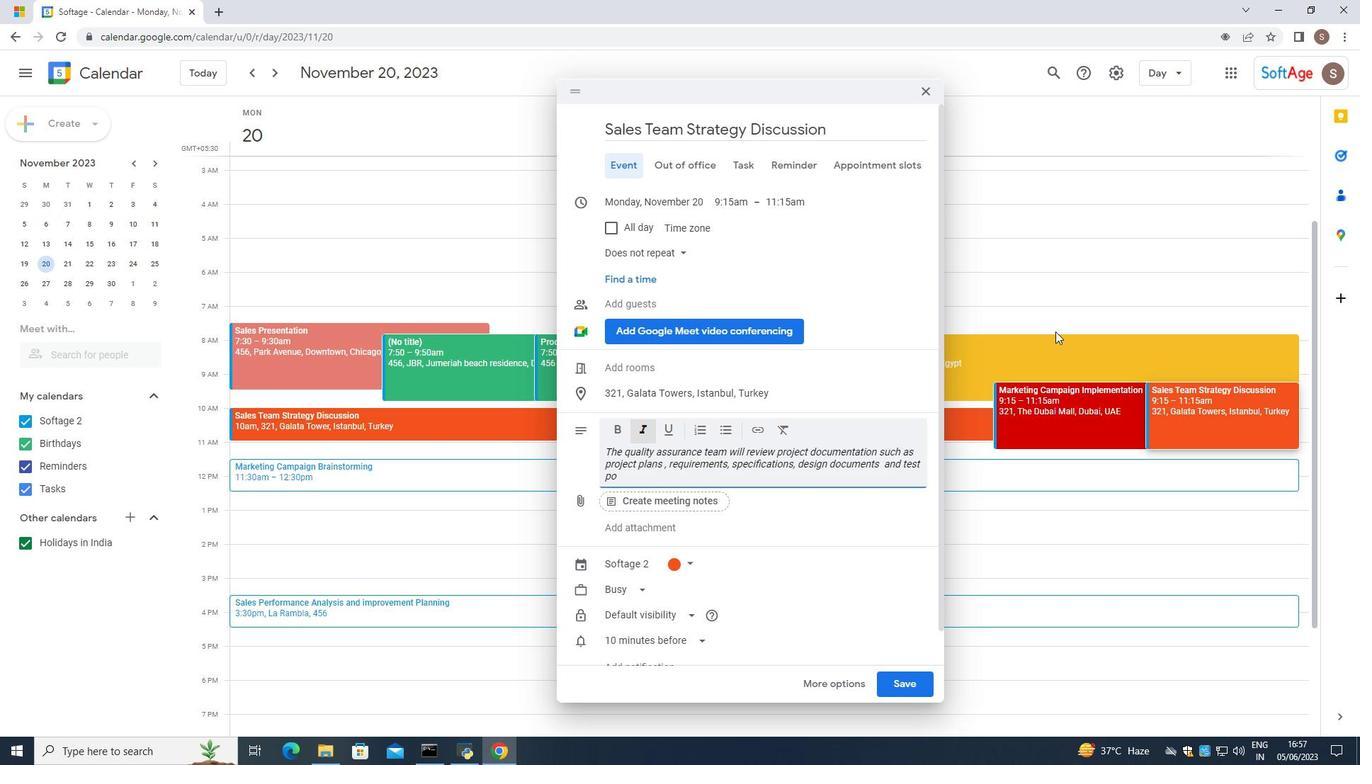 
Action: Key pressed <Key.backspace>
Screenshot: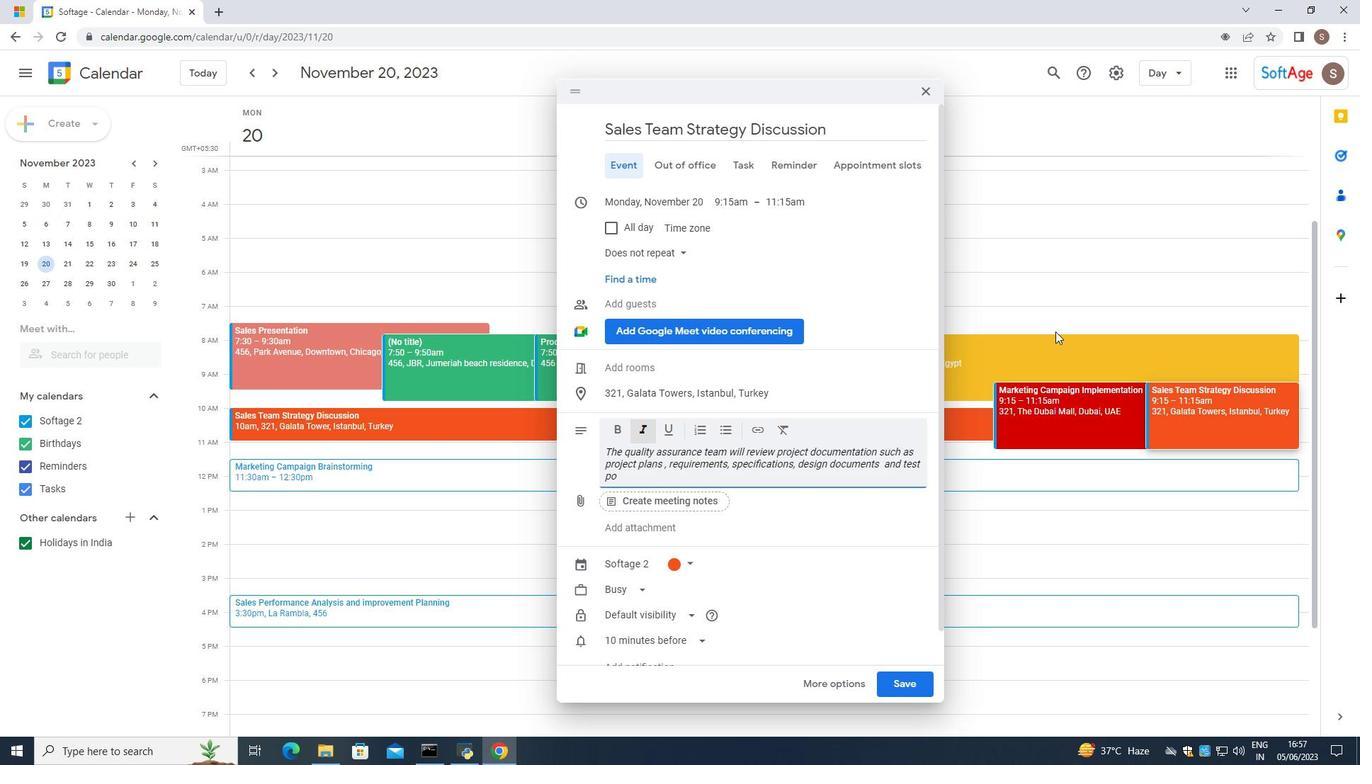 
Action: Mouse moved to (1061, 329)
Screenshot: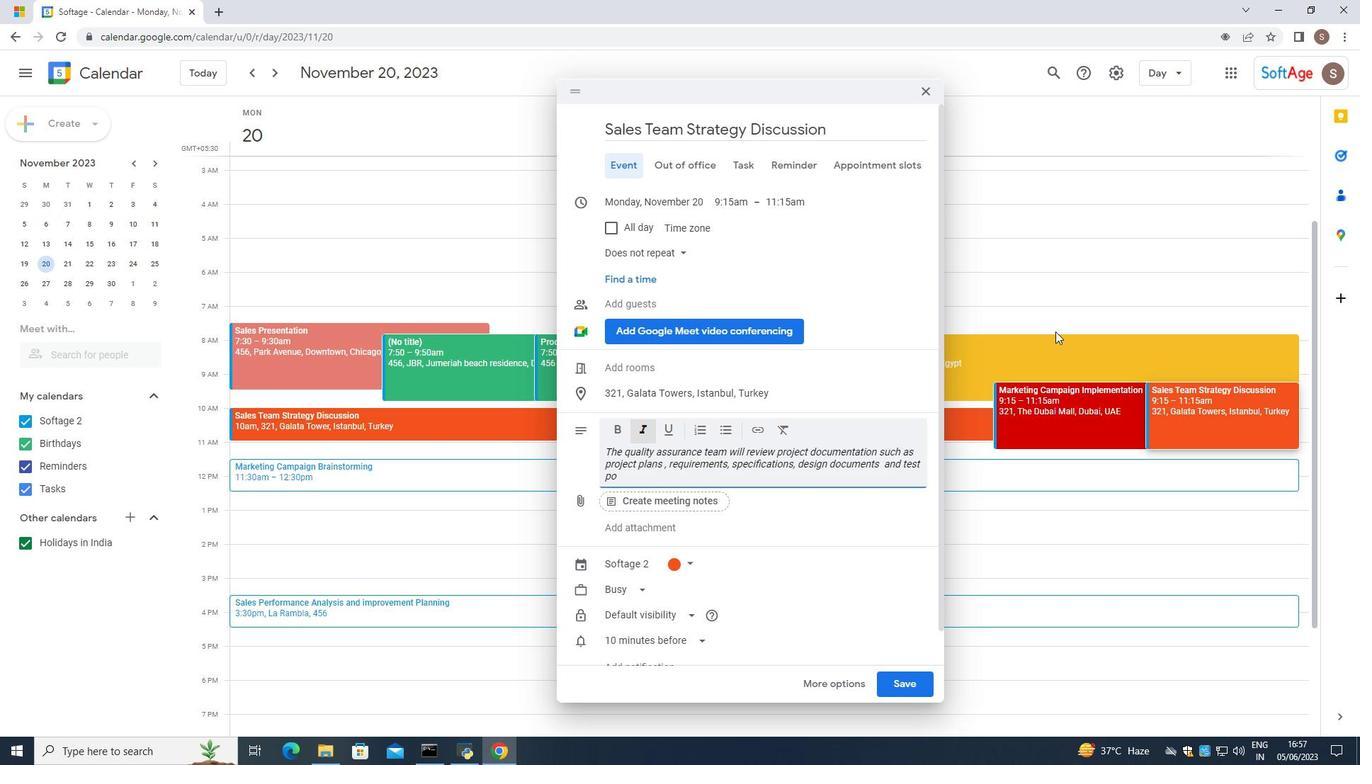 
Action: Key pressed land=<Key.backspace><Key.backspace>s.<Key.space><Key.caps_lock>T<Key.caps_lock>hey<Key.space>will<Key.space>wensure<Key.space>that<Key.space>the<Key.space>docvumentatation<Key.space>
Screenshot: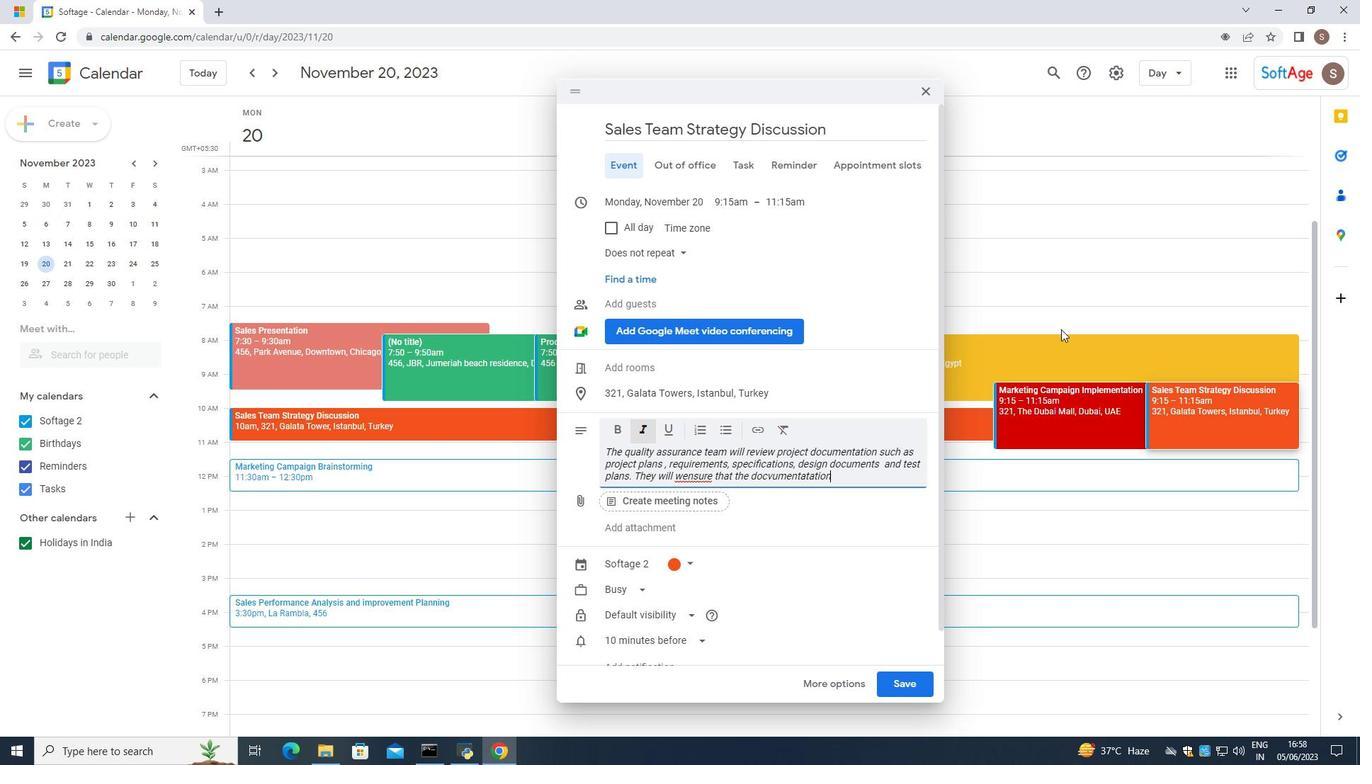 
Action: Mouse moved to (683, 472)
Screenshot: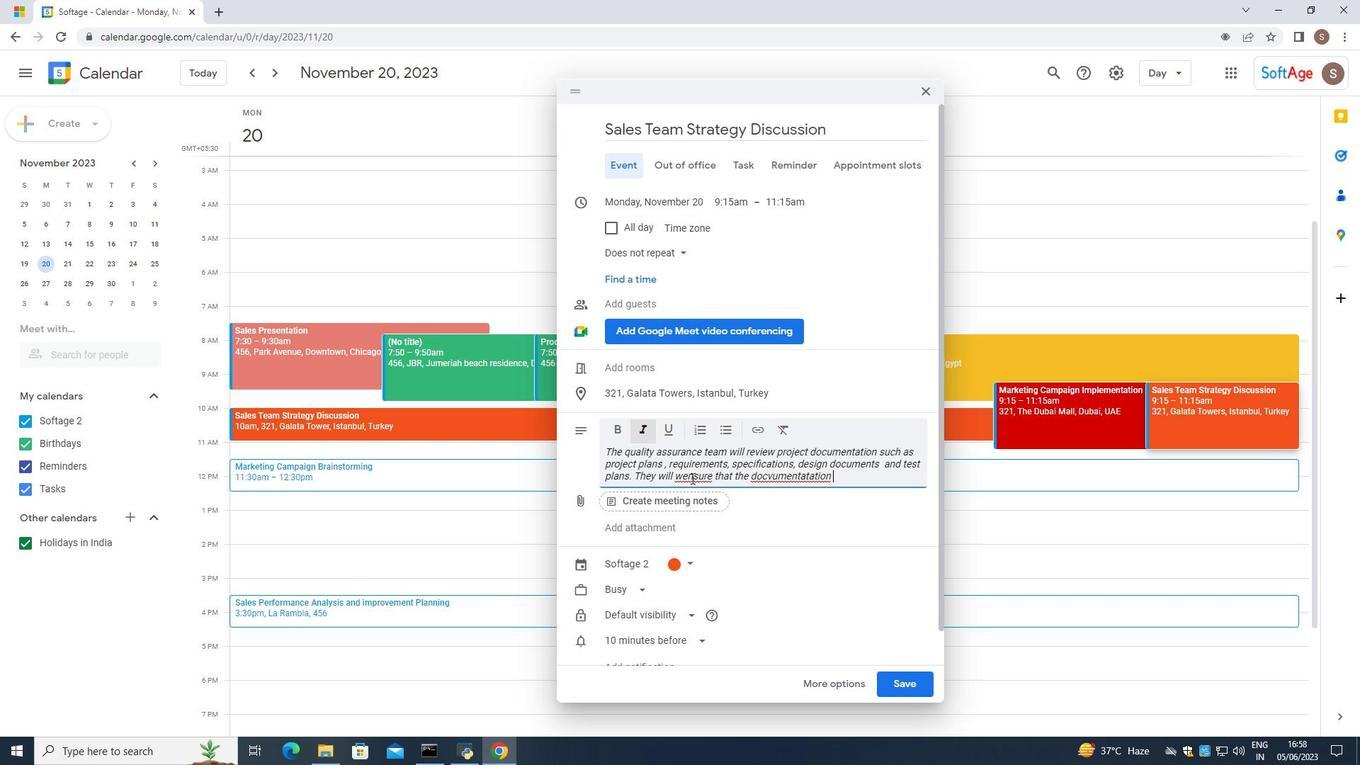 
Action: Mouse pressed left at (683, 472)
Screenshot: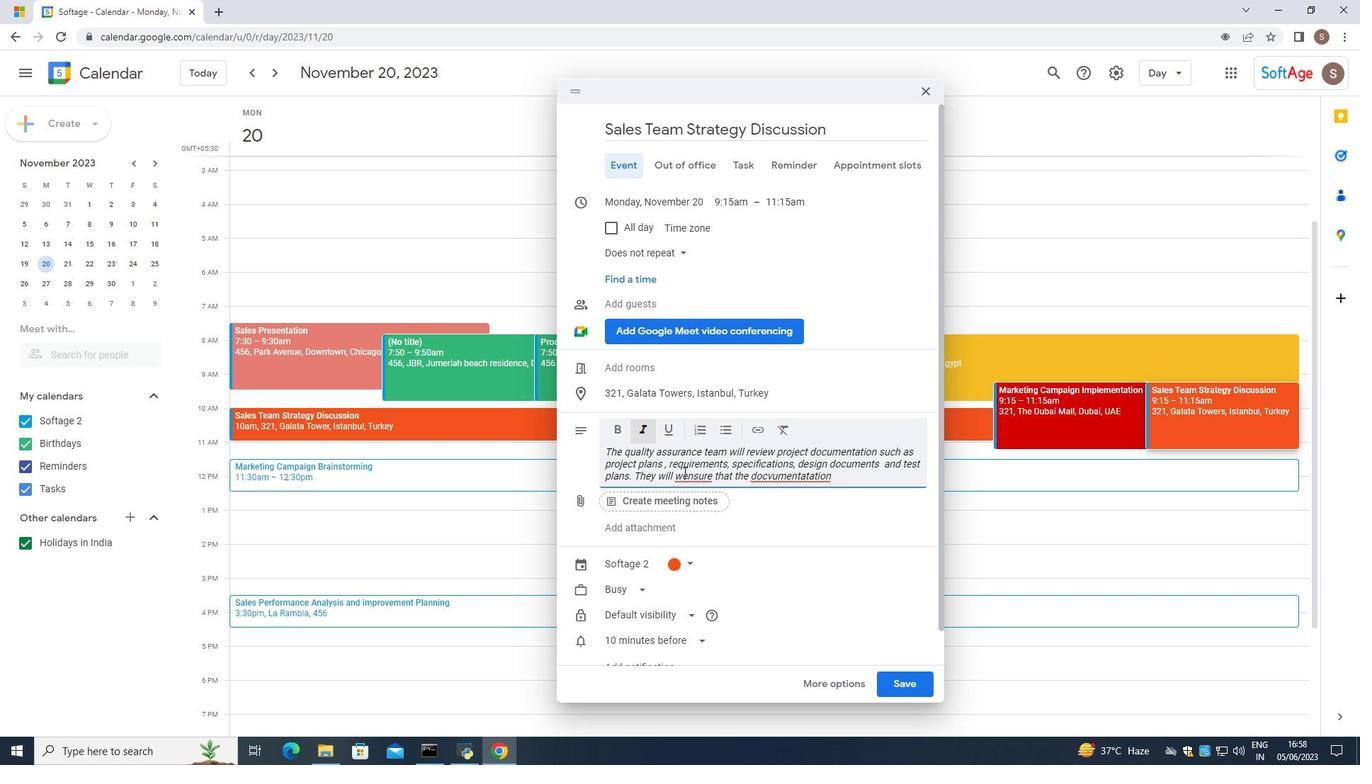 
Action: Key pressed <Key.backspace>
Screenshot: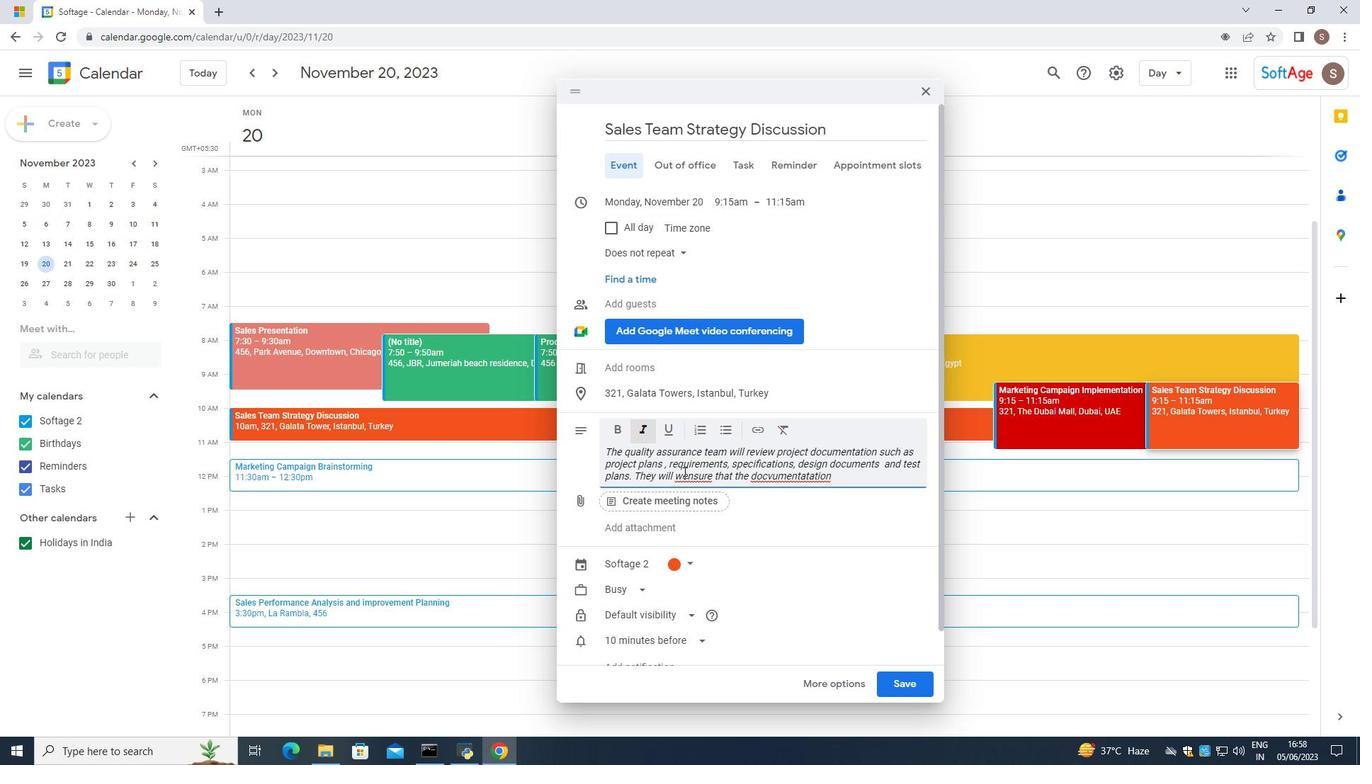 
Action: Mouse moved to (751, 478)
Screenshot: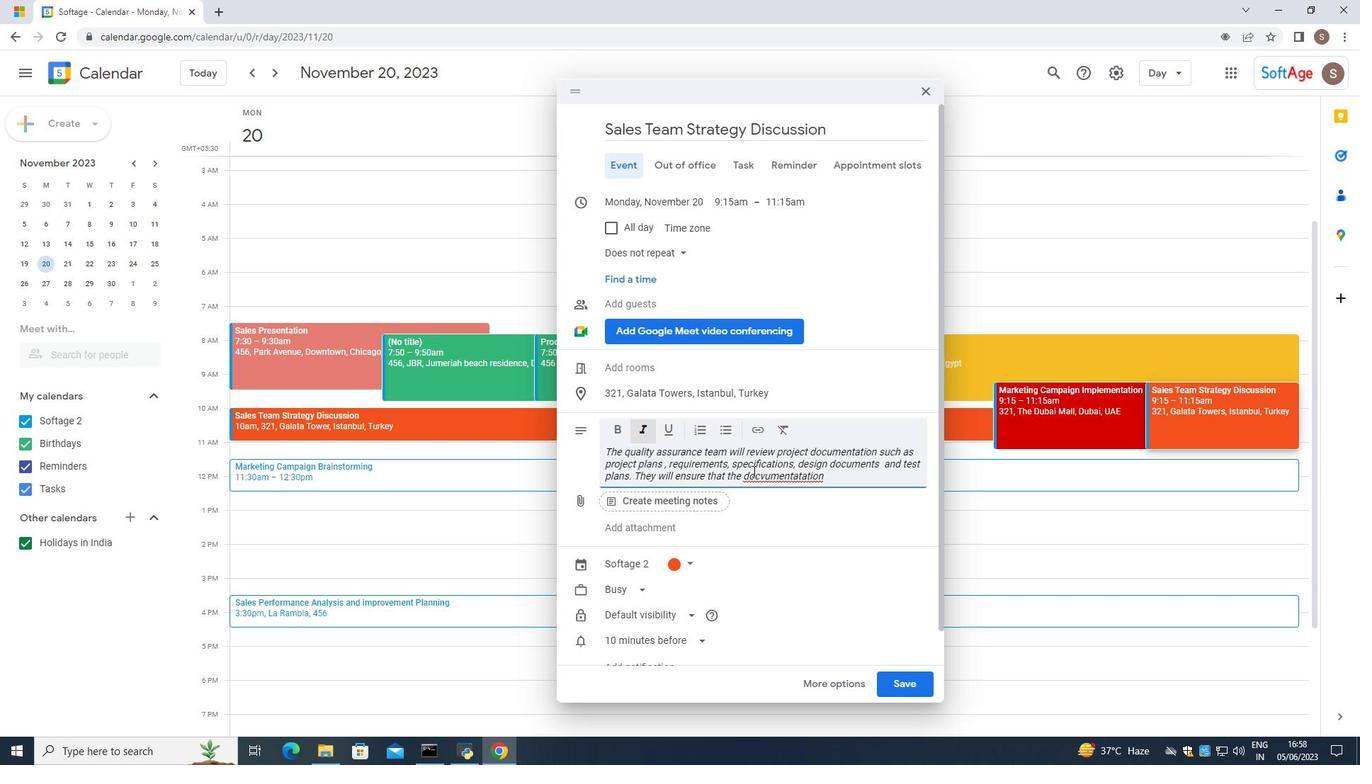 
Action: Mouse pressed left at (751, 478)
Screenshot: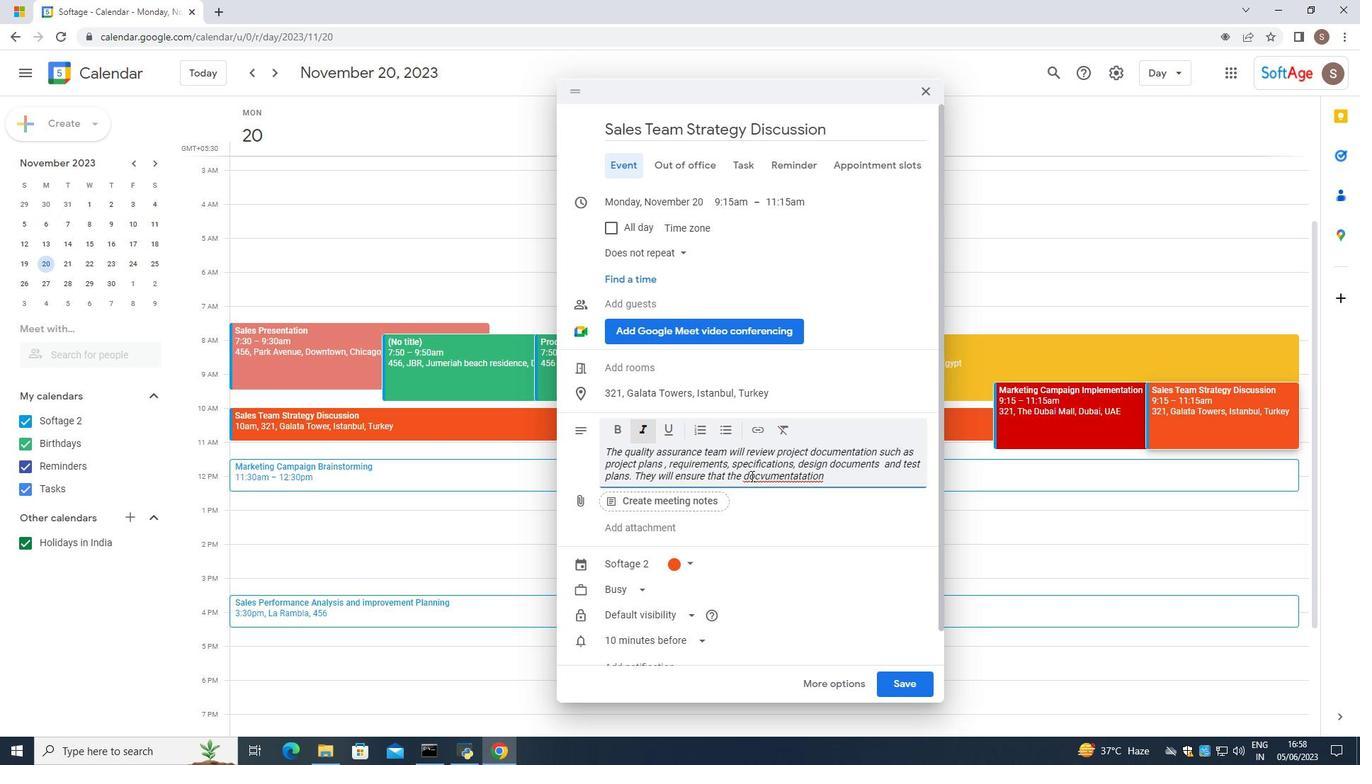 
Action: Mouse pressed right at (751, 478)
Screenshot: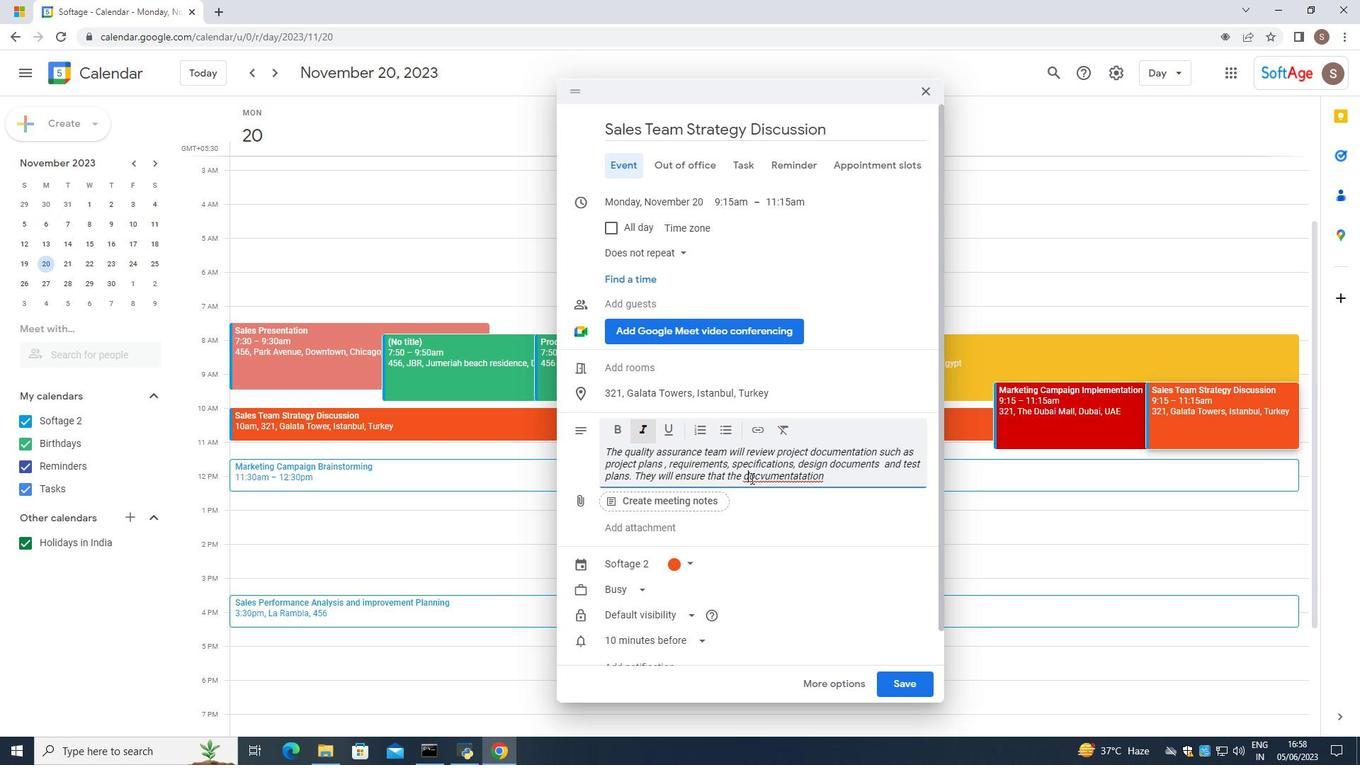 
Action: Mouse moved to (758, 490)
Screenshot: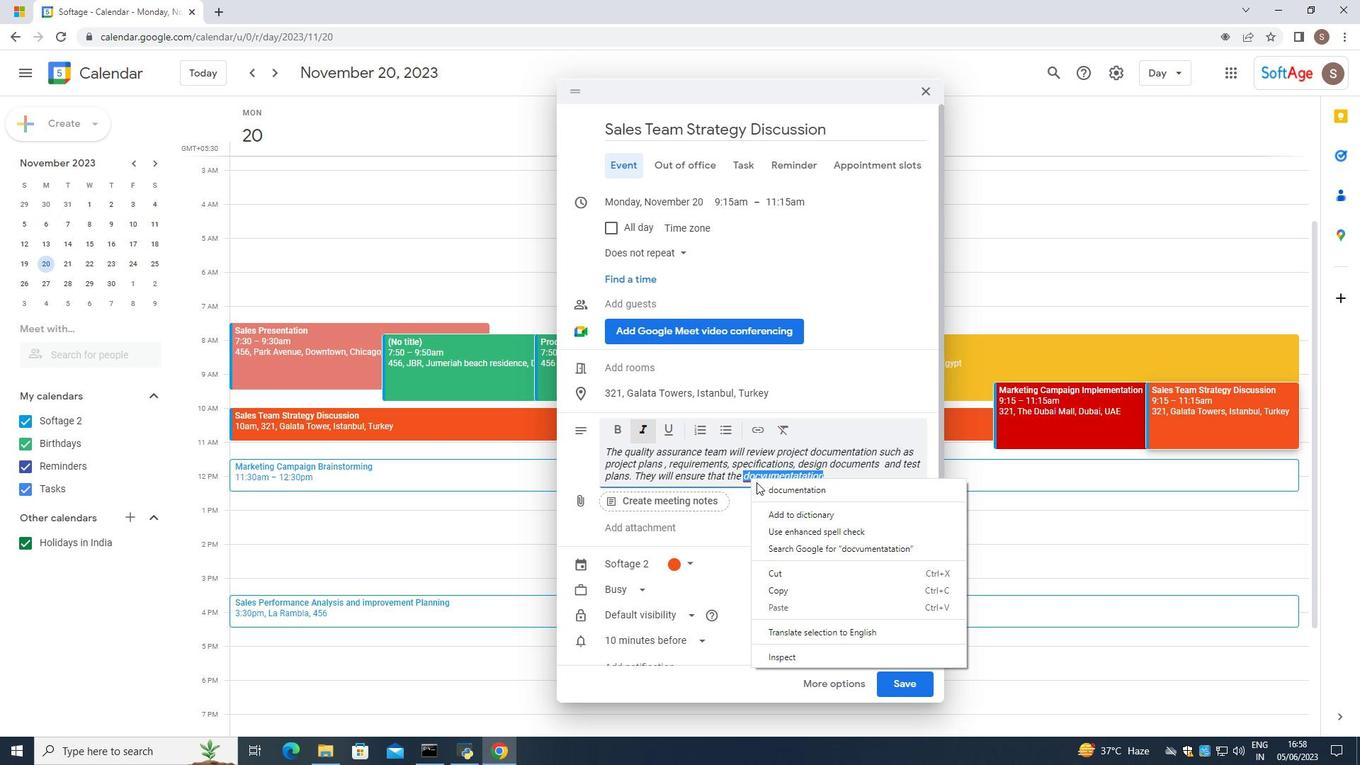 
Action: Mouse pressed left at (758, 490)
Screenshot: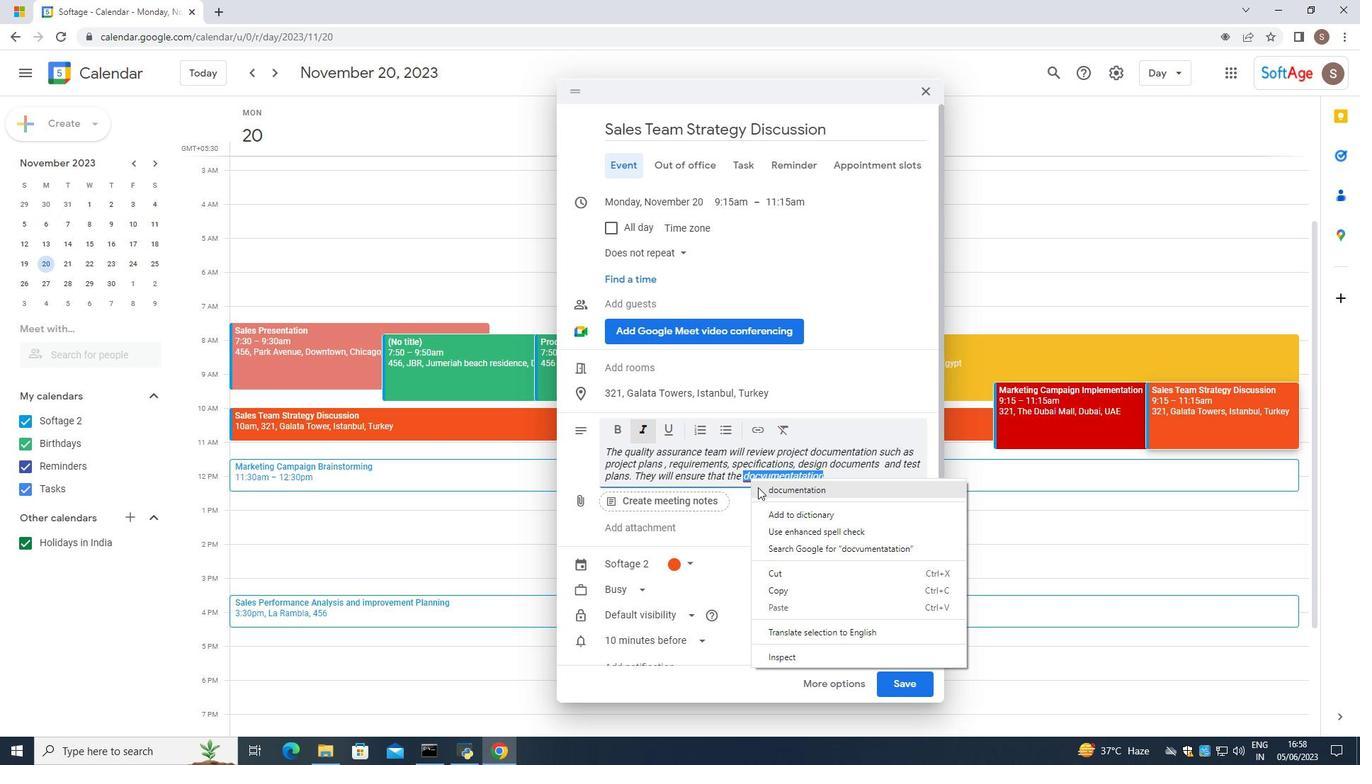 
Action: Mouse moved to (811, 473)
Screenshot: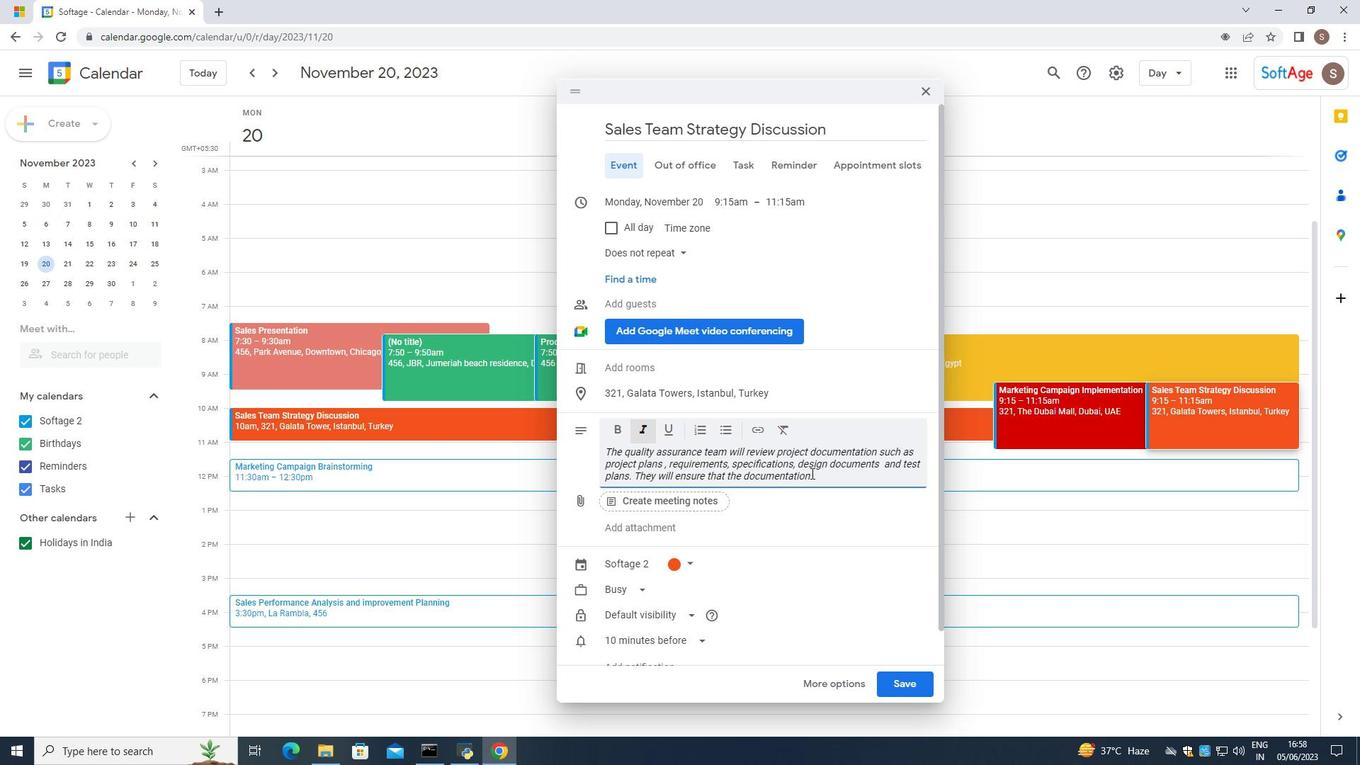 
Action: Mouse pressed left at (811, 473)
Screenshot: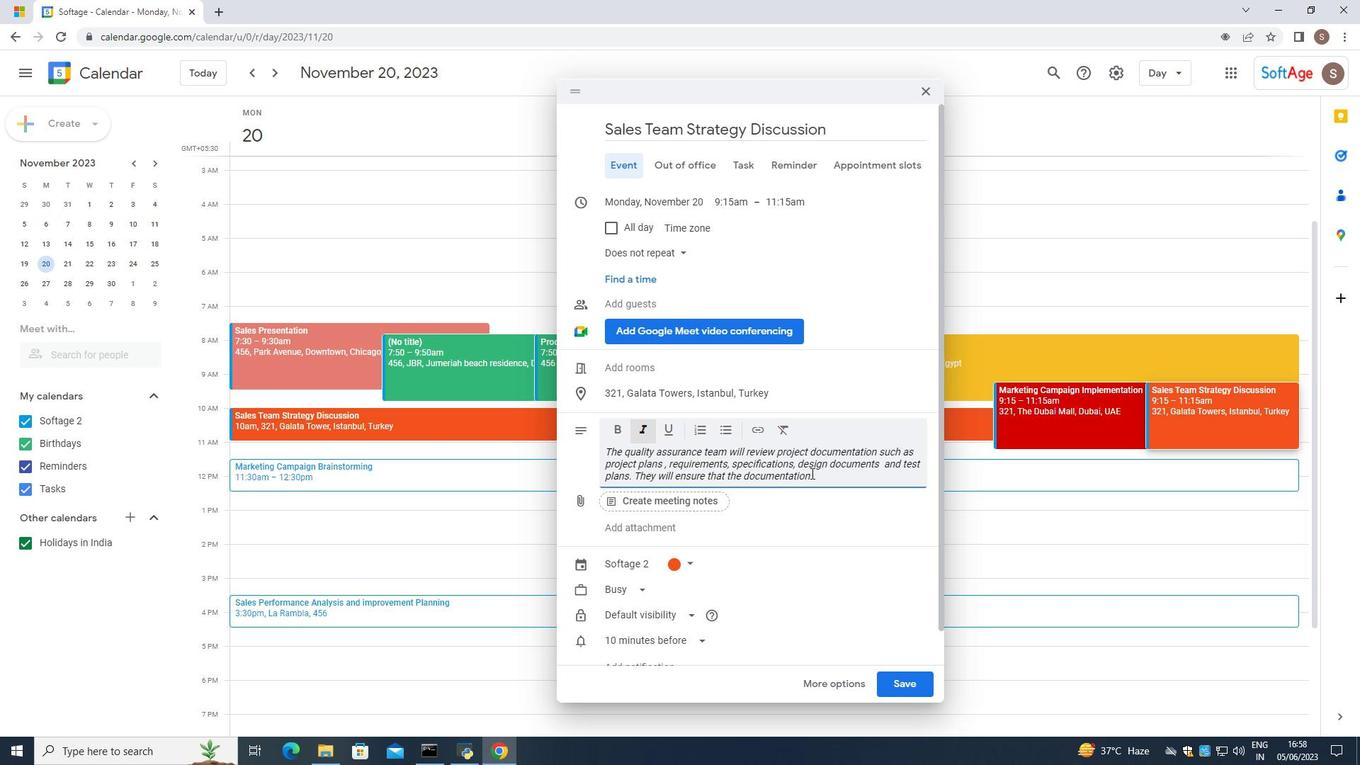 
Action: Mouse moved to (819, 470)
Screenshot: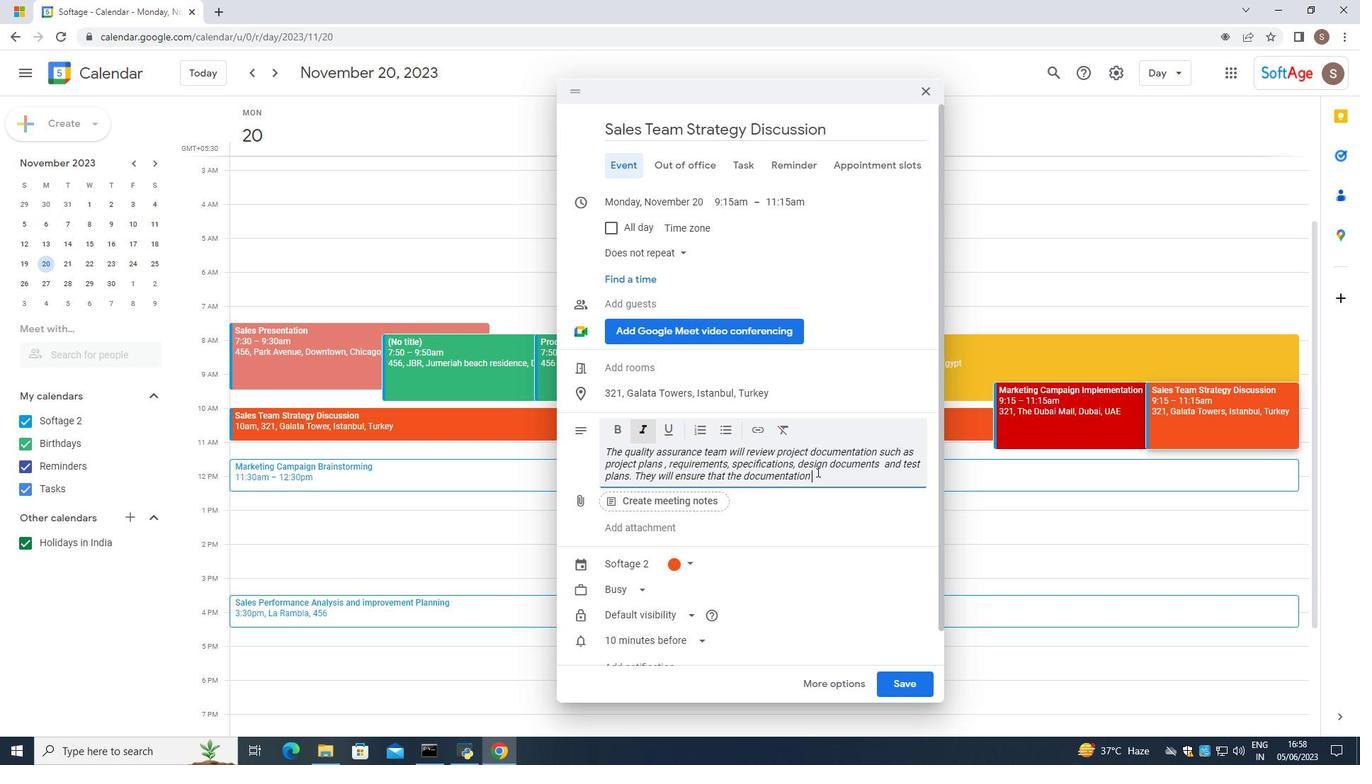 
Action: Key pressed <Key.space>
Screenshot: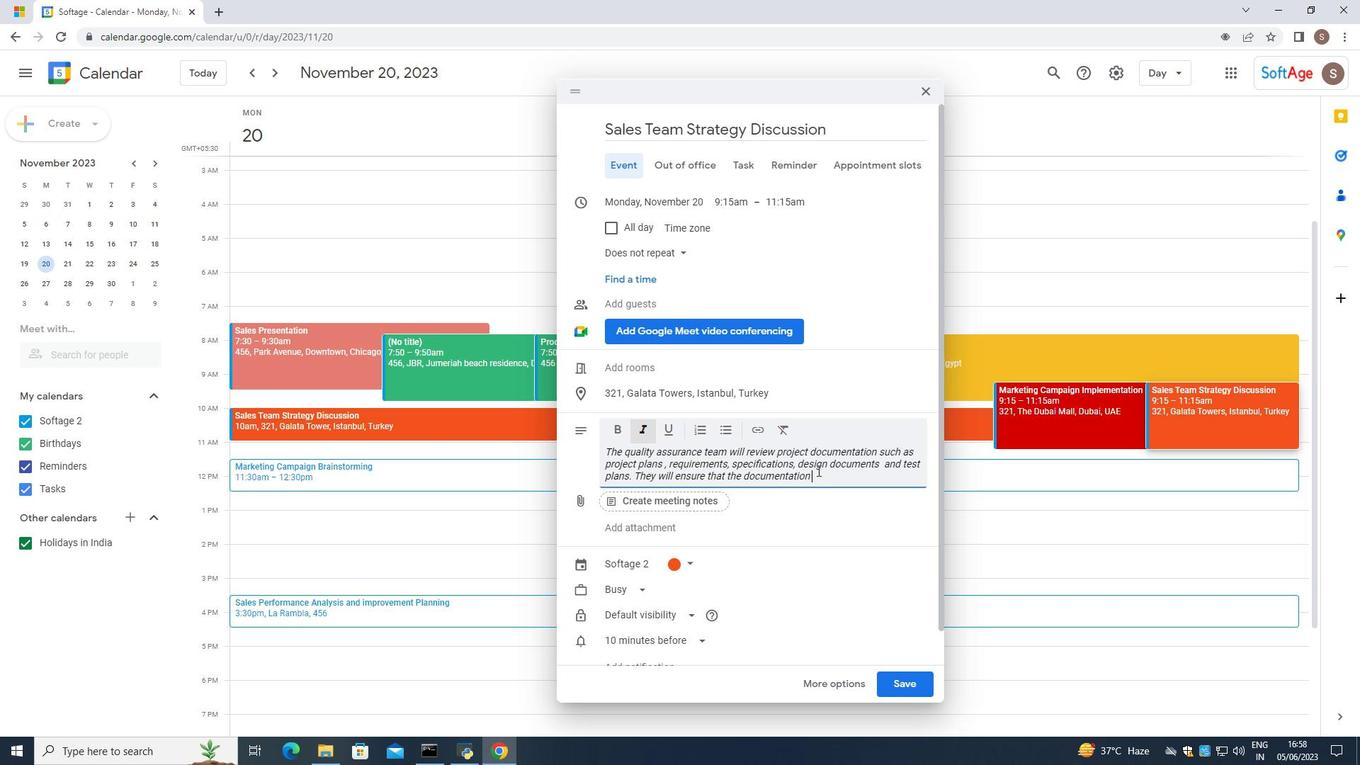 
Action: Mouse moved to (957, 493)
Screenshot: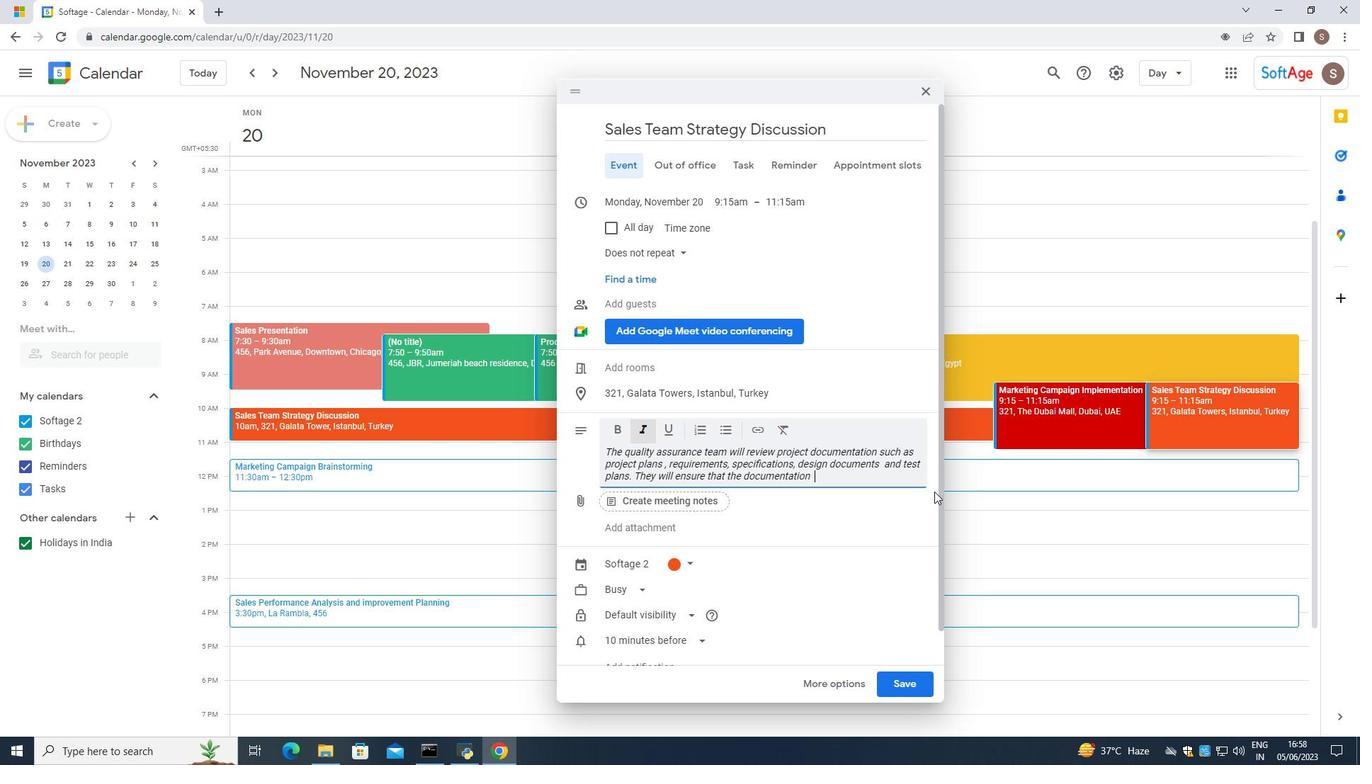 
Action: Key pressed is<Key.space>complete,<Key.space>accurate<Key.space>and<Key.space>aligns<Key.space>with<Key.space>theproj<Key.backspace><Key.backspace><Key.backspace><Key.backspace><Key.space>project<Key.space>objectives<Key.space>and<Key.space>stakehil=<Key.backspace><Key.backspace><Key.backspace>olders.
Screenshot: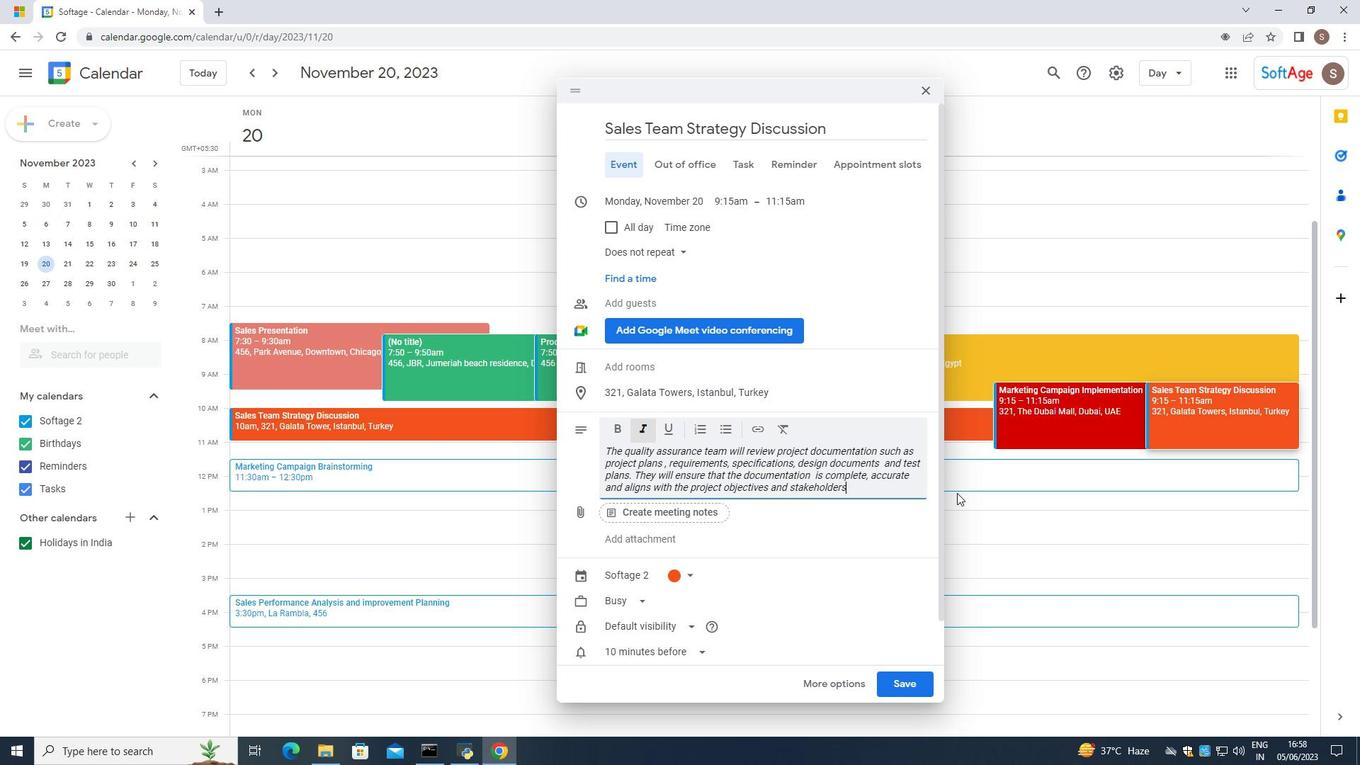 
Action: Mouse moved to (957, 467)
Screenshot: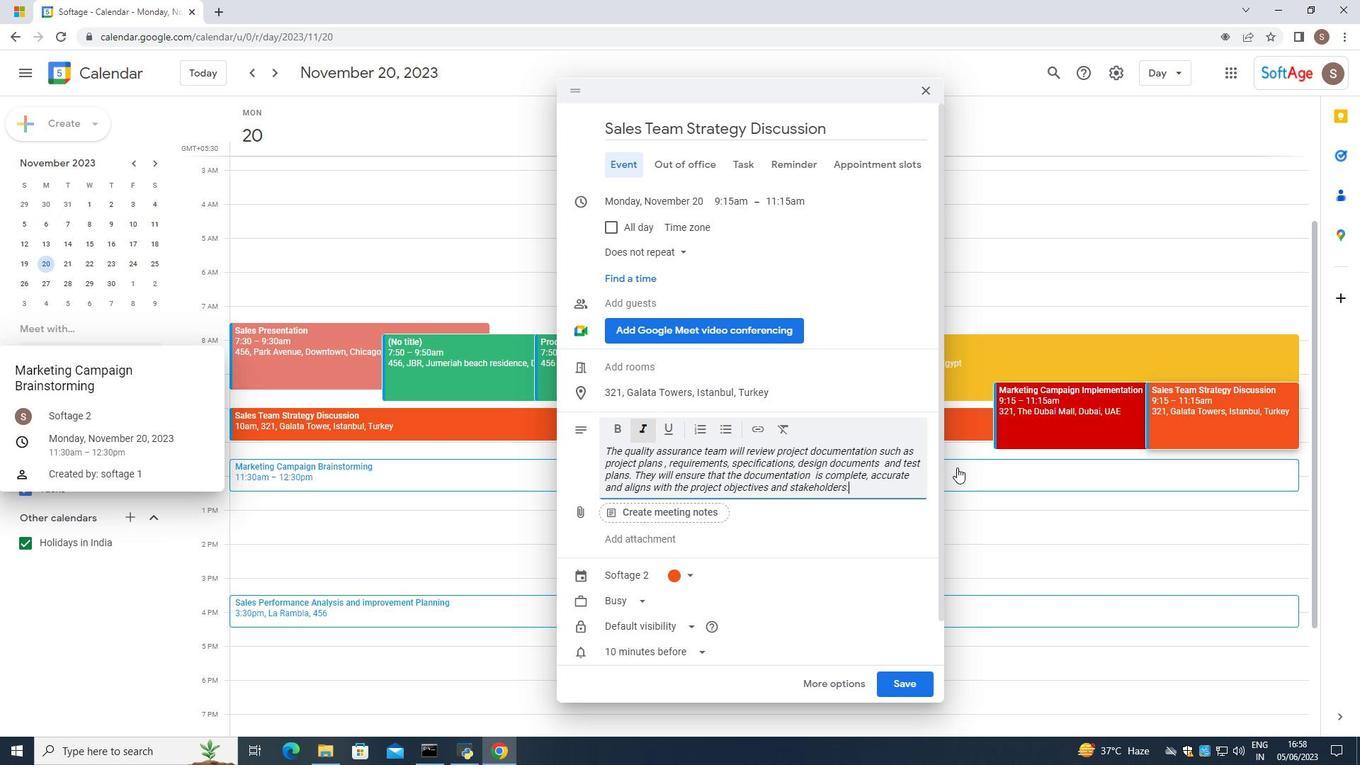 
Action: Key pressed <Key.backspace><Key.space>expectation.
Screenshot: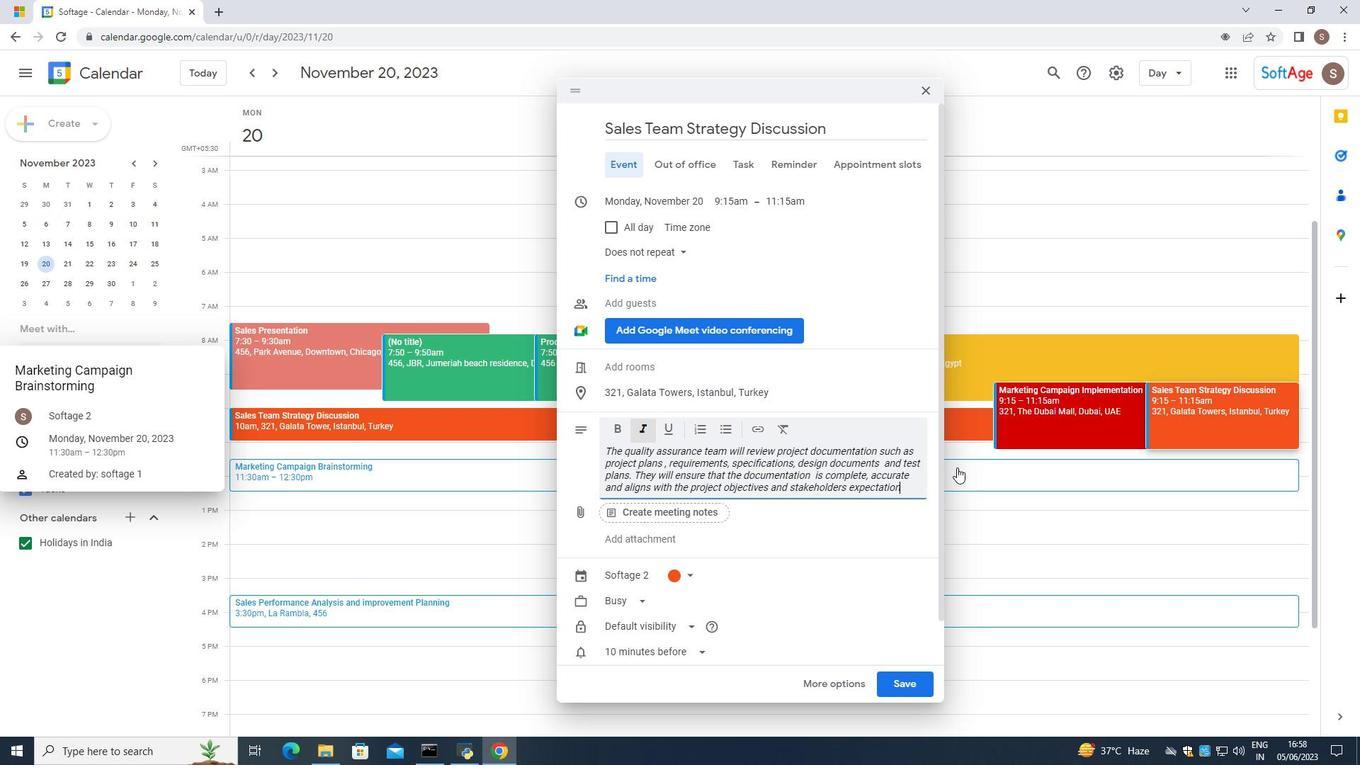 
Action: Mouse moved to (846, 491)
Screenshot: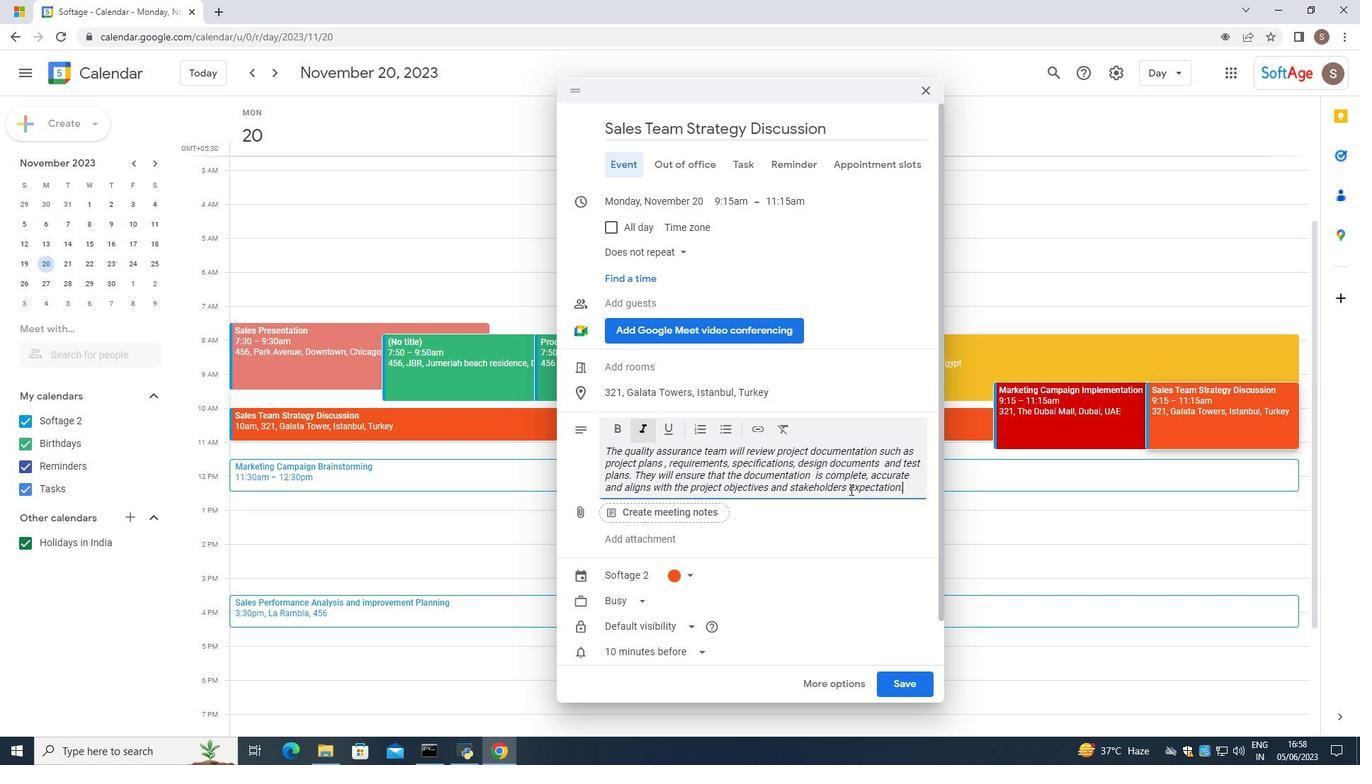 
Action: Mouse pressed left at (846, 491)
Screenshot: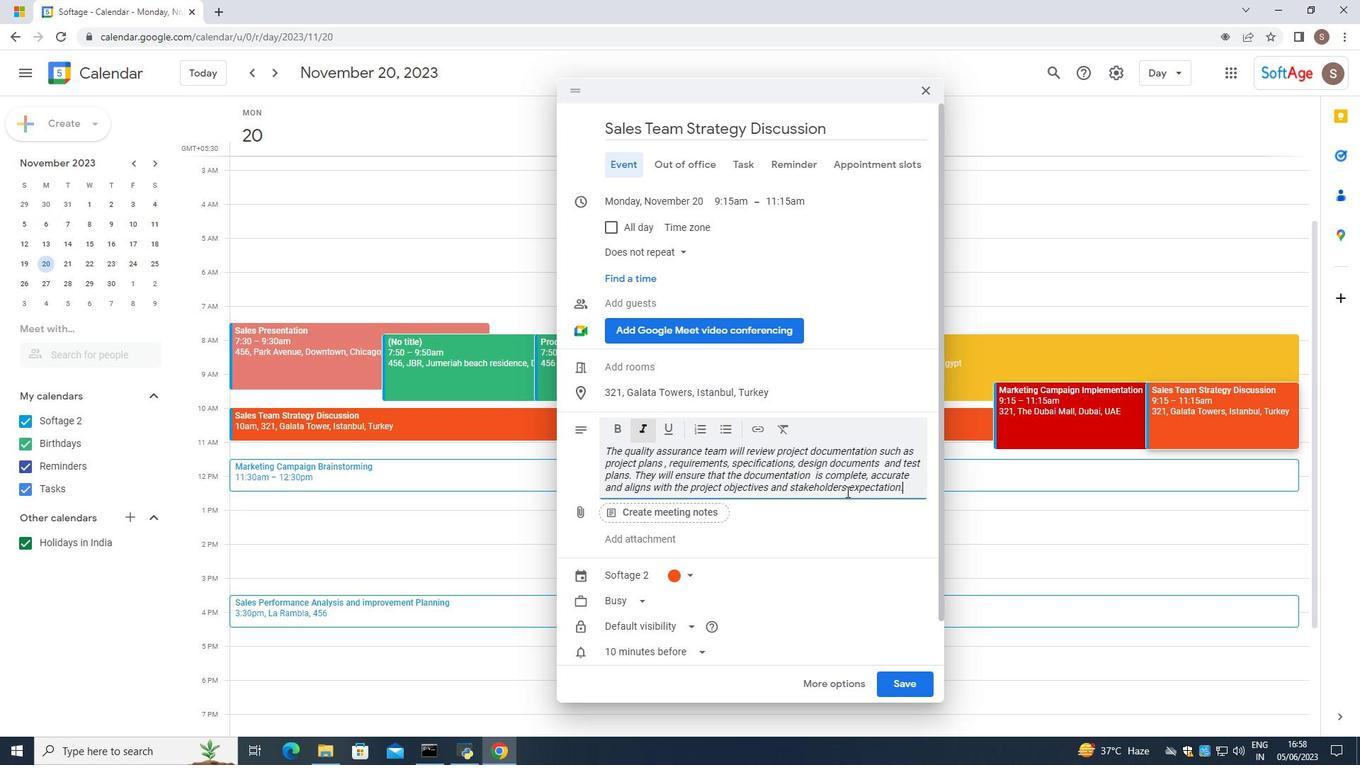 
Action: Mouse moved to (911, 445)
Screenshot: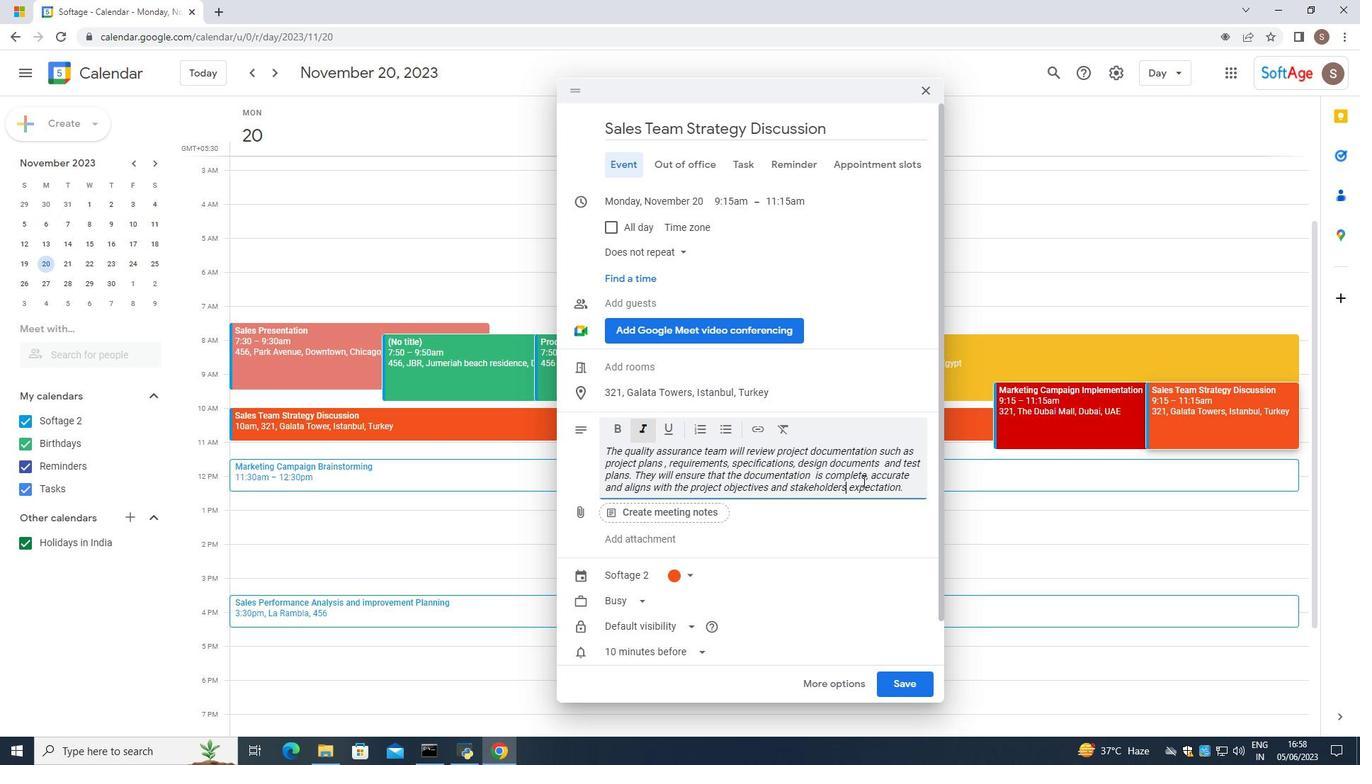 
Action: Key pressed <Key.backspace>
Screenshot: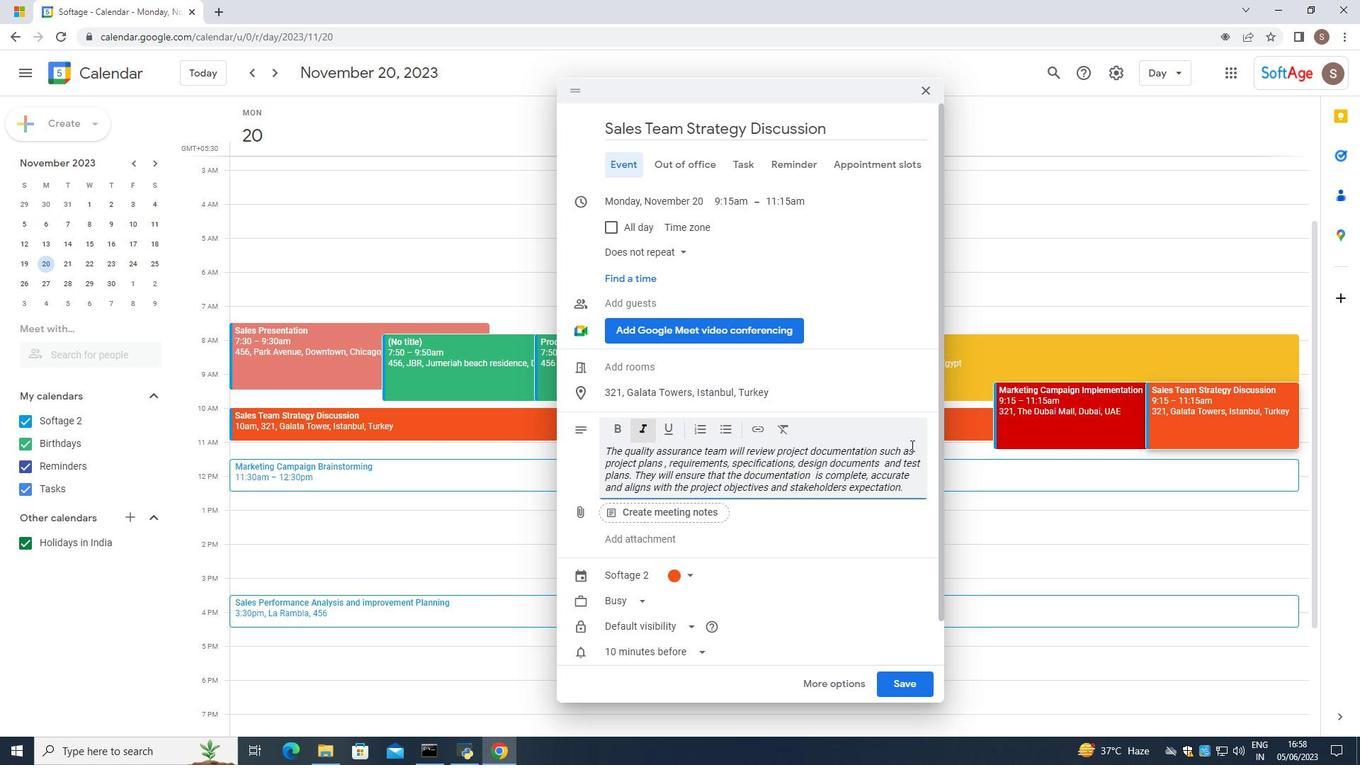 
Action: Mouse moved to (892, 685)
Screenshot: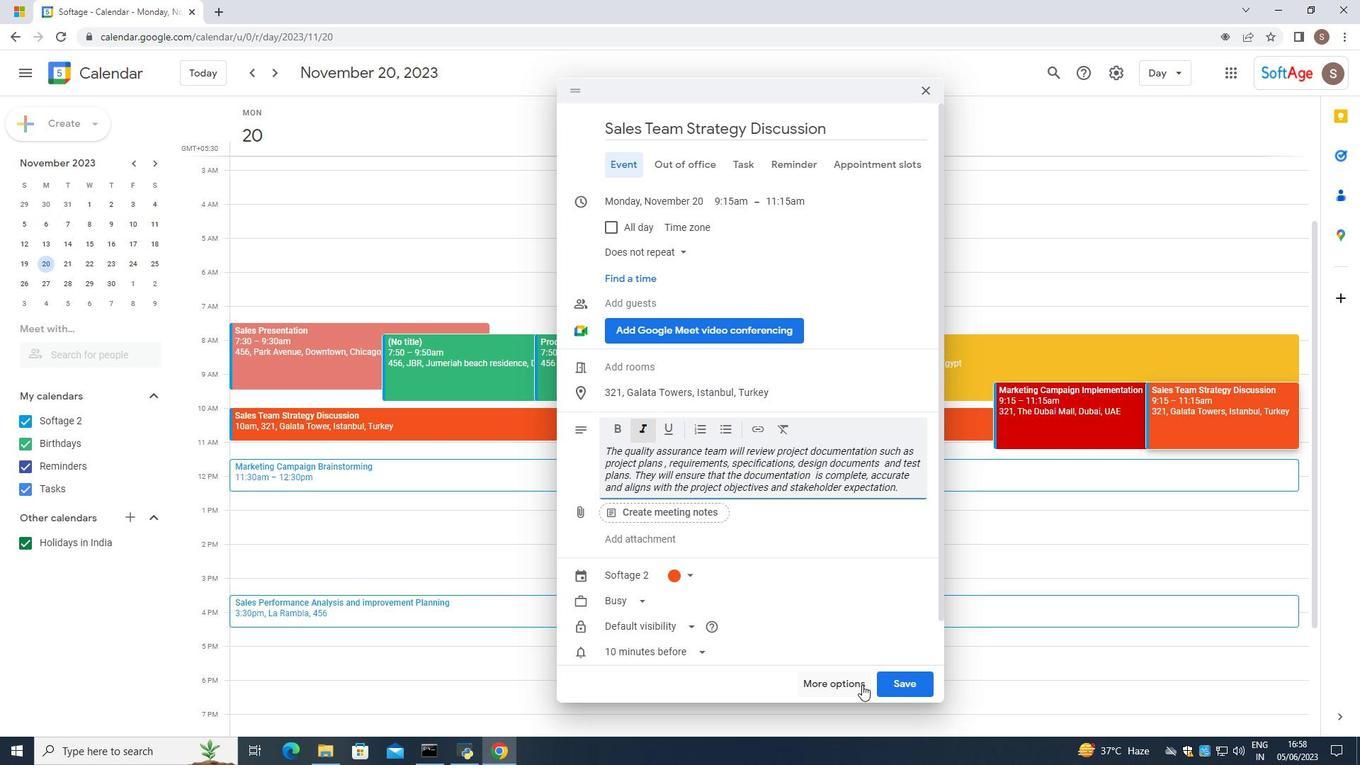 
Action: Mouse pressed left at (892, 685)
Screenshot: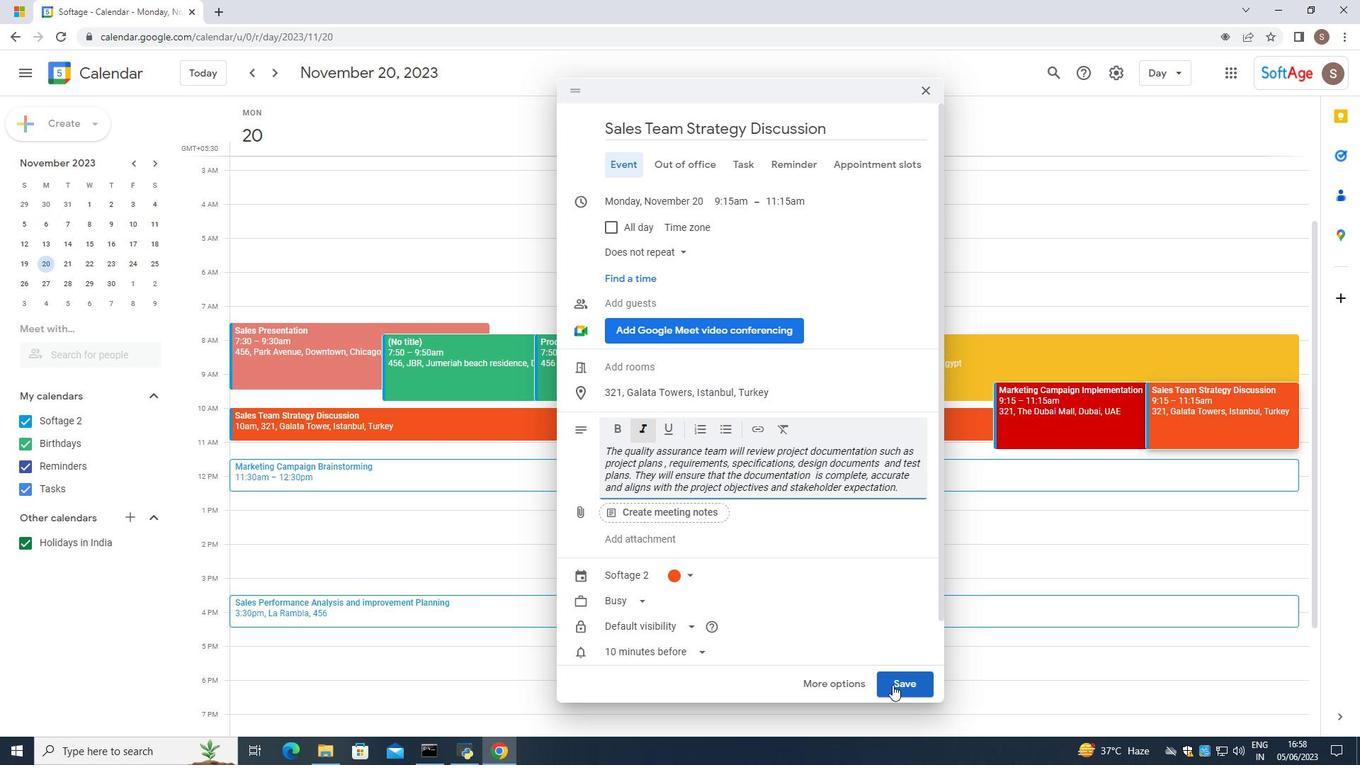 
Action: Mouse moved to (349, 361)
Screenshot: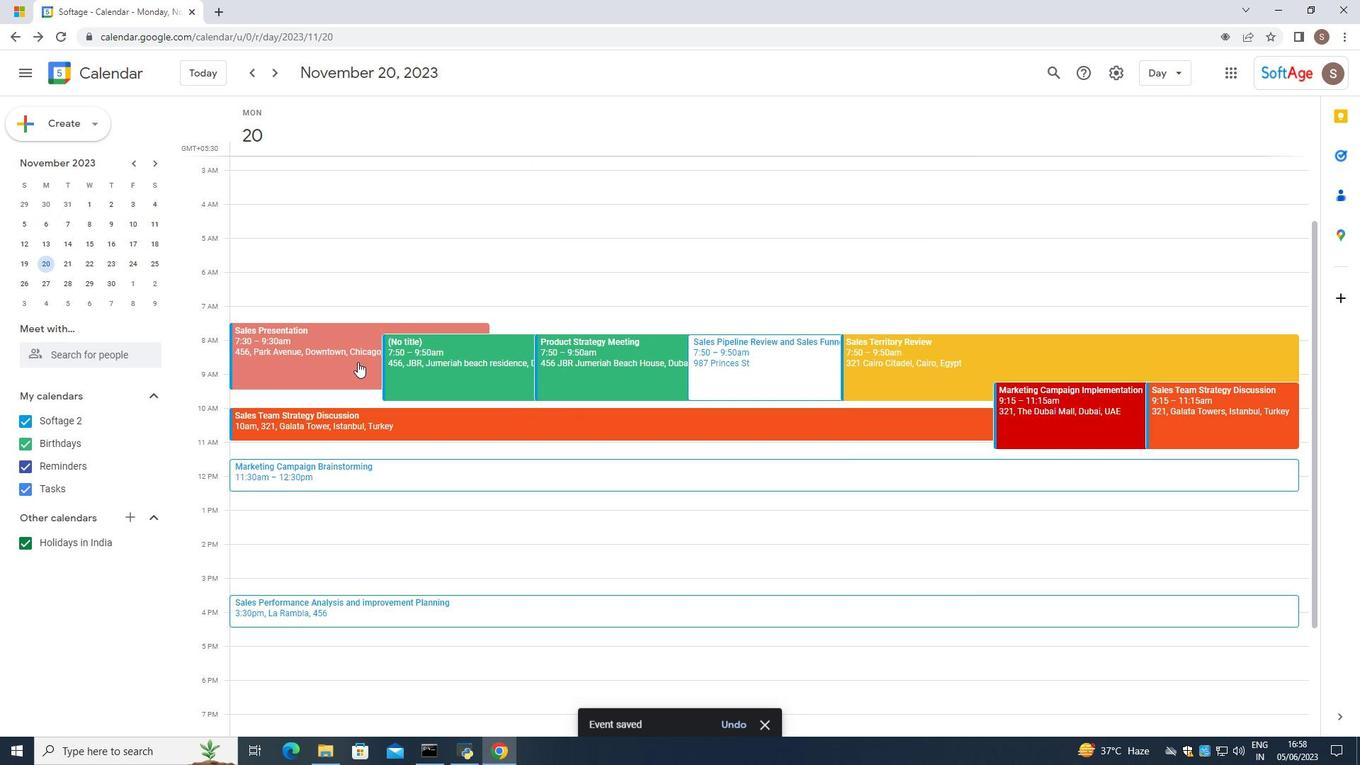 
Action: Mouse pressed left at (349, 361)
Screenshot: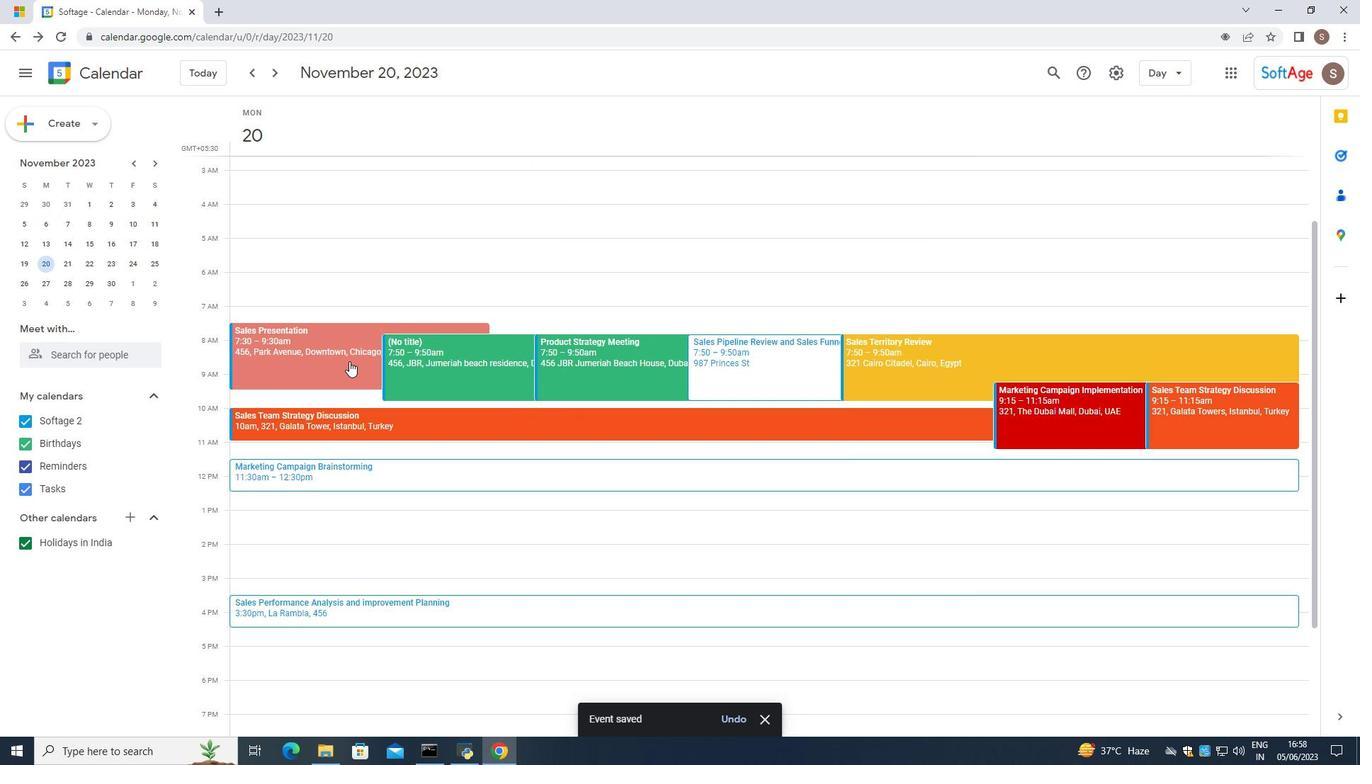 
Action: Mouse moved to (883, 195)
Screenshot: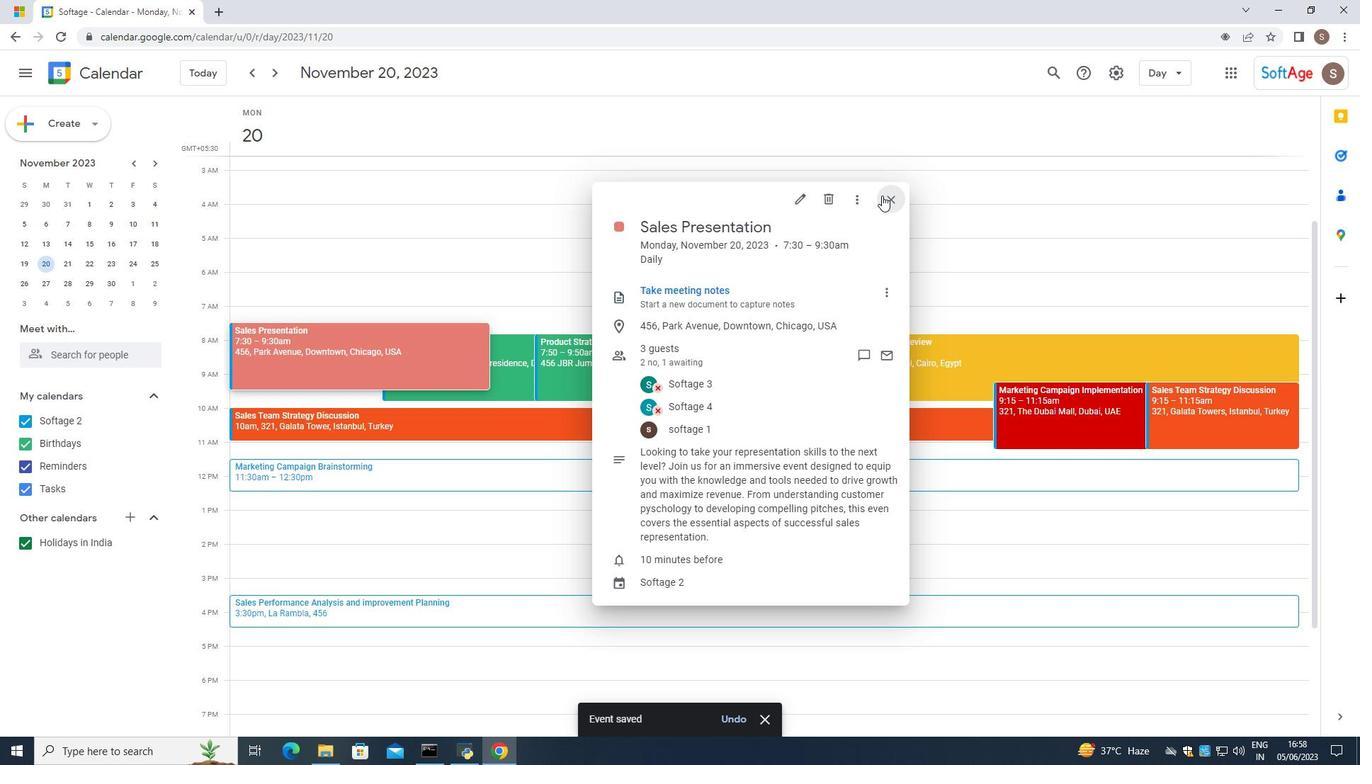
Action: Mouse pressed left at (883, 195)
Screenshot: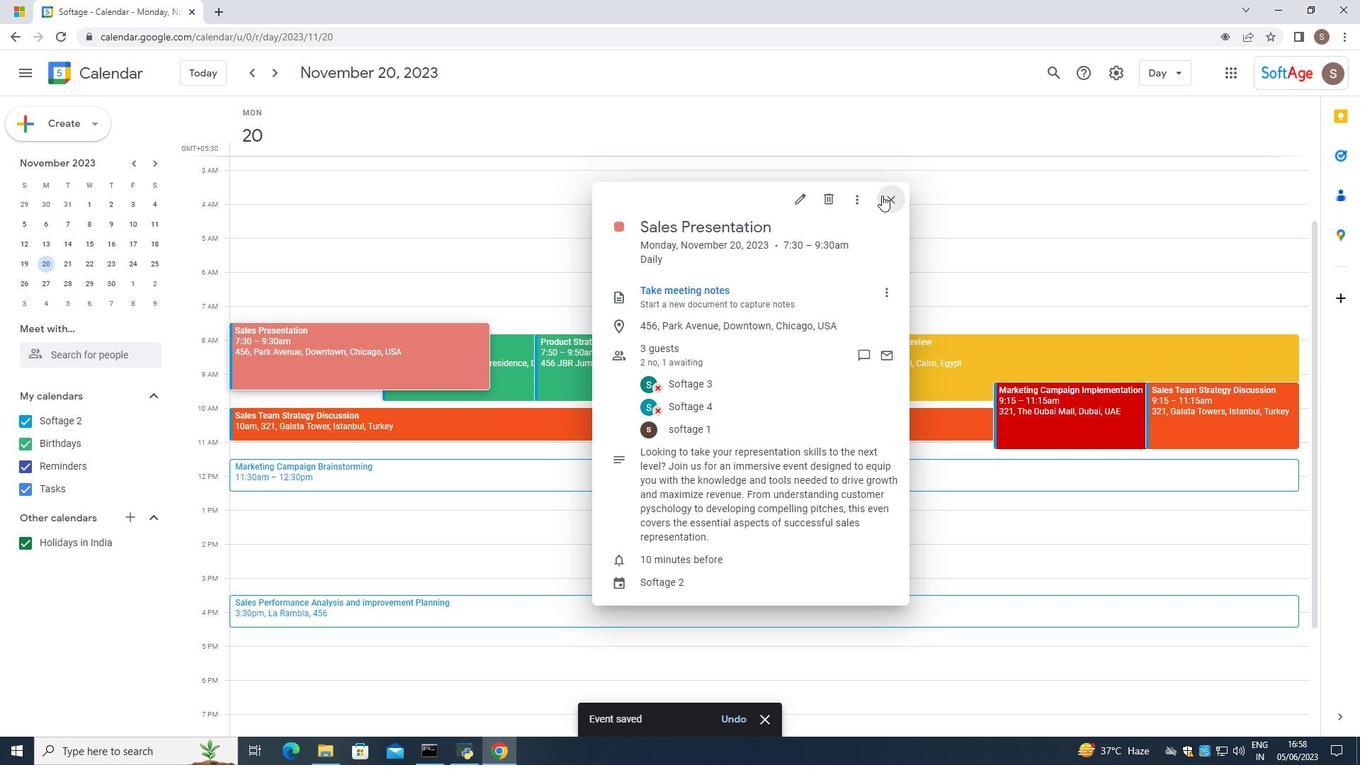 
Action: Mouse moved to (1196, 403)
Screenshot: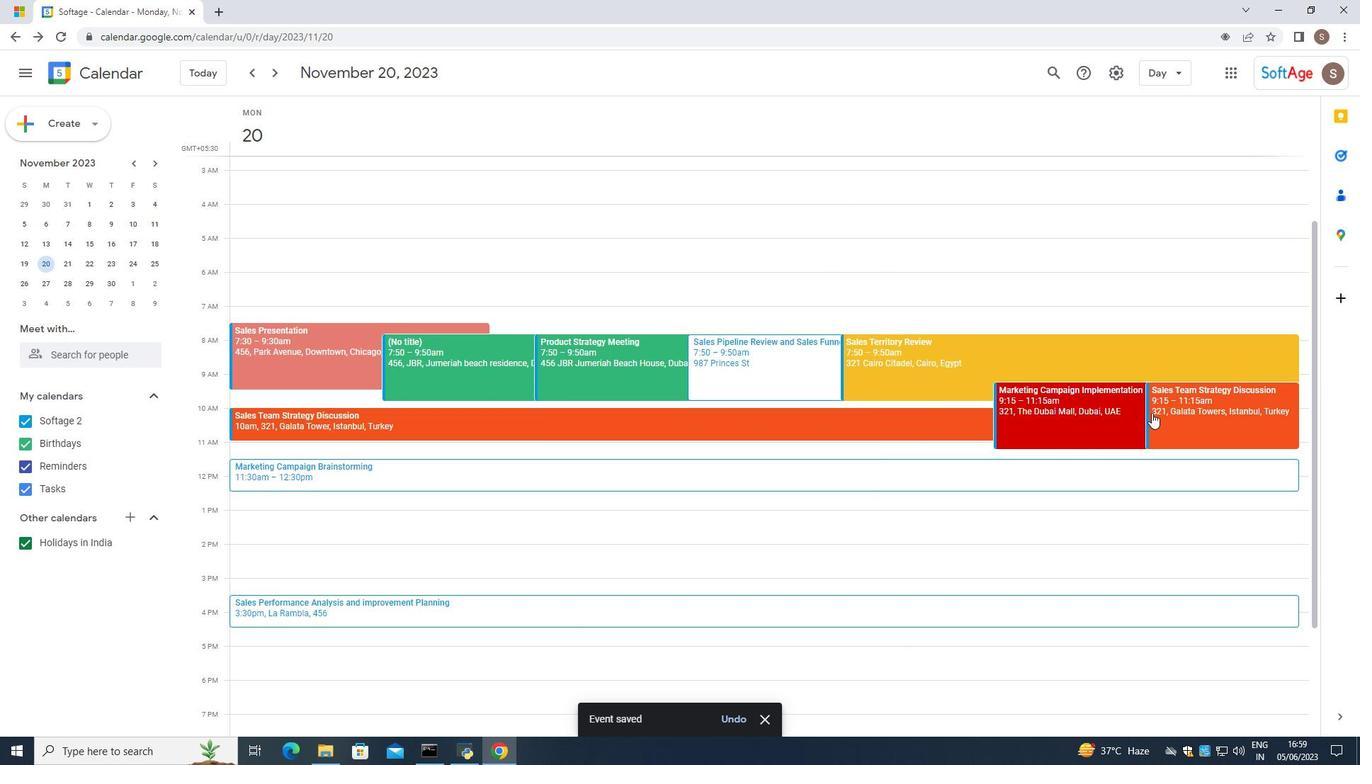 
Action: Mouse pressed left at (1196, 403)
Screenshot: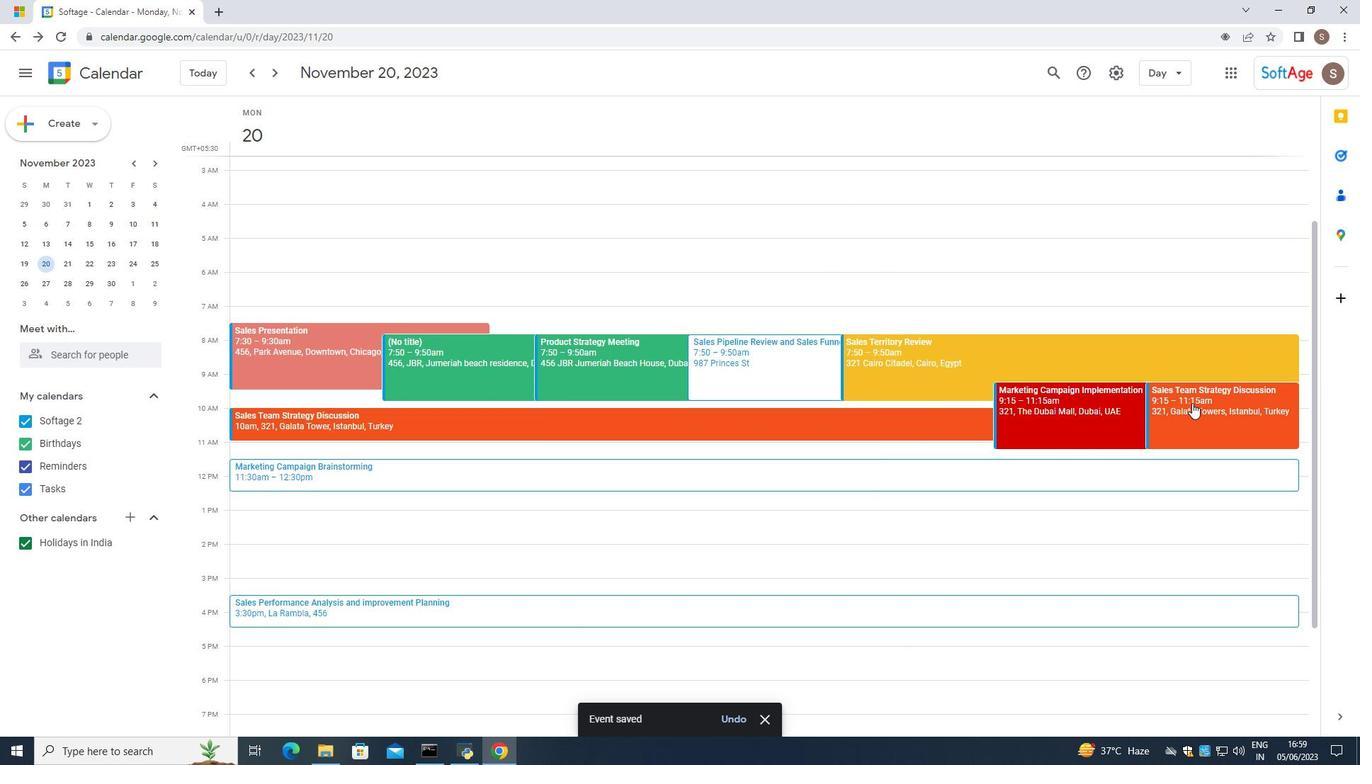 
Action: Mouse moved to (833, 267)
Screenshot: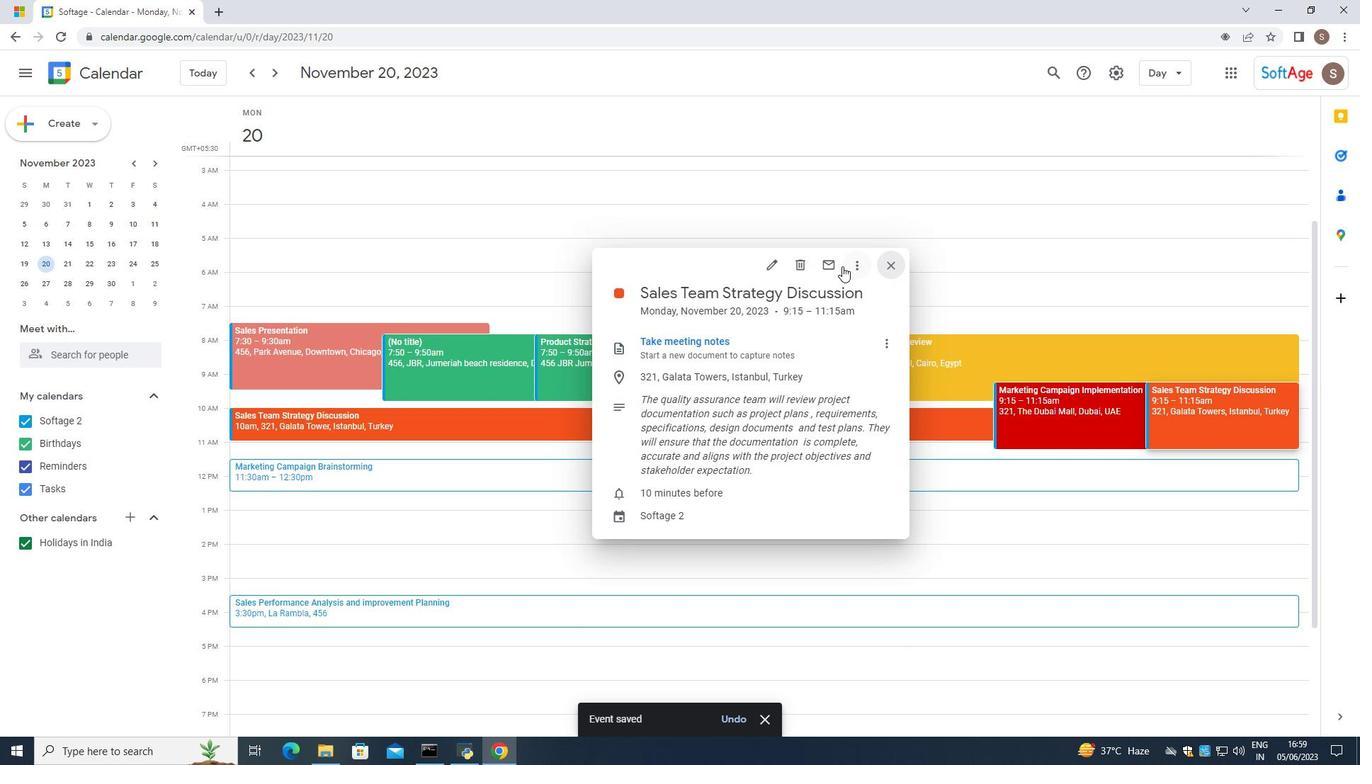 
Action: Mouse pressed left at (833, 267)
Screenshot: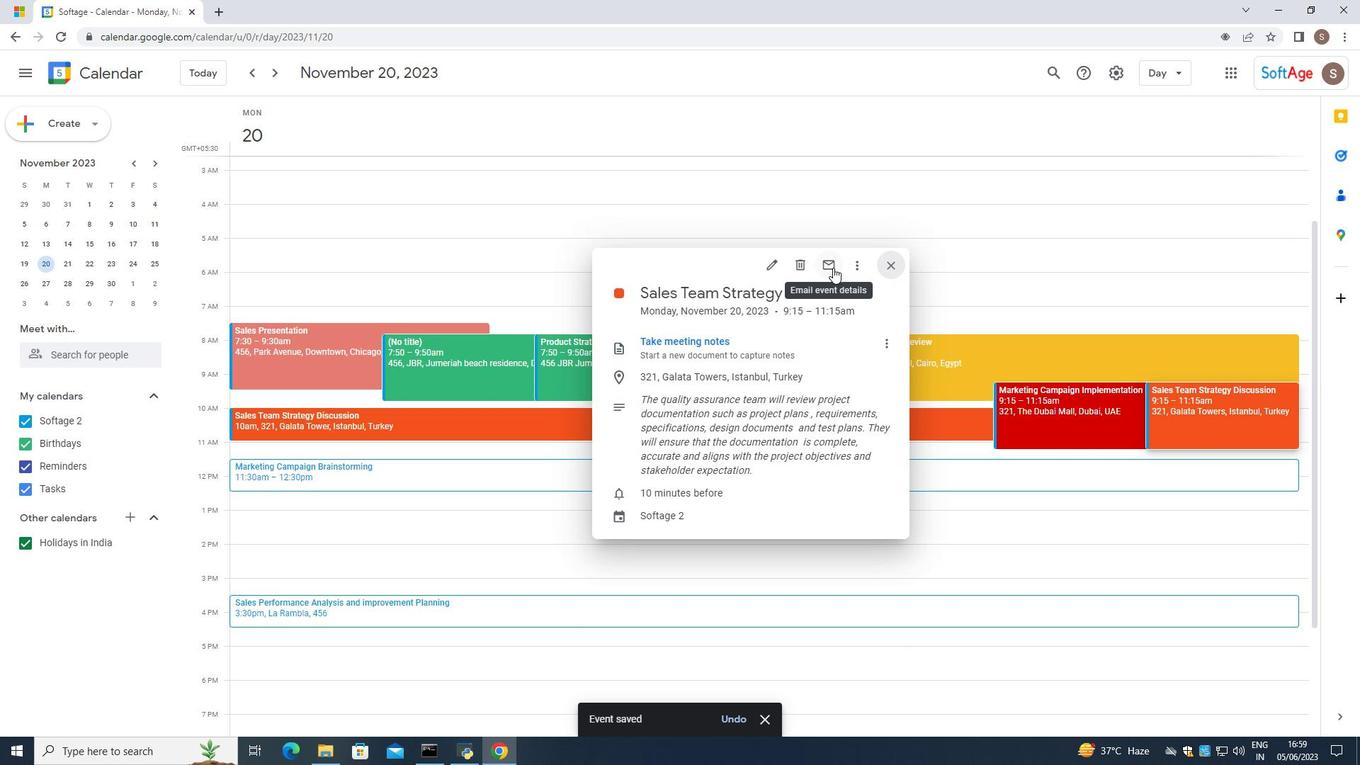 
Action: Mouse moved to (591, 324)
Screenshot: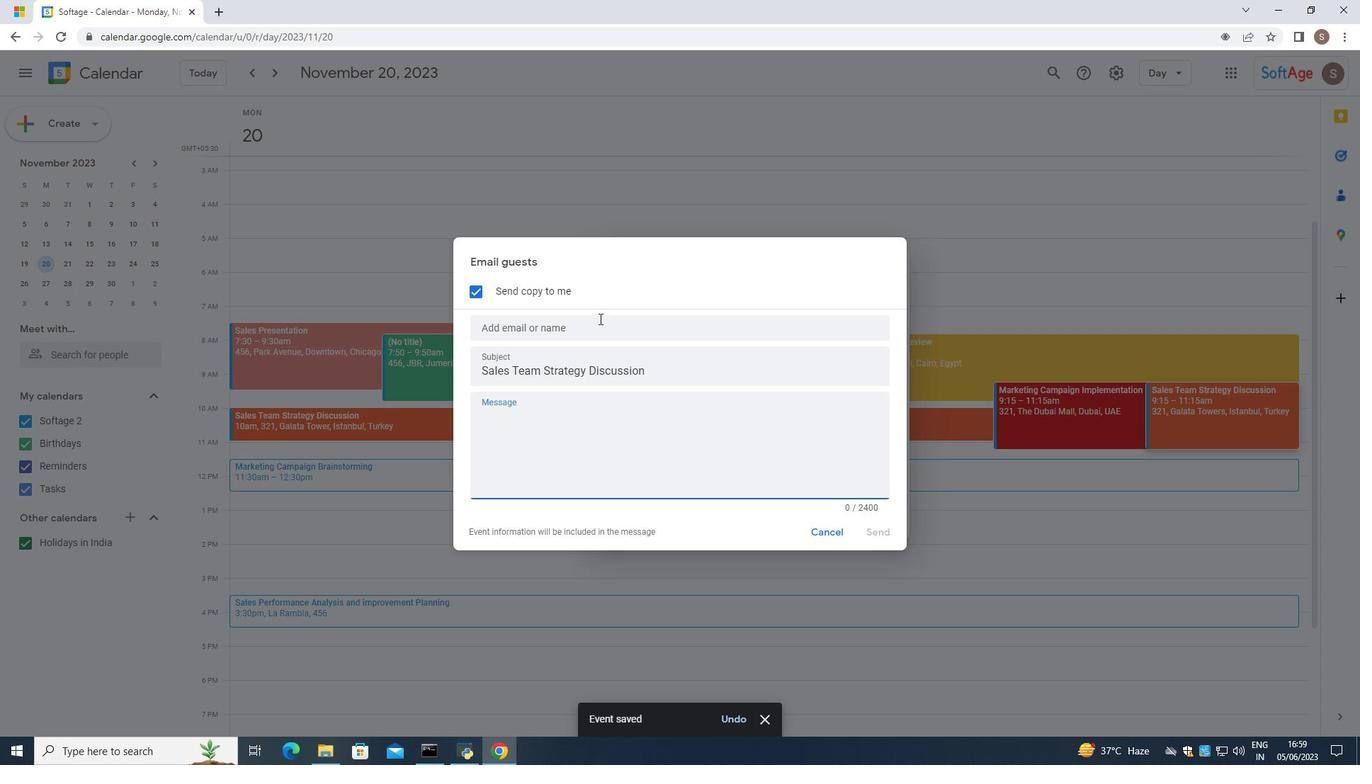 
Action: Mouse pressed left at (591, 324)
Screenshot: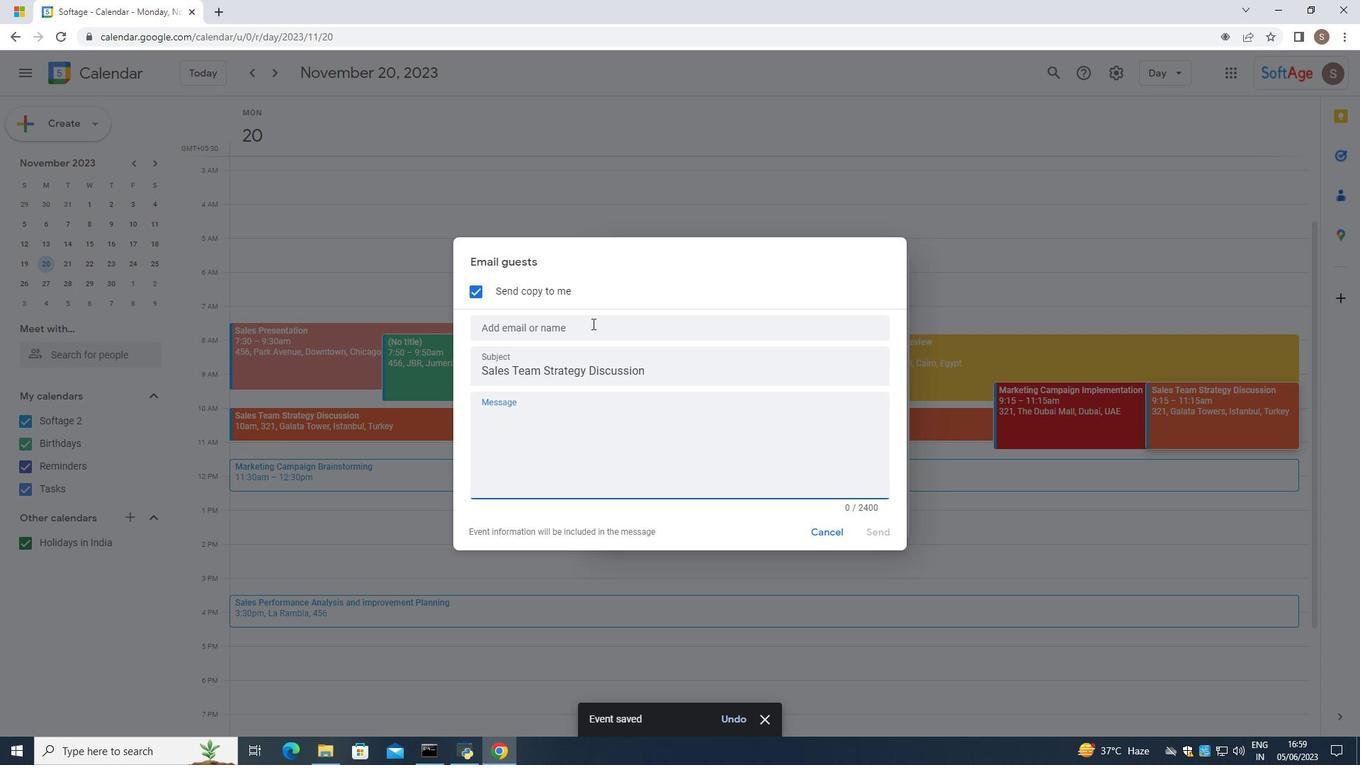 
Action: Mouse moved to (630, 297)
Screenshot: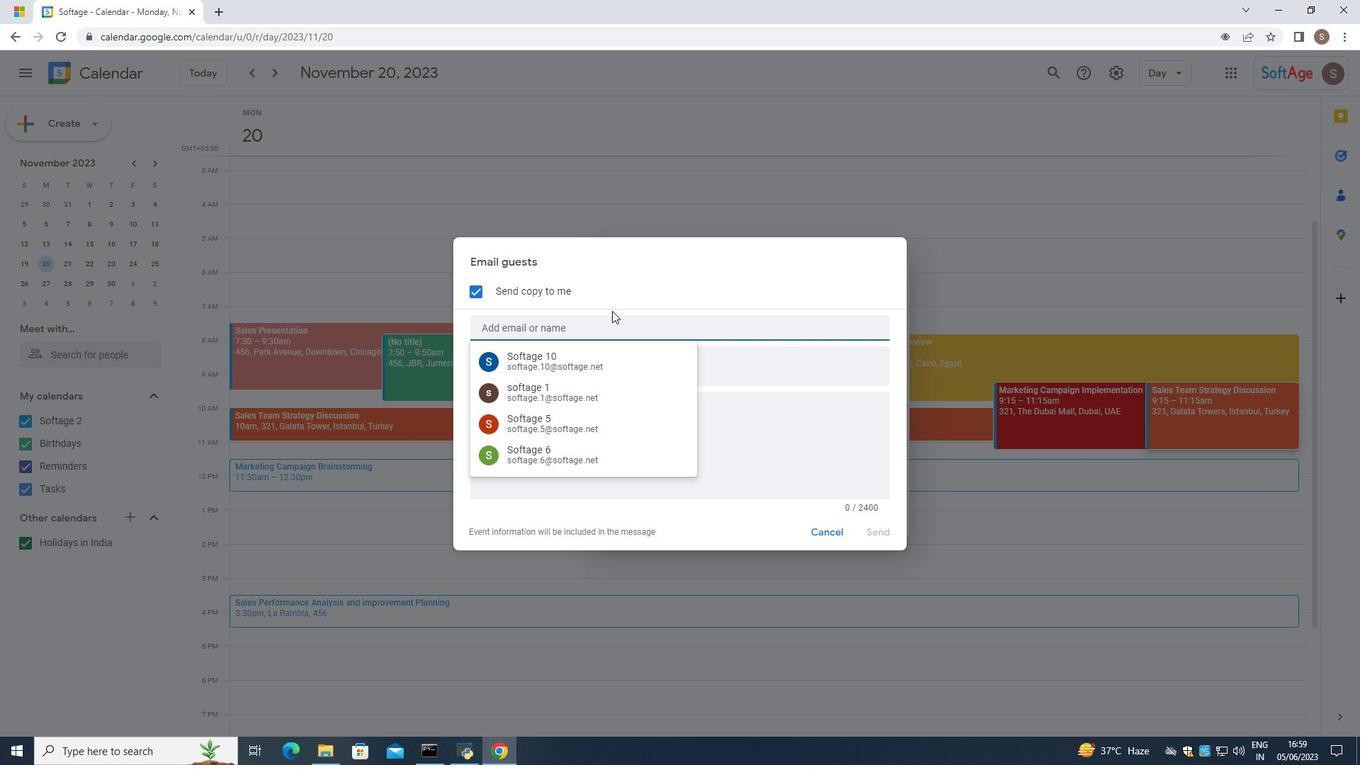 
Action: Key pressed sofa<Key.backspace>tage.6
Screenshot: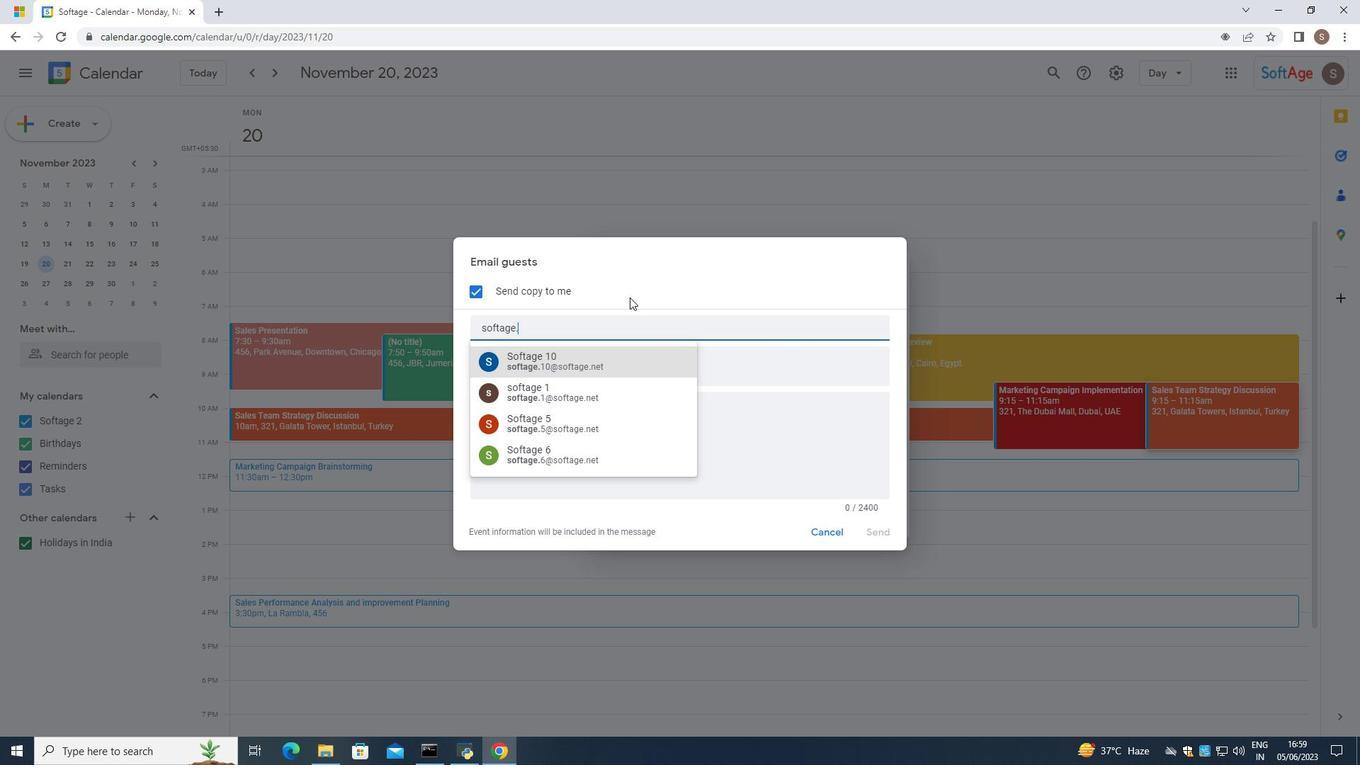 
Action: Mouse moved to (548, 381)
Screenshot: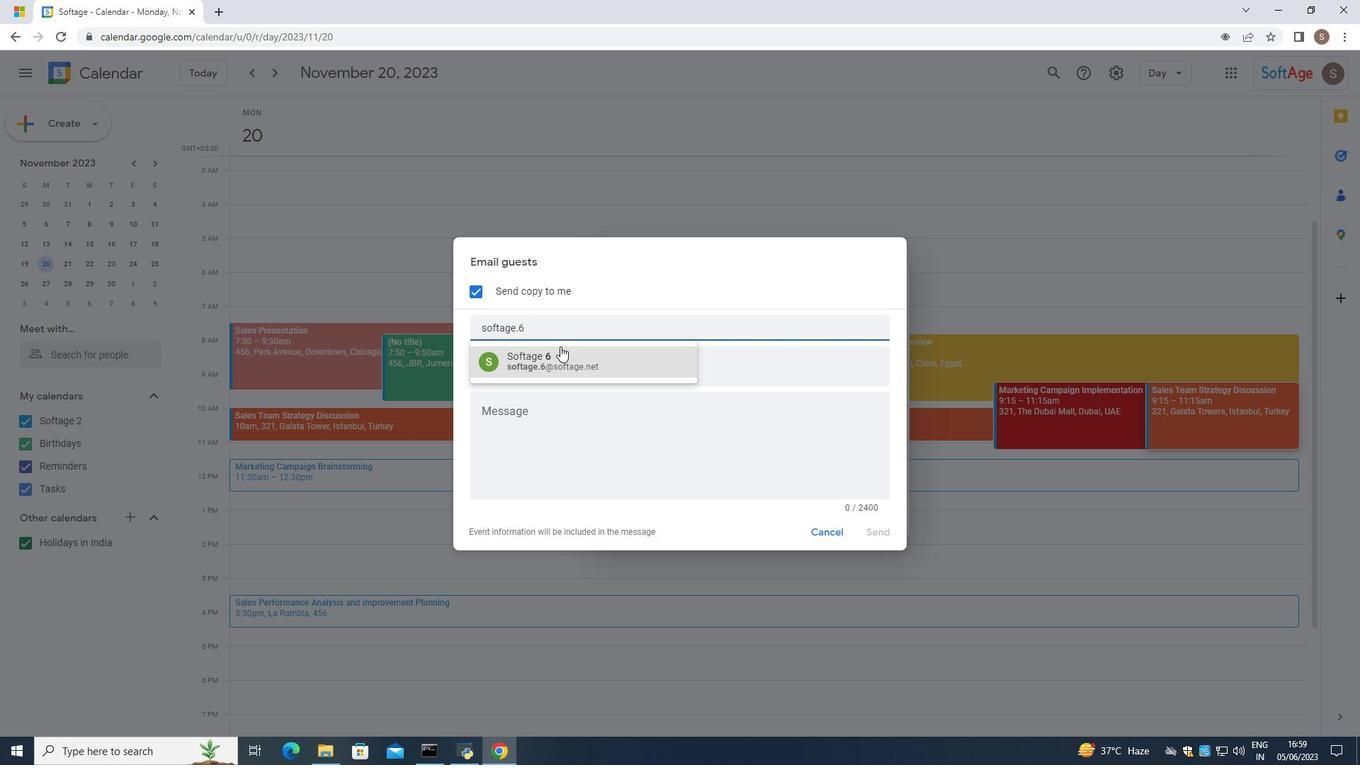 
Action: Mouse pressed left at (548, 381)
Screenshot: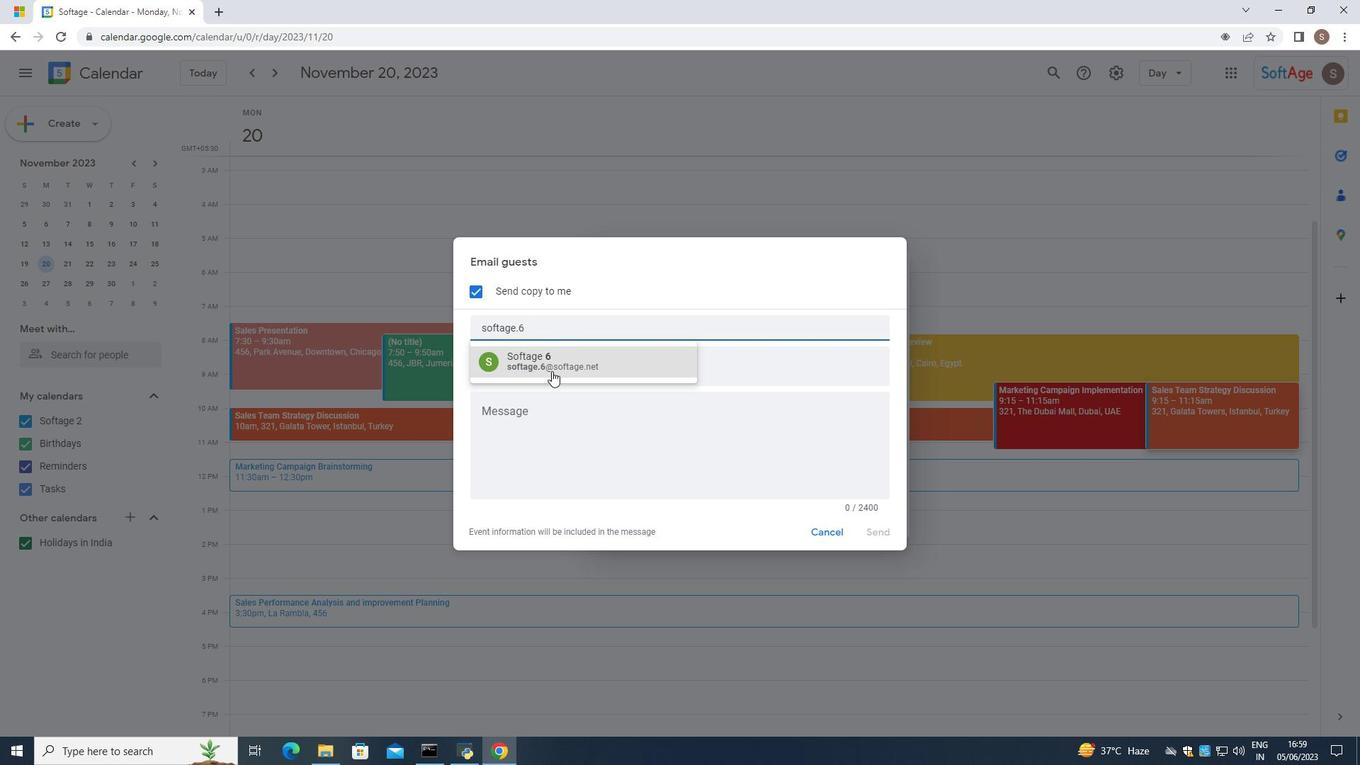 
Action: Mouse moved to (539, 318)
Screenshot: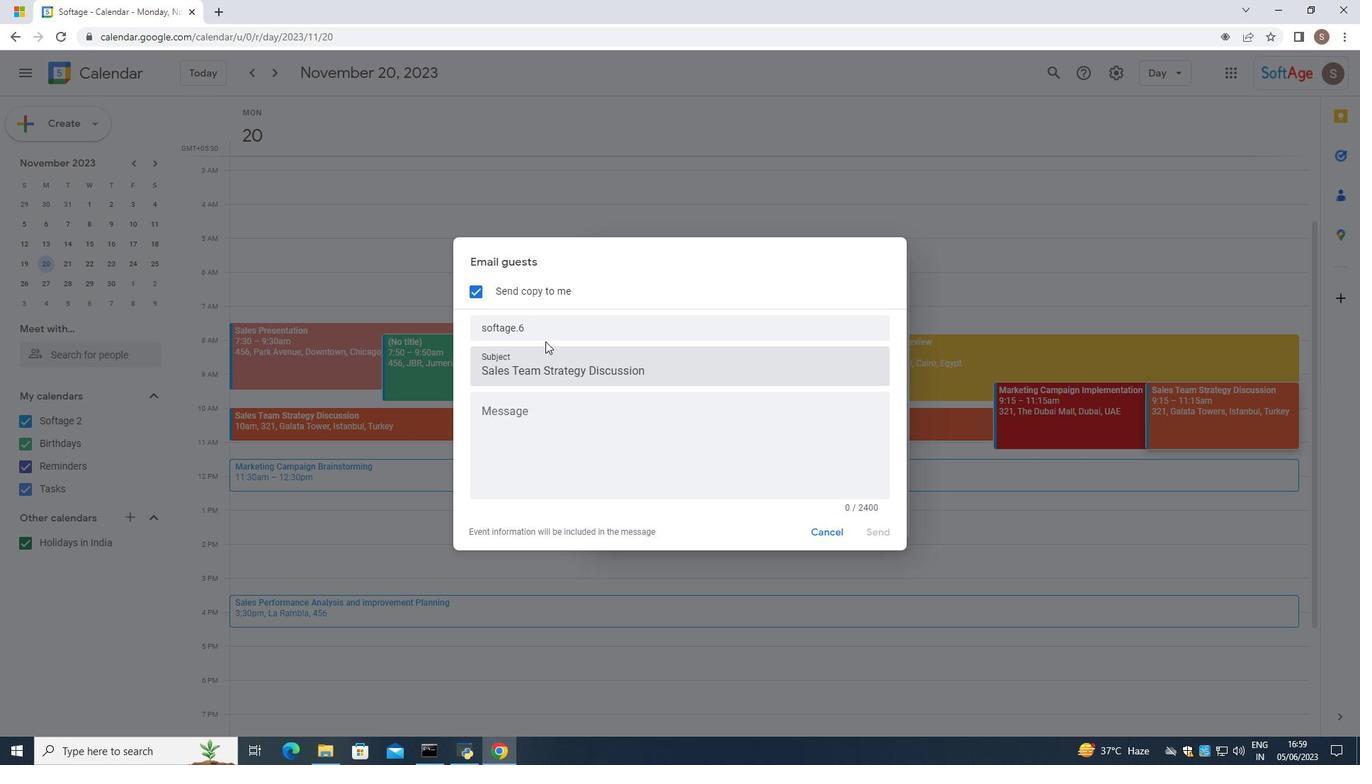 
Action: Mouse pressed left at (539, 318)
Screenshot: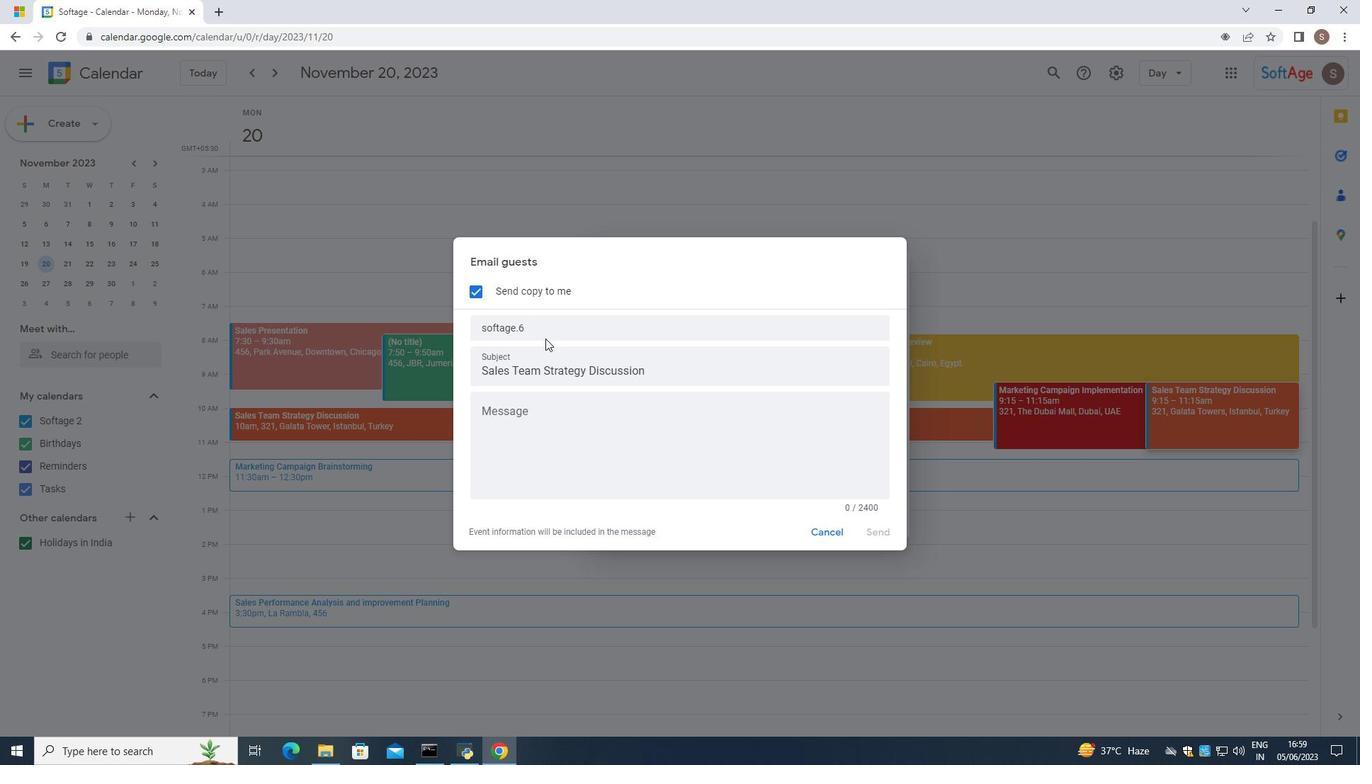 
Action: Mouse moved to (530, 352)
Screenshot: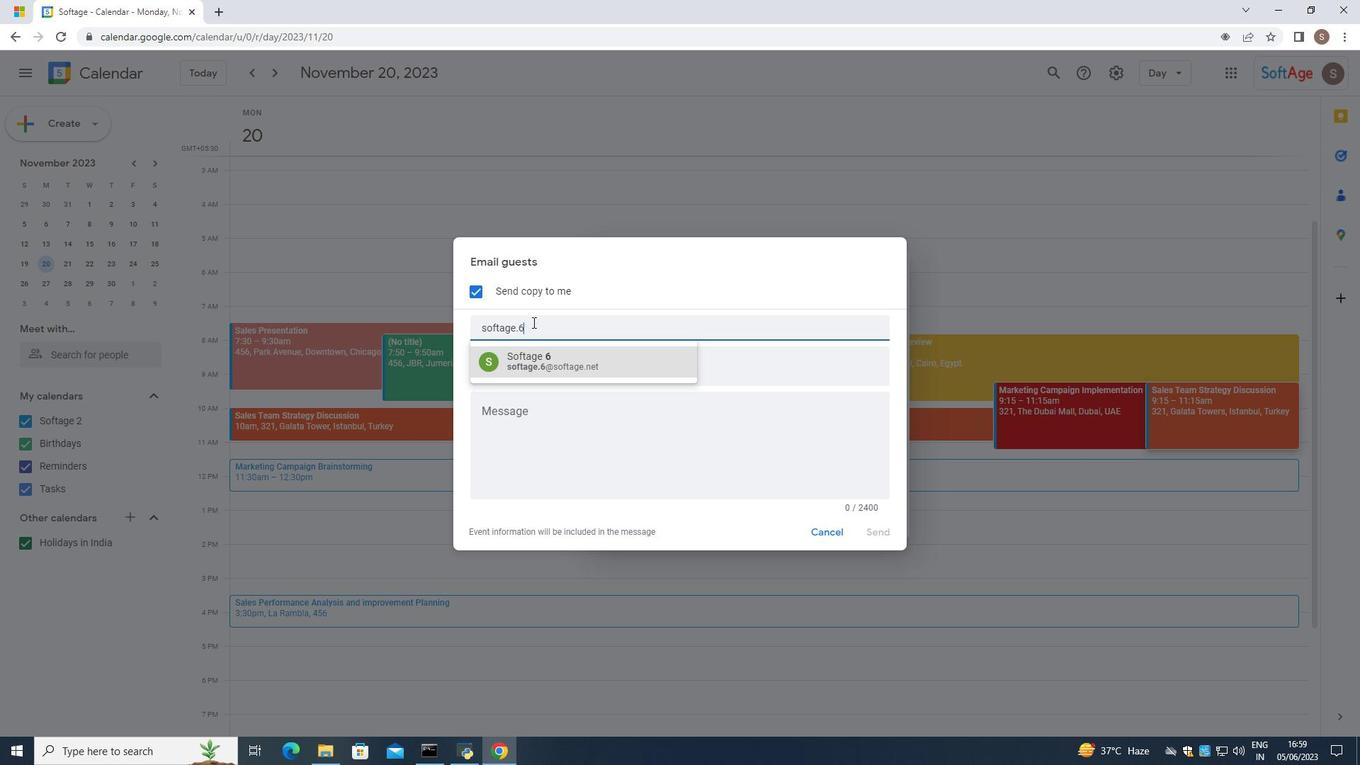 
Action: Mouse pressed left at (530, 352)
Screenshot: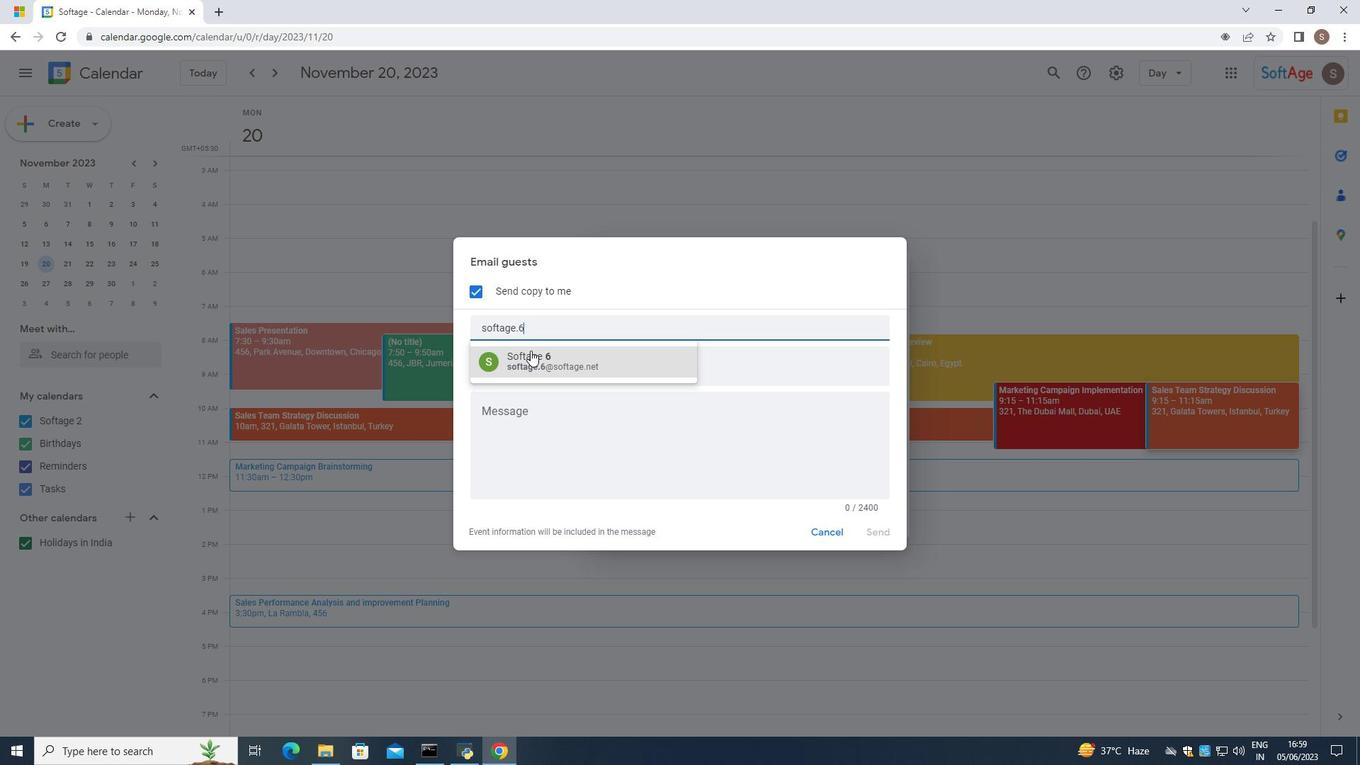 
Action: Mouse moved to (552, 345)
Screenshot: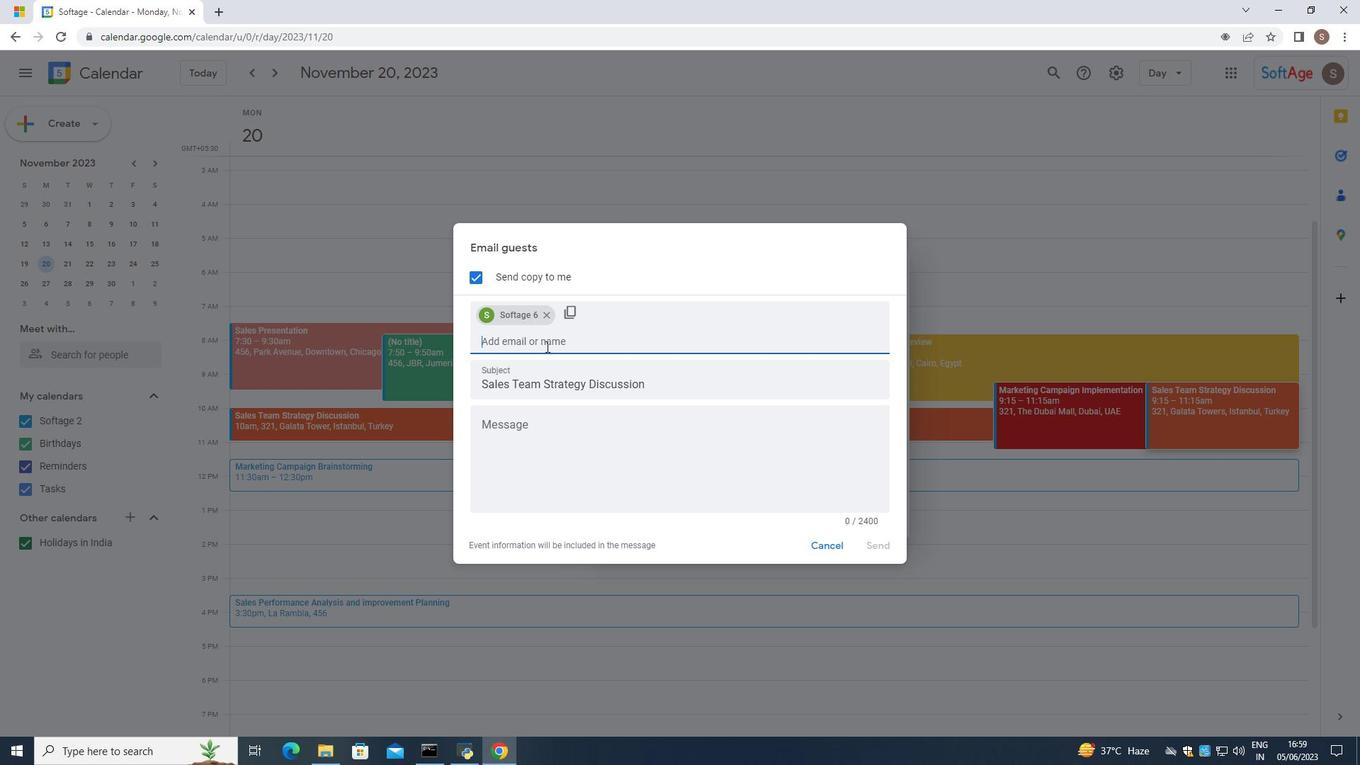 
Action: Key pressed softage.7
Screenshot: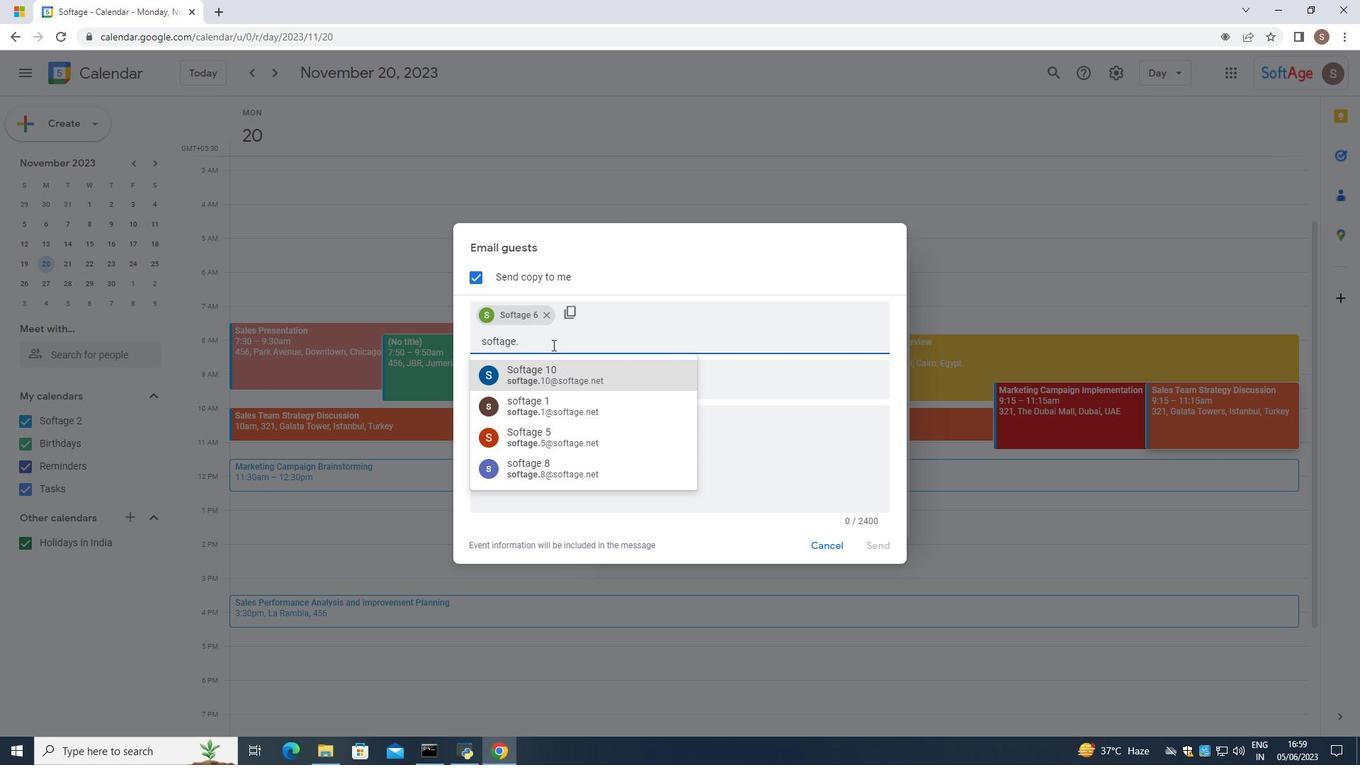 
Action: Mouse moved to (606, 370)
Screenshot: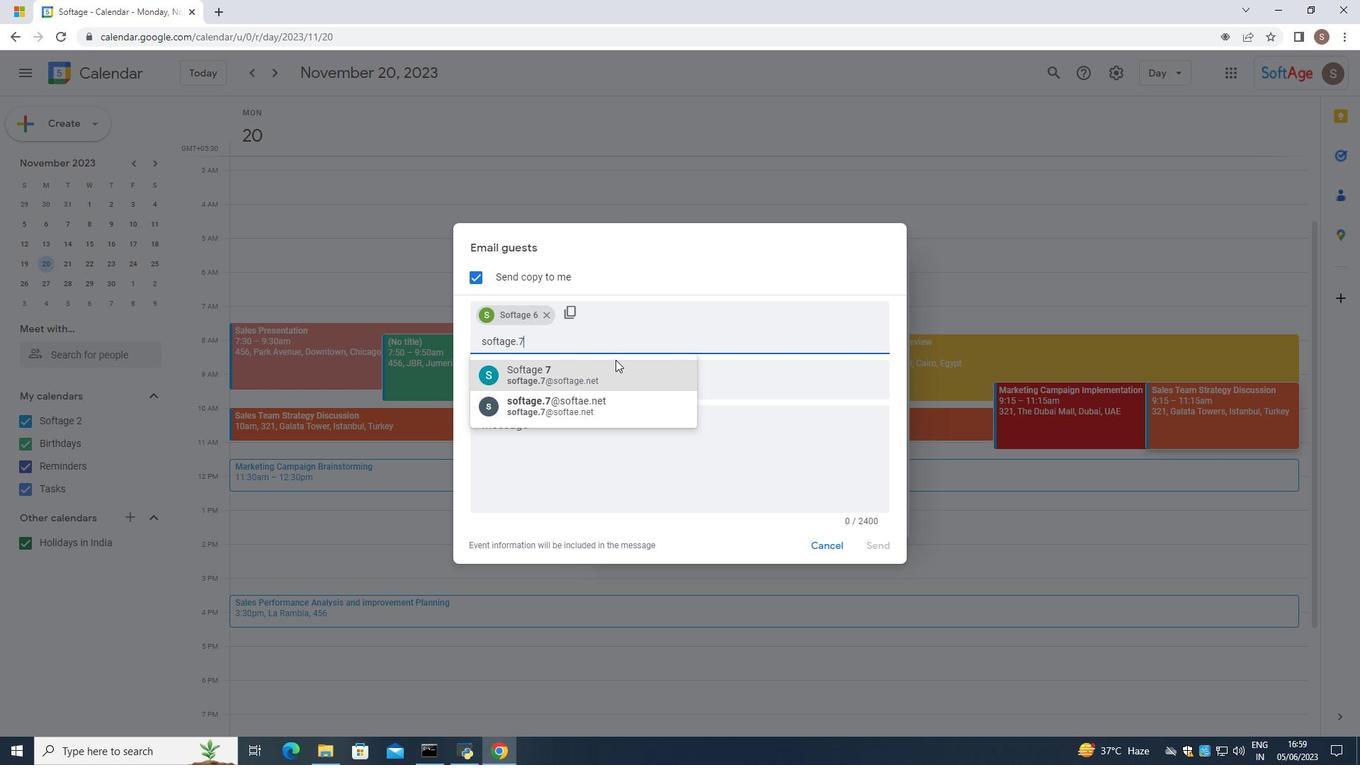 
Action: Mouse pressed left at (606, 370)
Screenshot: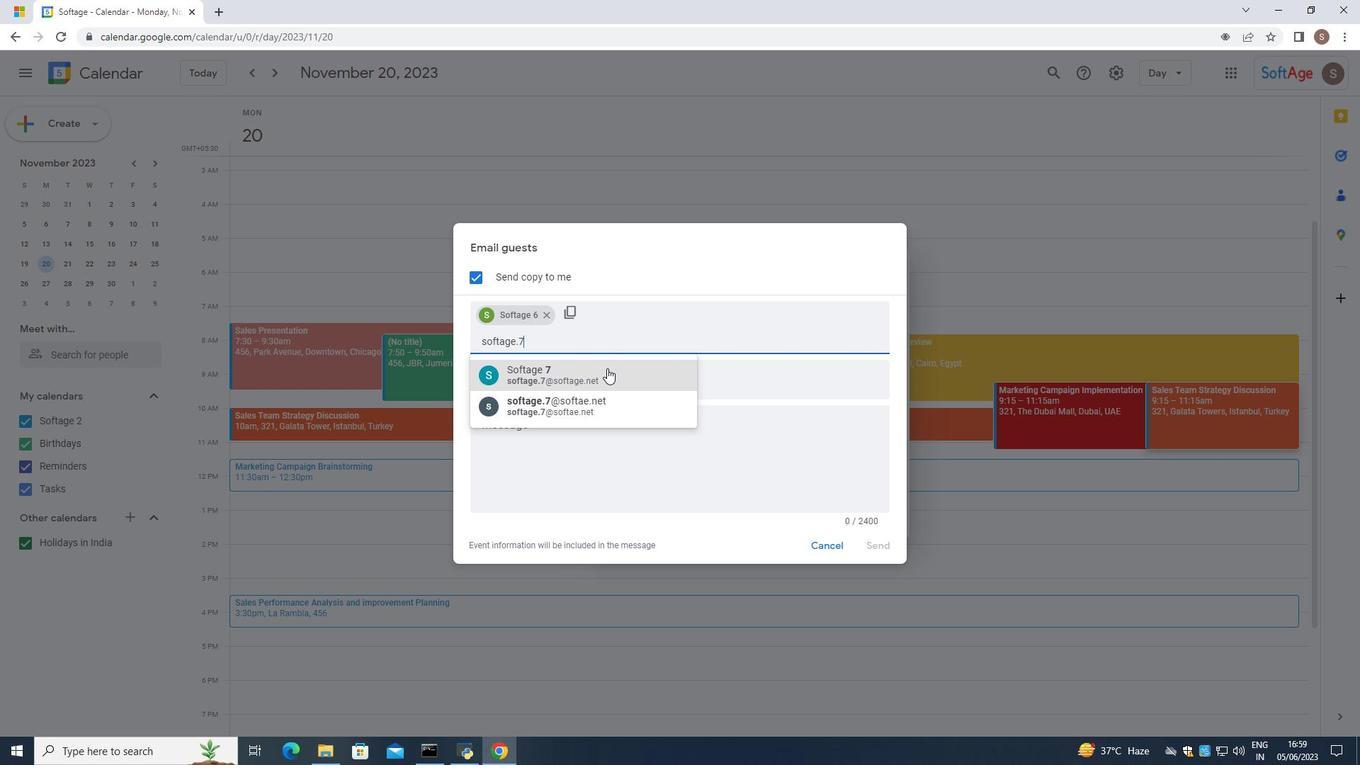 
Action: Mouse moved to (596, 435)
Screenshot: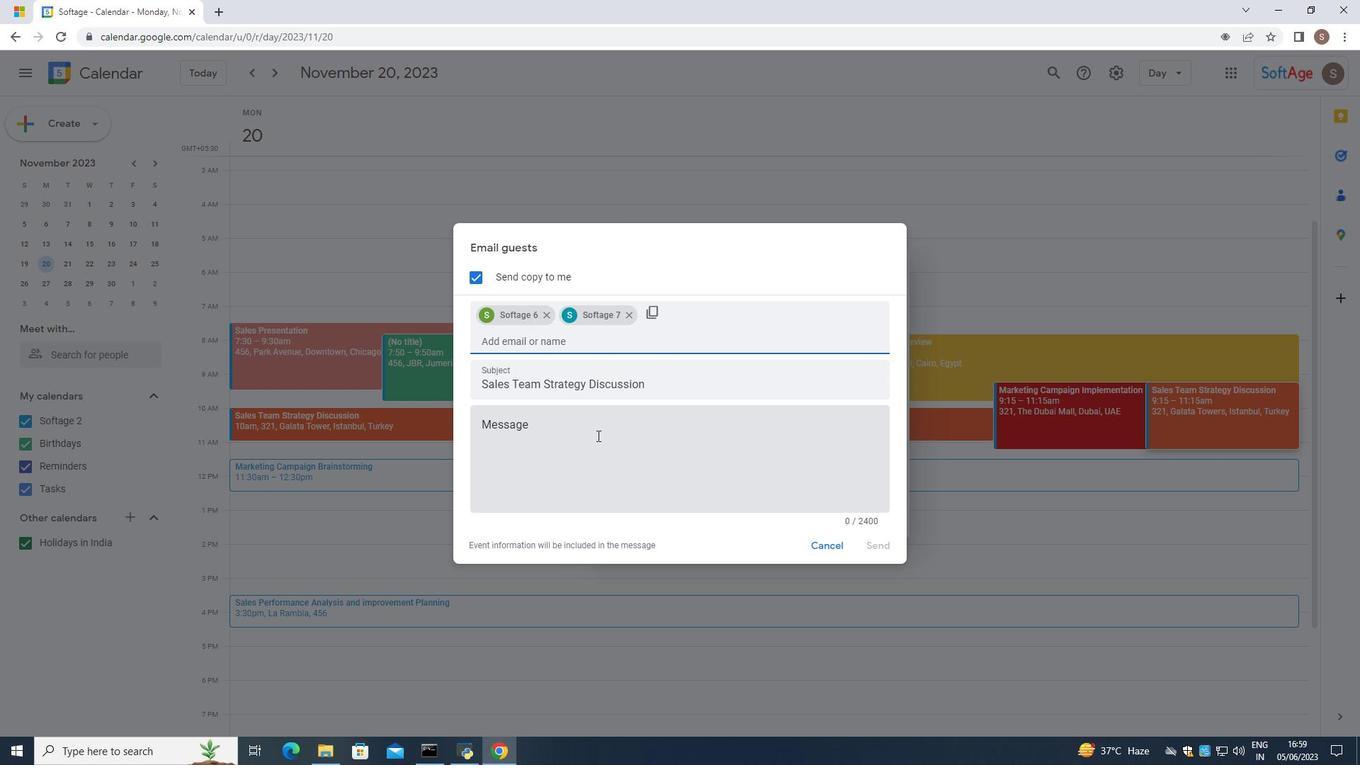 
Action: Mouse pressed left at (596, 435)
Screenshot: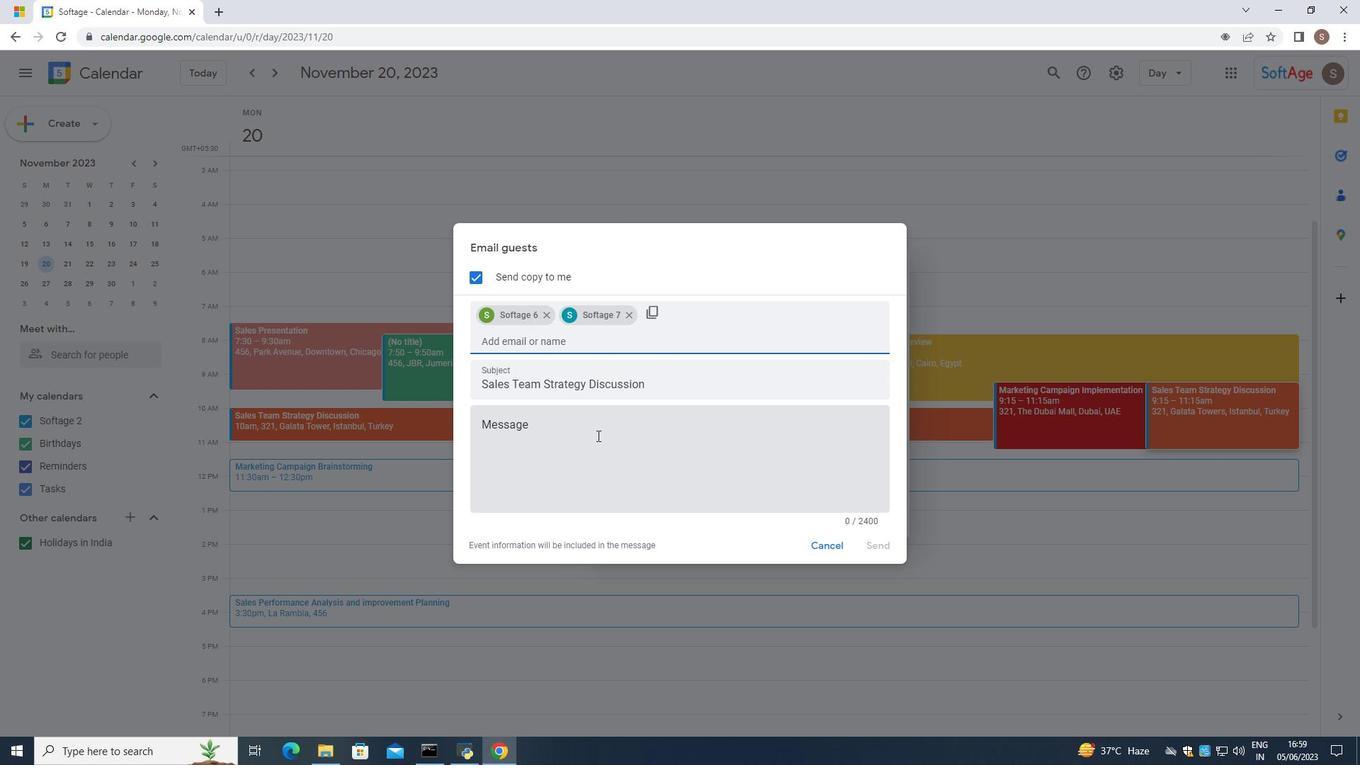 
Action: Mouse moved to (602, 434)
Screenshot: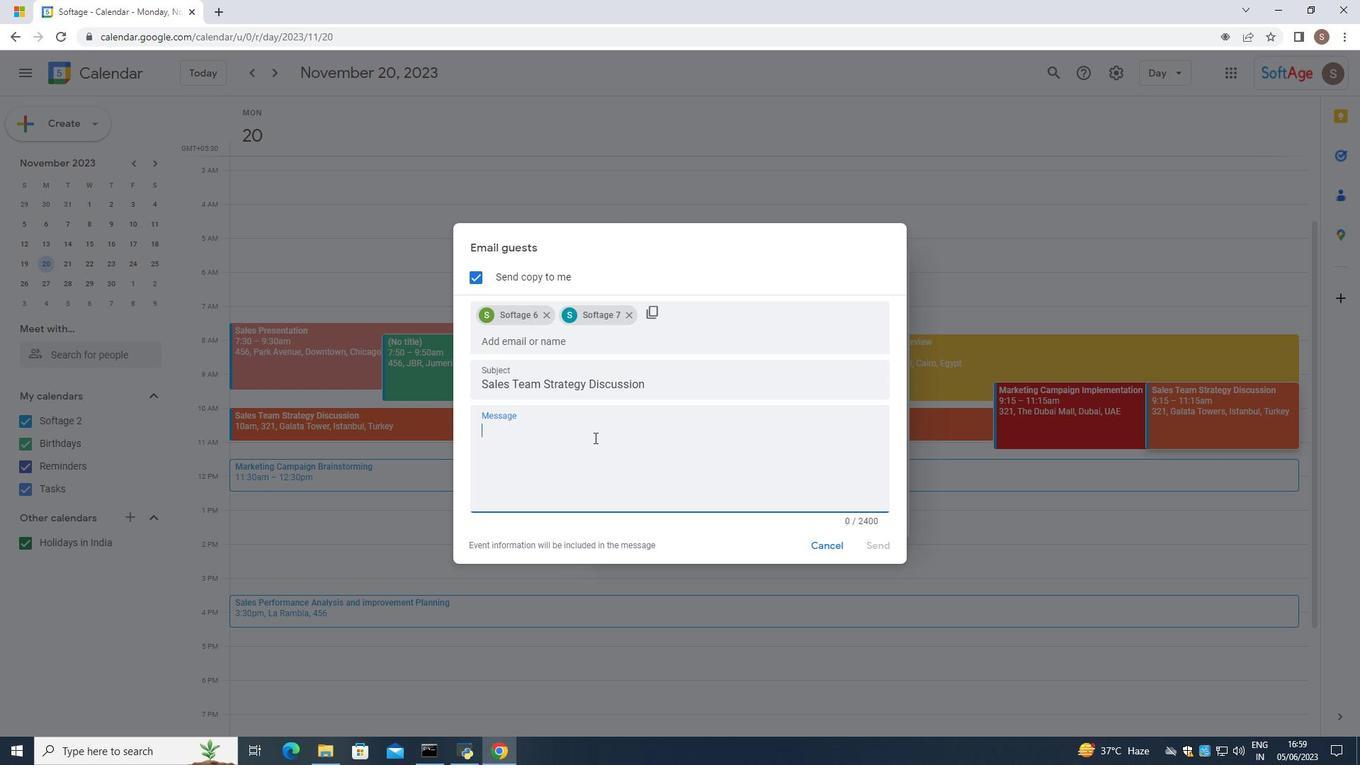 
Action: Key pressed <Key.caps_lock>P<Key.caps_lock>articipate
Screenshot: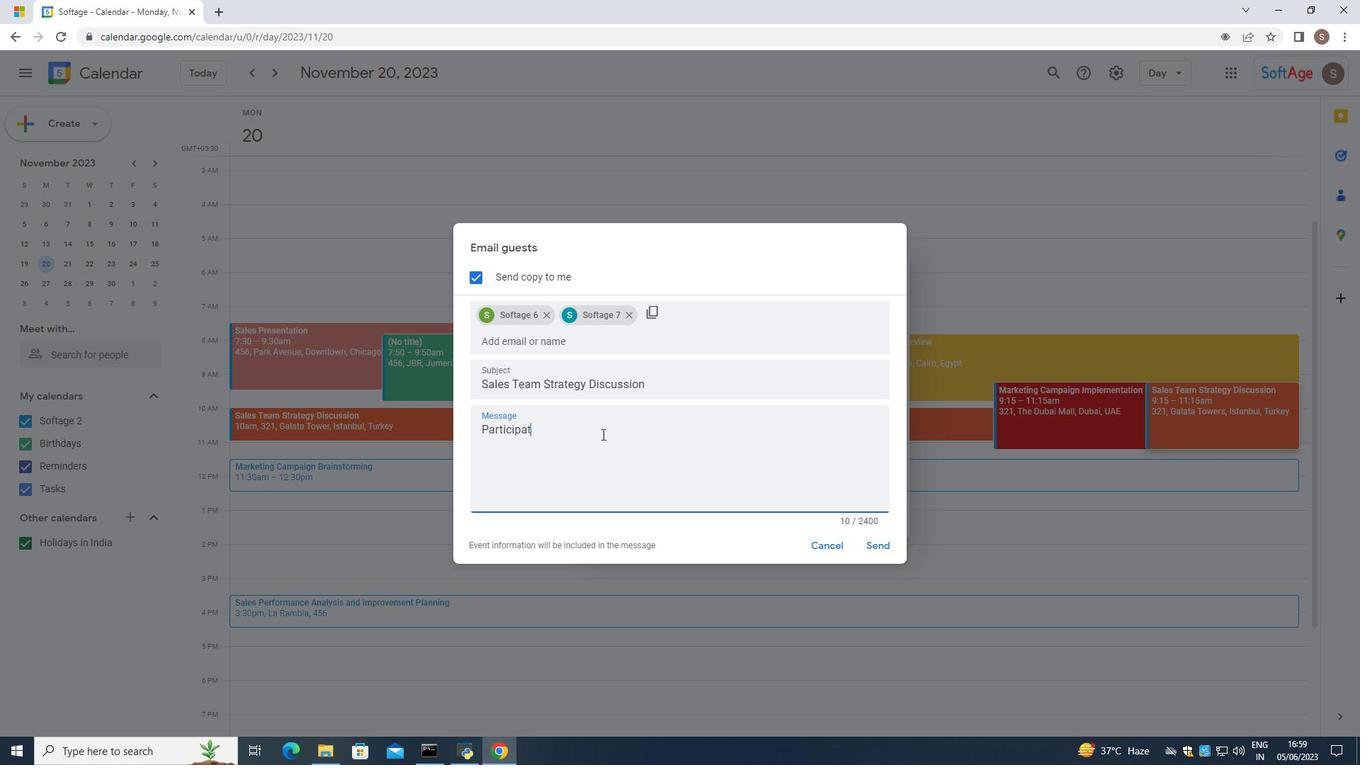 
Action: Mouse moved to (882, 556)
Screenshot: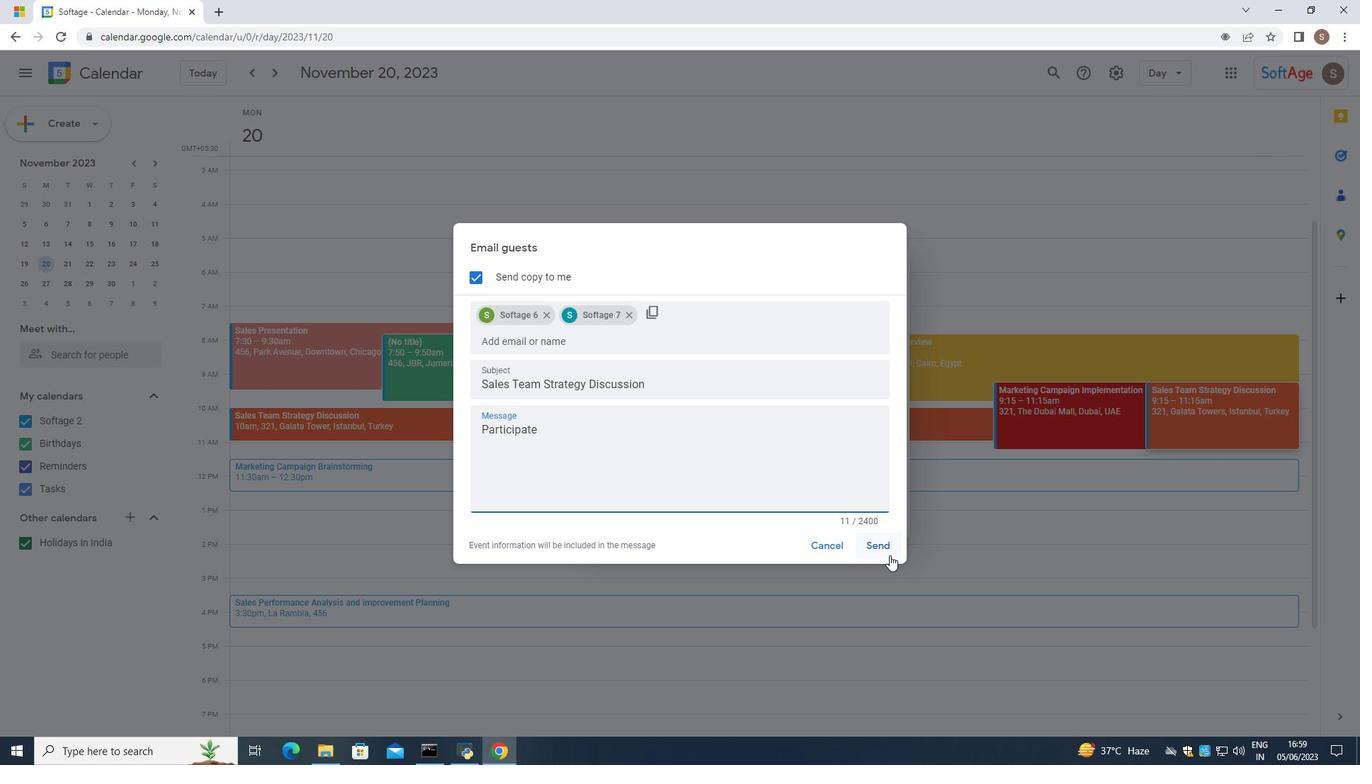 
Action: Mouse pressed left at (882, 556)
Screenshot: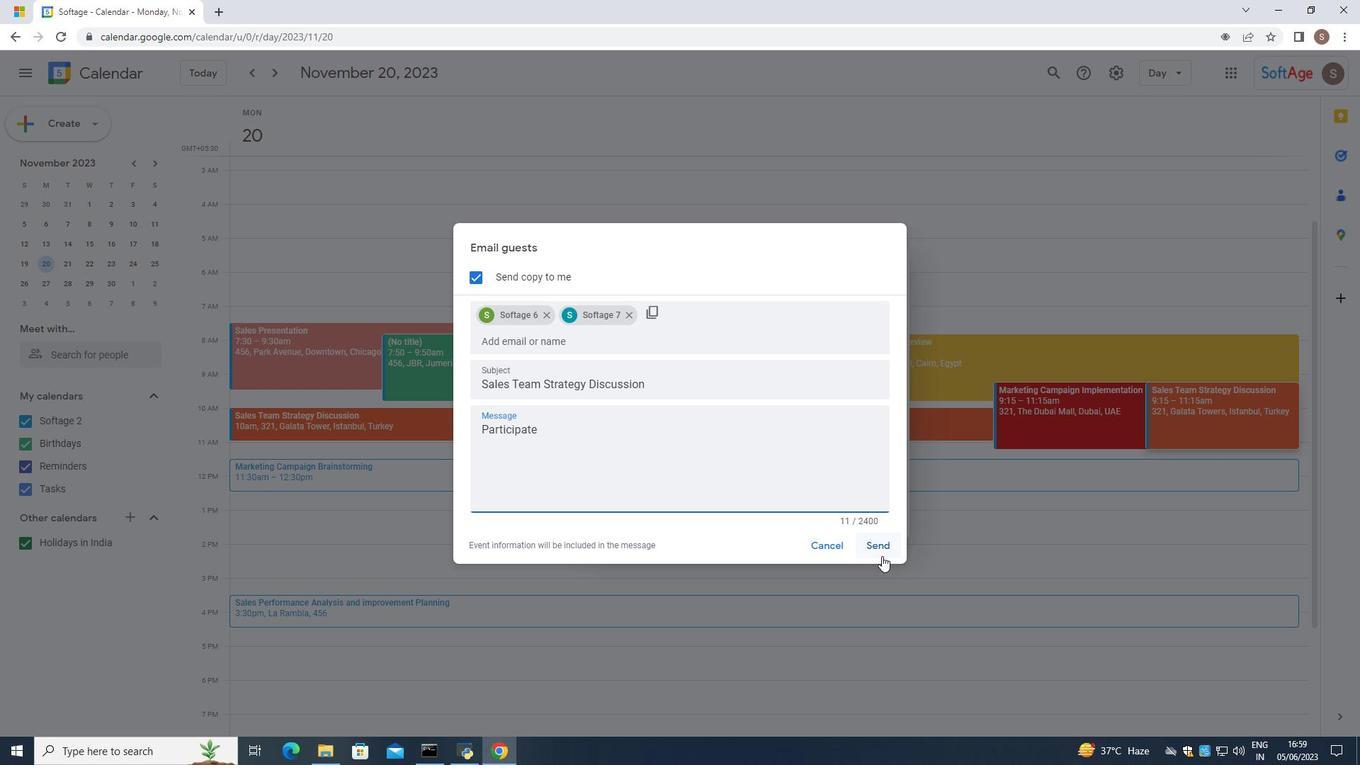 
Action: Mouse moved to (864, 563)
Screenshot: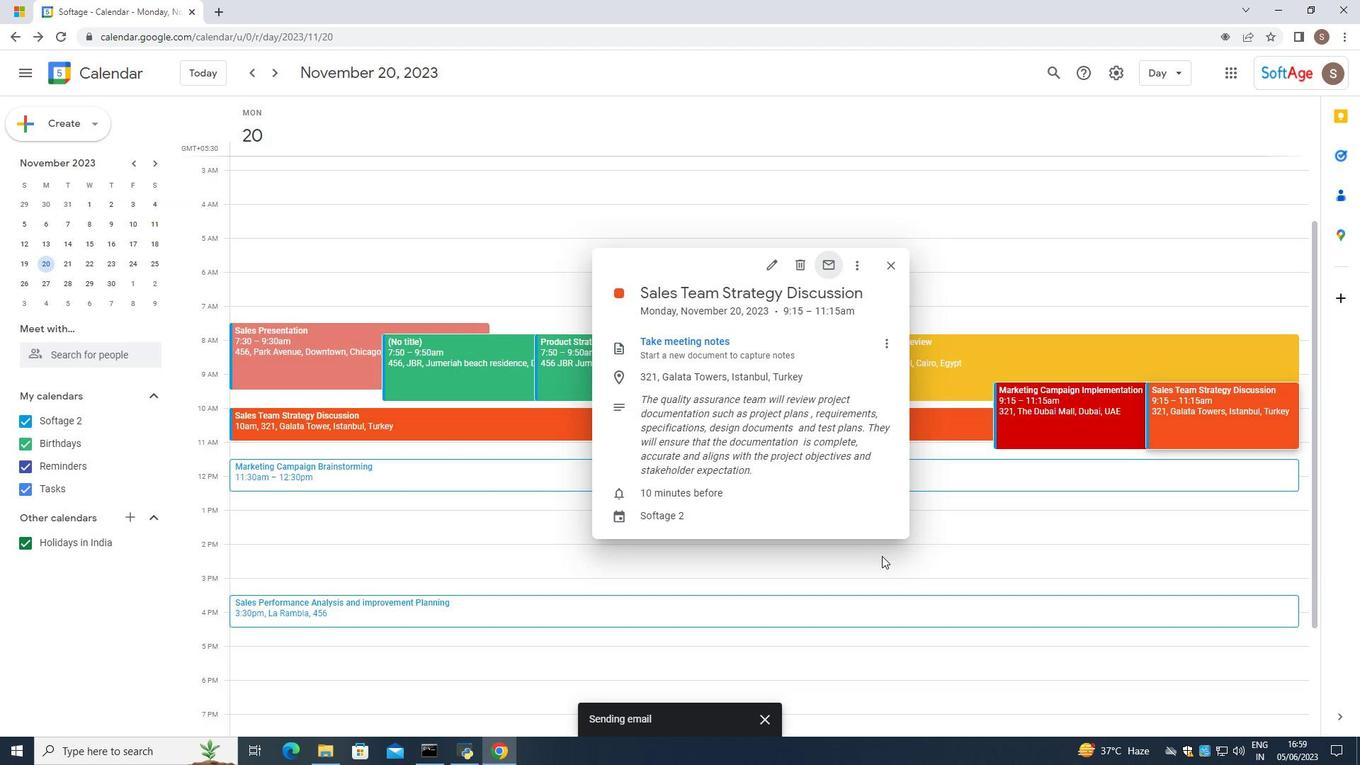 
